 Task: Slide 10 - Estimated Delivey.
Action: Mouse moved to (44, 108)
Screenshot: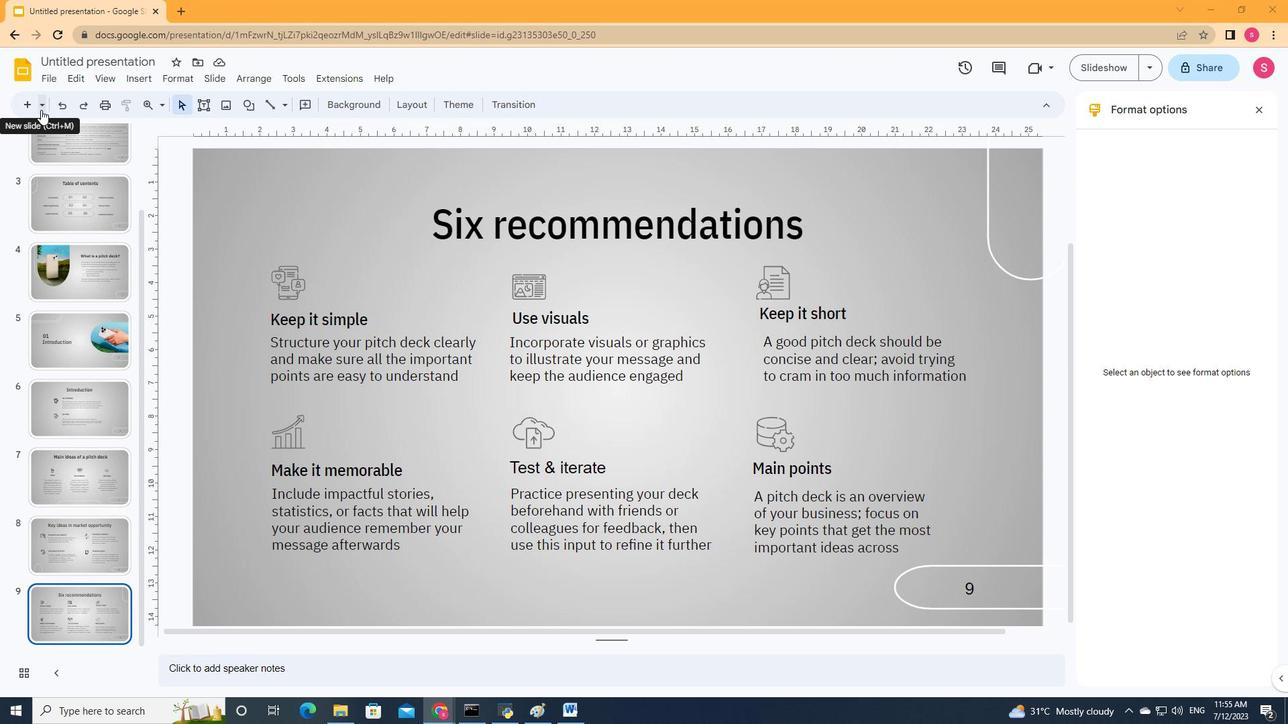 
Action: Mouse pressed left at (44, 108)
Screenshot: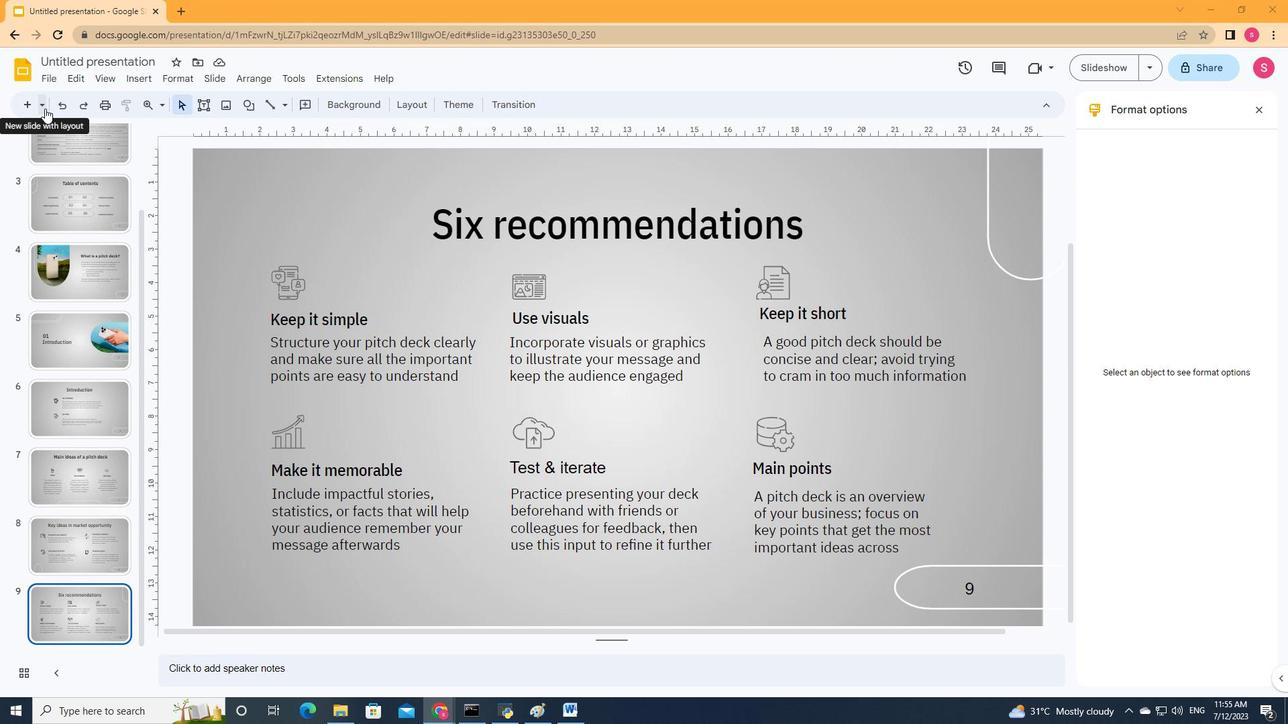 
Action: Mouse moved to (153, 370)
Screenshot: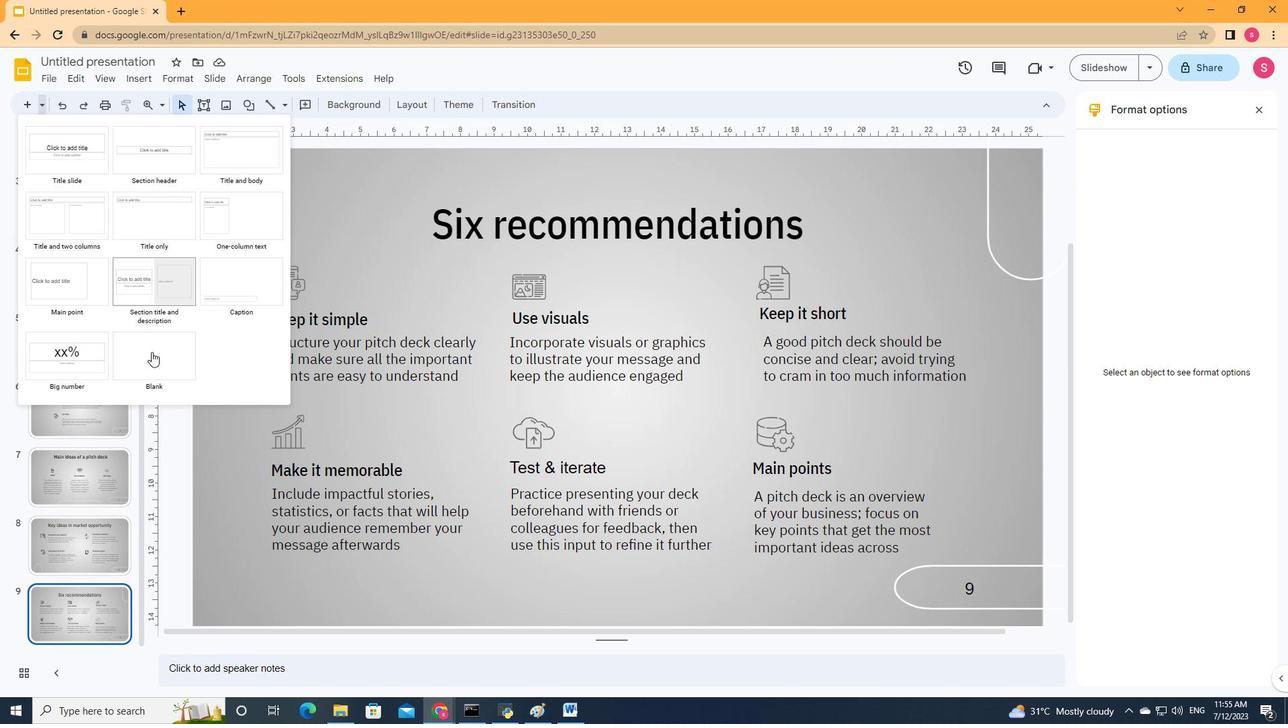 
Action: Mouse pressed left at (153, 370)
Screenshot: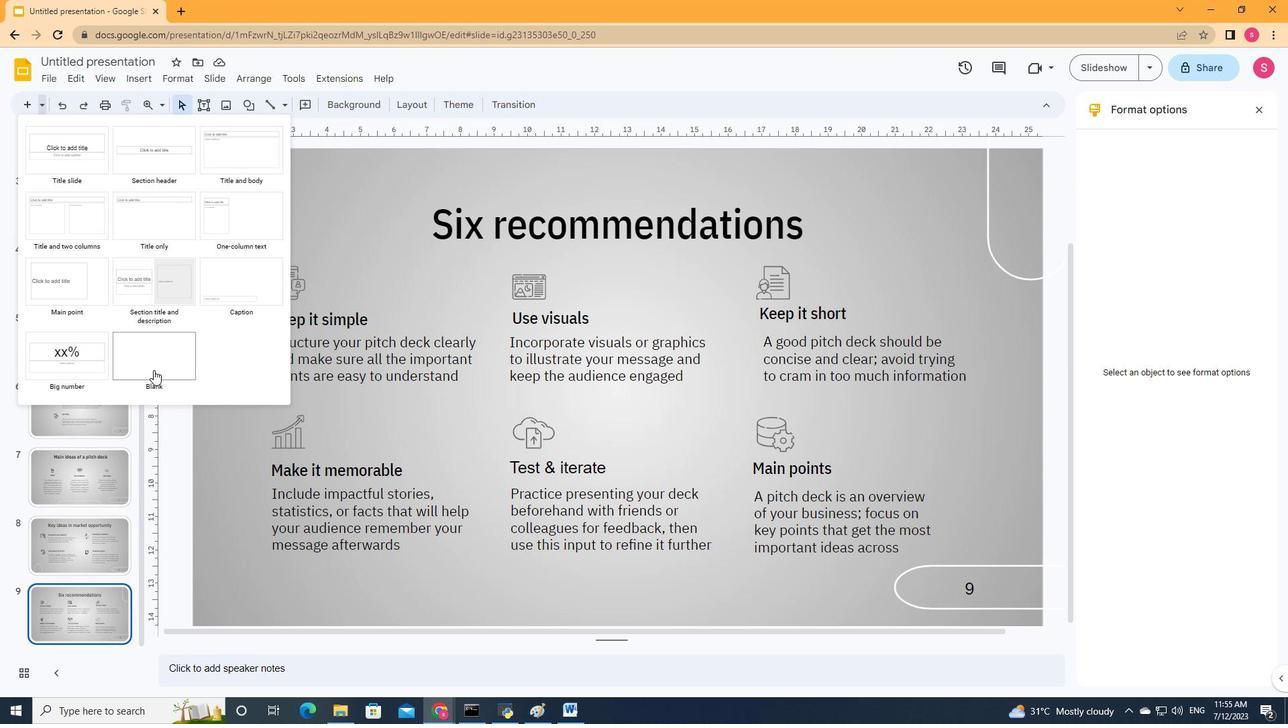 
Action: Mouse moved to (204, 107)
Screenshot: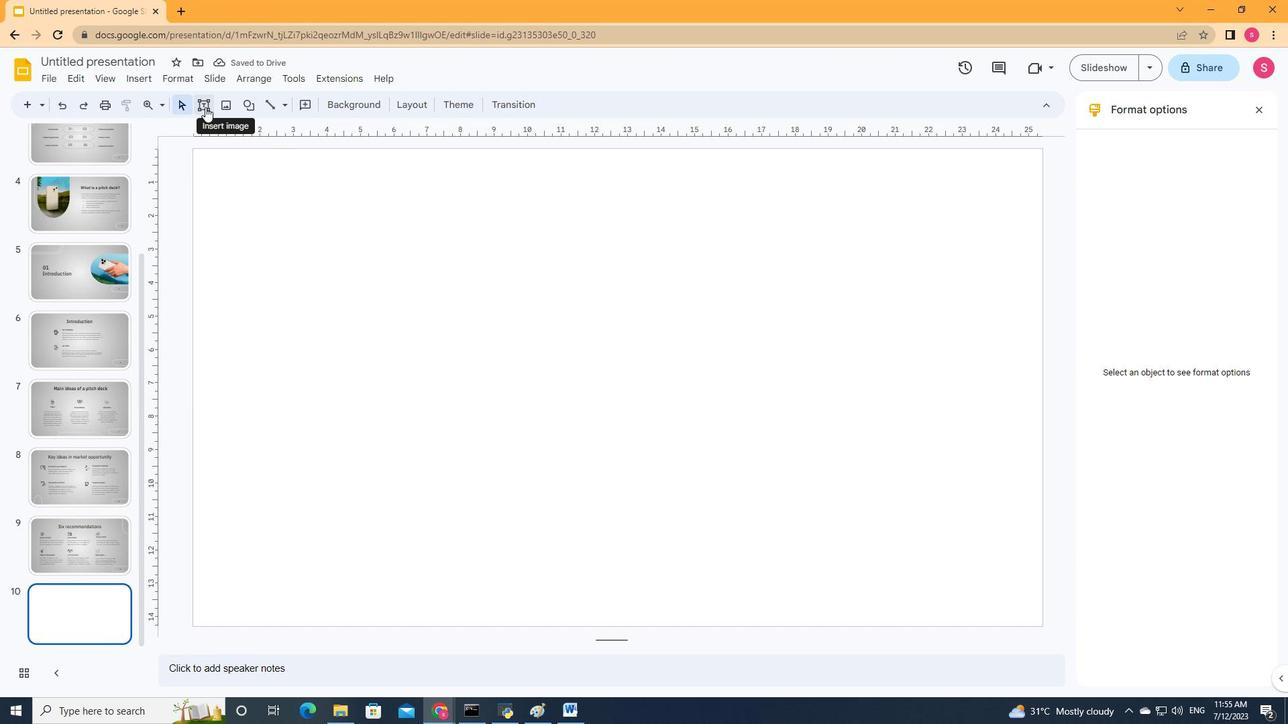 
Action: Mouse pressed left at (204, 107)
Screenshot: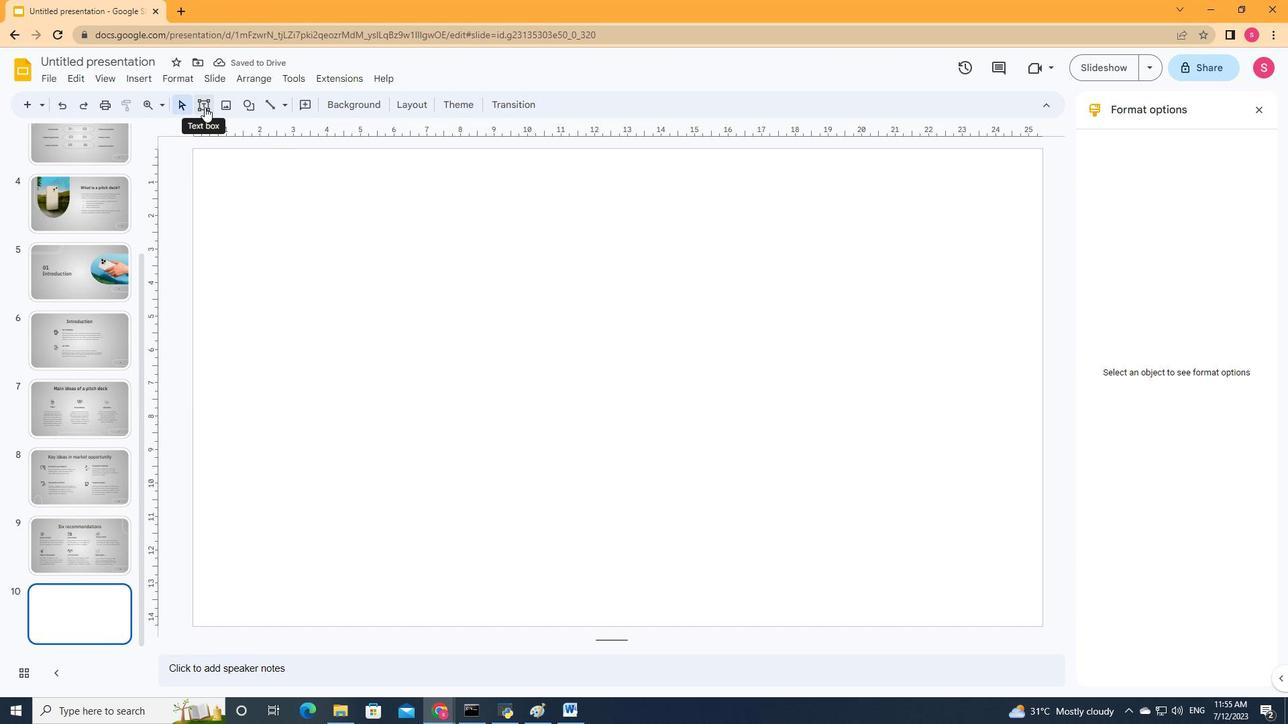 
Action: Mouse moved to (302, 259)
Screenshot: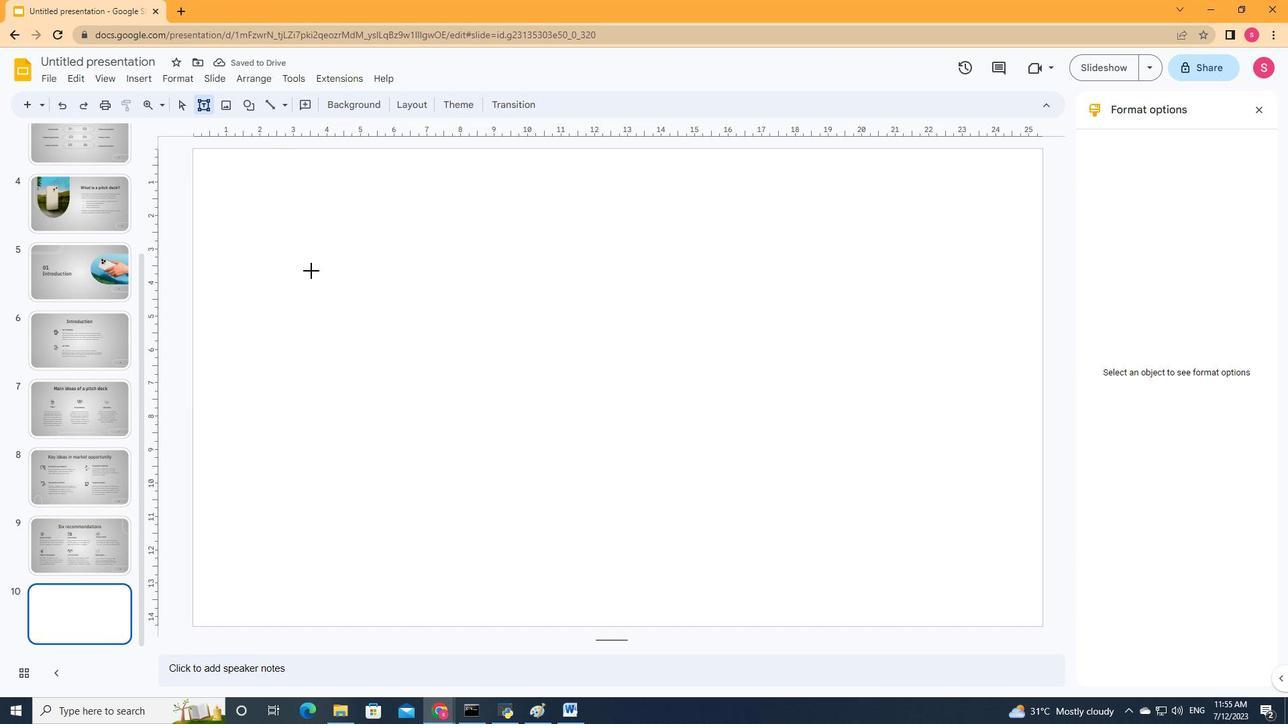 
Action: Mouse pressed left at (302, 259)
Screenshot: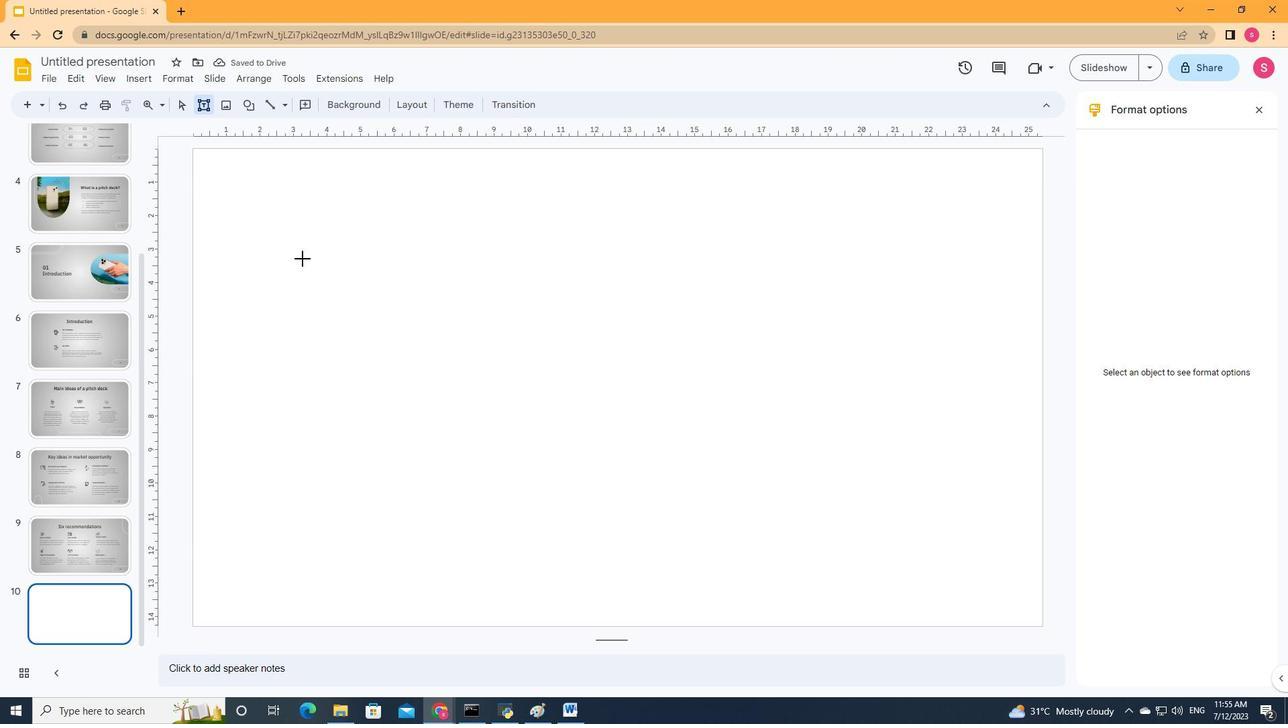 
Action: Mouse moved to (521, 323)
Screenshot: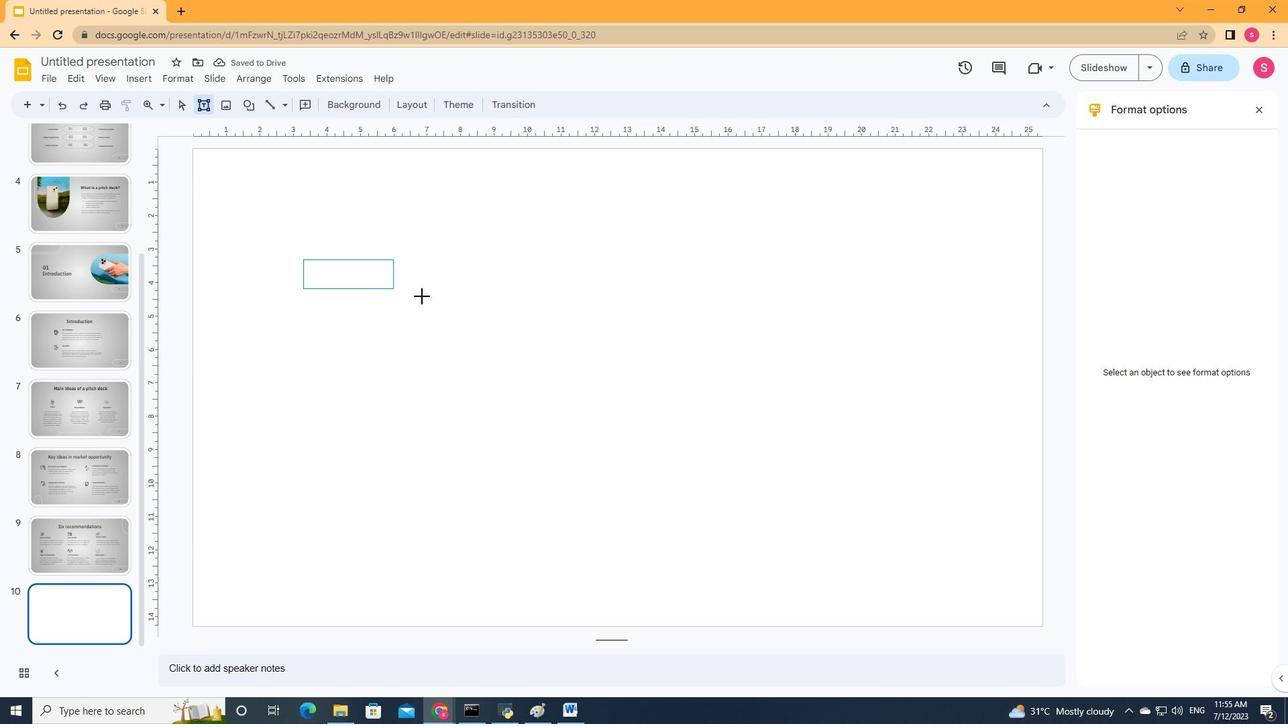 
Action: Key pressed 9h<Key.space>55m<Key.space>23sctrl+A
Screenshot: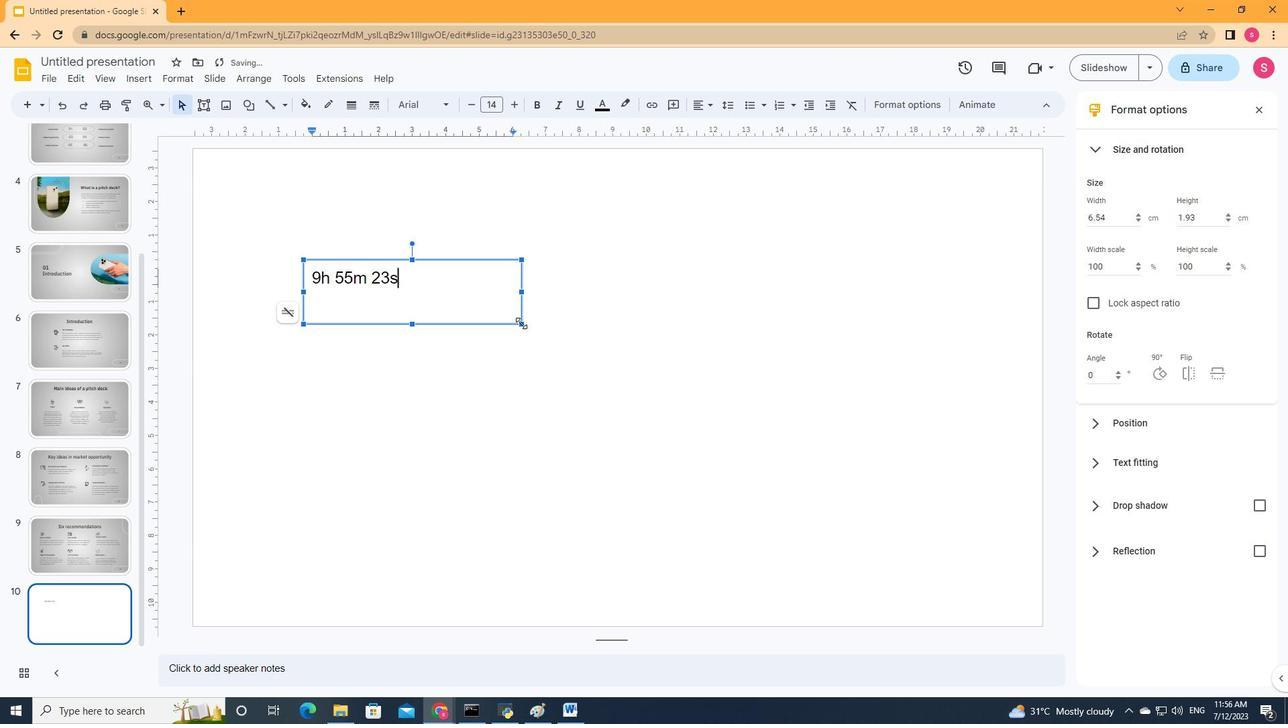 
Action: Mouse moved to (514, 102)
Screenshot: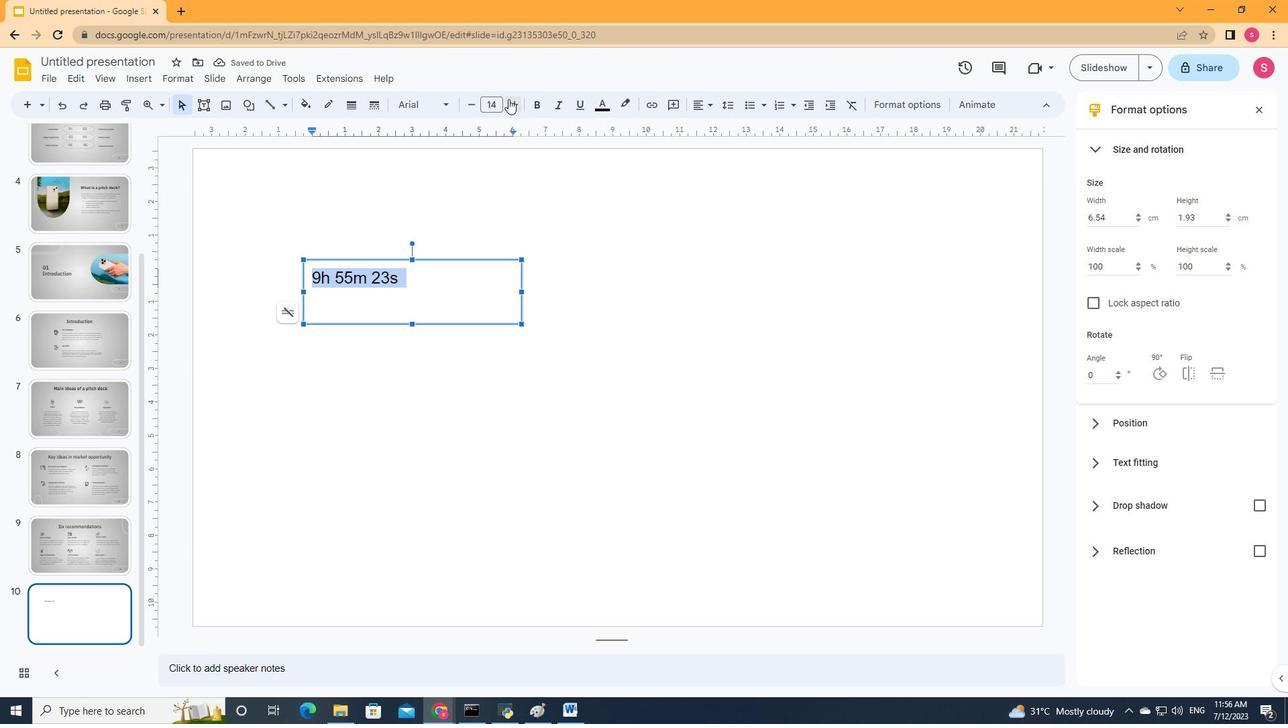 
Action: Mouse pressed left at (514, 102)
Screenshot: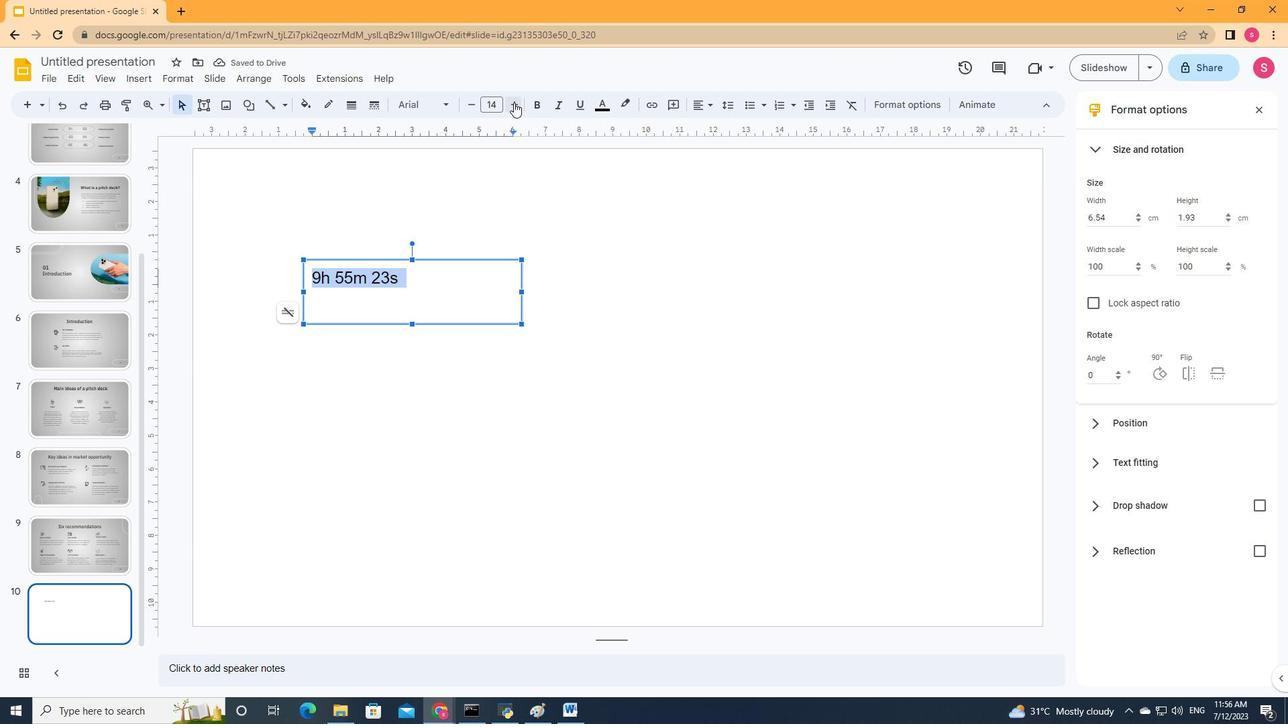 
Action: Mouse pressed left at (514, 102)
Screenshot: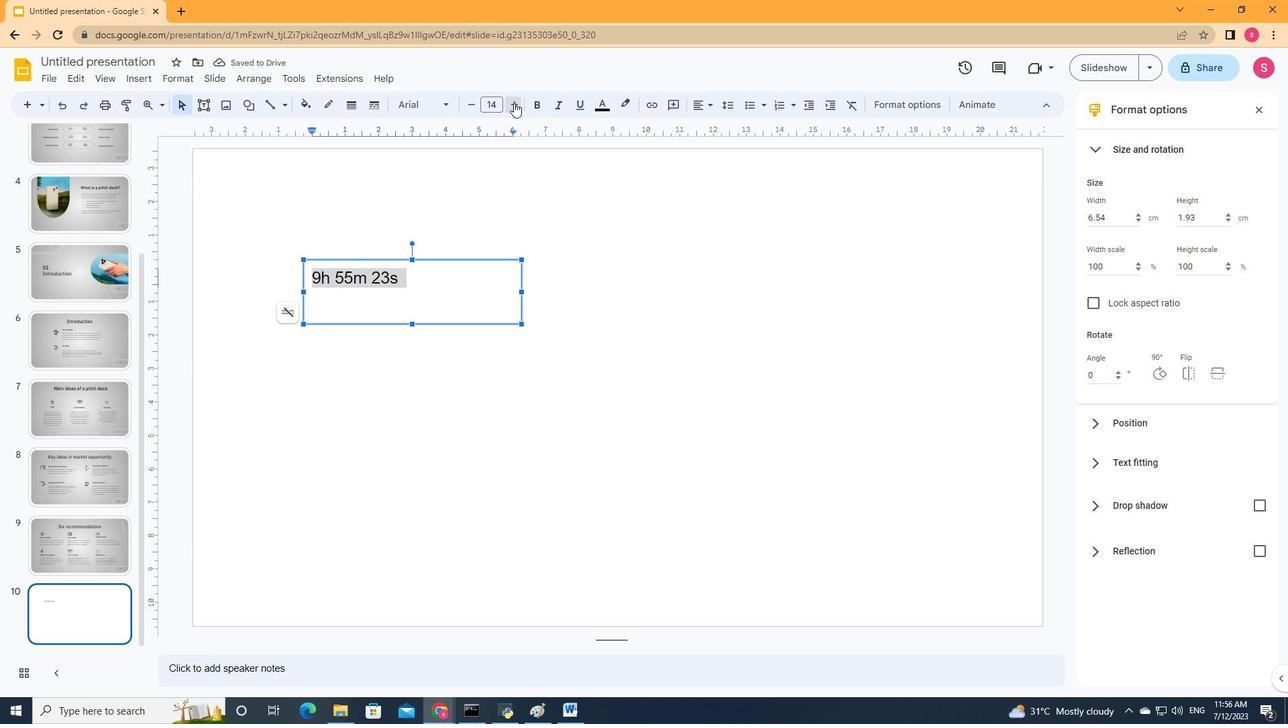 
Action: Mouse pressed left at (514, 102)
Screenshot: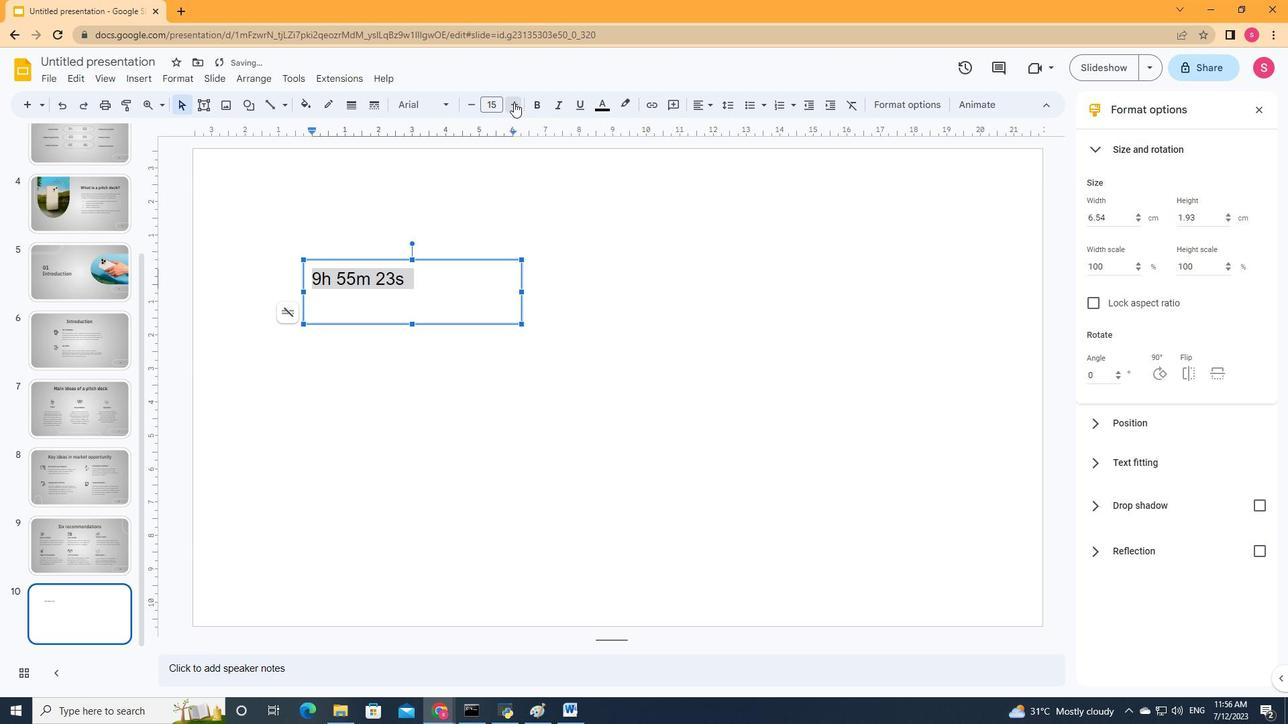 
Action: Mouse pressed left at (514, 102)
Screenshot: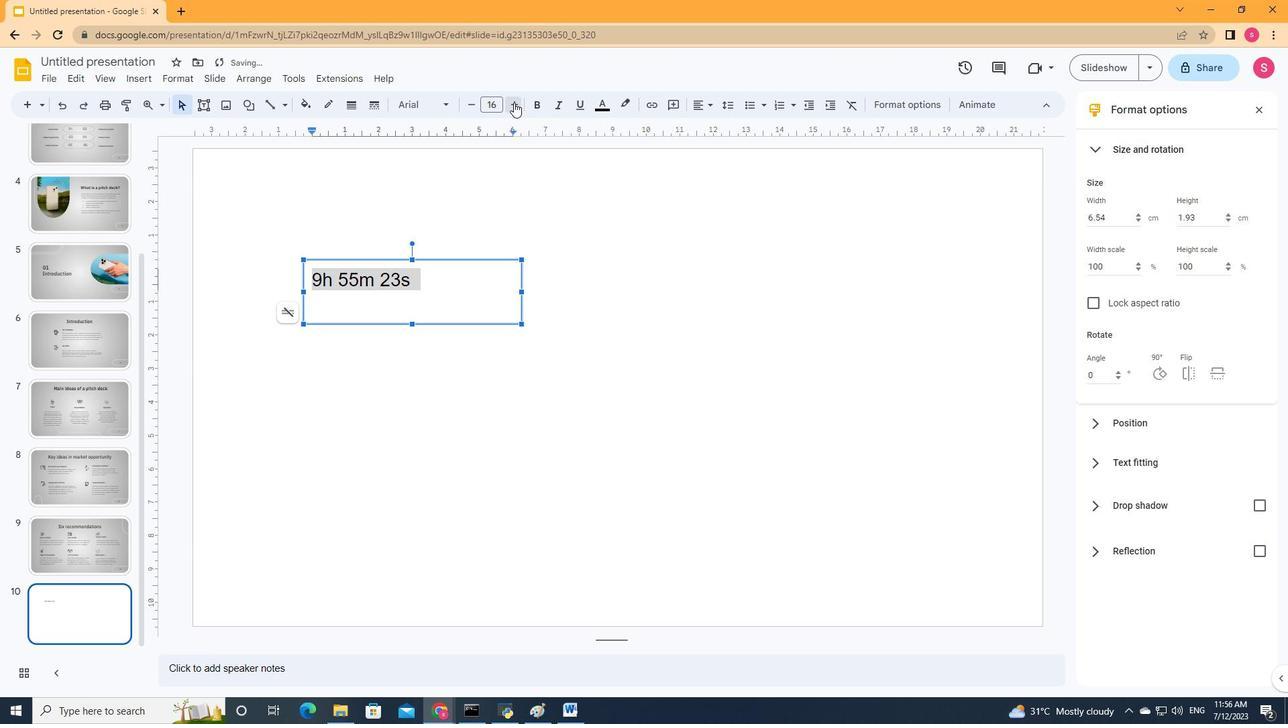 
Action: Mouse pressed left at (514, 102)
Screenshot: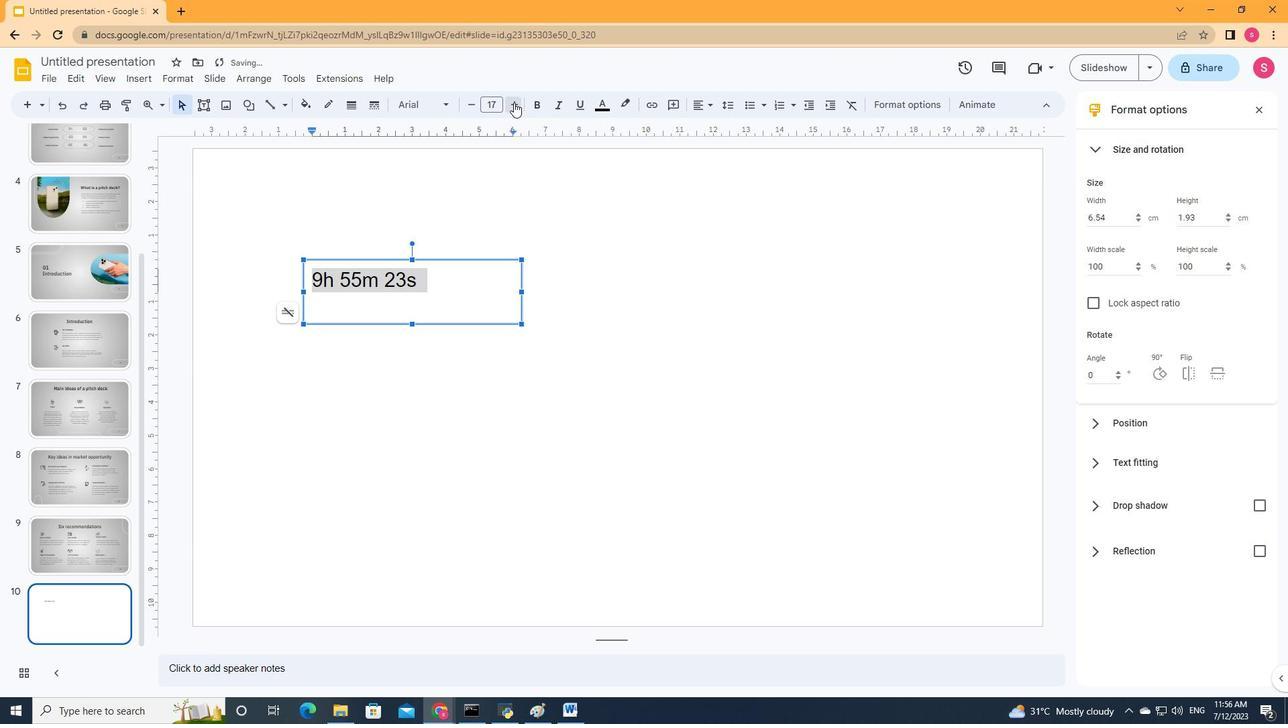 
Action: Mouse pressed left at (514, 102)
Screenshot: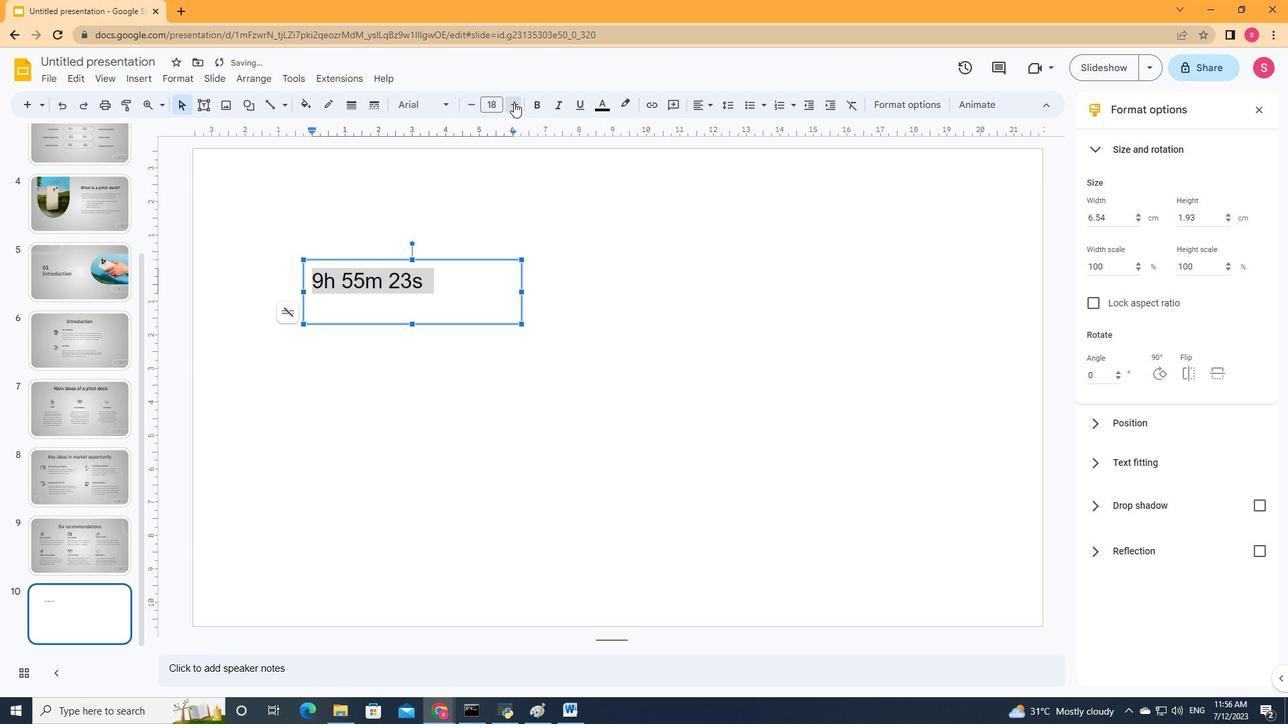 
Action: Mouse pressed left at (514, 102)
Screenshot: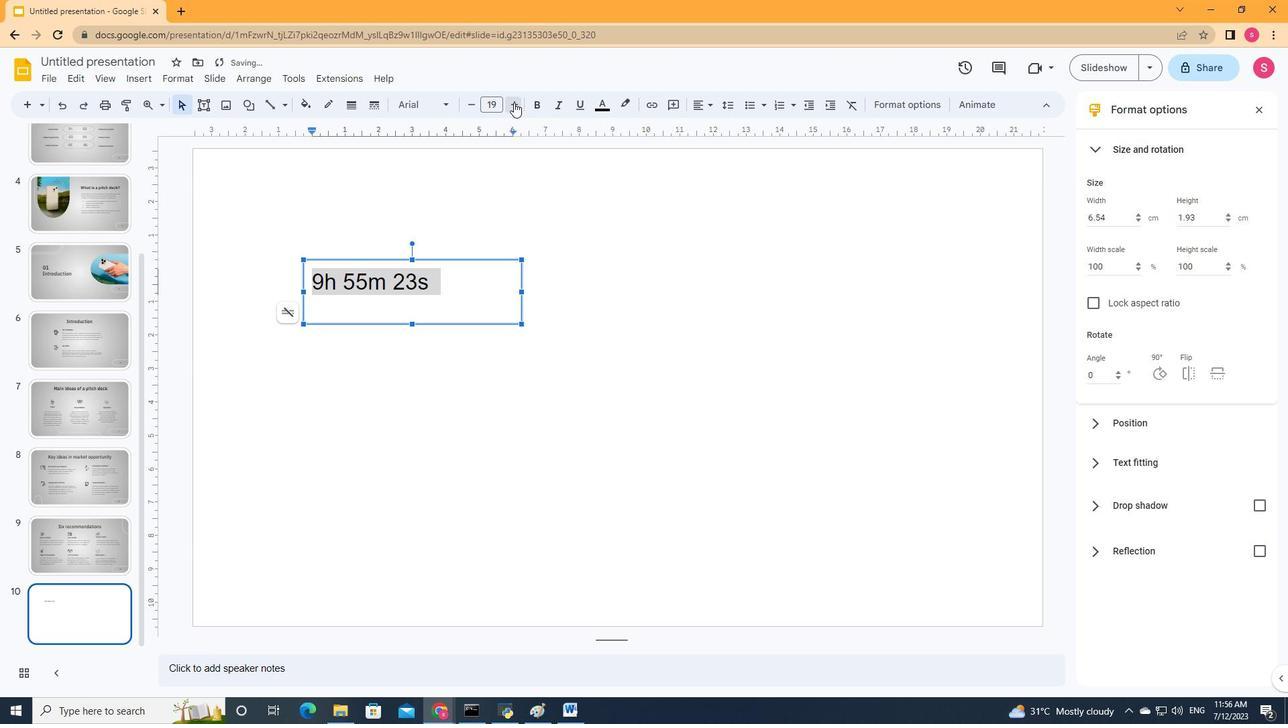 
Action: Mouse moved to (514, 103)
Screenshot: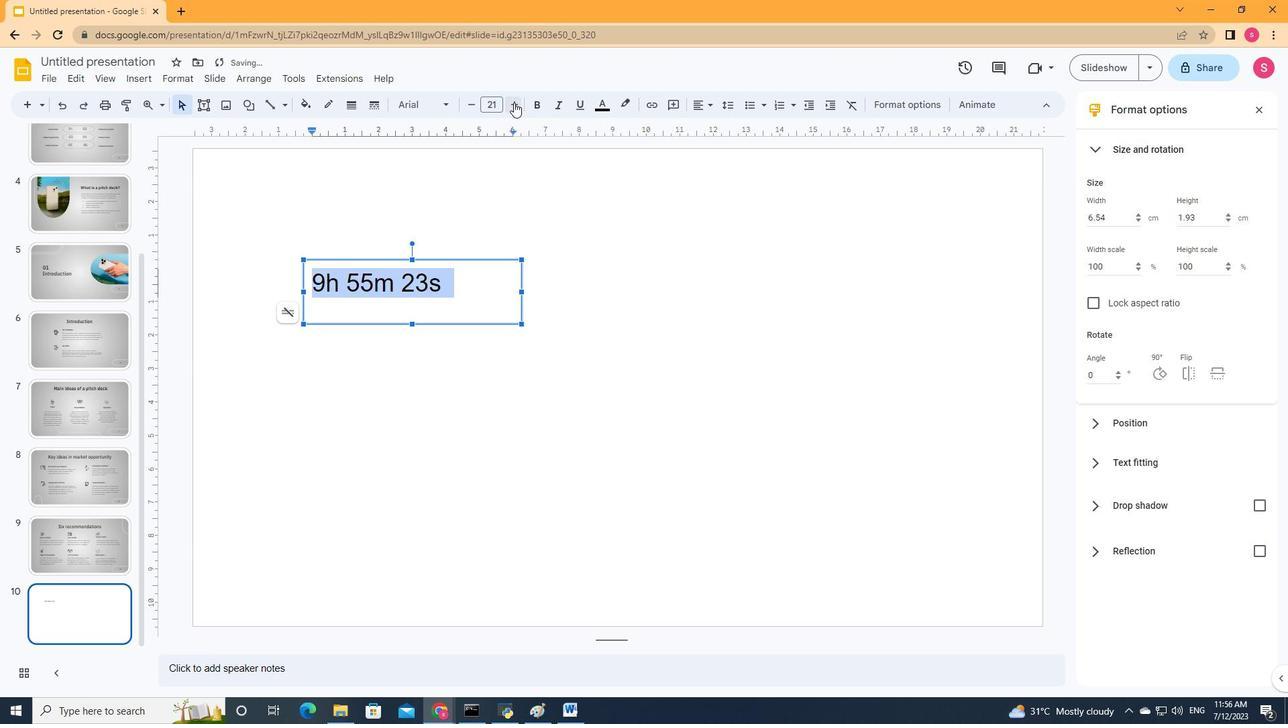 
Action: Mouse pressed left at (514, 103)
Screenshot: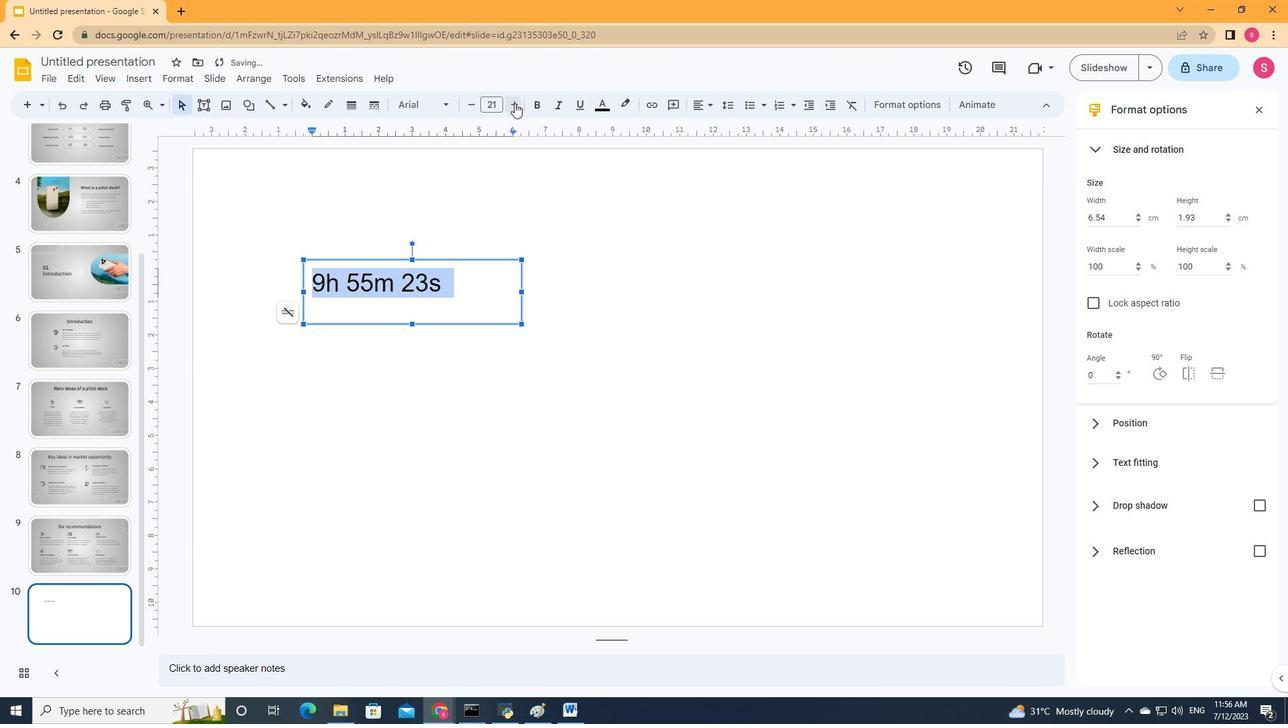 
Action: Mouse pressed left at (514, 103)
Screenshot: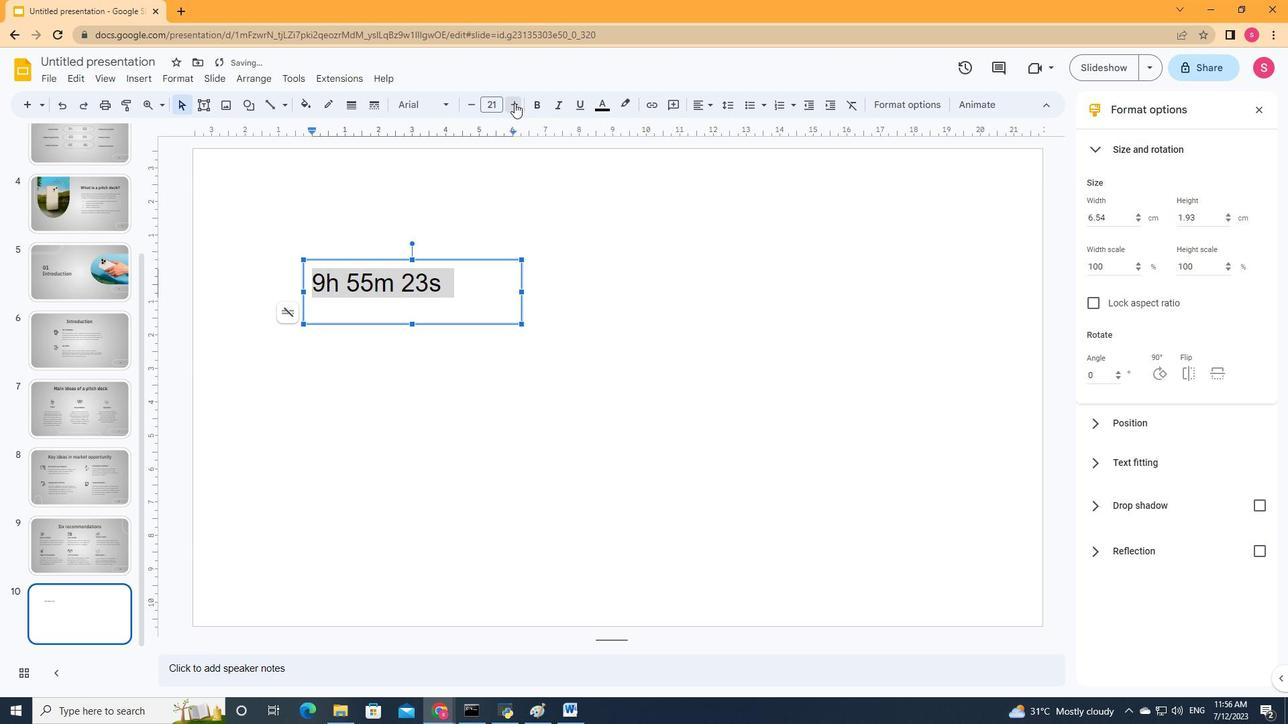 
Action: Mouse pressed left at (514, 103)
Screenshot: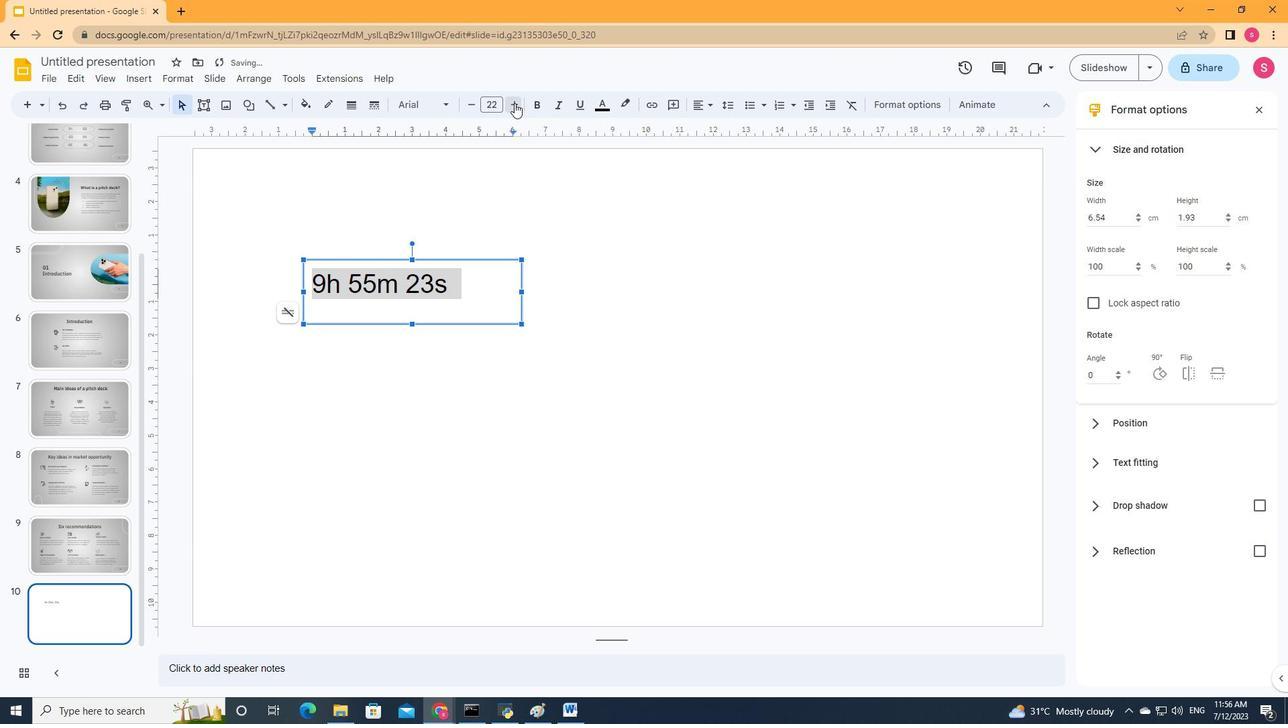 
Action: Mouse moved to (449, 107)
Screenshot: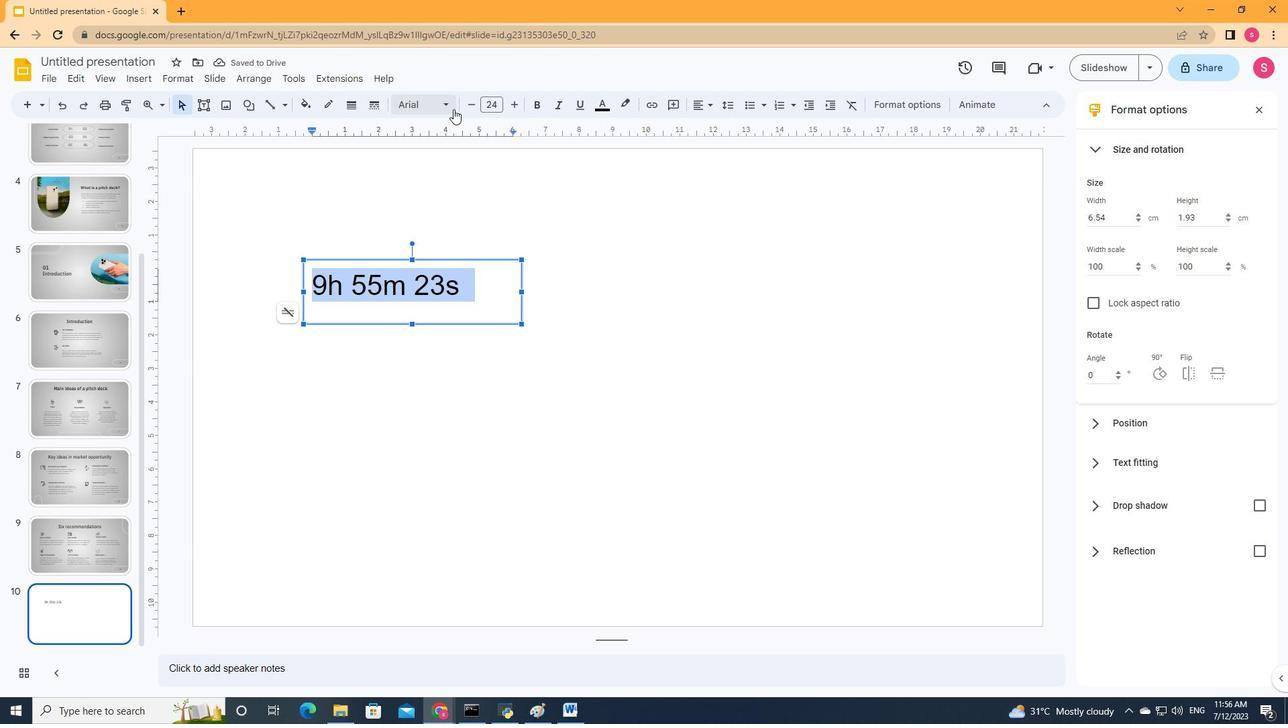 
Action: Mouse pressed left at (449, 107)
Screenshot: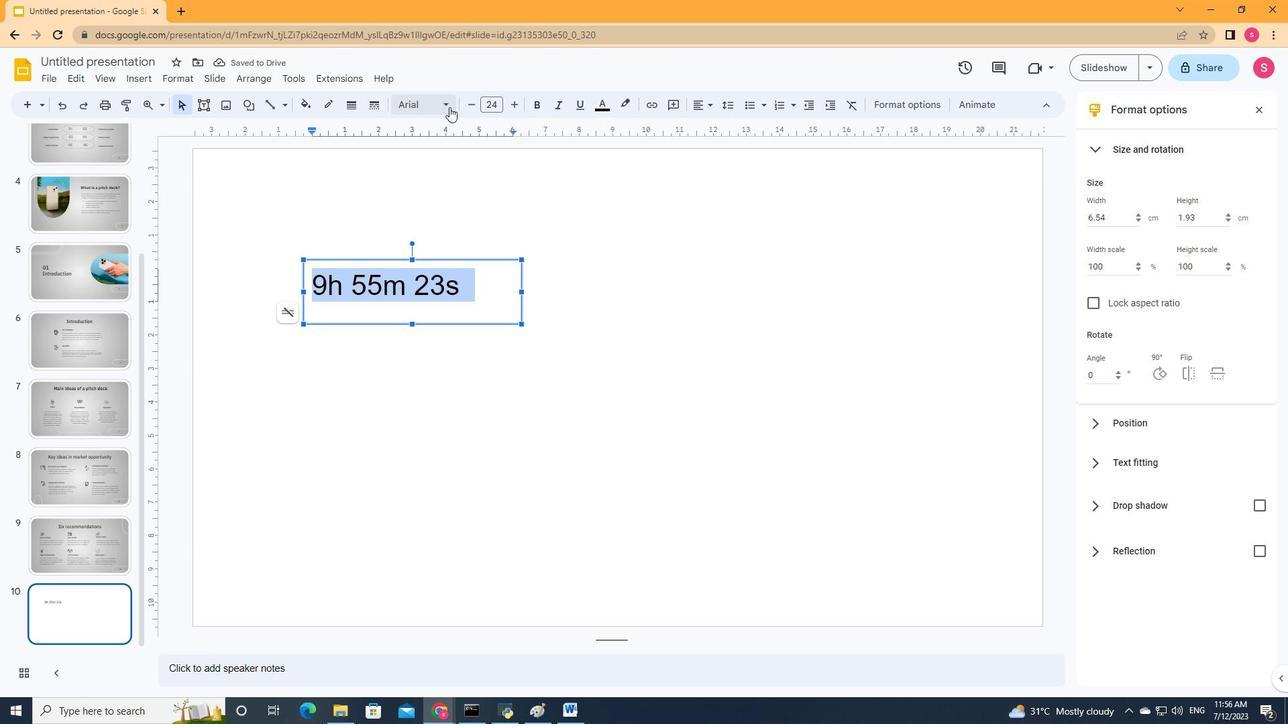 
Action: Mouse moved to (620, 352)
Screenshot: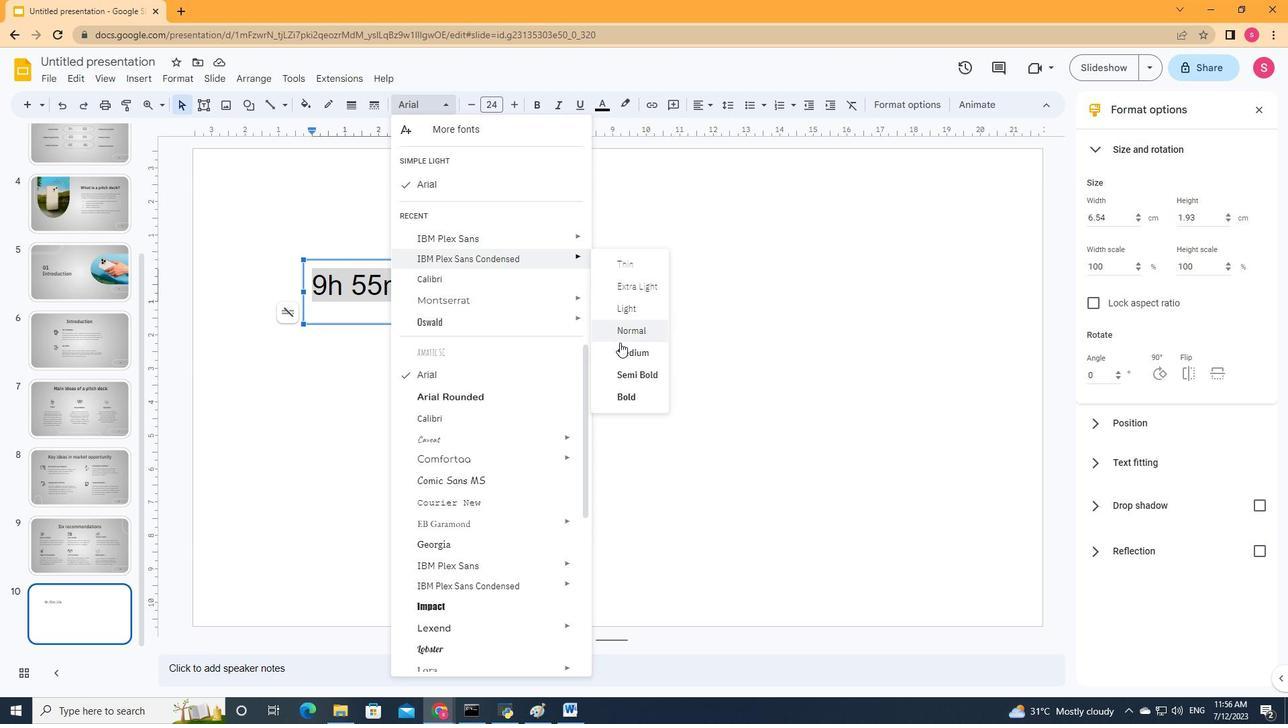 
Action: Mouse pressed left at (620, 352)
Screenshot: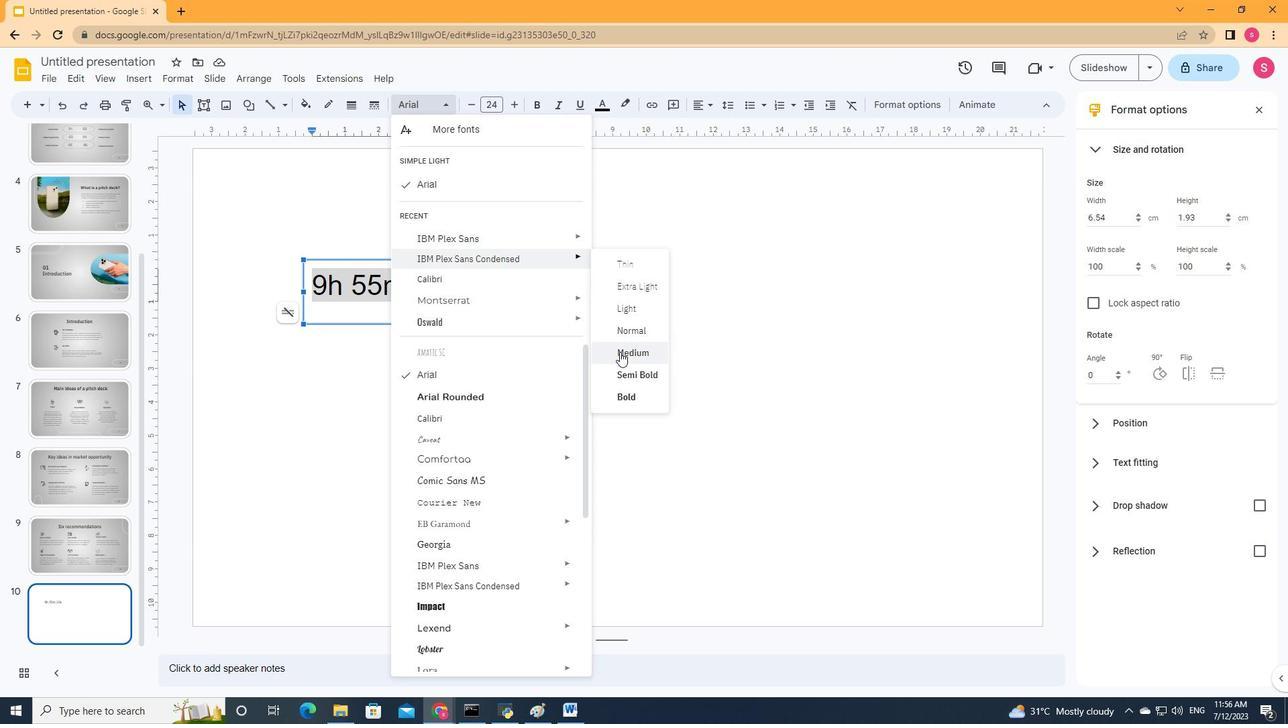 
Action: Mouse moved to (575, 324)
Screenshot: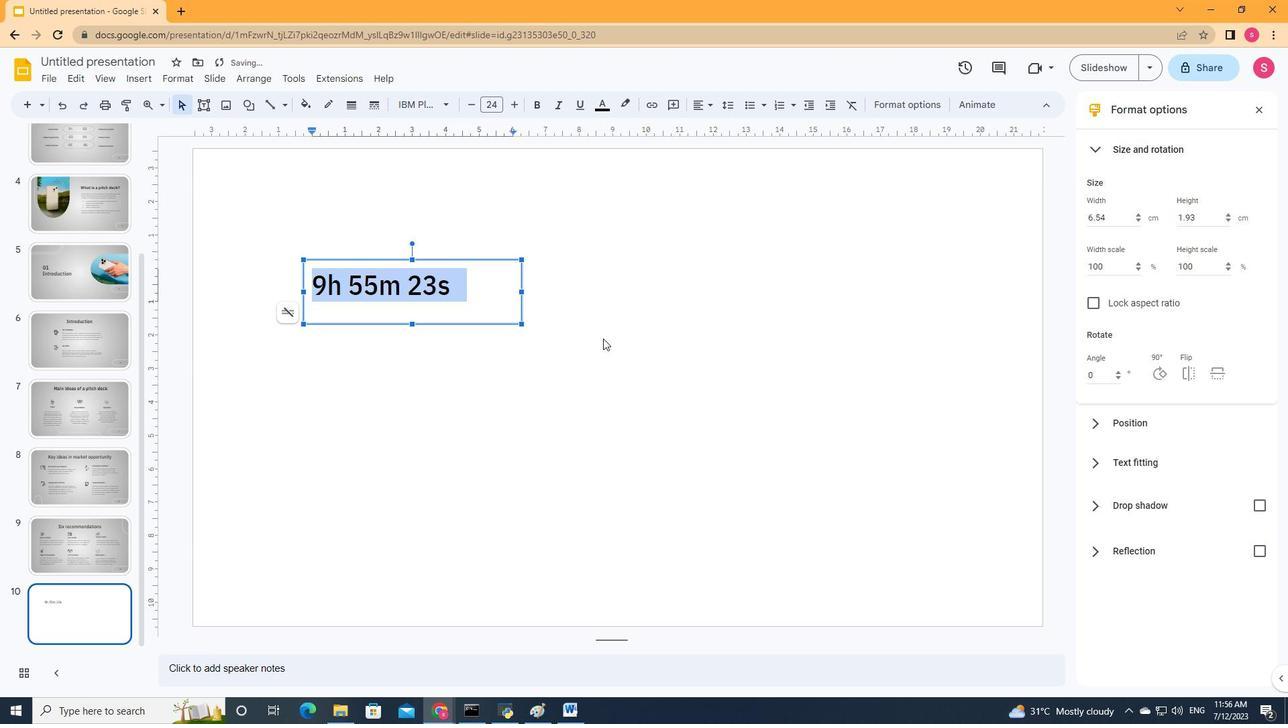 
Action: Mouse pressed left at (575, 324)
Screenshot: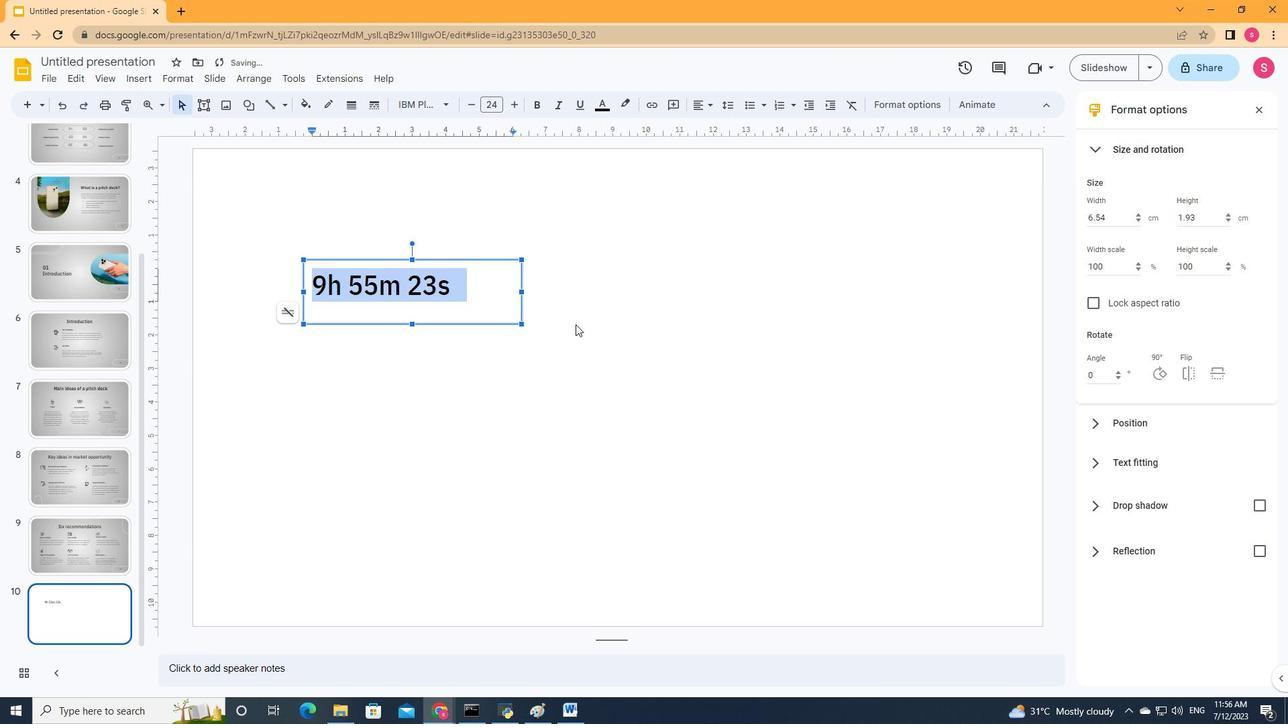 
Action: Mouse moved to (207, 104)
Screenshot: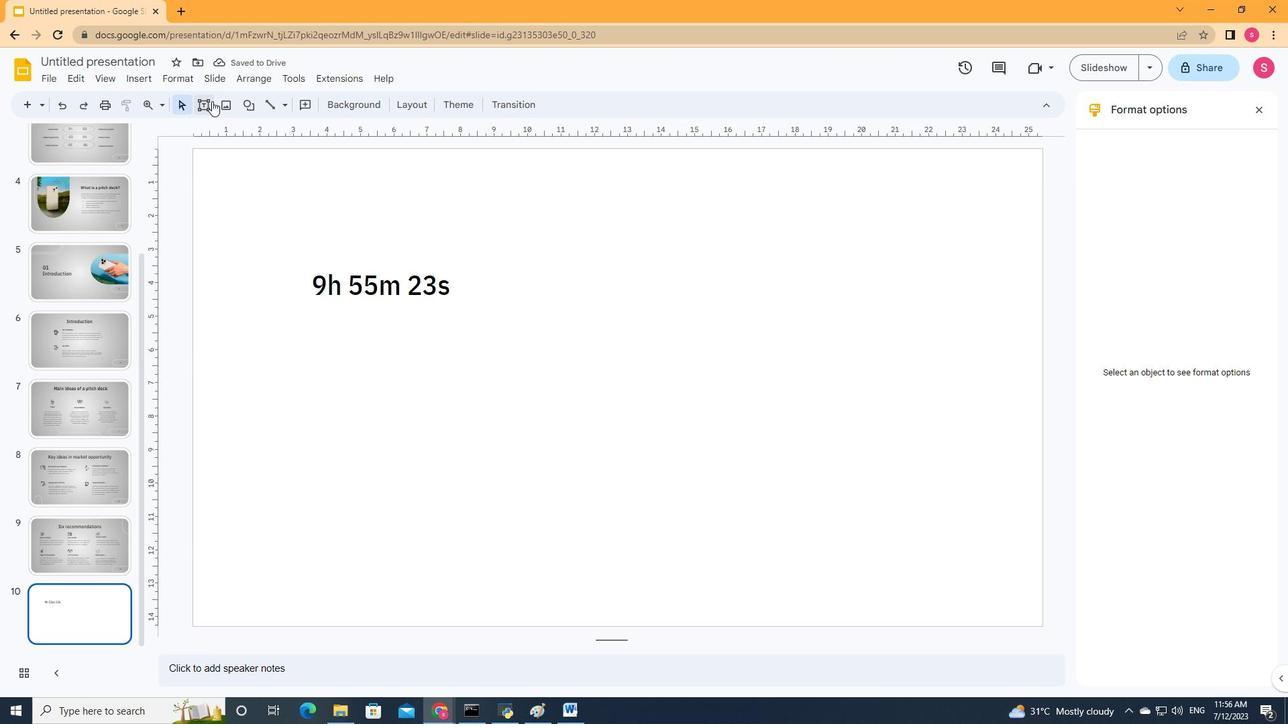 
Action: Mouse pressed left at (207, 104)
Screenshot: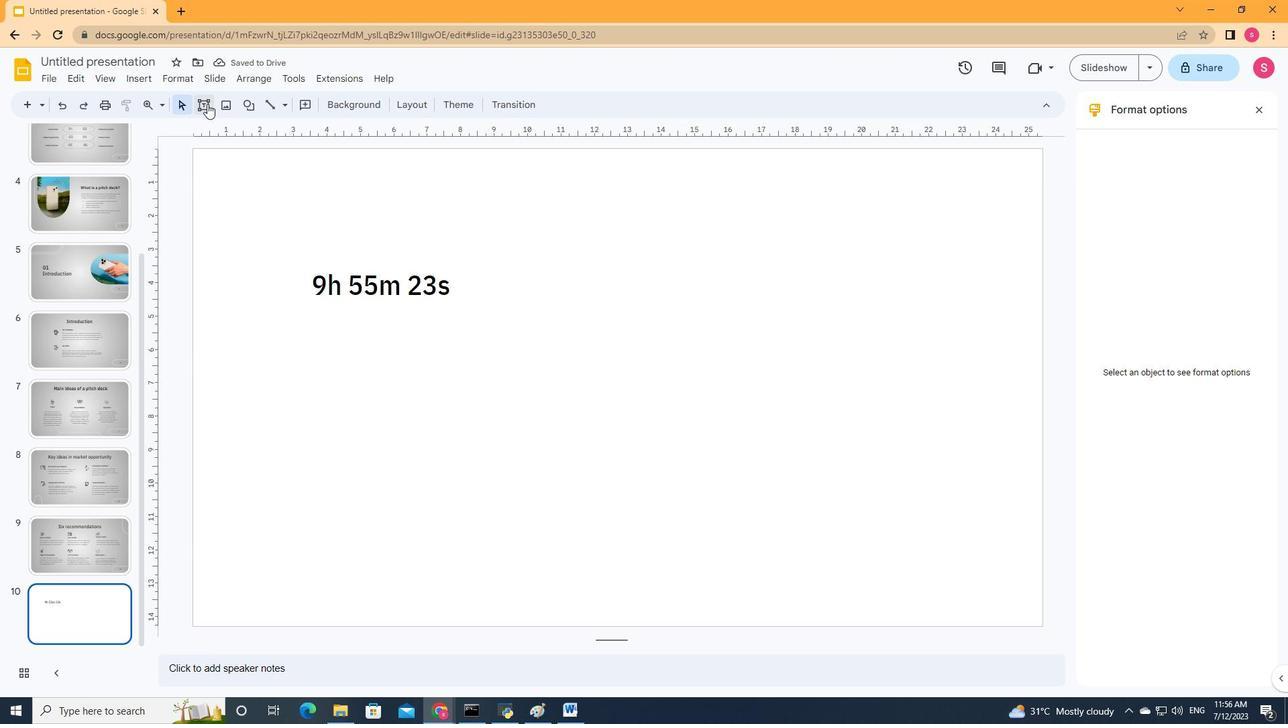 
Action: Mouse moved to (290, 312)
Screenshot: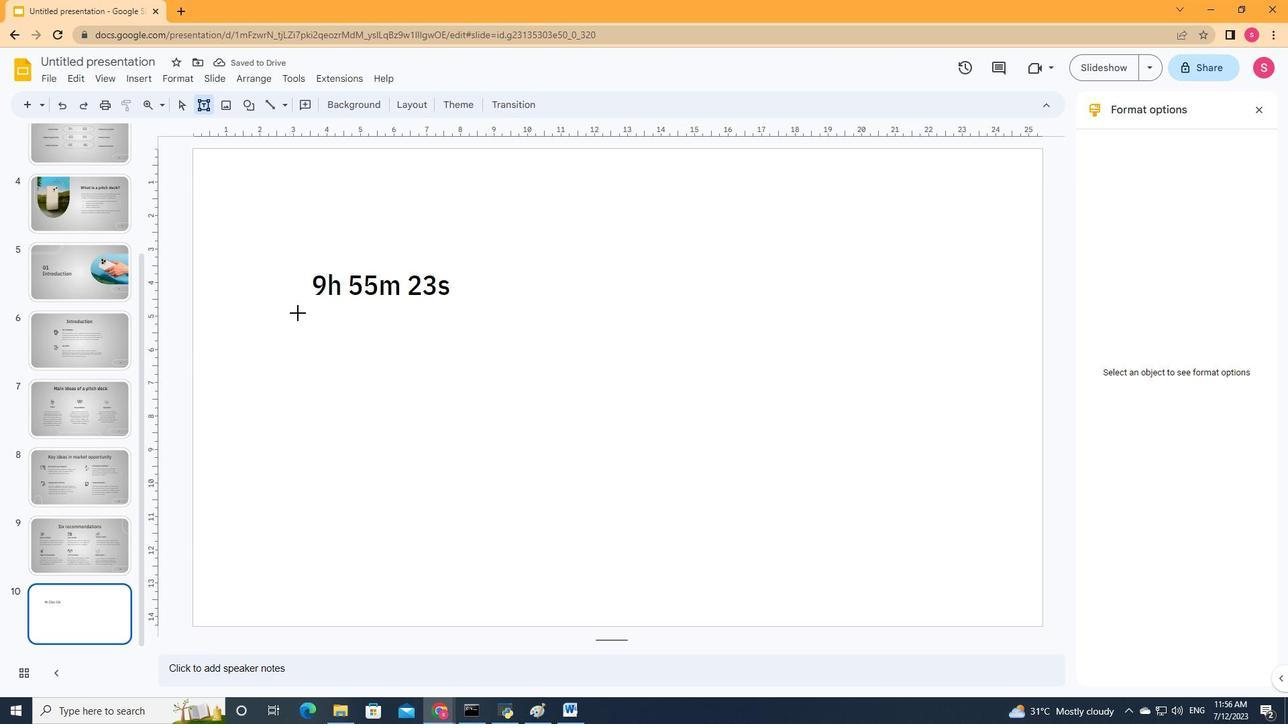 
Action: Mouse pressed left at (290, 312)
Screenshot: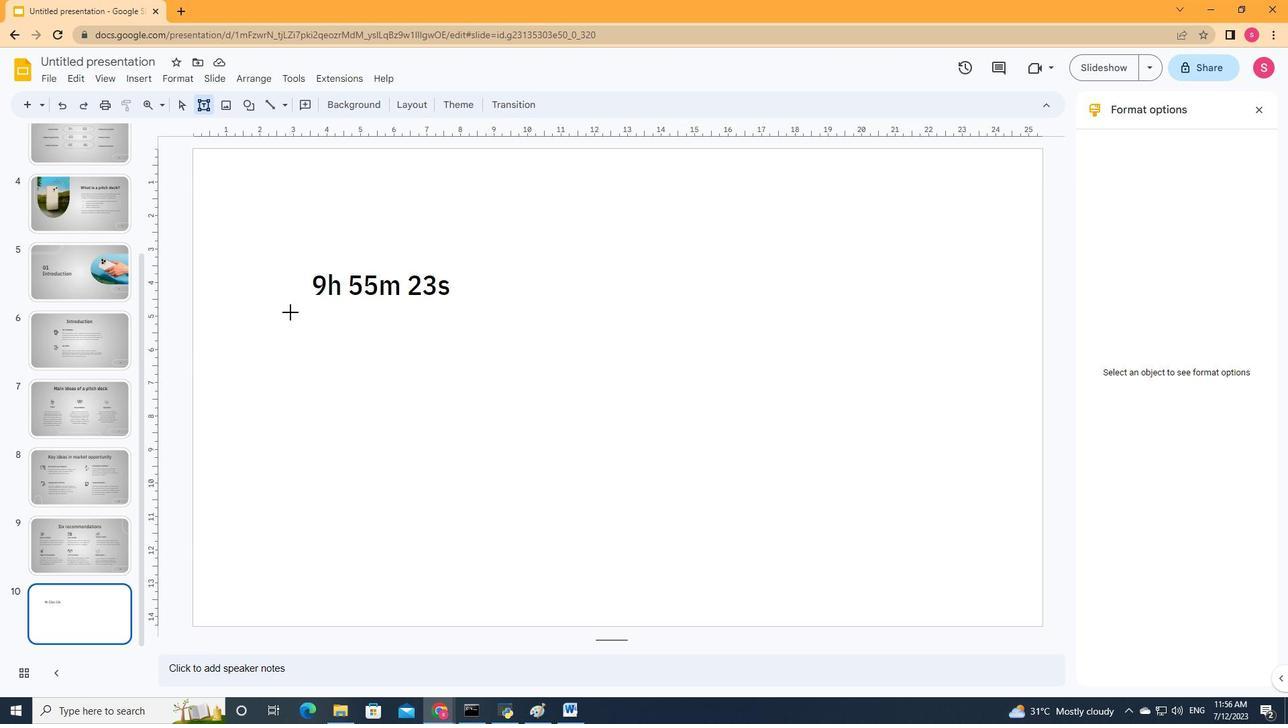 
Action: Mouse moved to (545, 348)
Screenshot: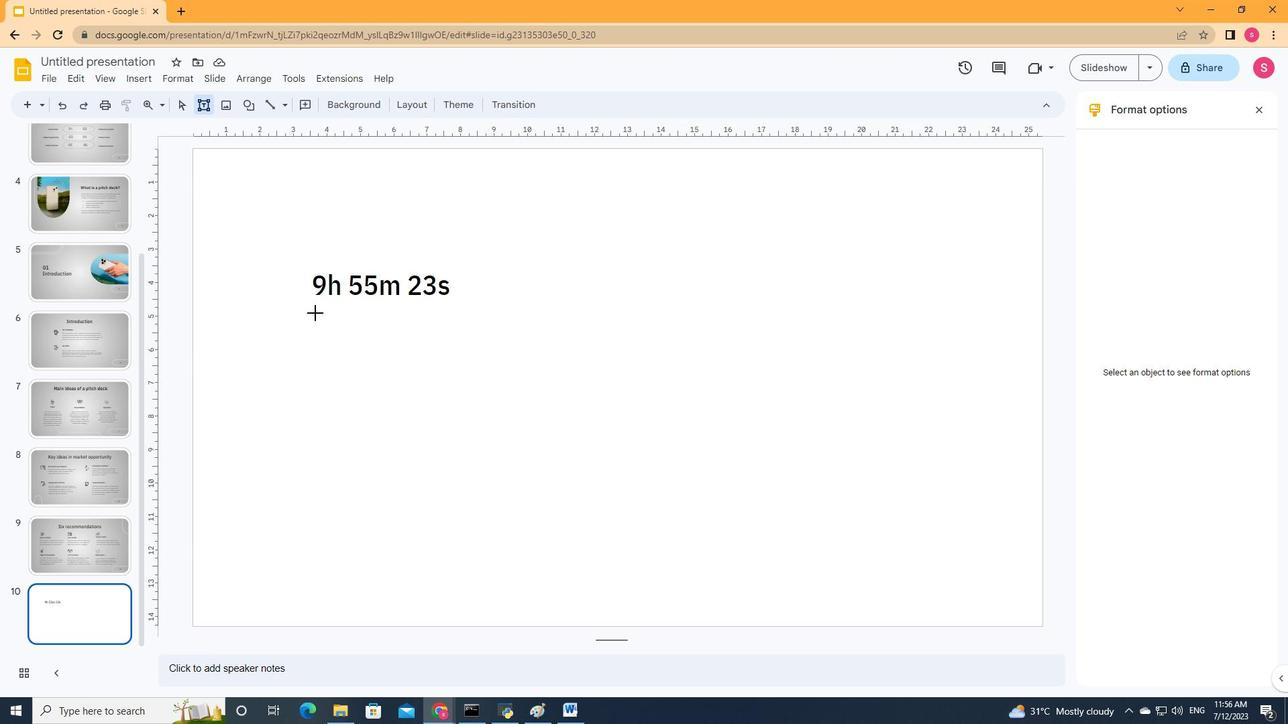 
Action: Key pressed <Key.shift>estimated<Key.space>delivery<Key.space>time<Key.space>per<Key.space>unitctrl+A
Screenshot: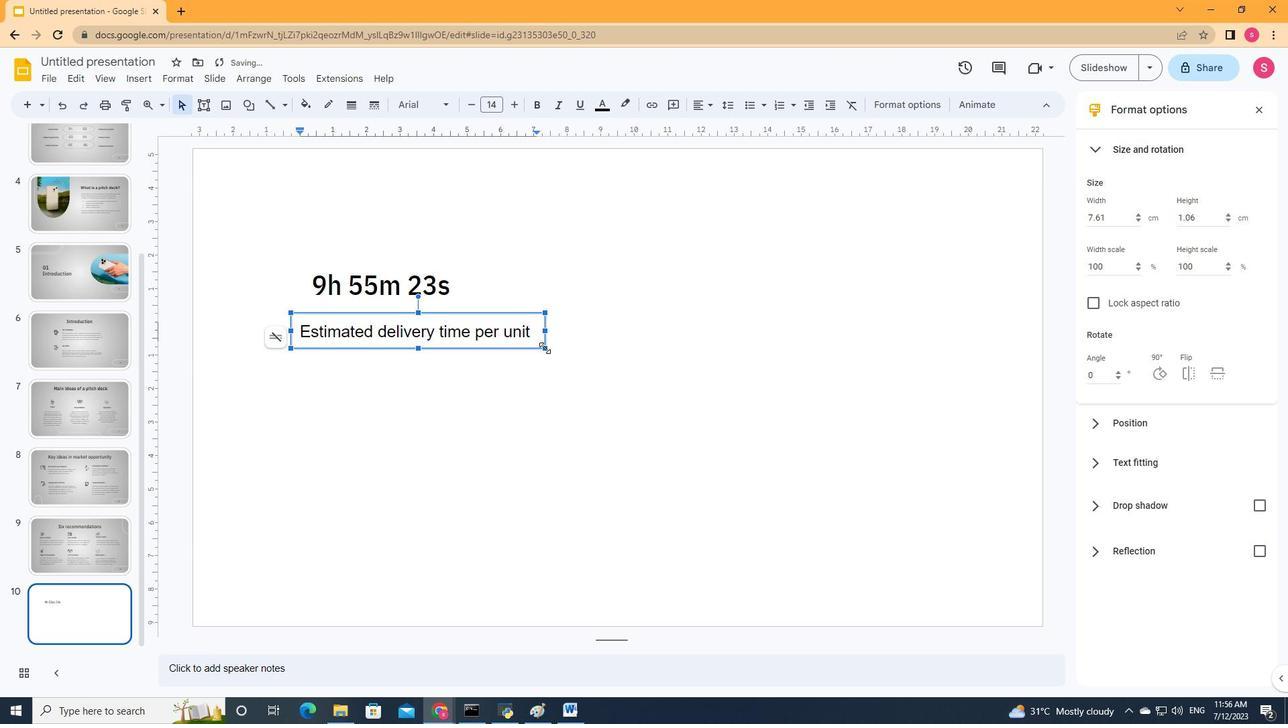 
Action: Mouse moved to (464, 107)
Screenshot: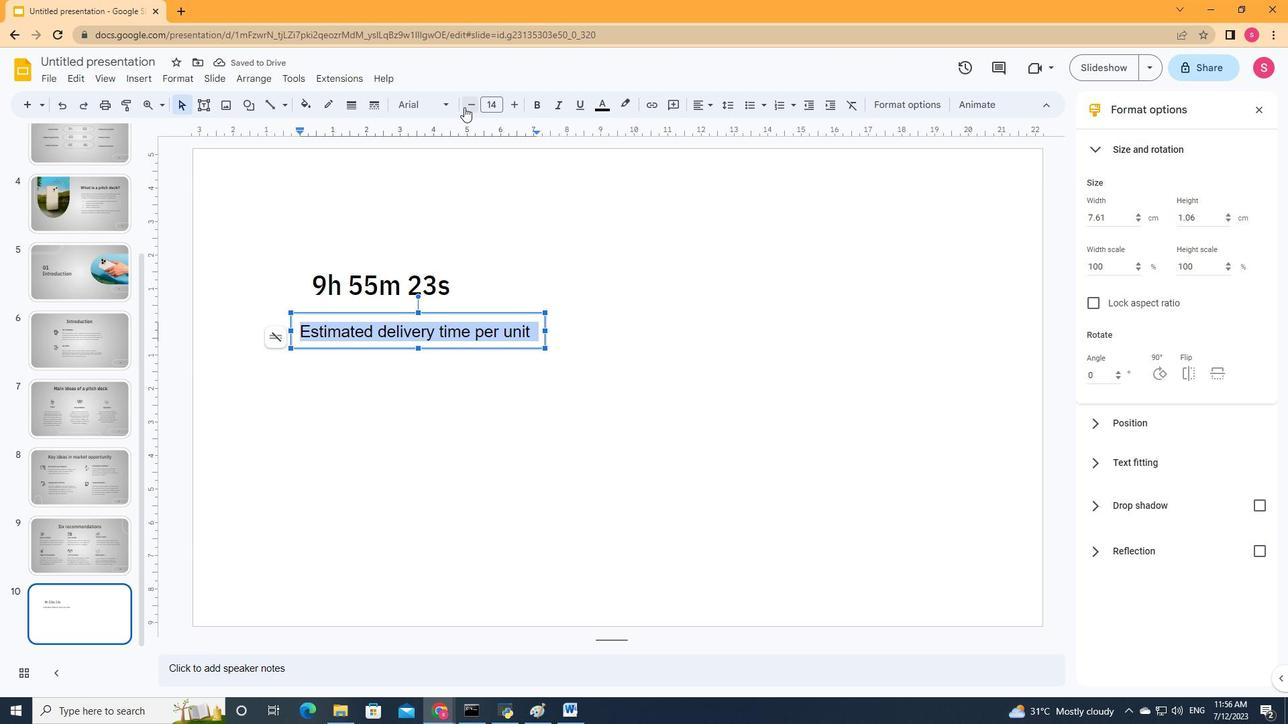 
Action: Mouse pressed left at (464, 107)
Screenshot: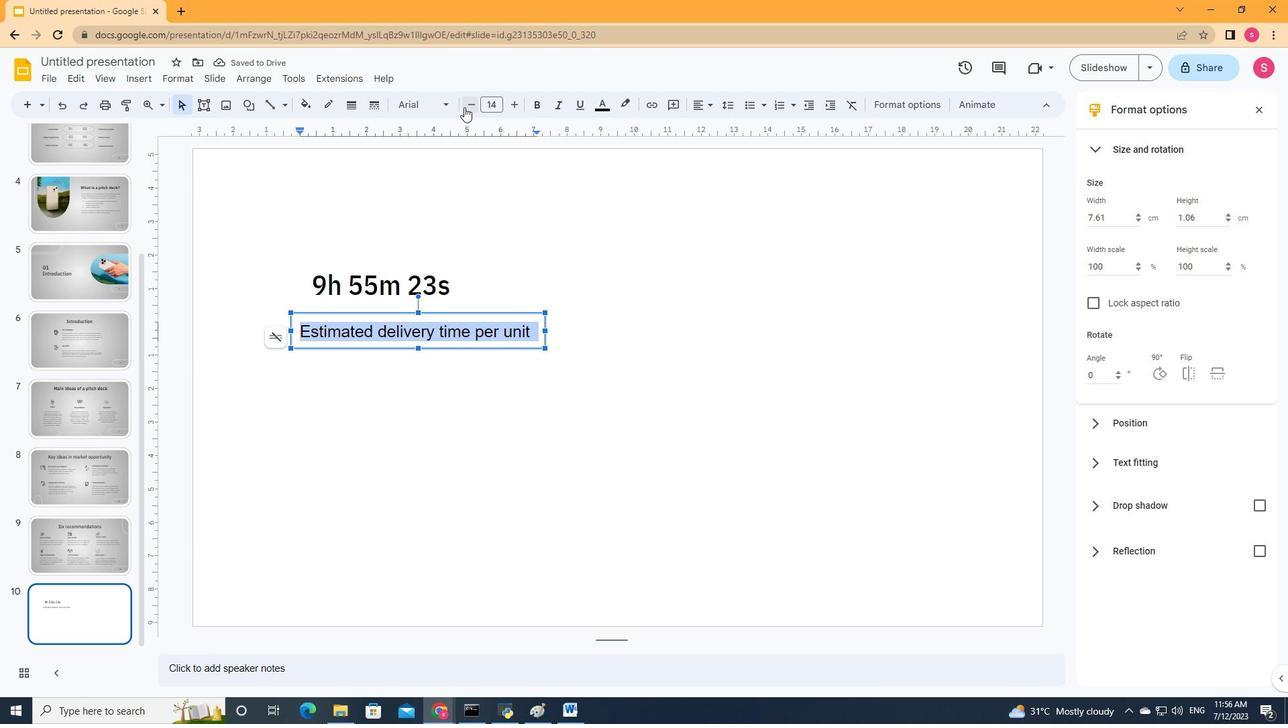 
Action: Mouse pressed left at (464, 107)
Screenshot: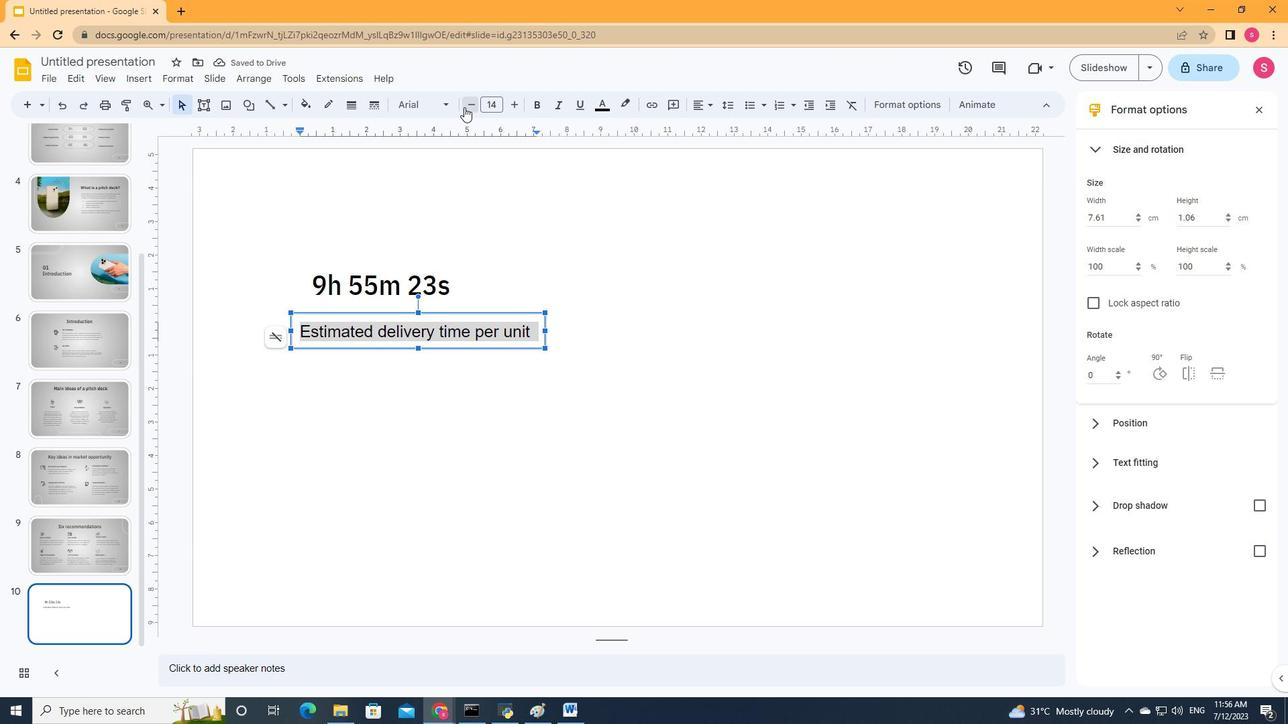 
Action: Mouse moved to (440, 107)
Screenshot: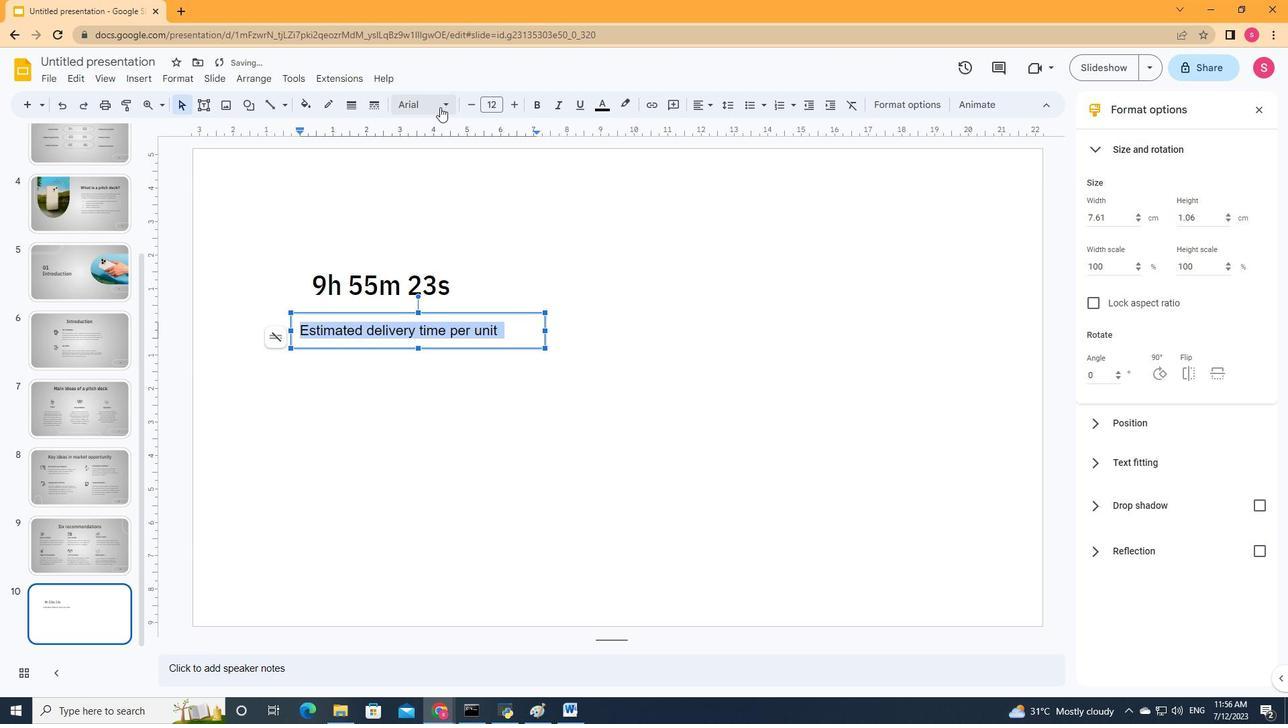 
Action: Mouse pressed left at (440, 107)
Screenshot: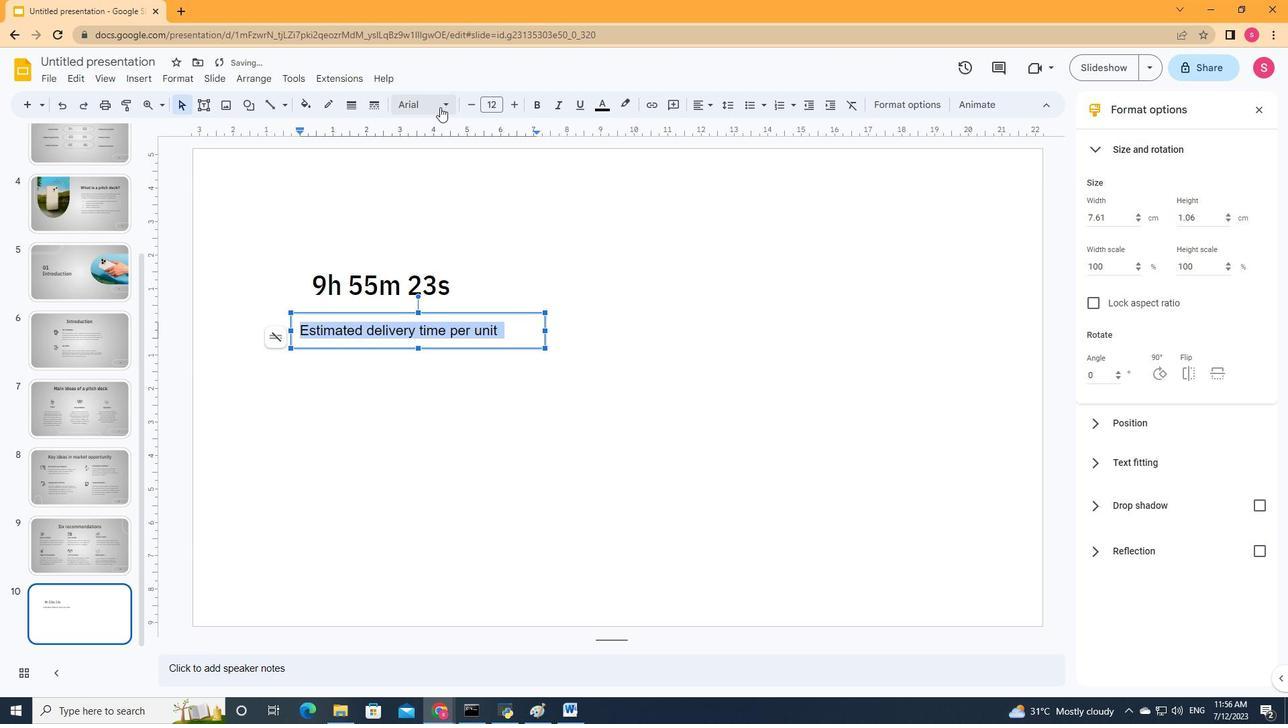 
Action: Mouse moved to (438, 255)
Screenshot: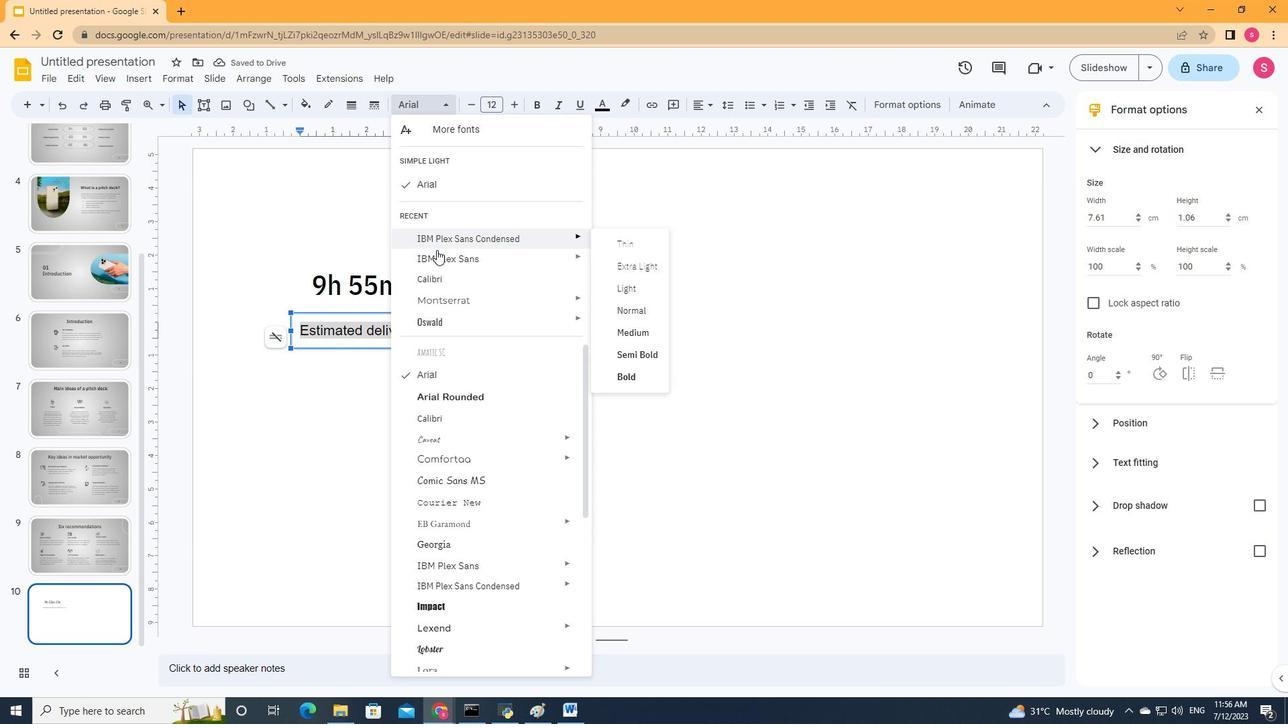 
Action: Mouse pressed left at (438, 255)
Screenshot: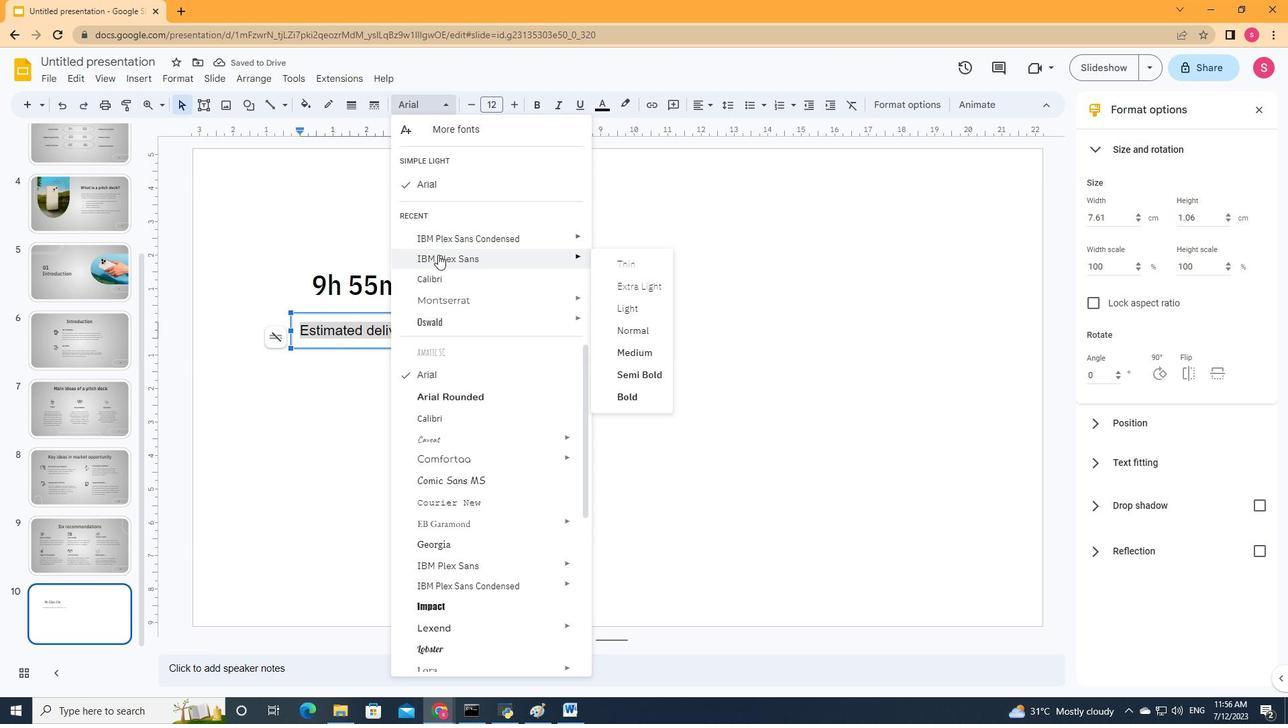 
Action: Mouse moved to (447, 313)
Screenshot: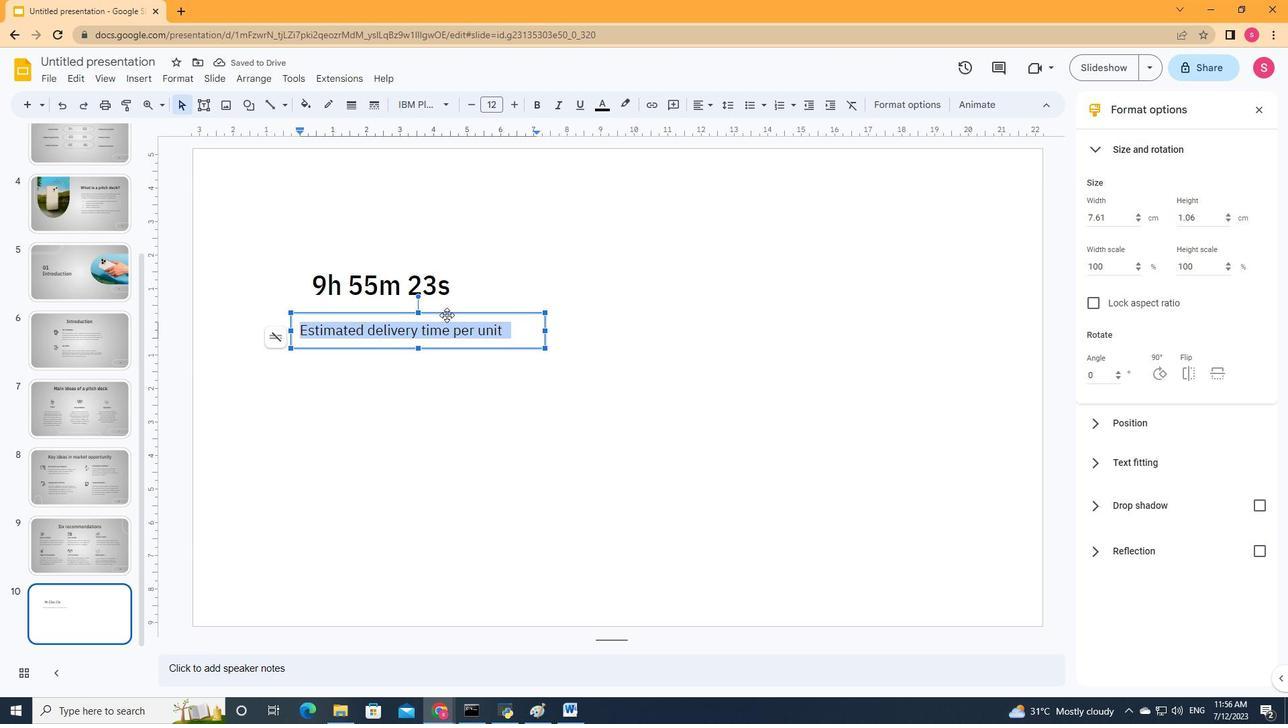 
Action: Mouse pressed left at (447, 313)
Screenshot: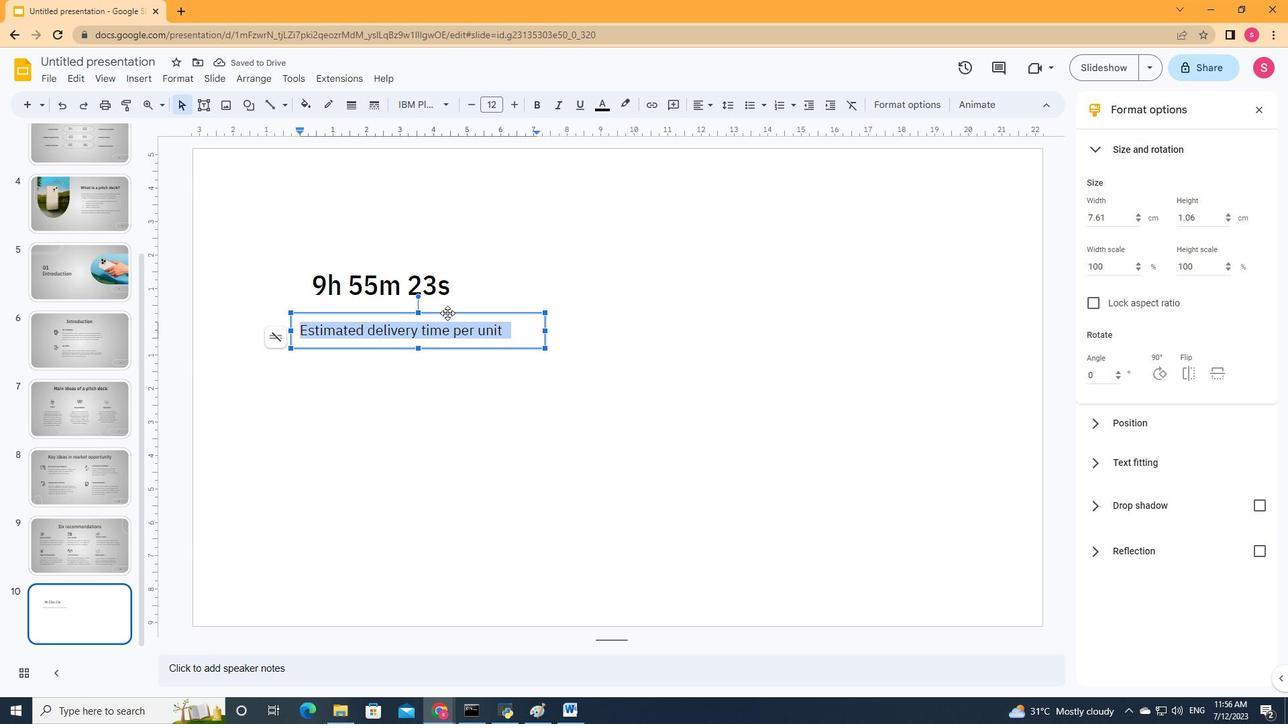 
Action: Key pressed <Key.up><Key.up><Key.left><Key.left>
Screenshot: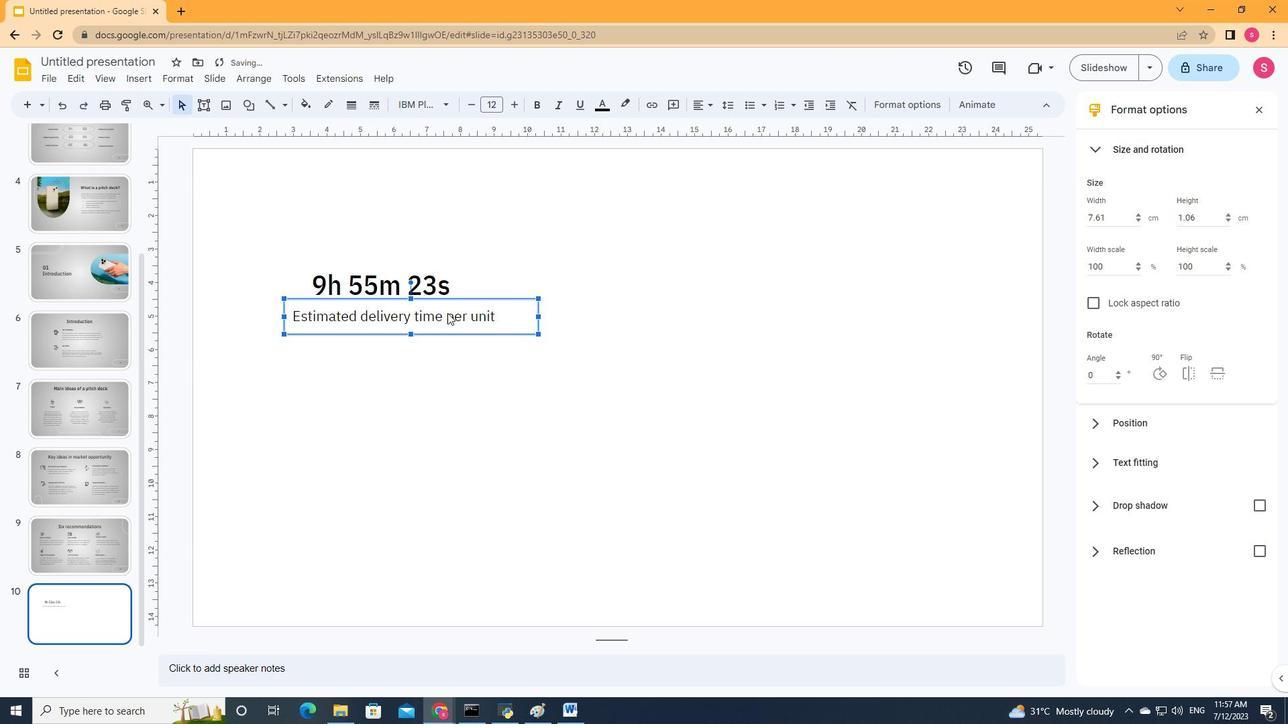 
Action: Mouse moved to (151, 78)
Screenshot: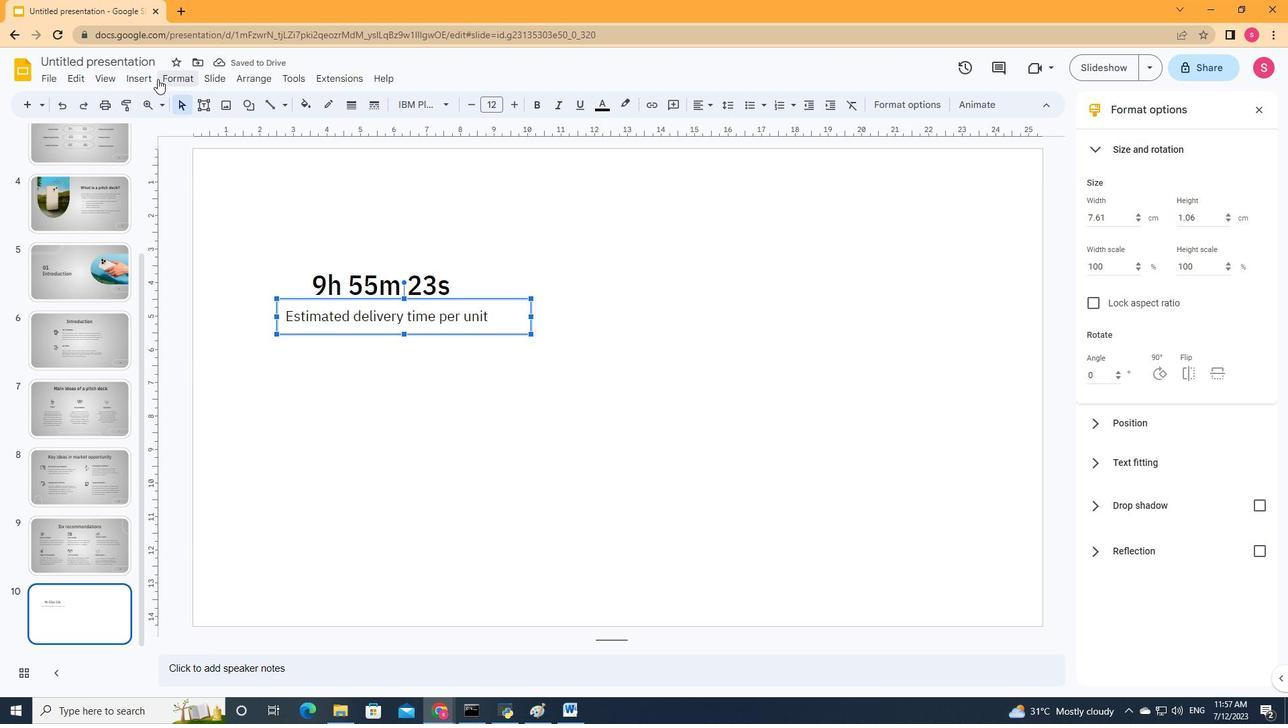 
Action: Mouse pressed left at (151, 78)
Screenshot: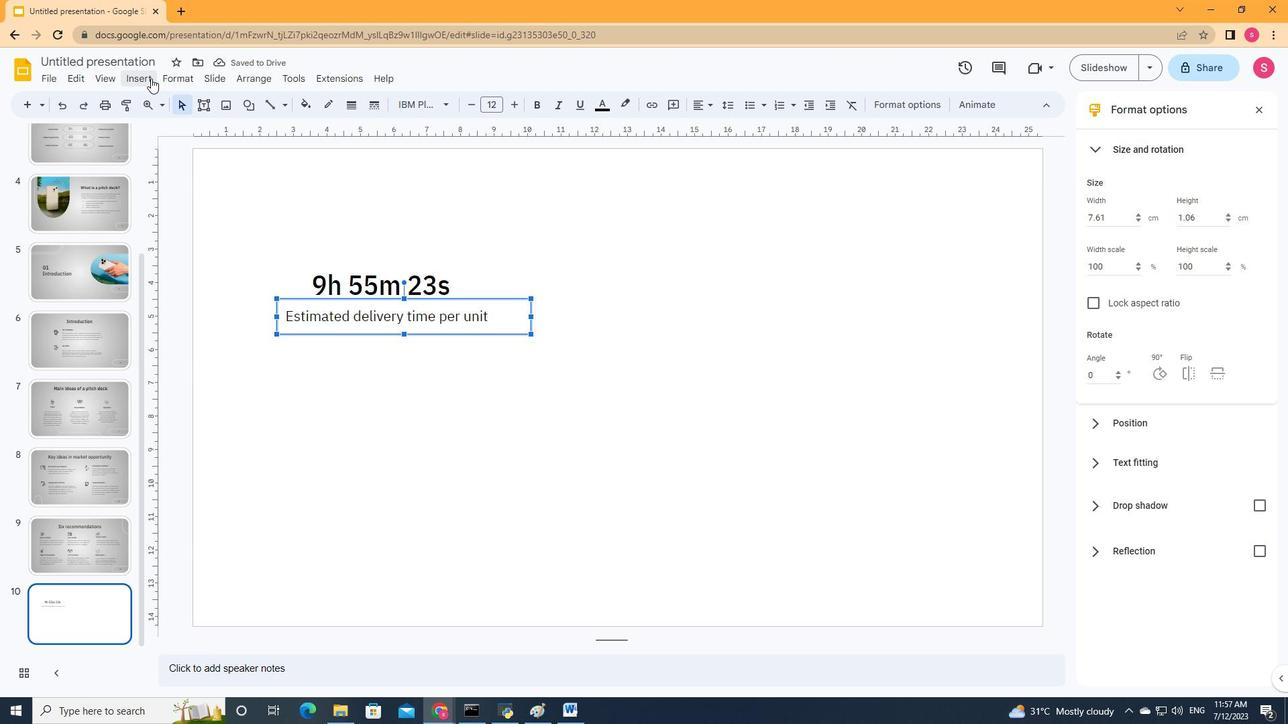 
Action: Mouse moved to (147, 100)
Screenshot: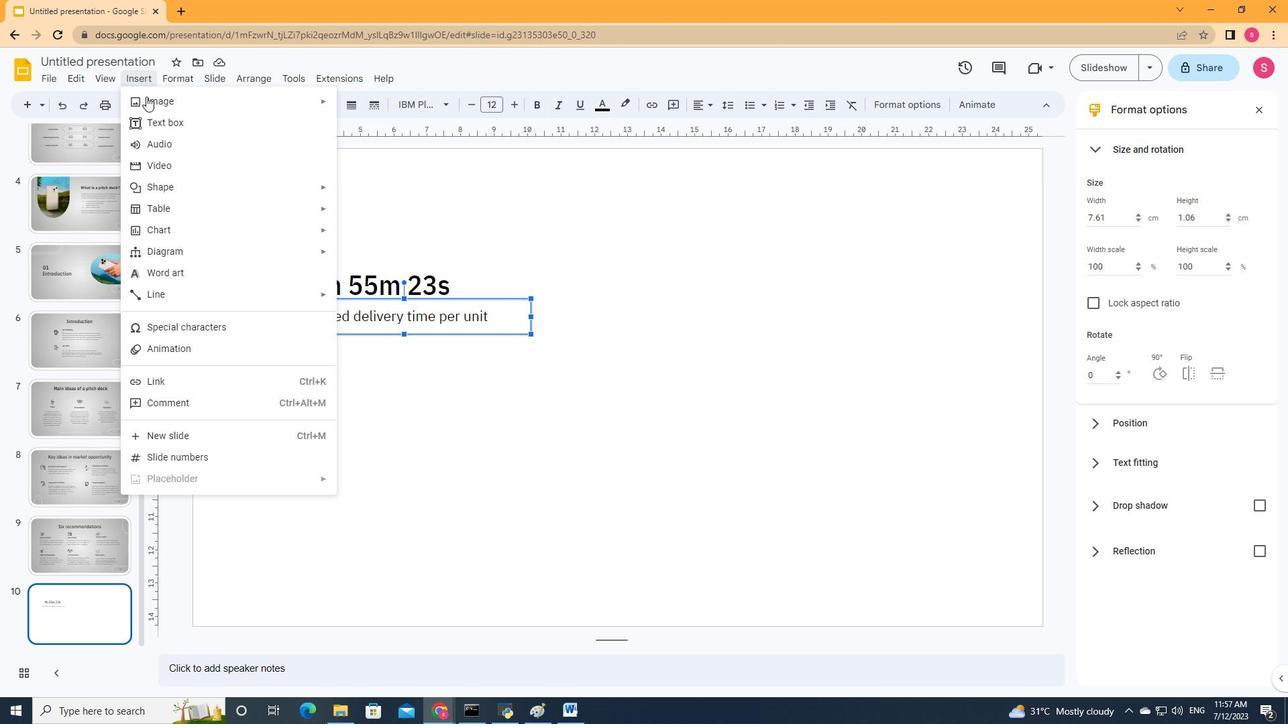 
Action: Mouse pressed left at (147, 100)
Screenshot: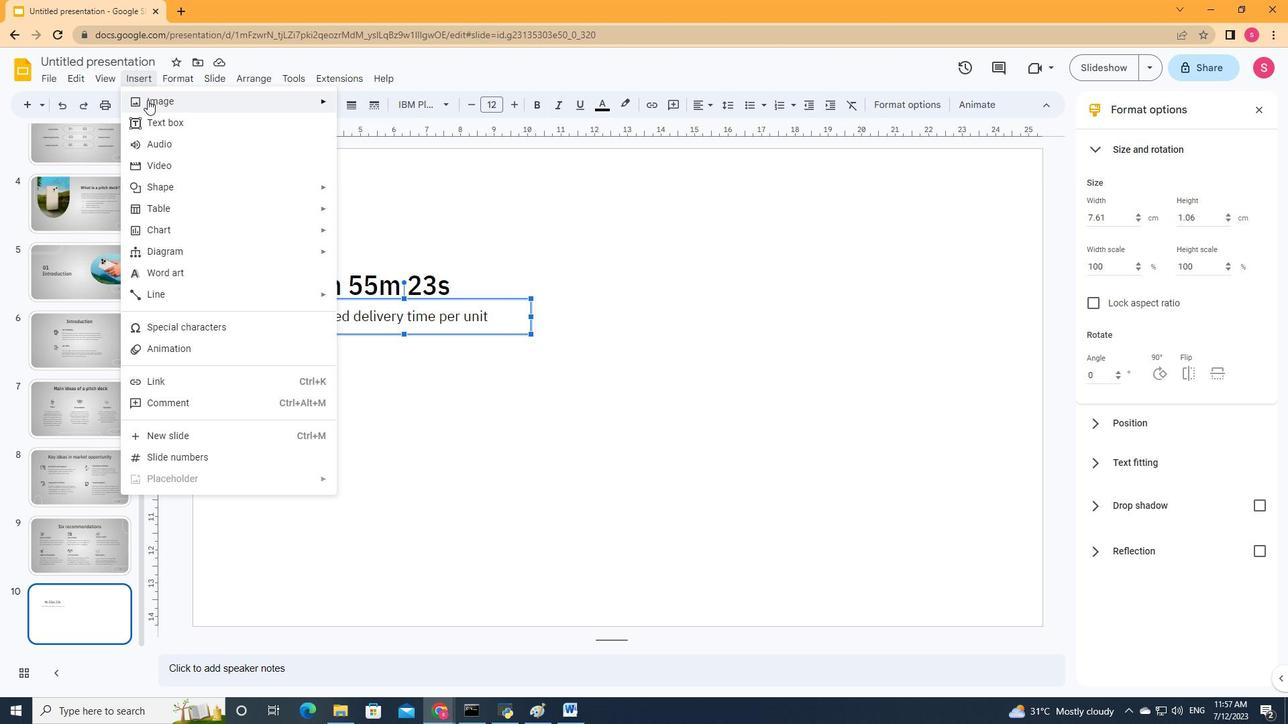 
Action: Mouse moved to (418, 110)
Screenshot: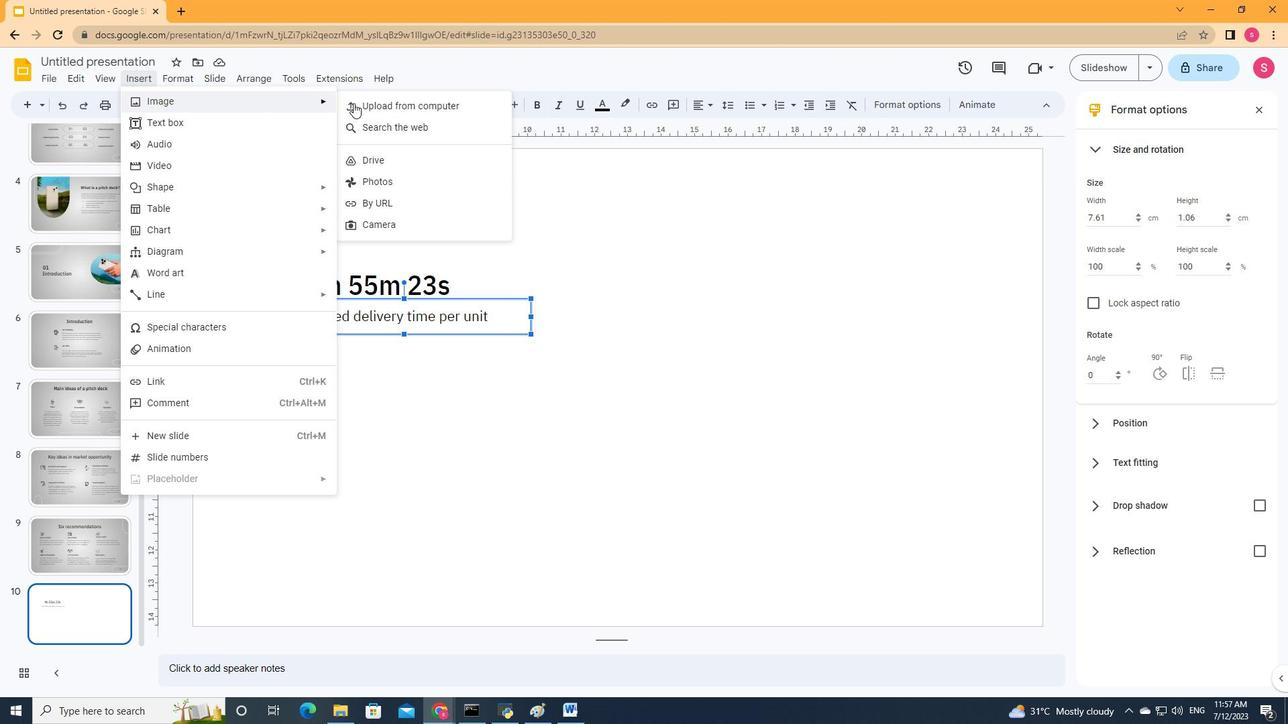 
Action: Mouse pressed left at (418, 110)
Screenshot: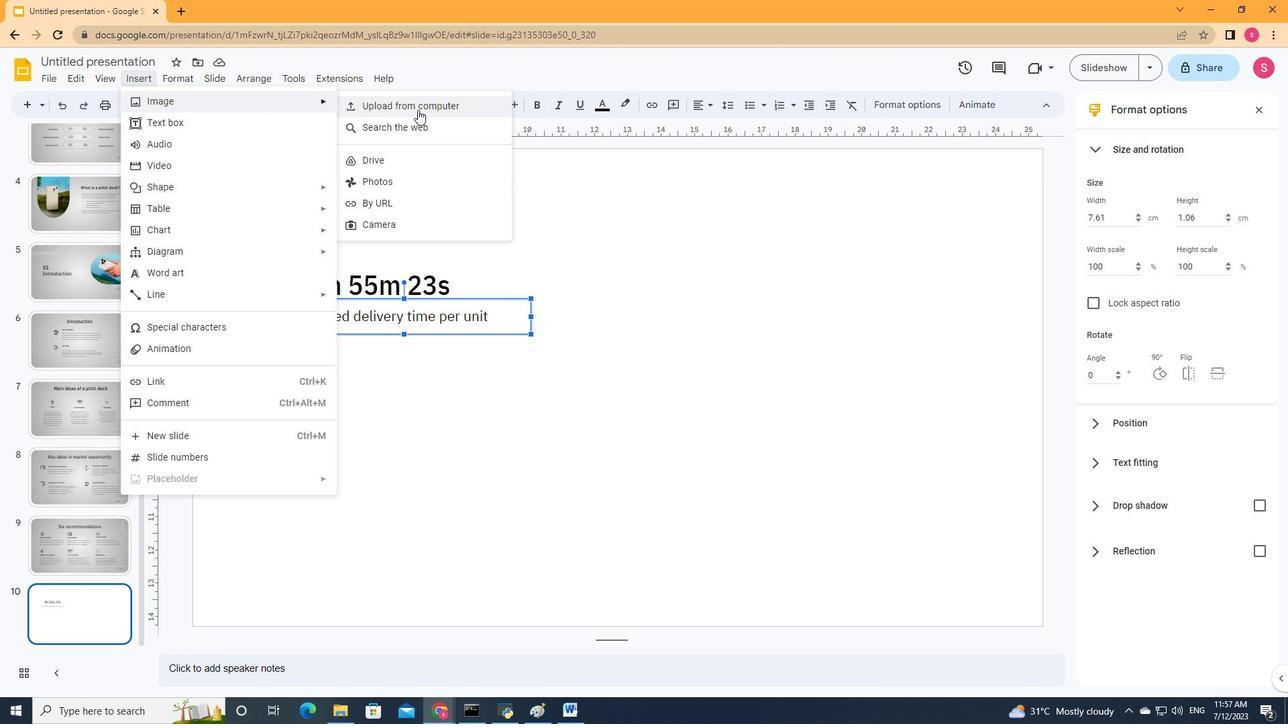 
Action: Mouse moved to (524, 255)
Screenshot: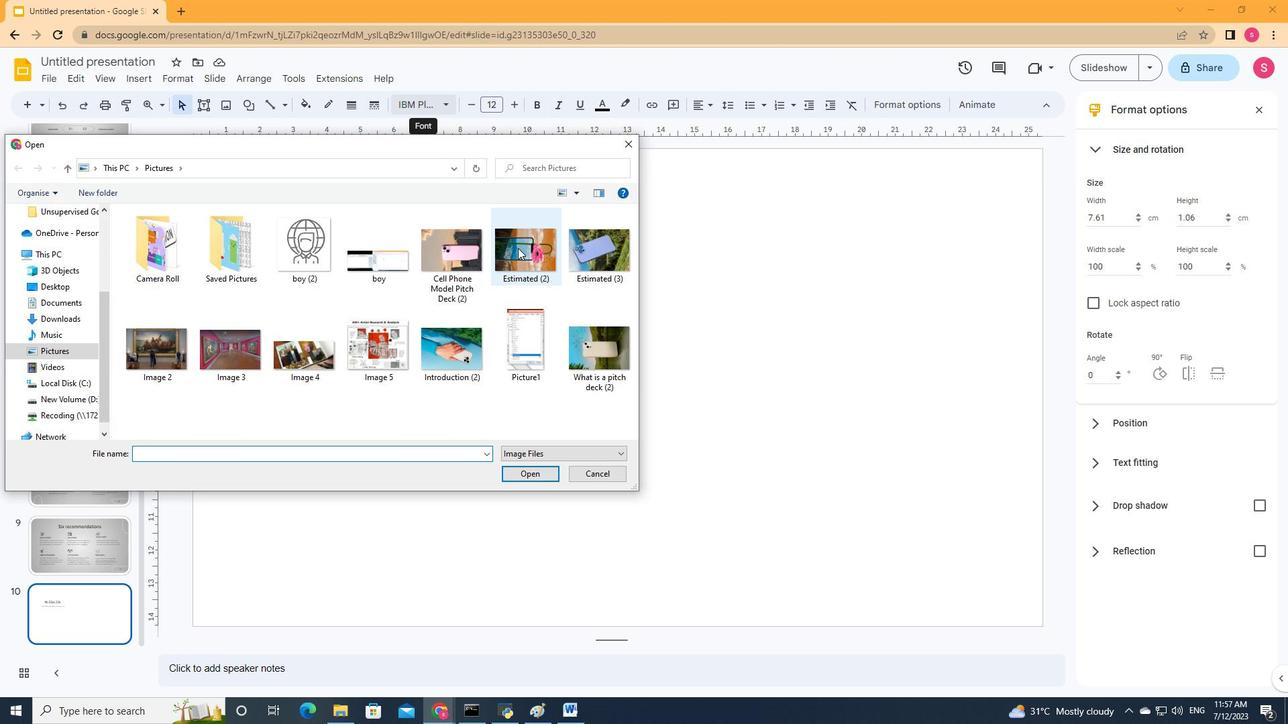 
Action: Mouse pressed left at (524, 255)
Screenshot: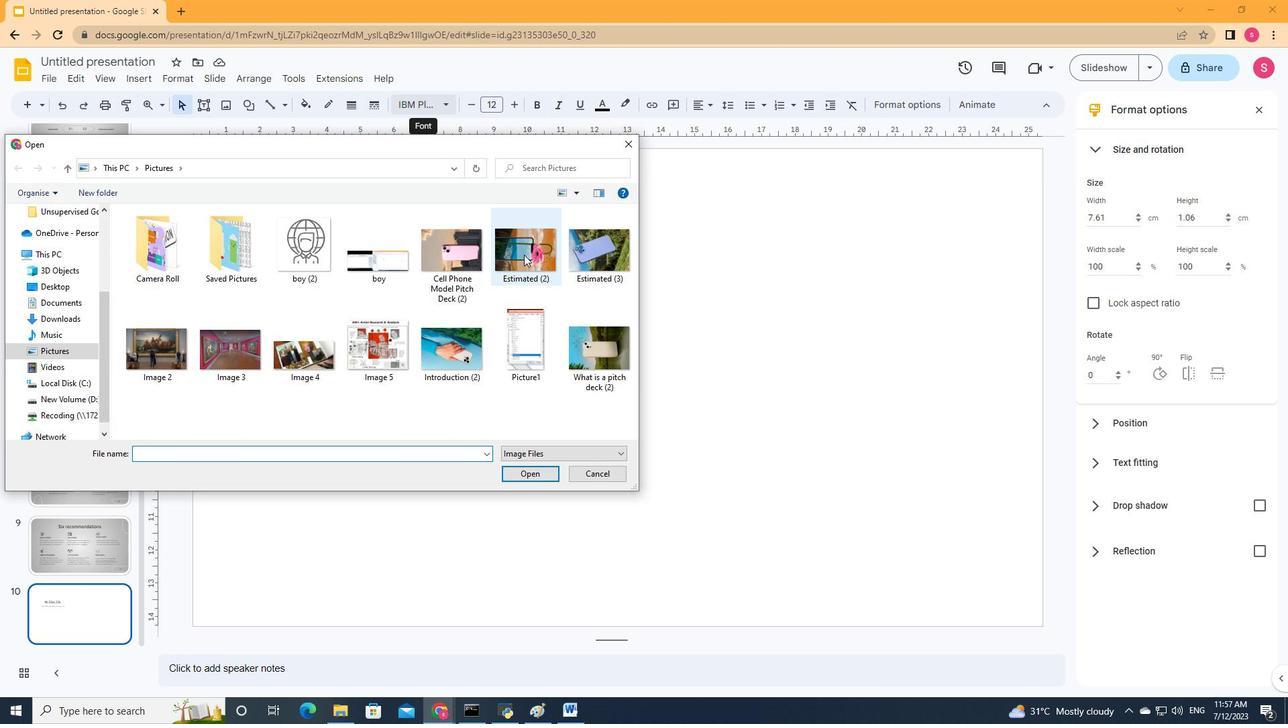 
Action: Mouse moved to (532, 480)
Screenshot: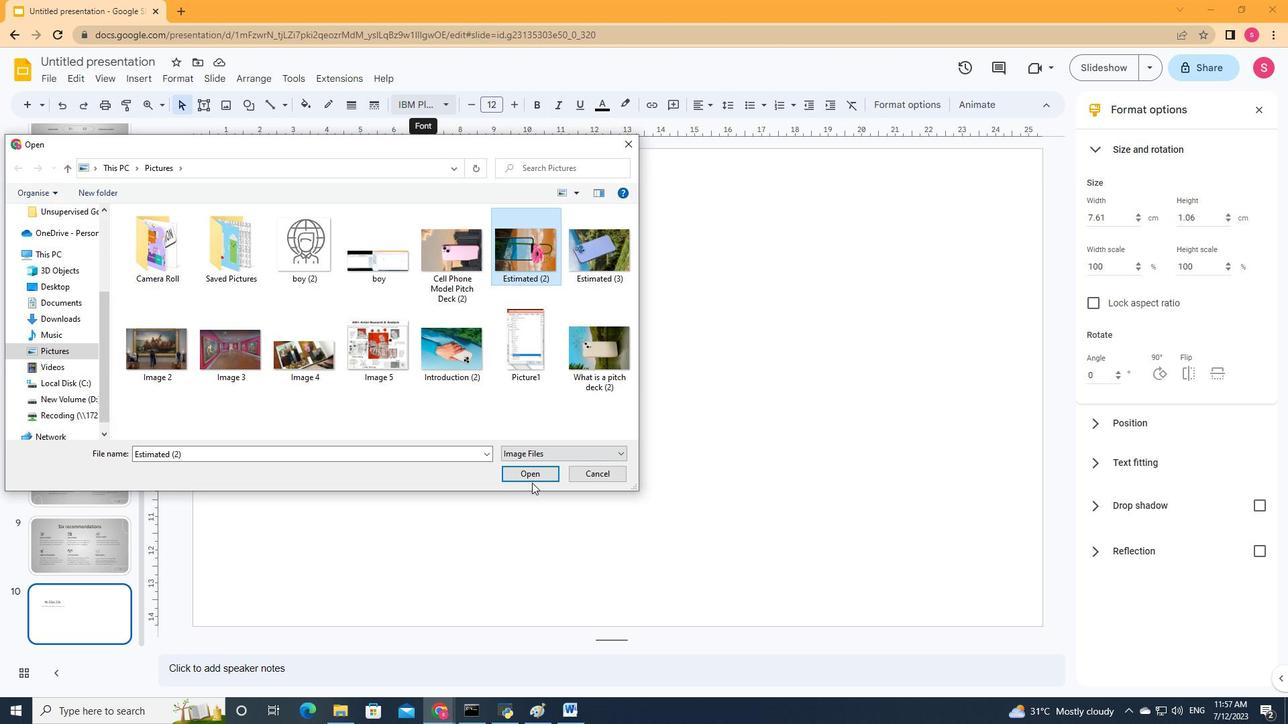 
Action: Mouse pressed left at (532, 480)
Screenshot: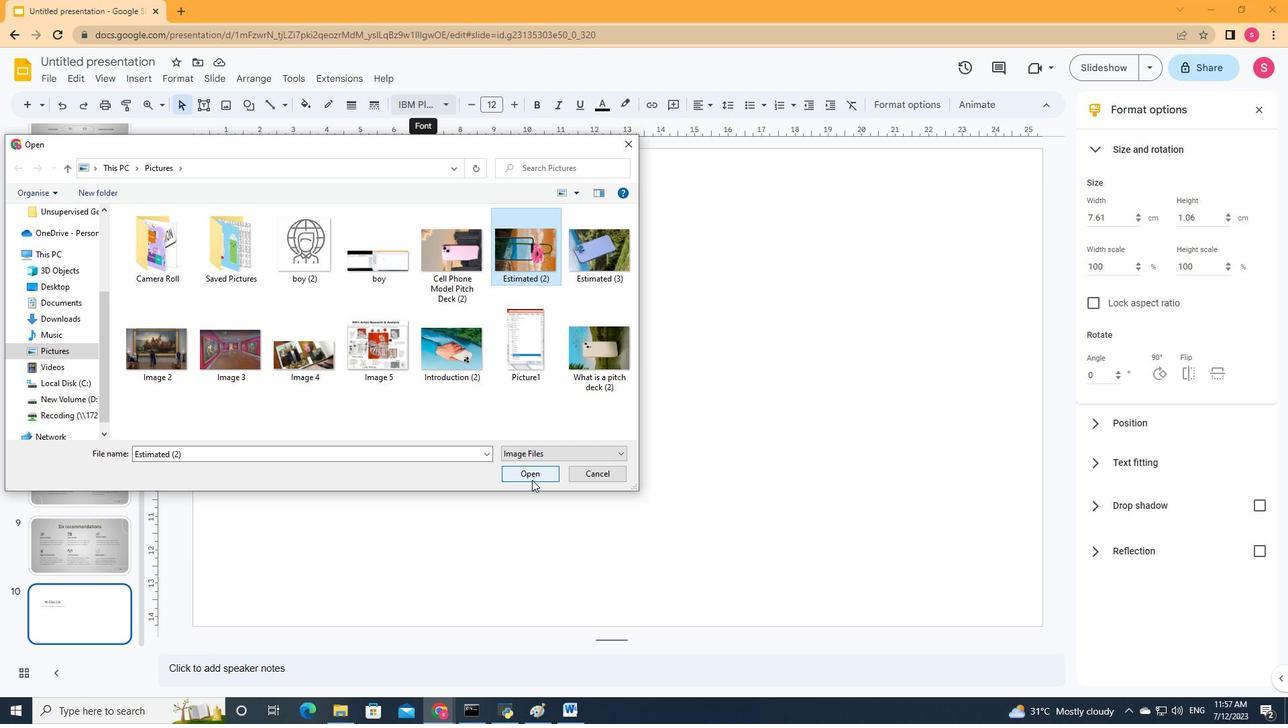 
Action: Mouse moved to (435, 106)
Screenshot: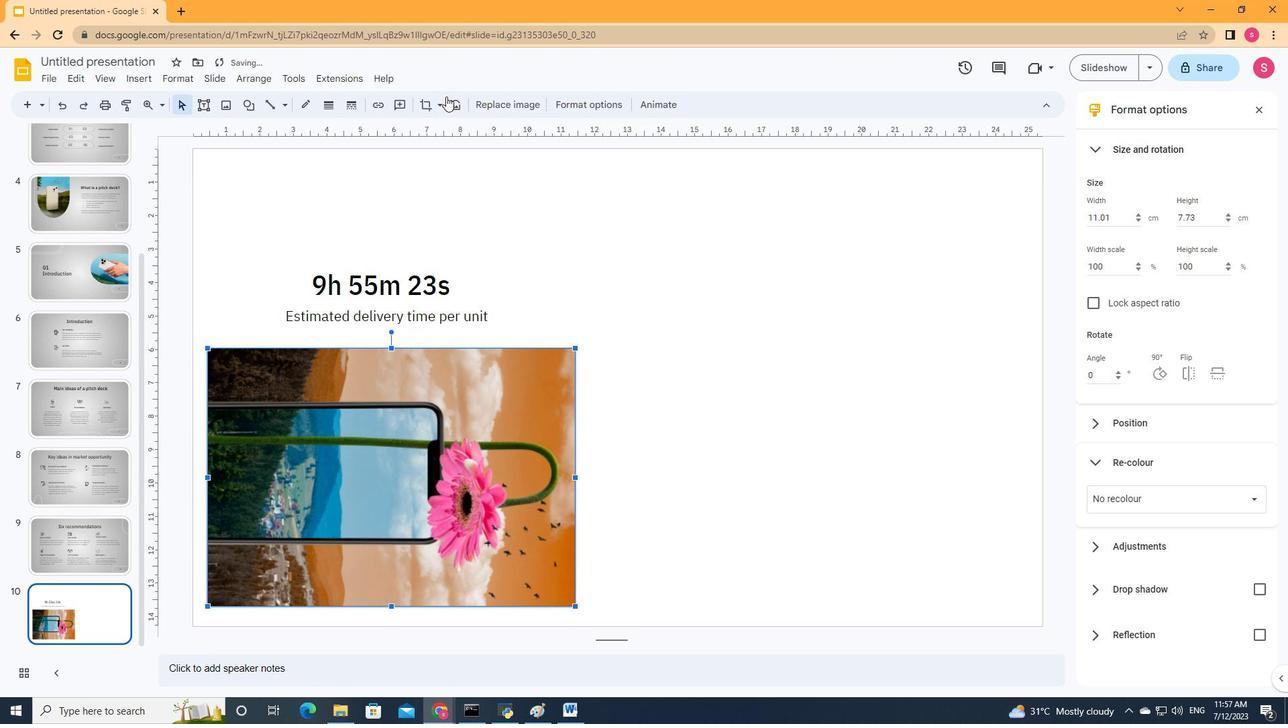 
Action: Mouse pressed left at (435, 106)
Screenshot: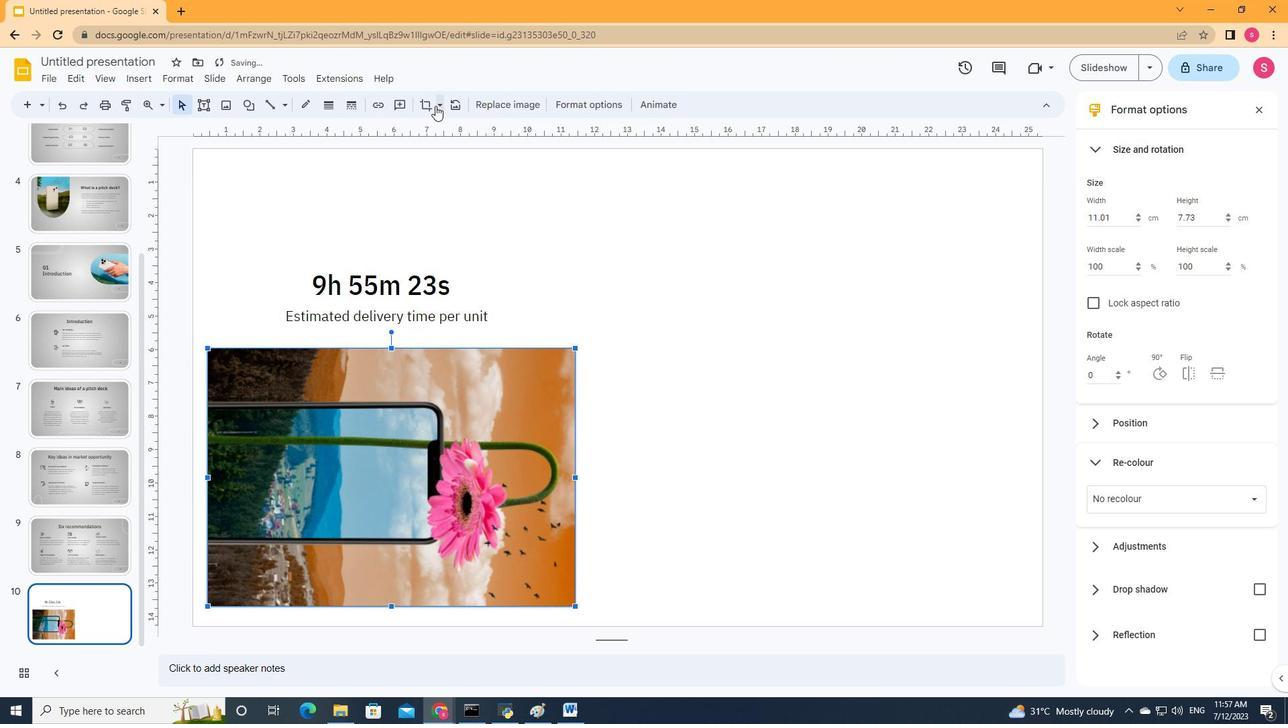 
Action: Mouse moved to (696, 236)
Screenshot: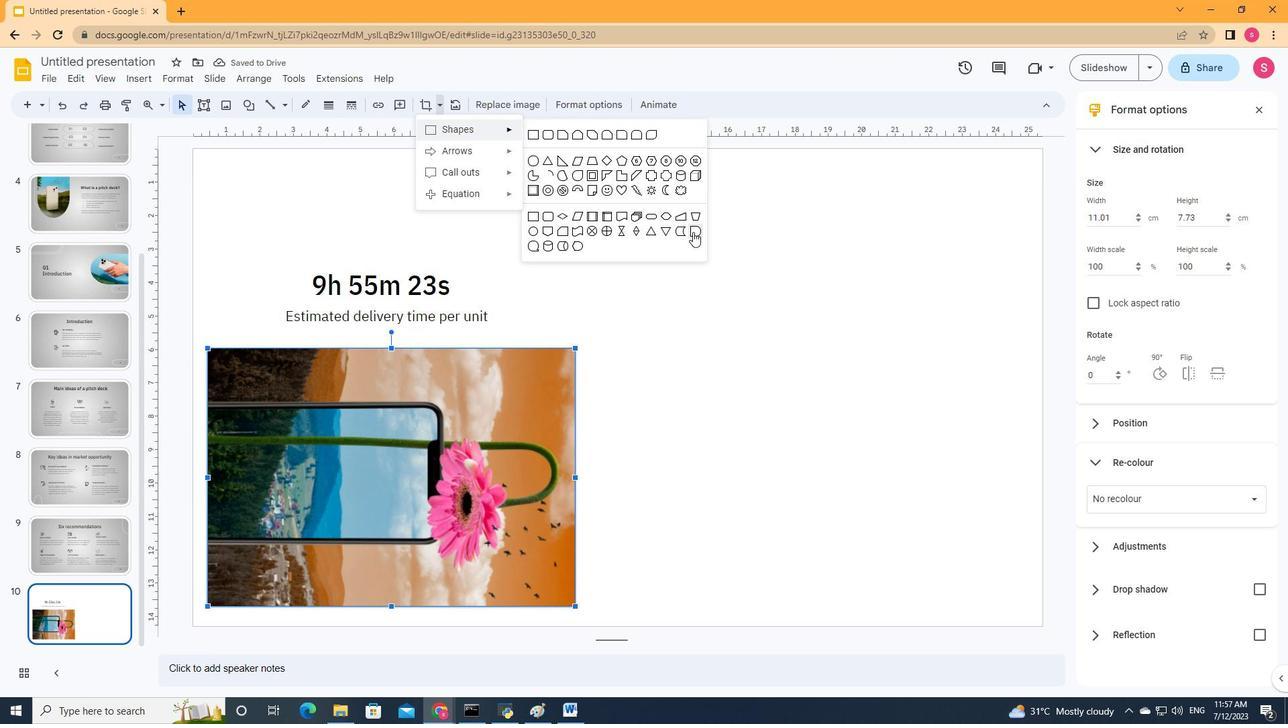 
Action: Mouse pressed left at (696, 236)
Screenshot: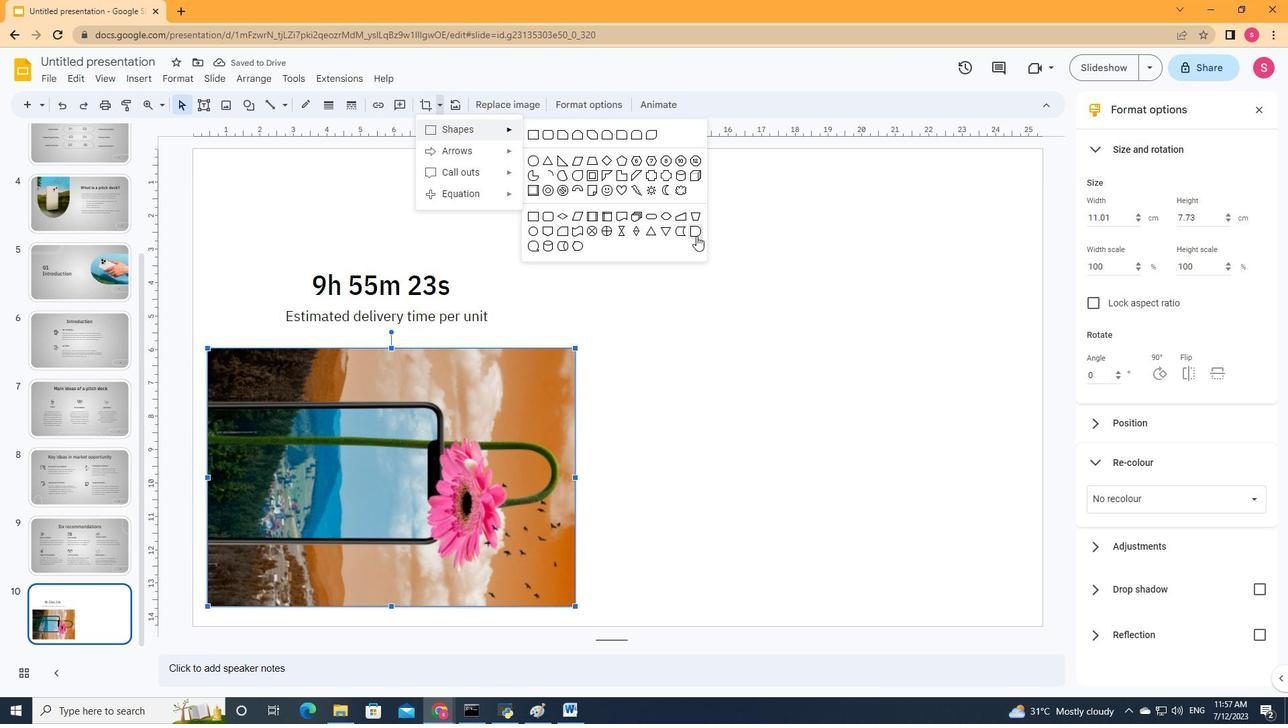 
Action: Mouse moved to (1168, 373)
Screenshot: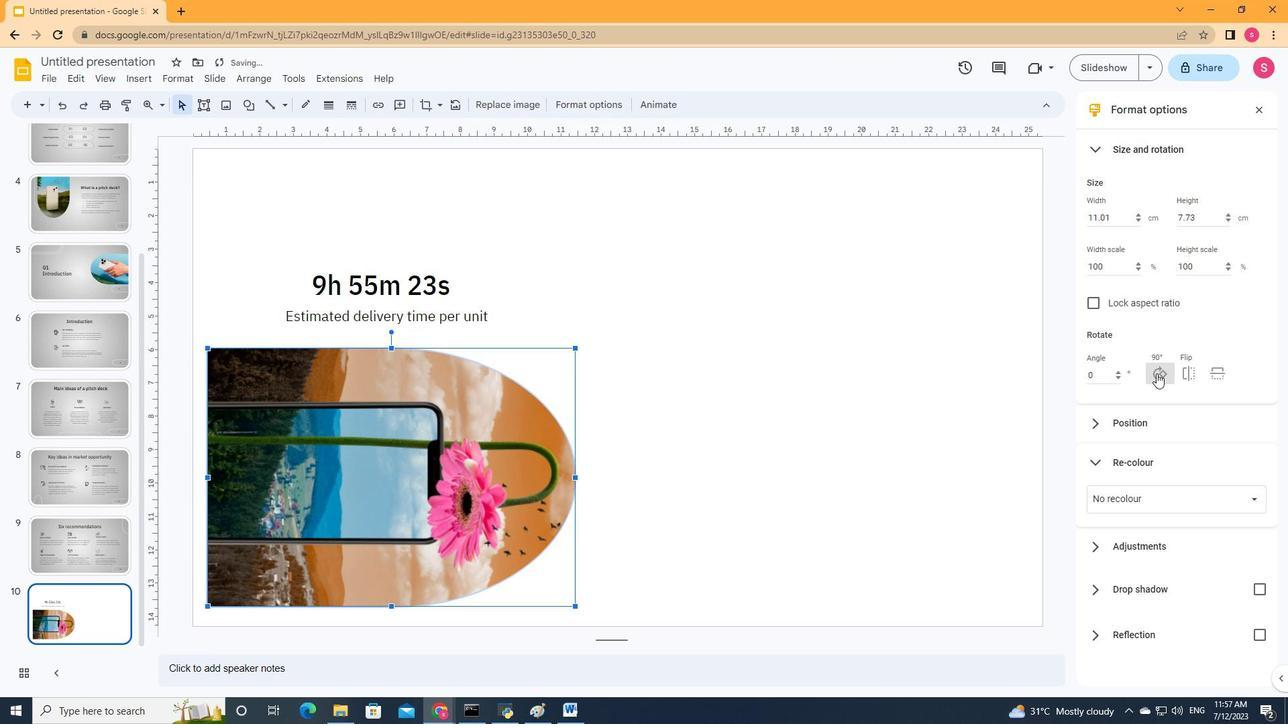 
Action: Mouse pressed left at (1168, 373)
Screenshot: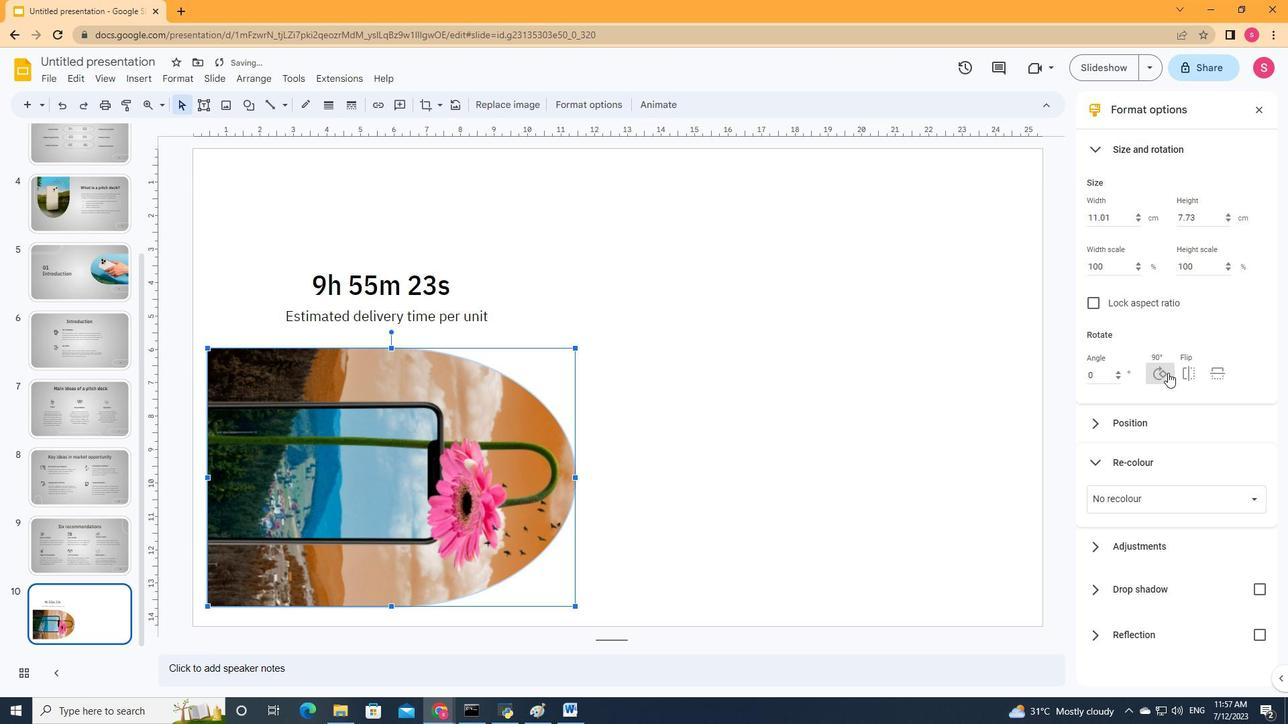 
Action: Mouse pressed left at (1168, 373)
Screenshot: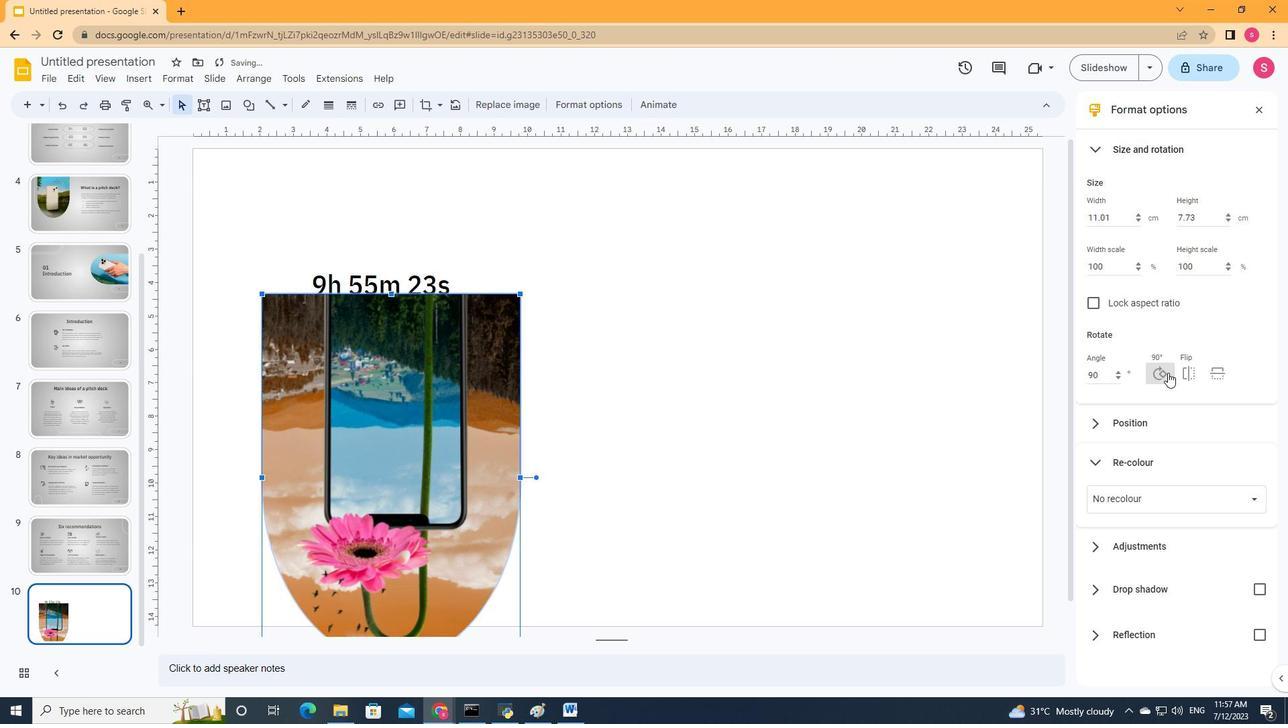 
Action: Mouse pressed left at (1168, 373)
Screenshot: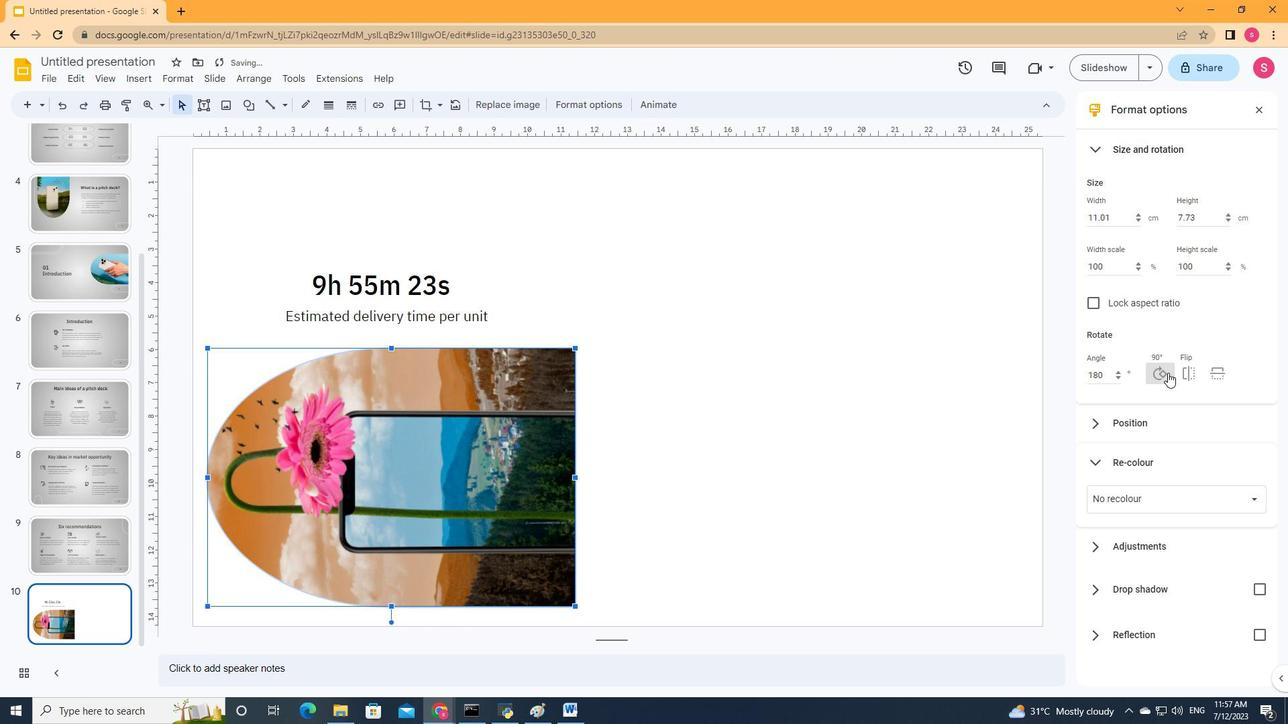 
Action: Mouse moved to (261, 477)
Screenshot: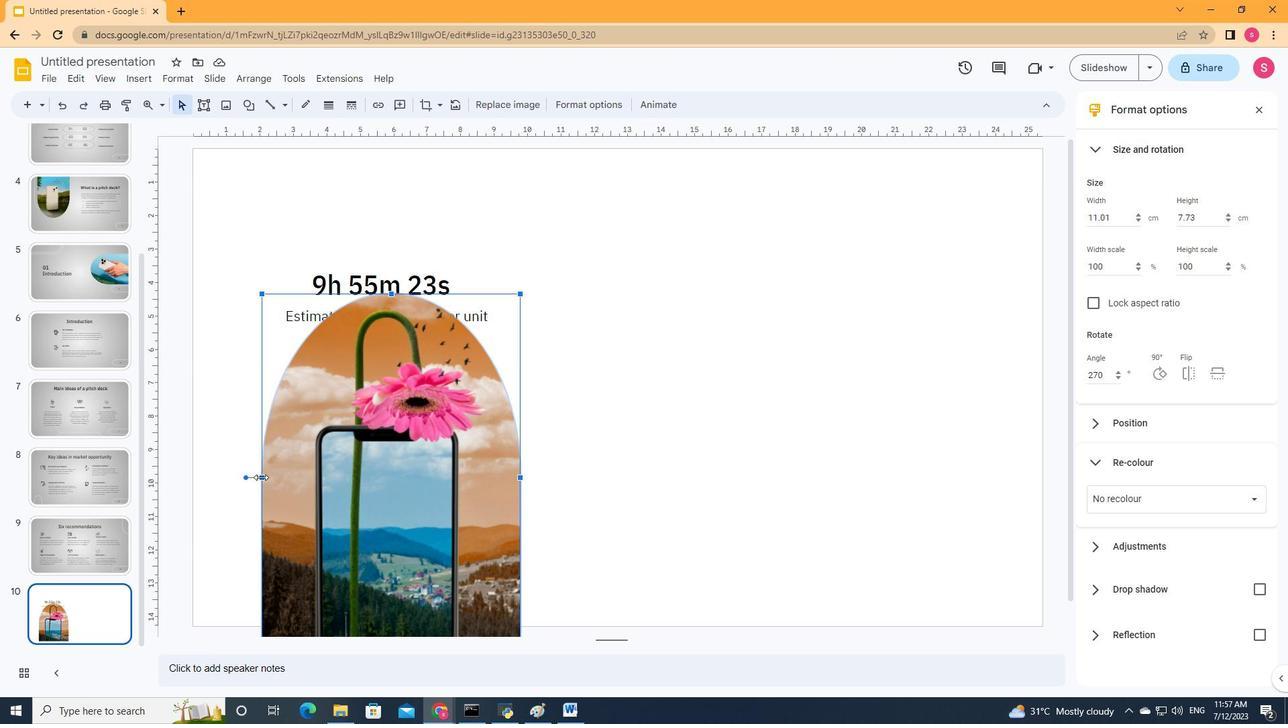 
Action: Mouse pressed left at (261, 477)
Screenshot: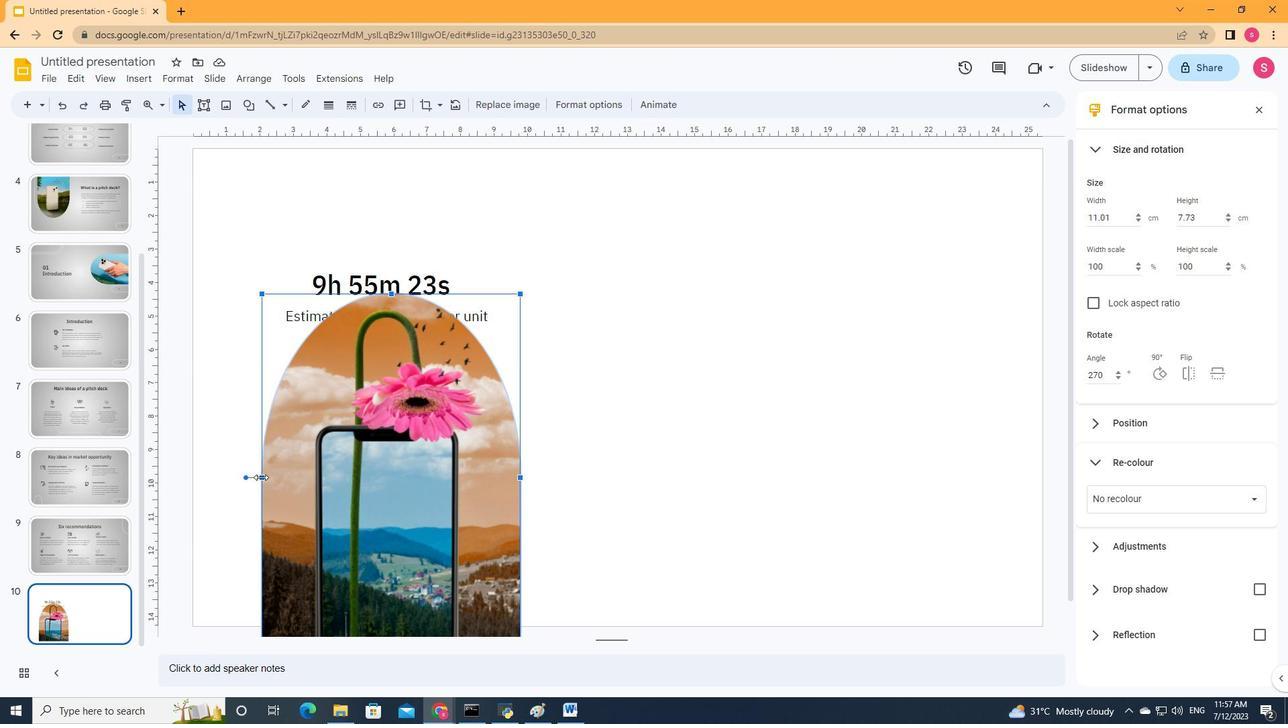 
Action: Mouse moved to (303, 479)
Screenshot: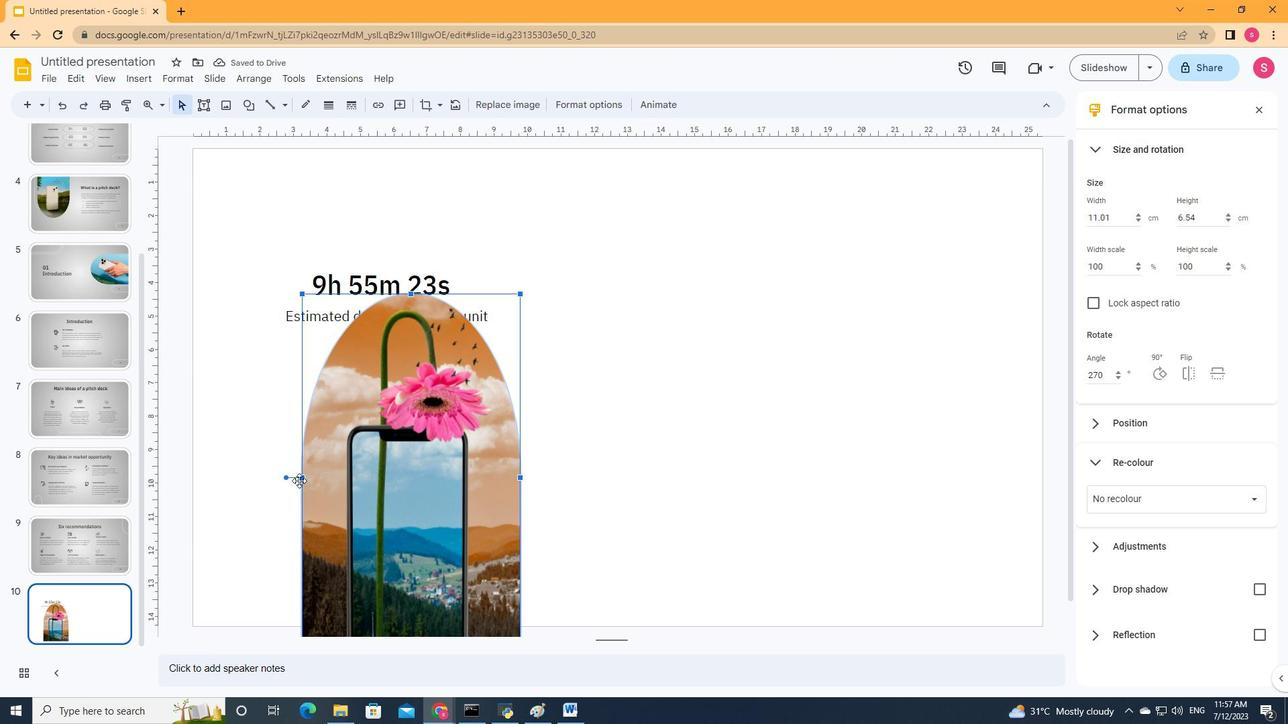 
Action: Mouse pressed left at (303, 479)
Screenshot: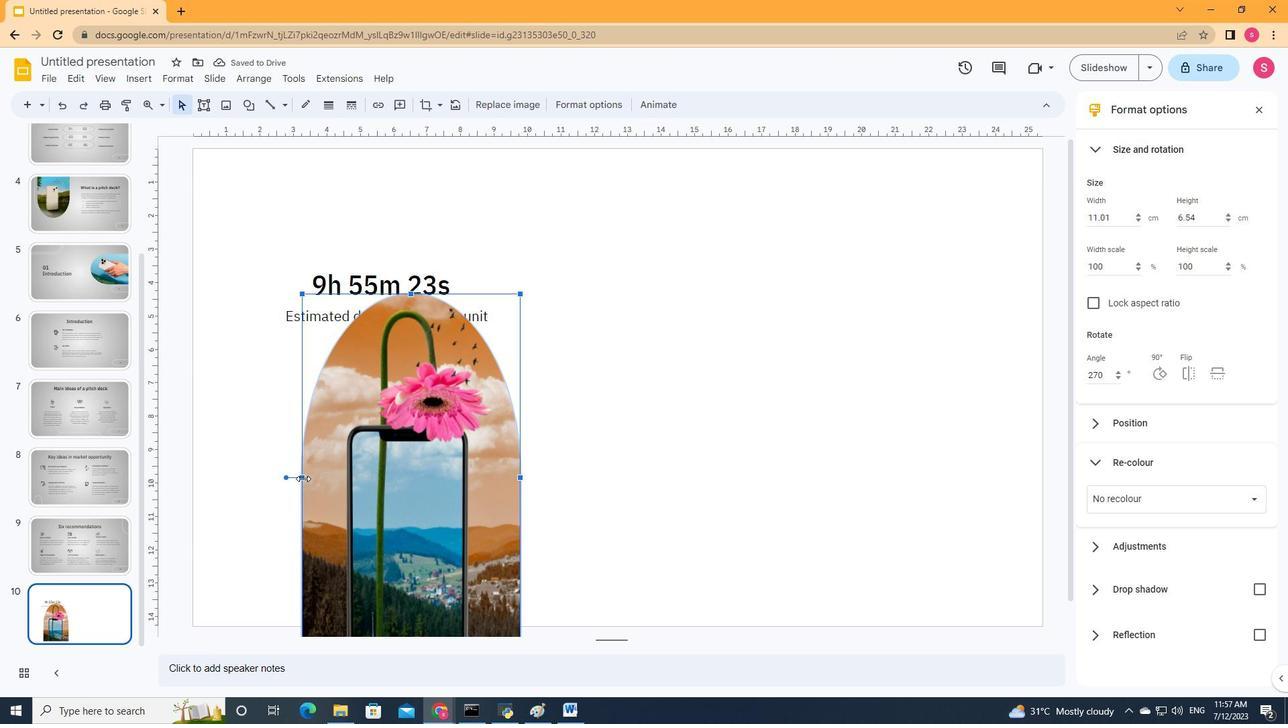 
Action: Mouse moved to (521, 475)
Screenshot: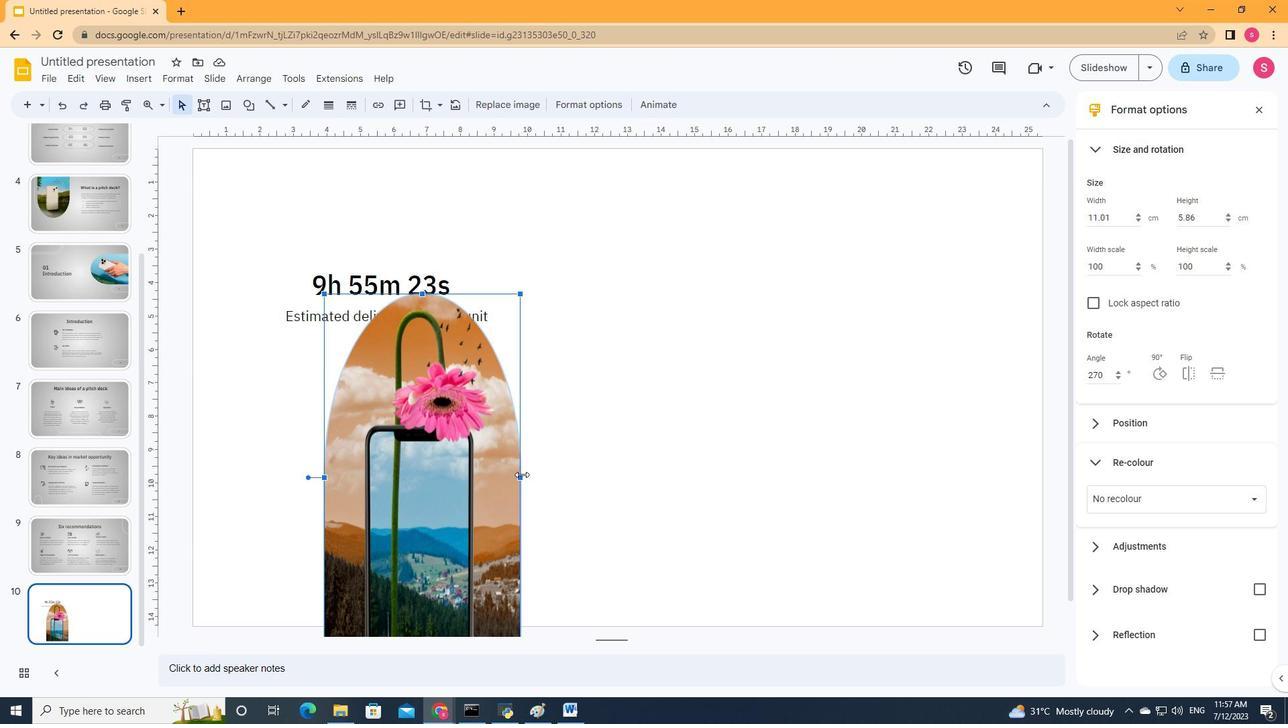 
Action: Mouse pressed left at (521, 475)
Screenshot: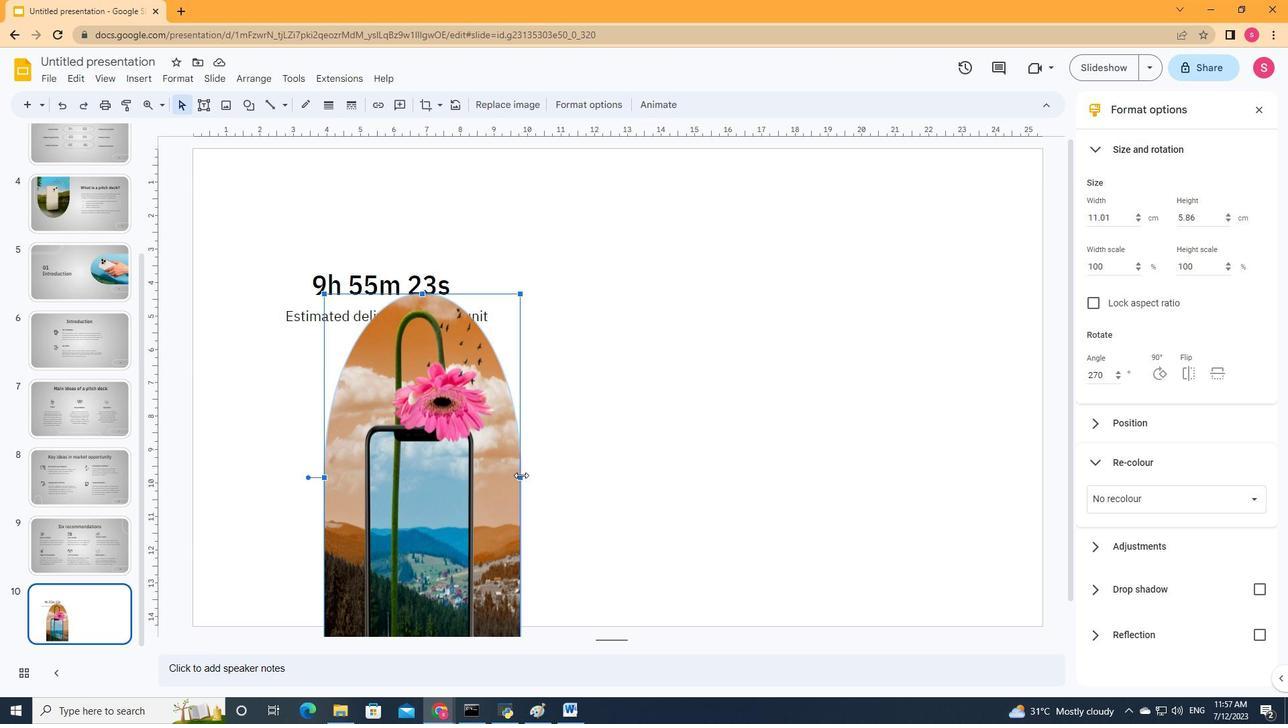 
Action: Mouse moved to (572, 479)
Screenshot: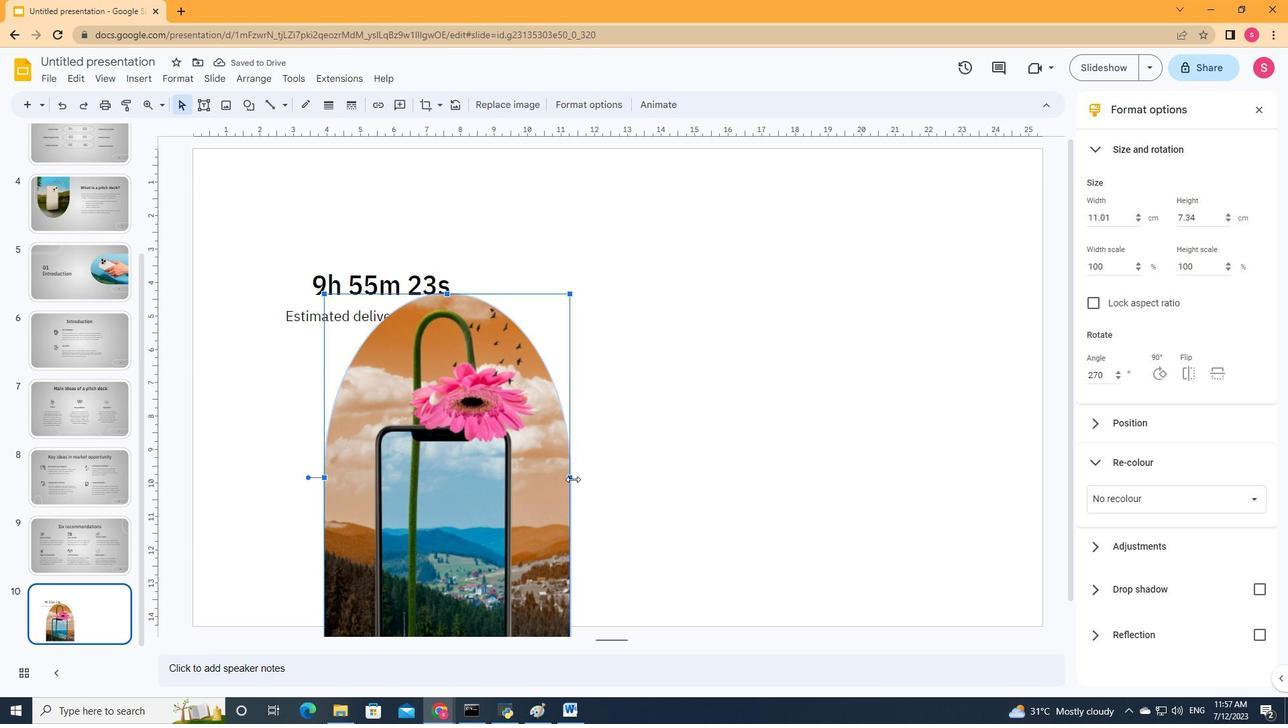 
Action: Mouse pressed left at (572, 479)
Screenshot: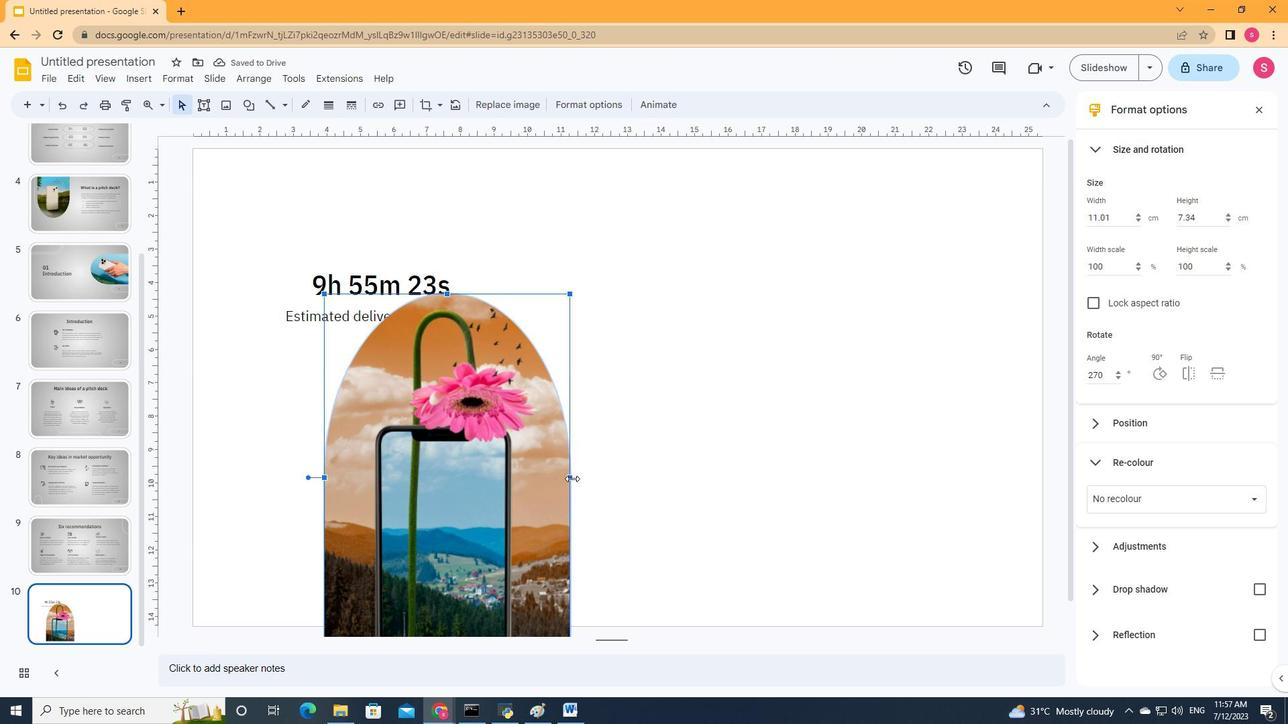 
Action: Mouse moved to (318, 279)
Screenshot: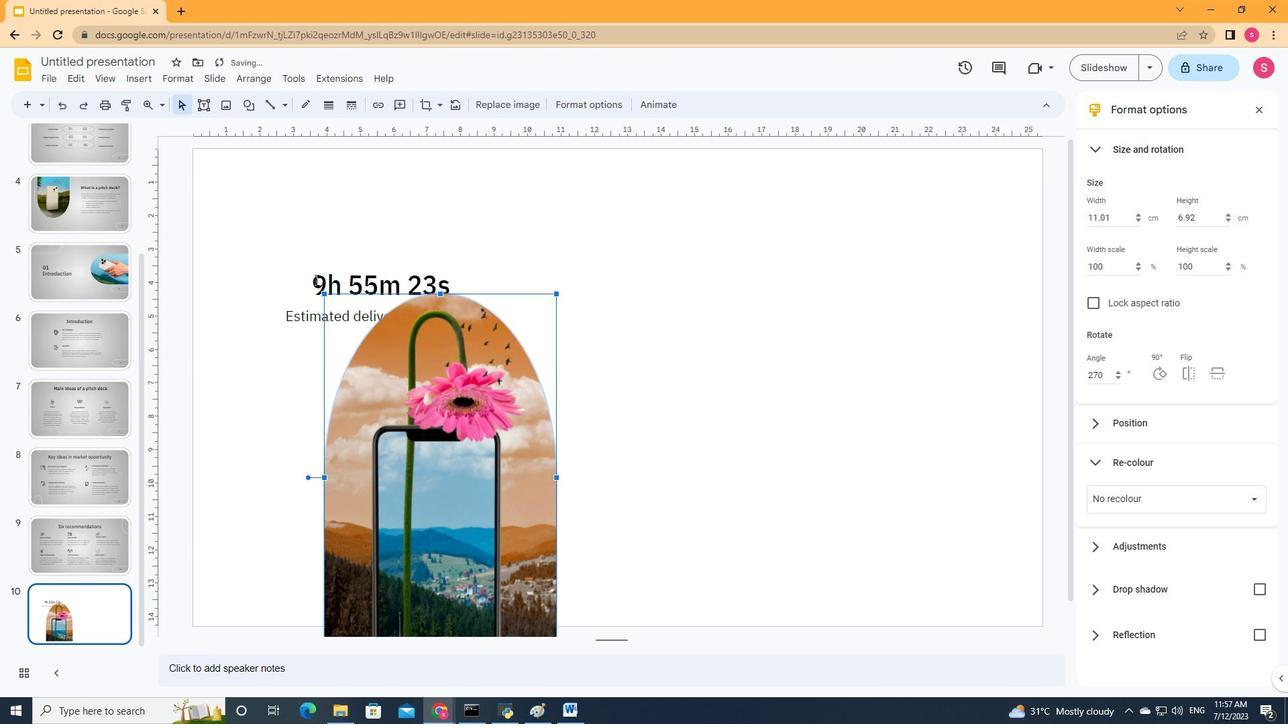 
Action: Mouse pressed left at (318, 279)
Screenshot: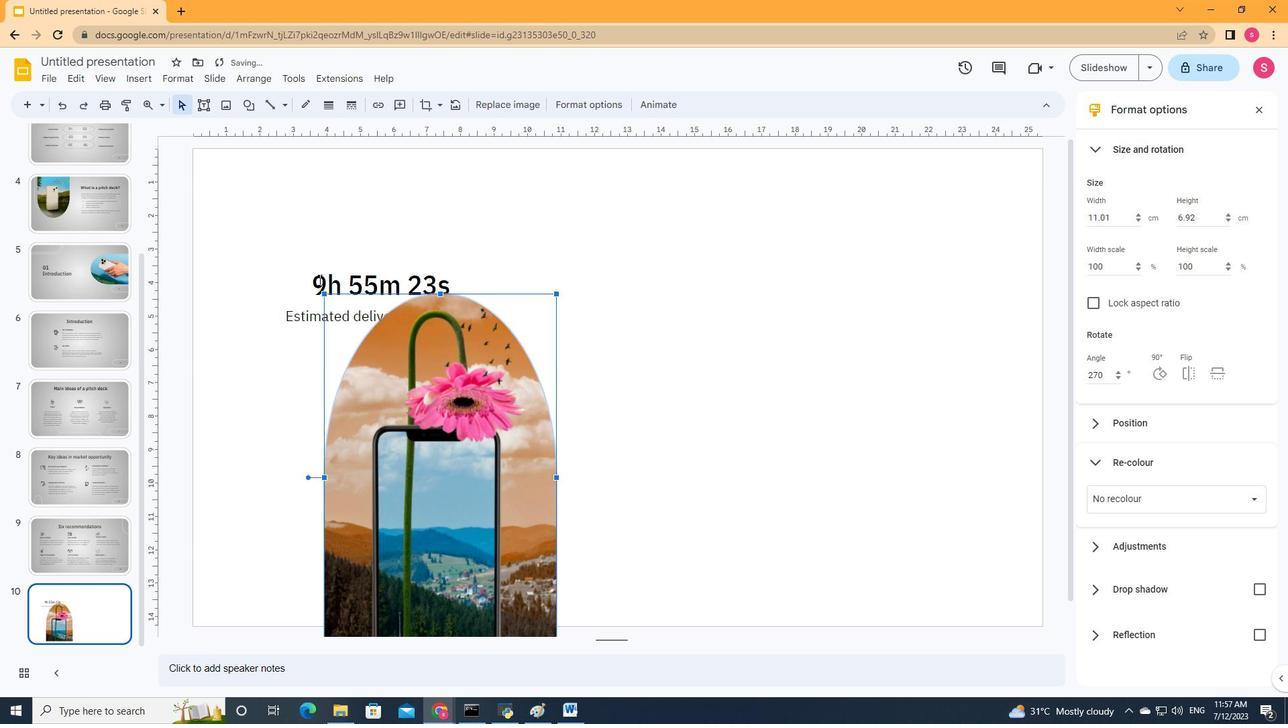 
Action: Mouse moved to (329, 289)
Screenshot: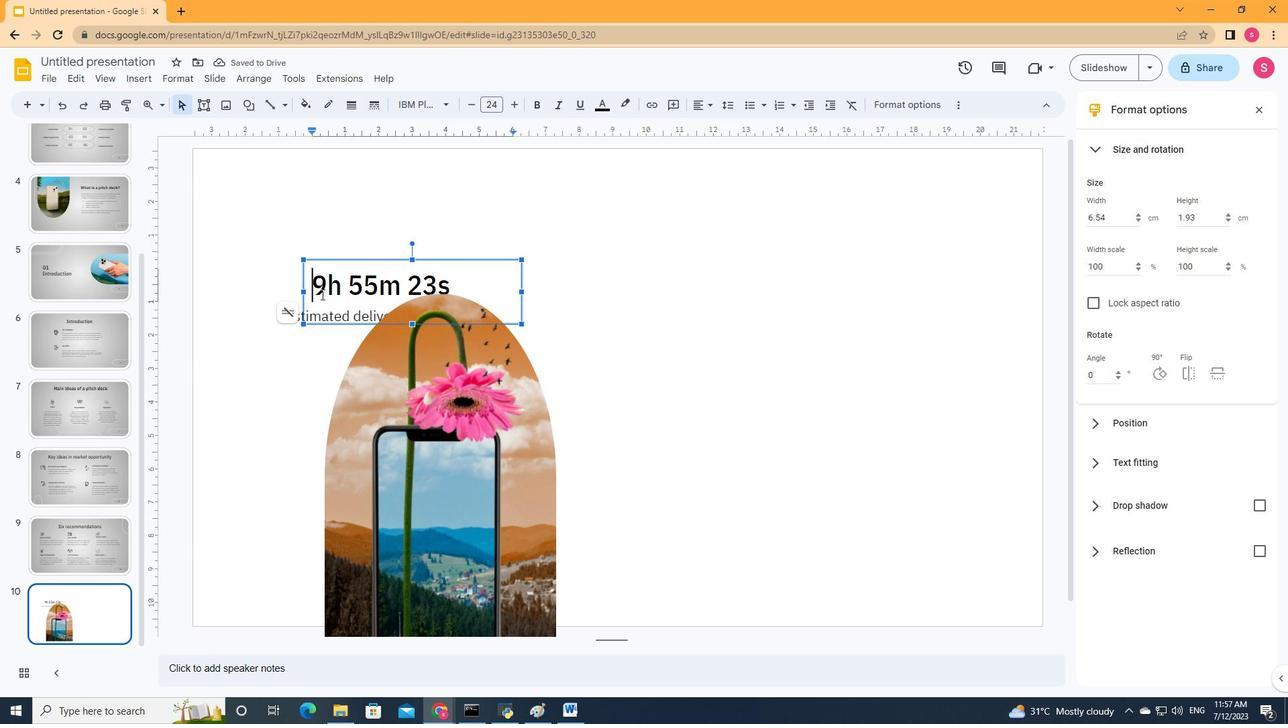 
Action: Mouse pressed left at (329, 289)
Screenshot: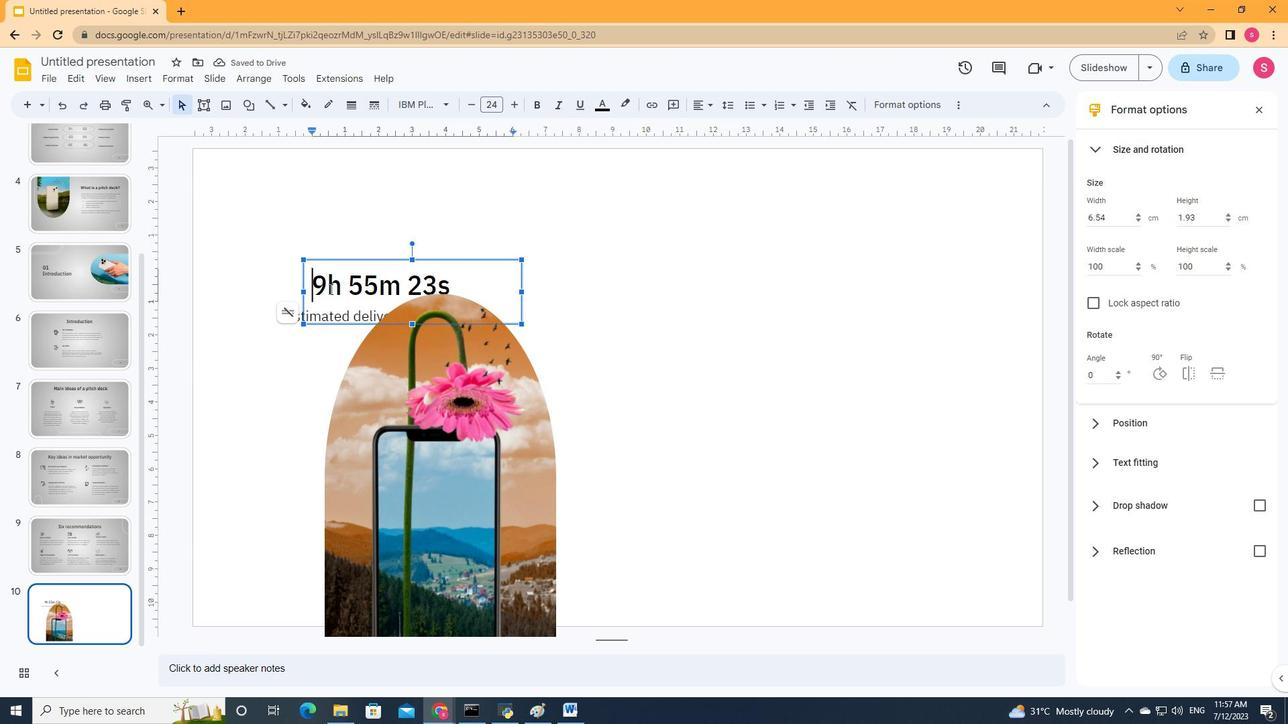
Action: Mouse moved to (330, 316)
Screenshot: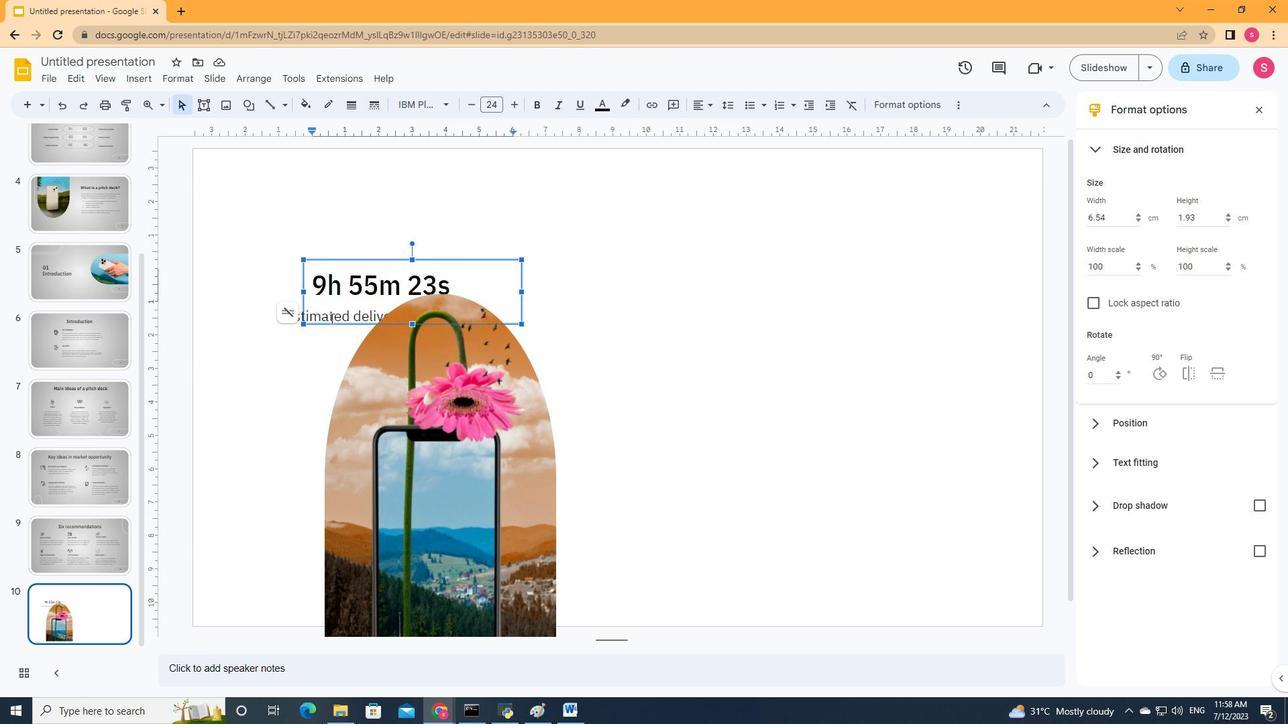 
Action: Mouse pressed left at (330, 316)
Screenshot: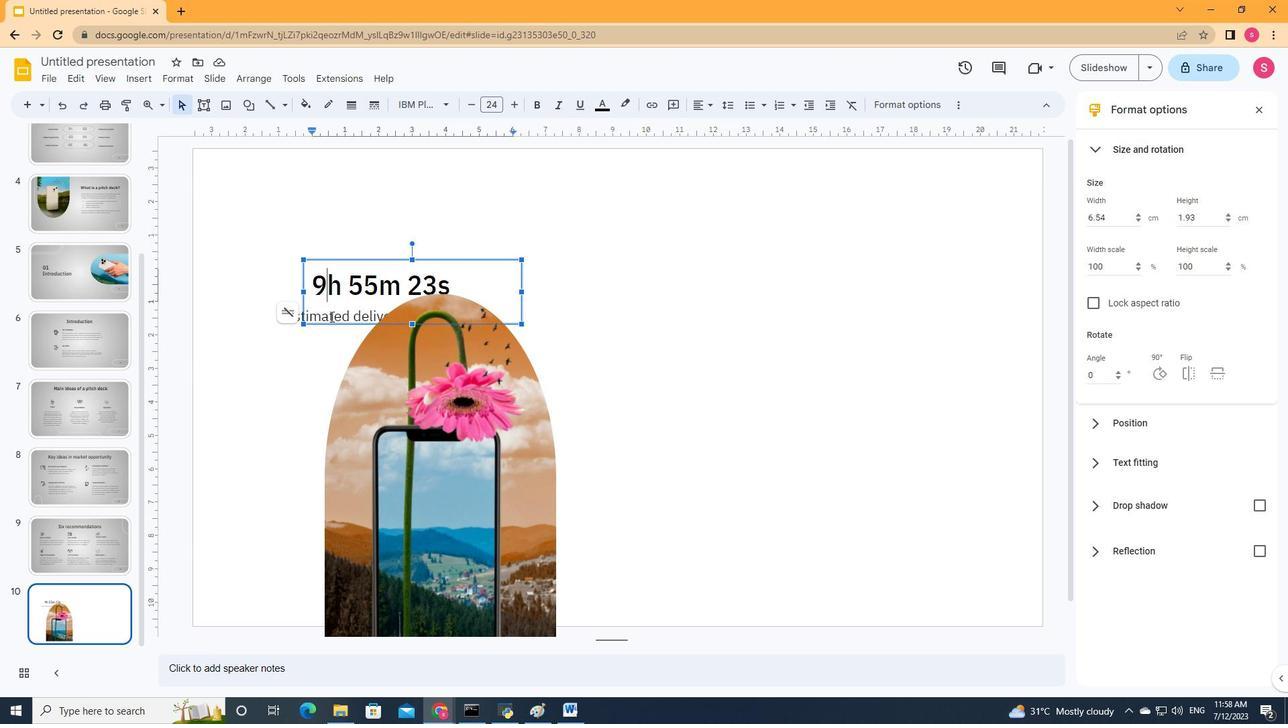 
Action: Mouse moved to (328, 279)
Screenshot: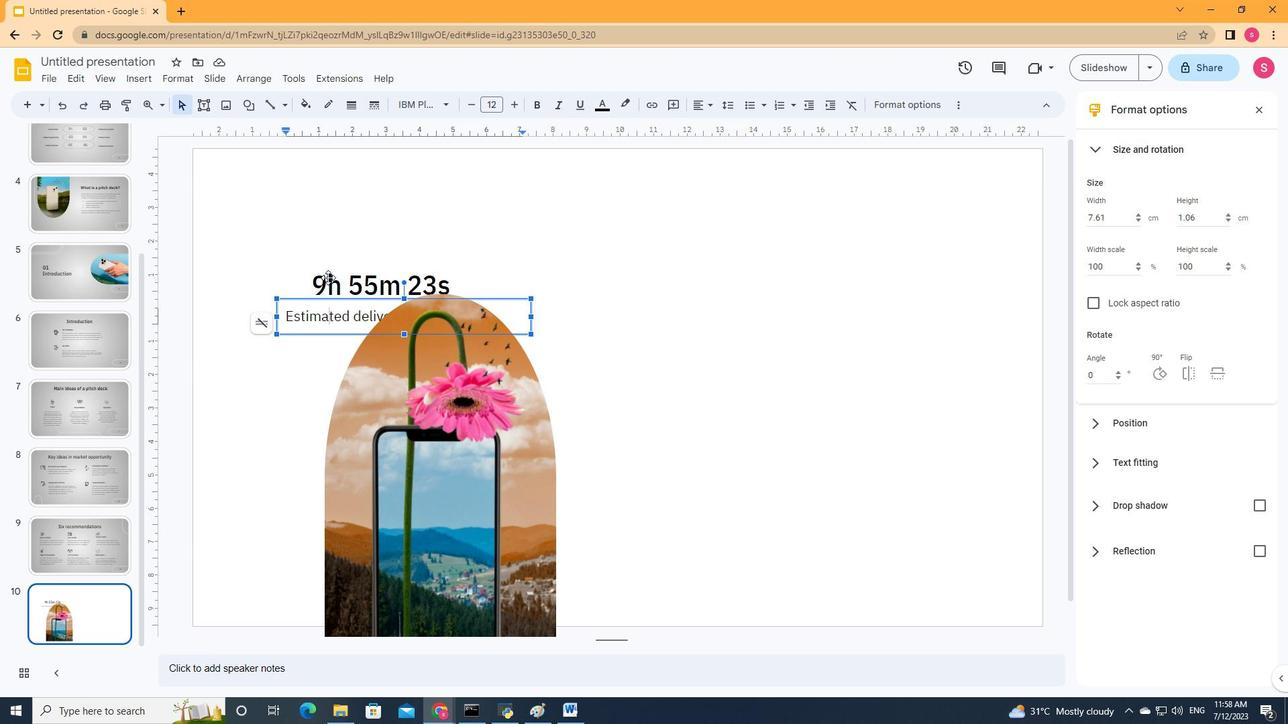 
Action: Mouse pressed left at (328, 279)
Screenshot: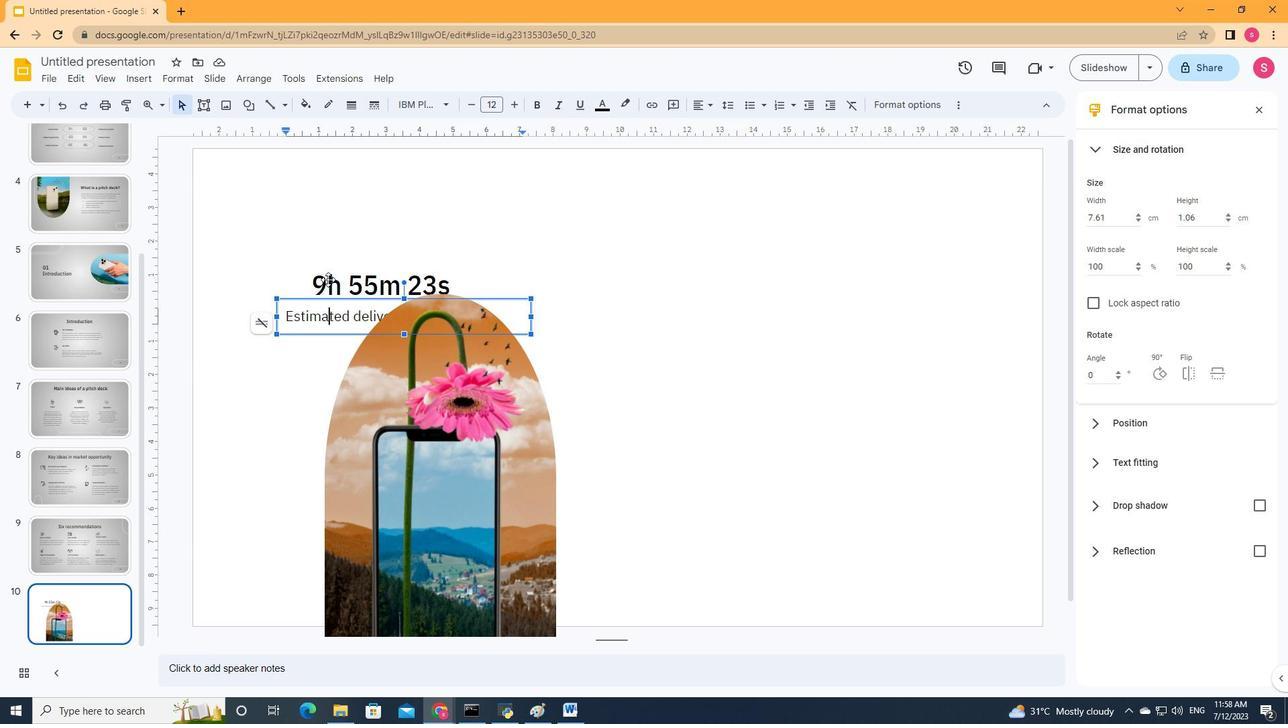 
Action: Mouse moved to (325, 279)
Screenshot: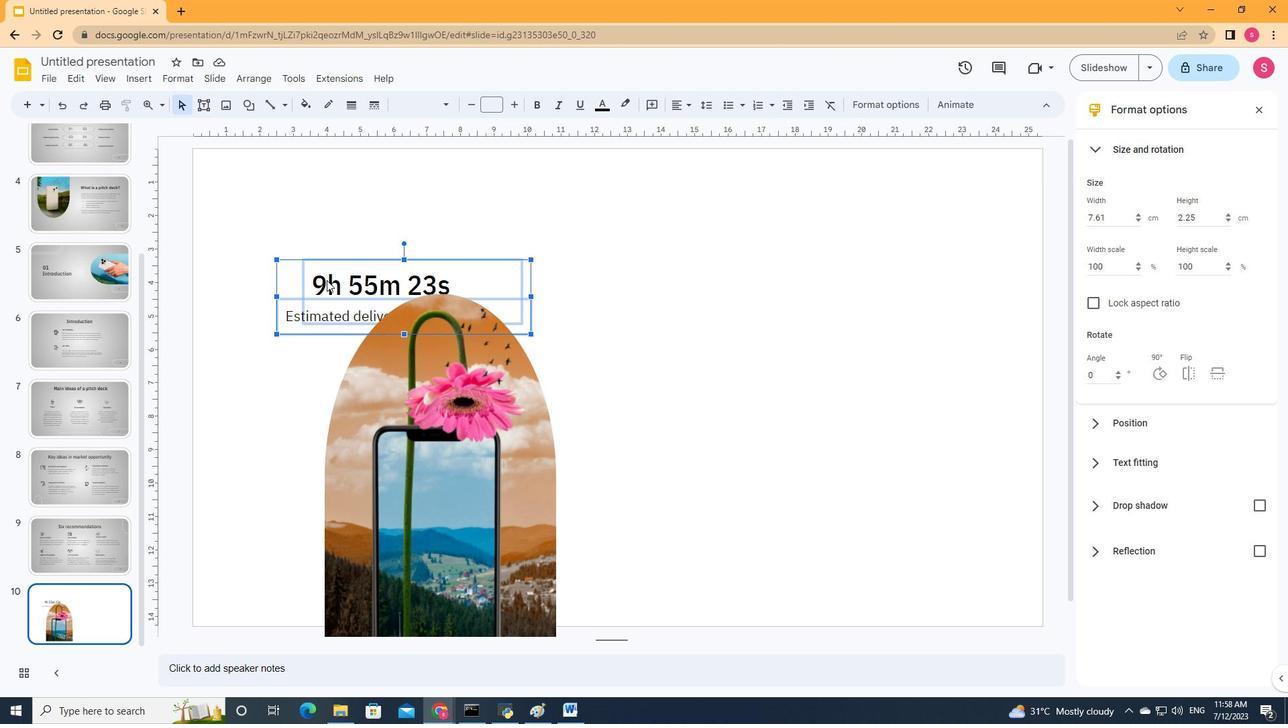 
Action: Key pressed <Key.up><Key.up><Key.up><Key.up><Key.up><Key.up><Key.up><Key.up><Key.up><Key.right><Key.right><Key.right><Key.right><Key.right><Key.right><Key.down><Key.left>
Screenshot: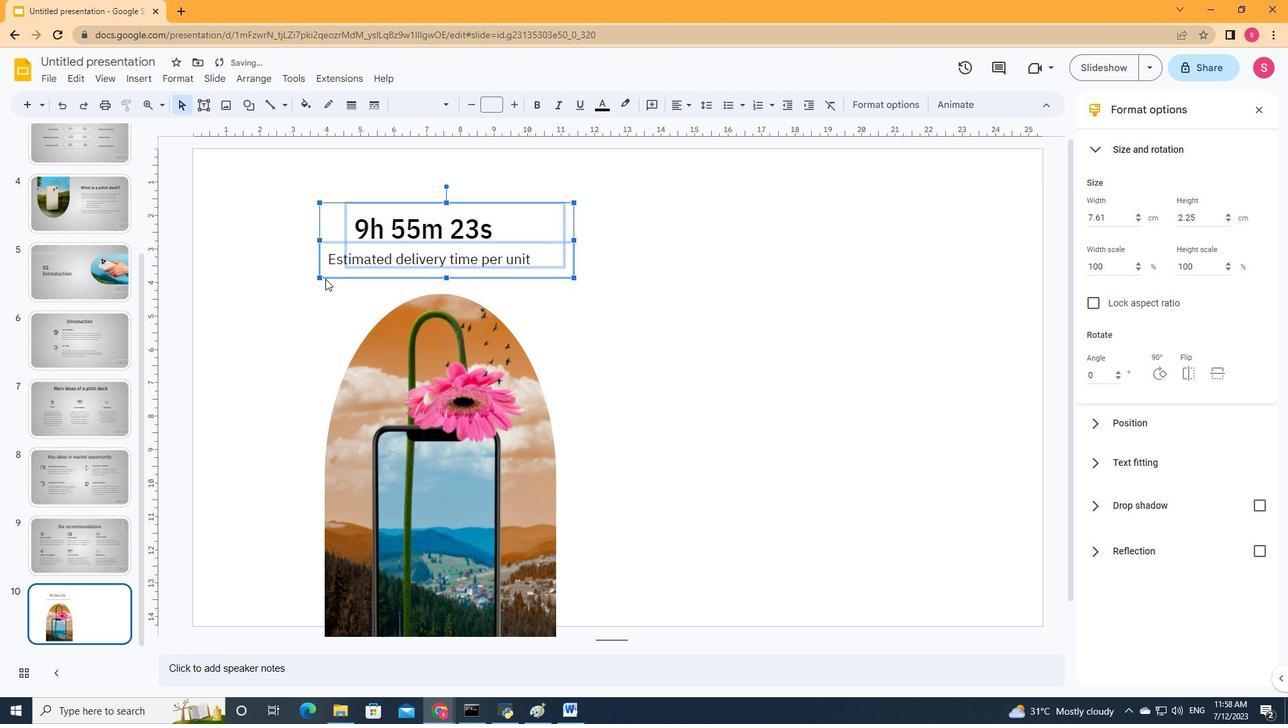 
Action: Mouse moved to (642, 367)
Screenshot: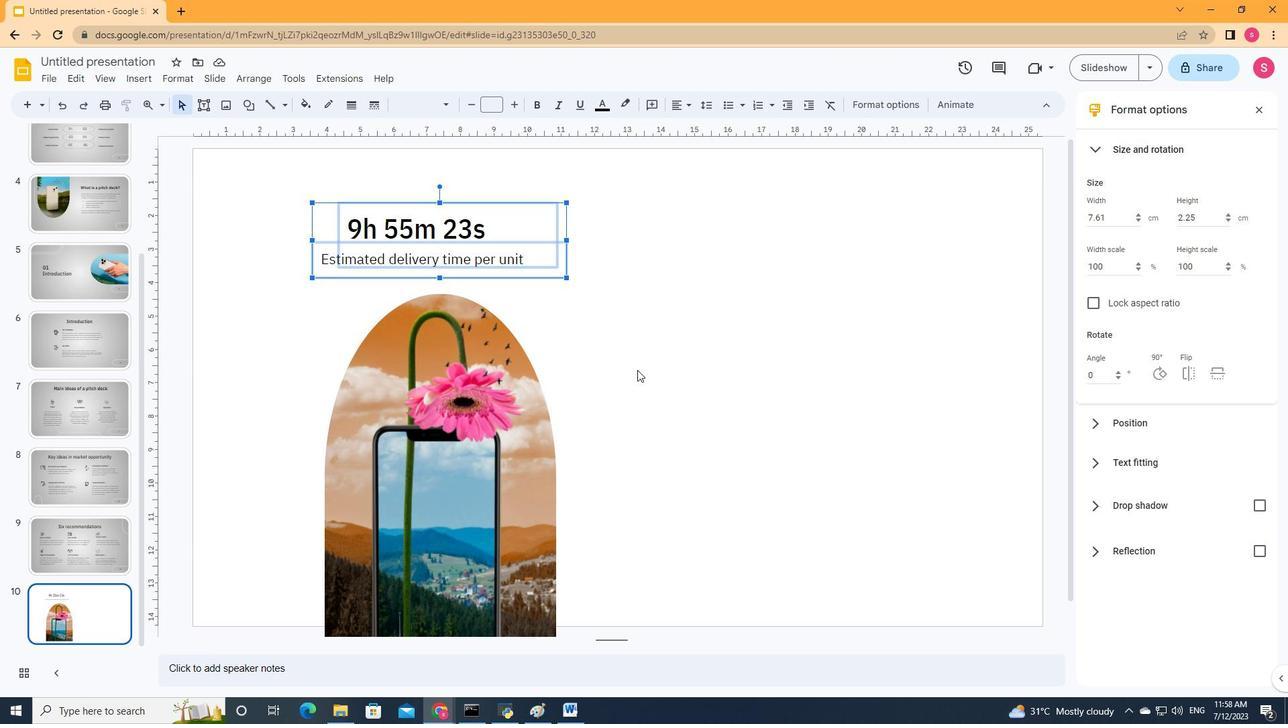 
Action: Mouse pressed left at (642, 367)
Screenshot: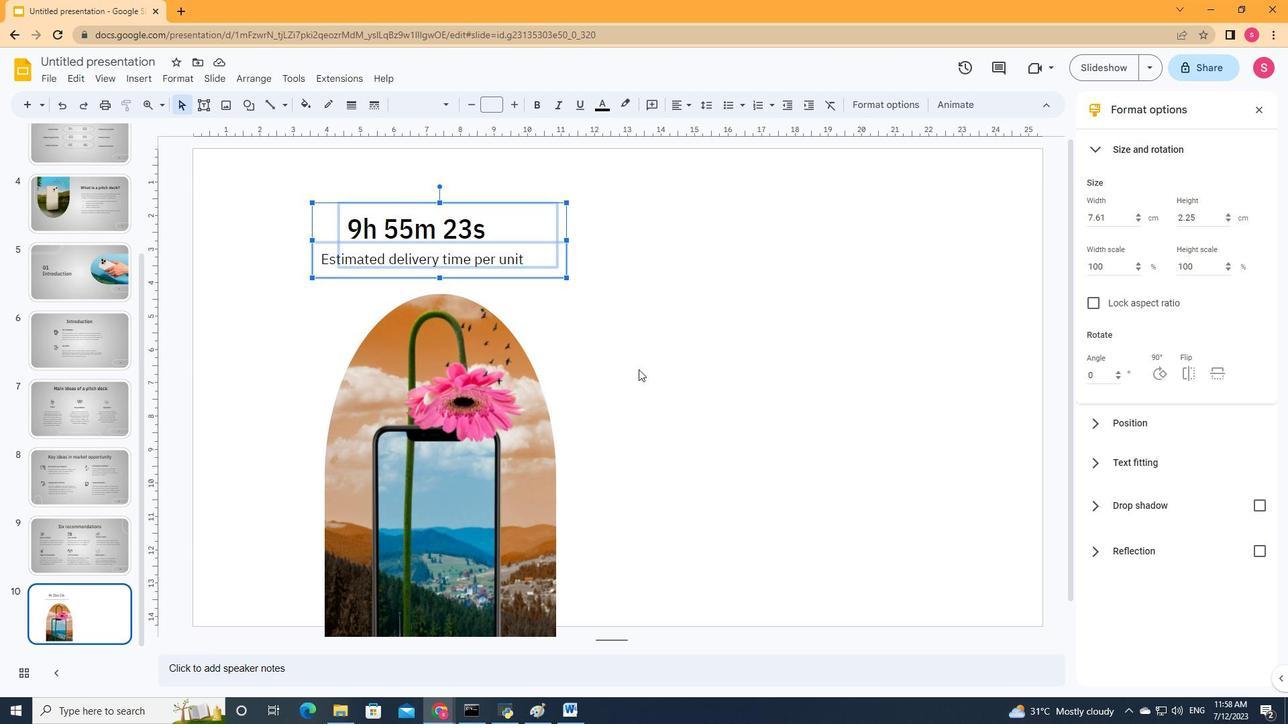 
Action: Mouse moved to (205, 104)
Screenshot: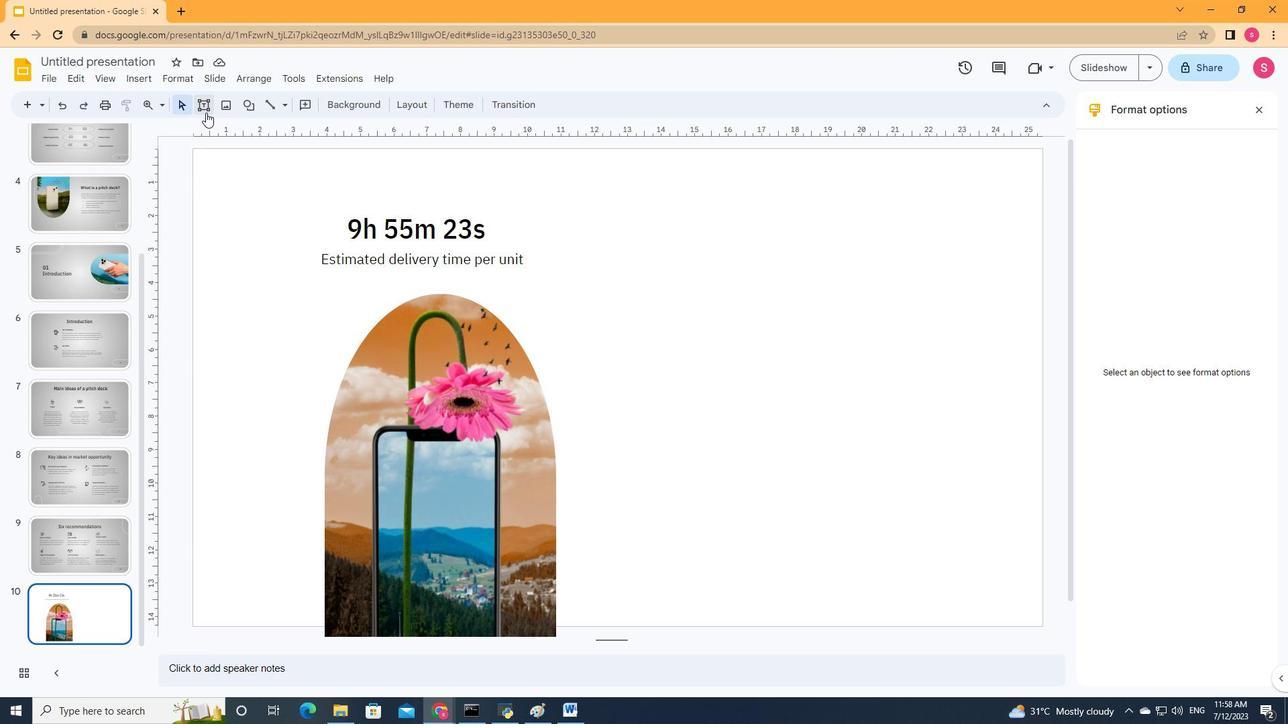 
Action: Mouse pressed left at (205, 104)
Screenshot: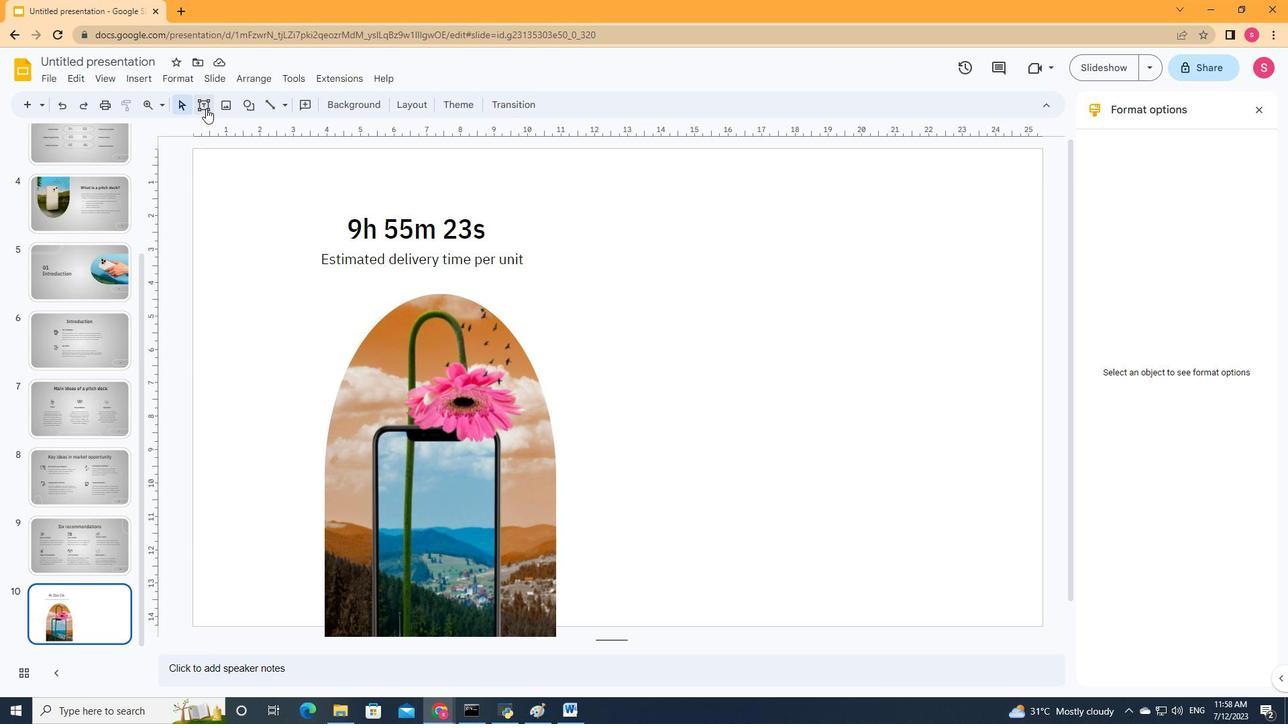 
Action: Mouse moved to (754, 512)
Screenshot: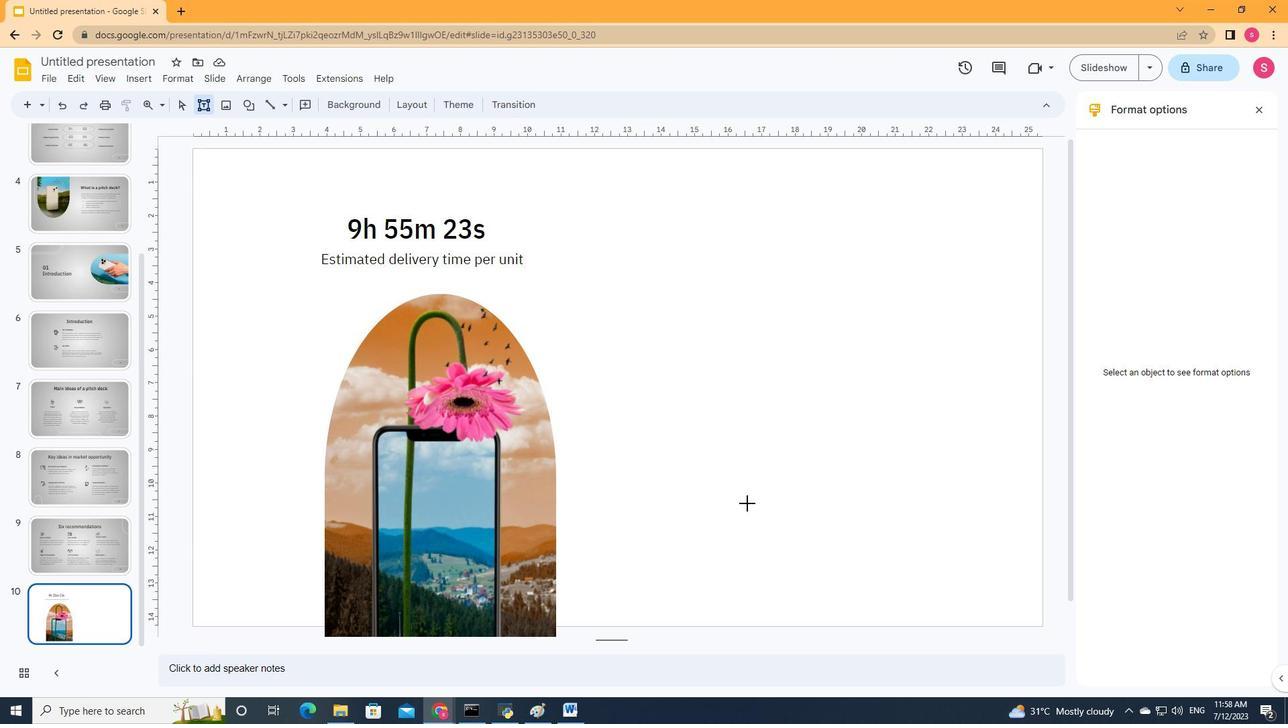 
Action: Mouse pressed left at (754, 512)
Screenshot: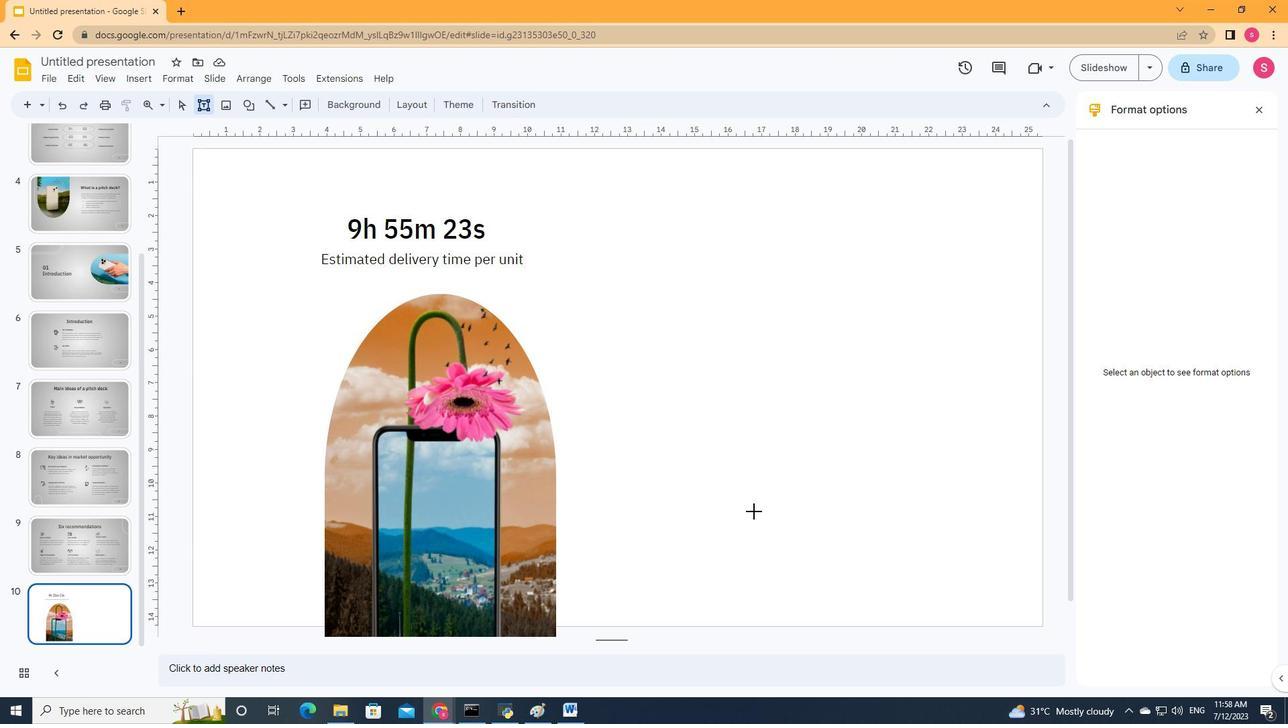 
Action: Mouse moved to (1024, 547)
Screenshot: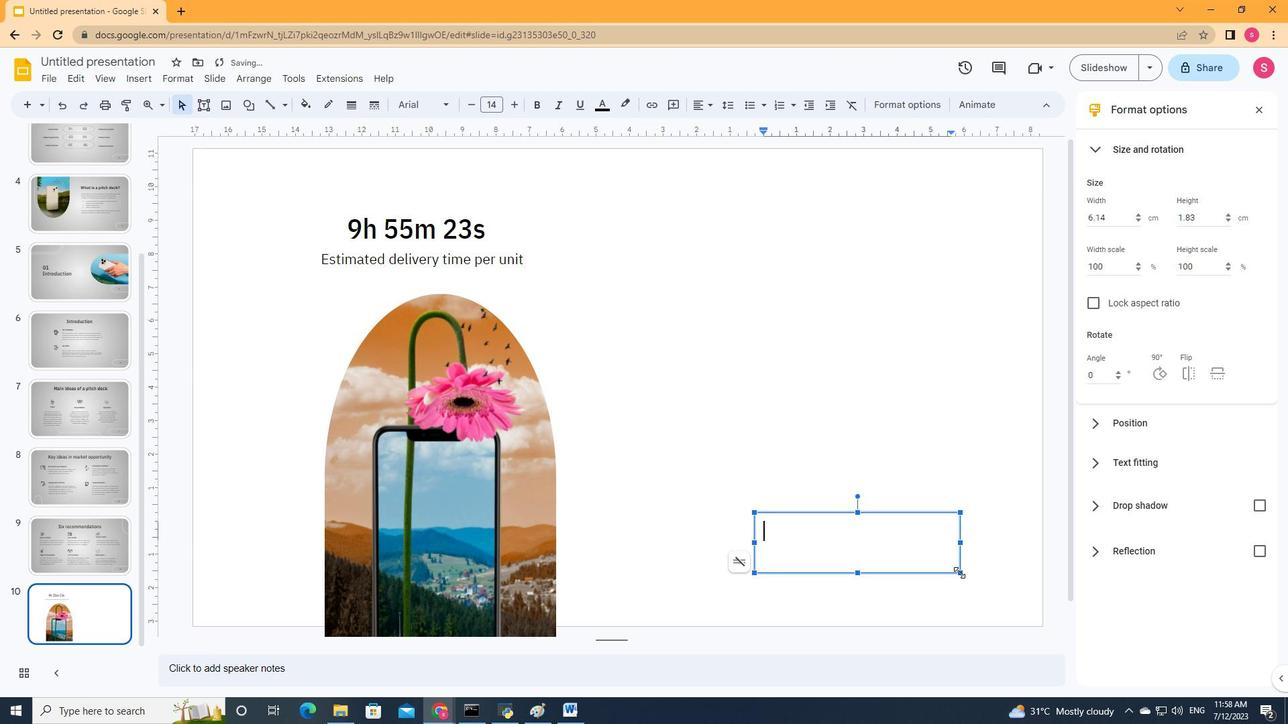 
Action: Key pressed 386,000<Key.space>kmctrl+A
Screenshot: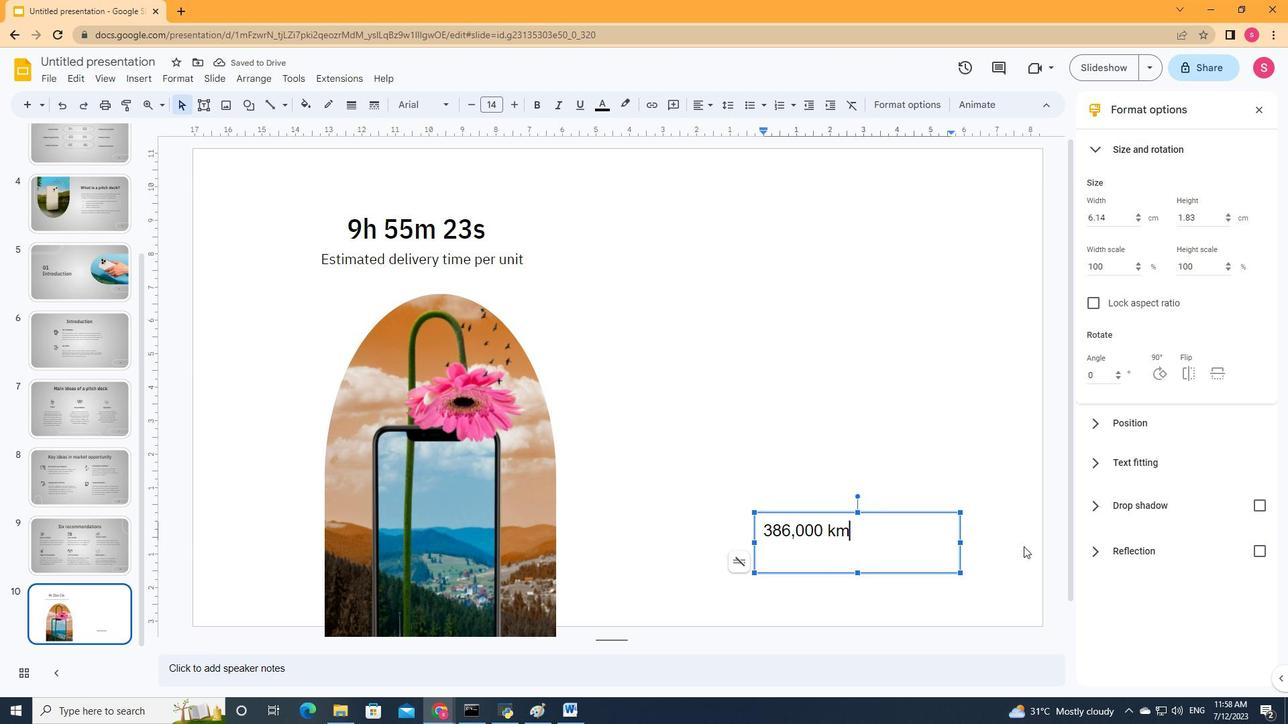 
Action: Mouse moved to (510, 107)
Screenshot: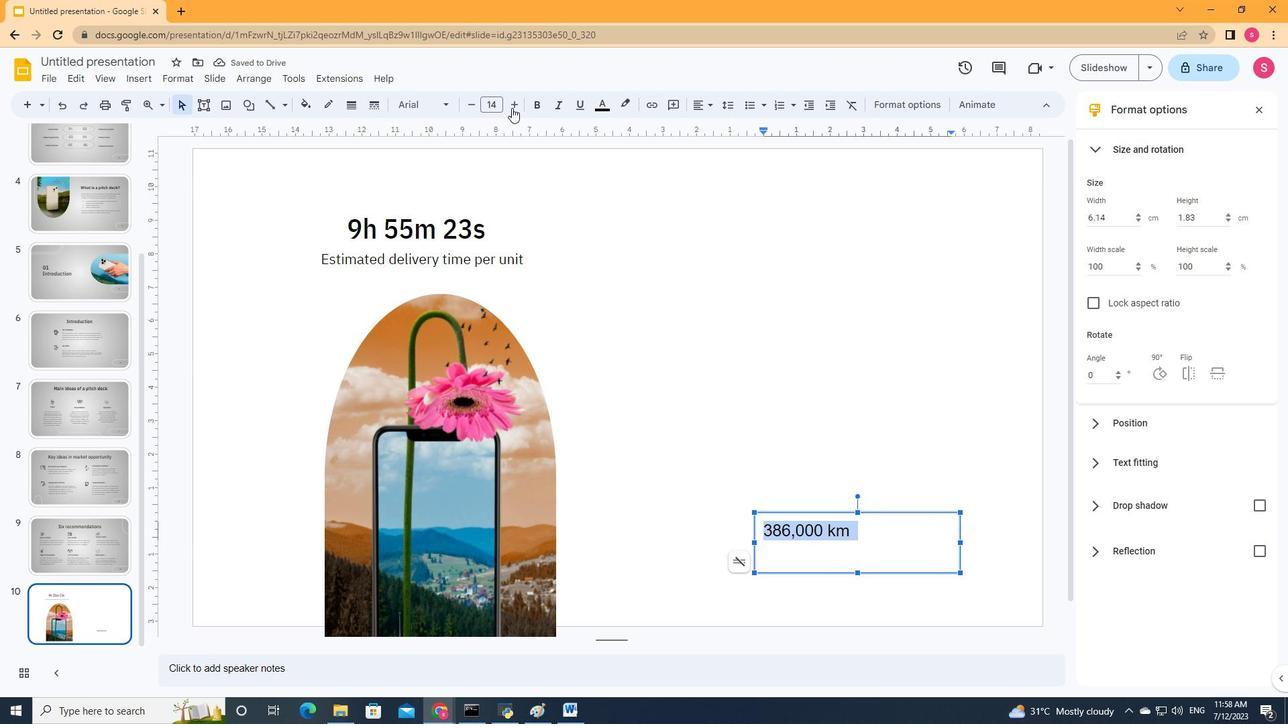 
Action: Mouse pressed left at (510, 107)
Screenshot: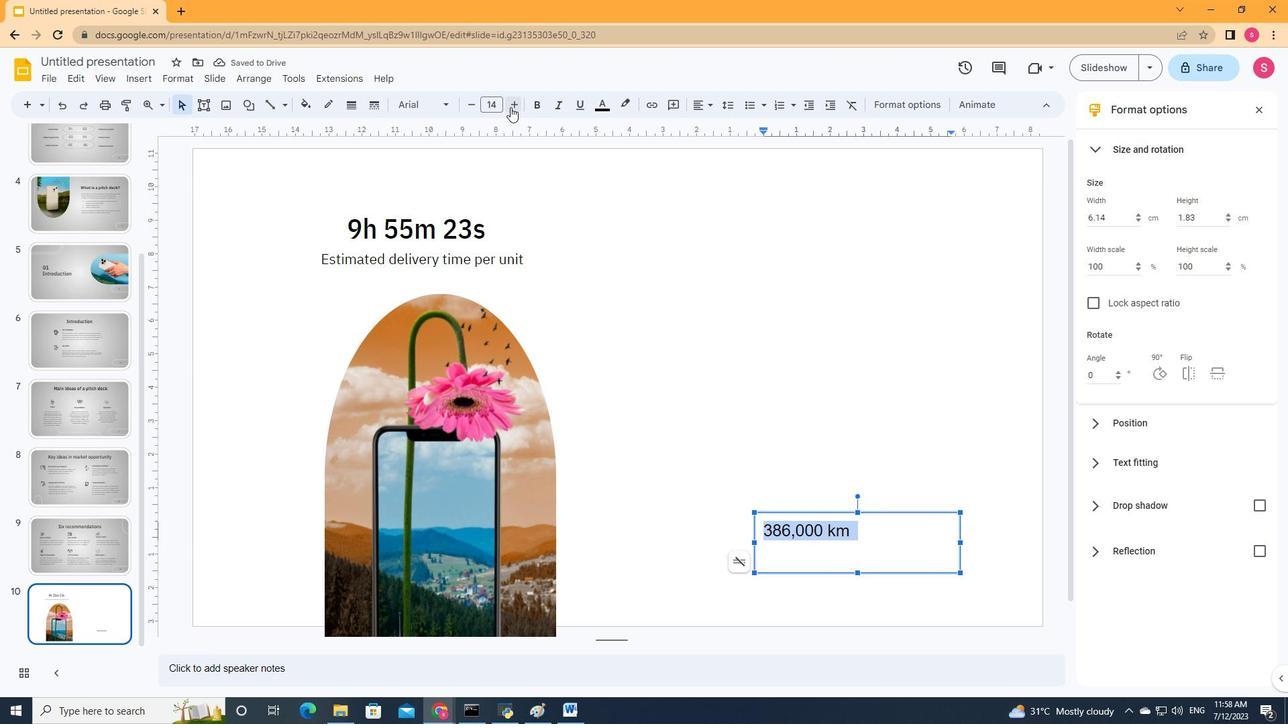 
Action: Mouse pressed left at (510, 107)
Screenshot: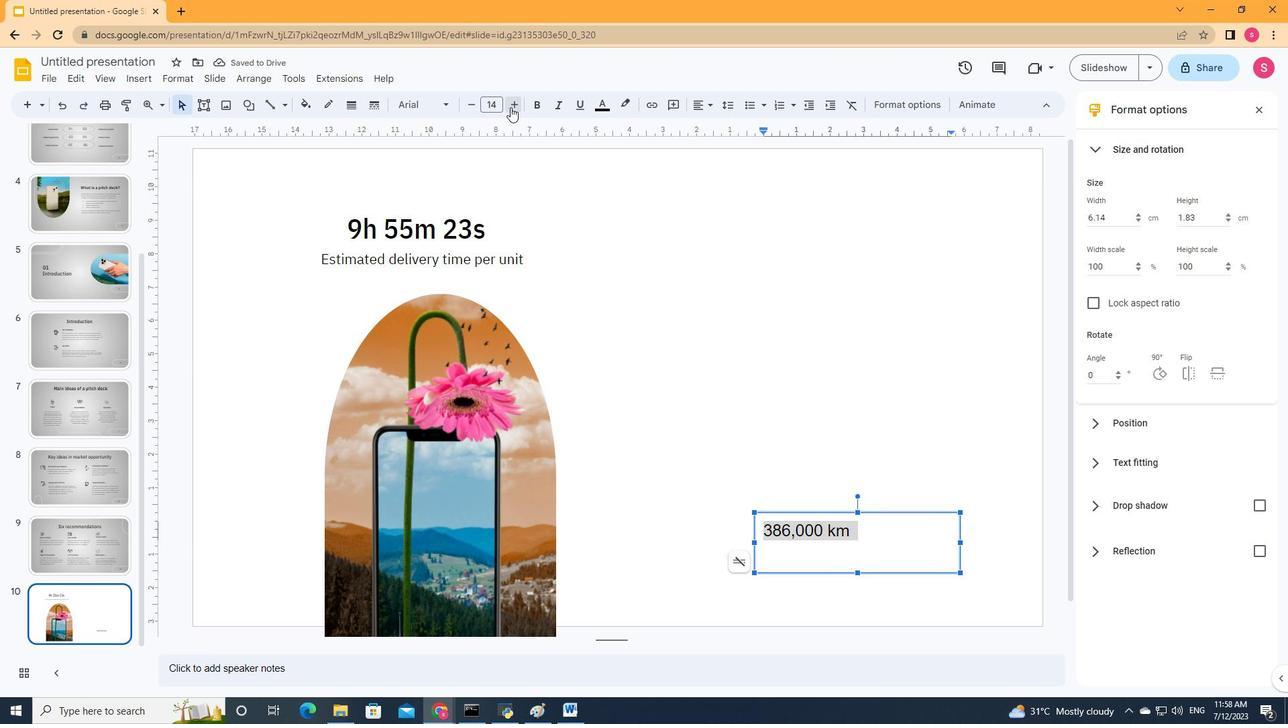 
Action: Mouse pressed left at (510, 107)
Screenshot: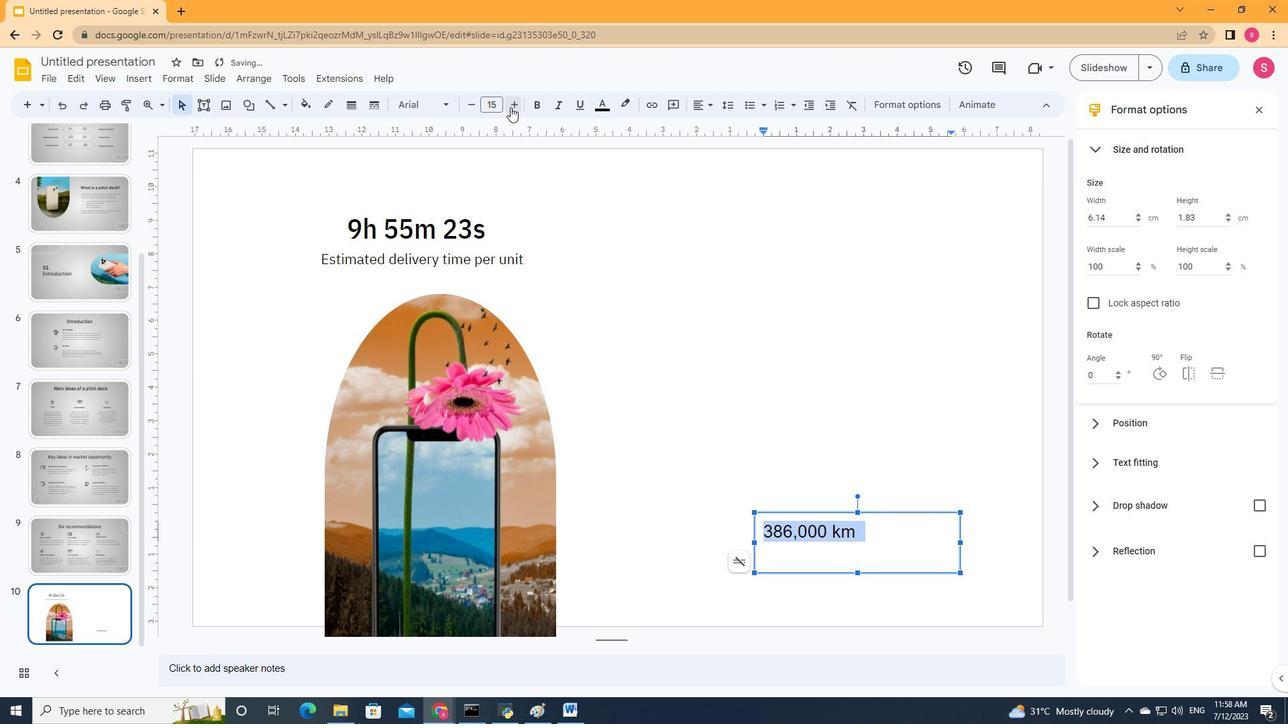 
Action: Mouse pressed left at (510, 107)
Screenshot: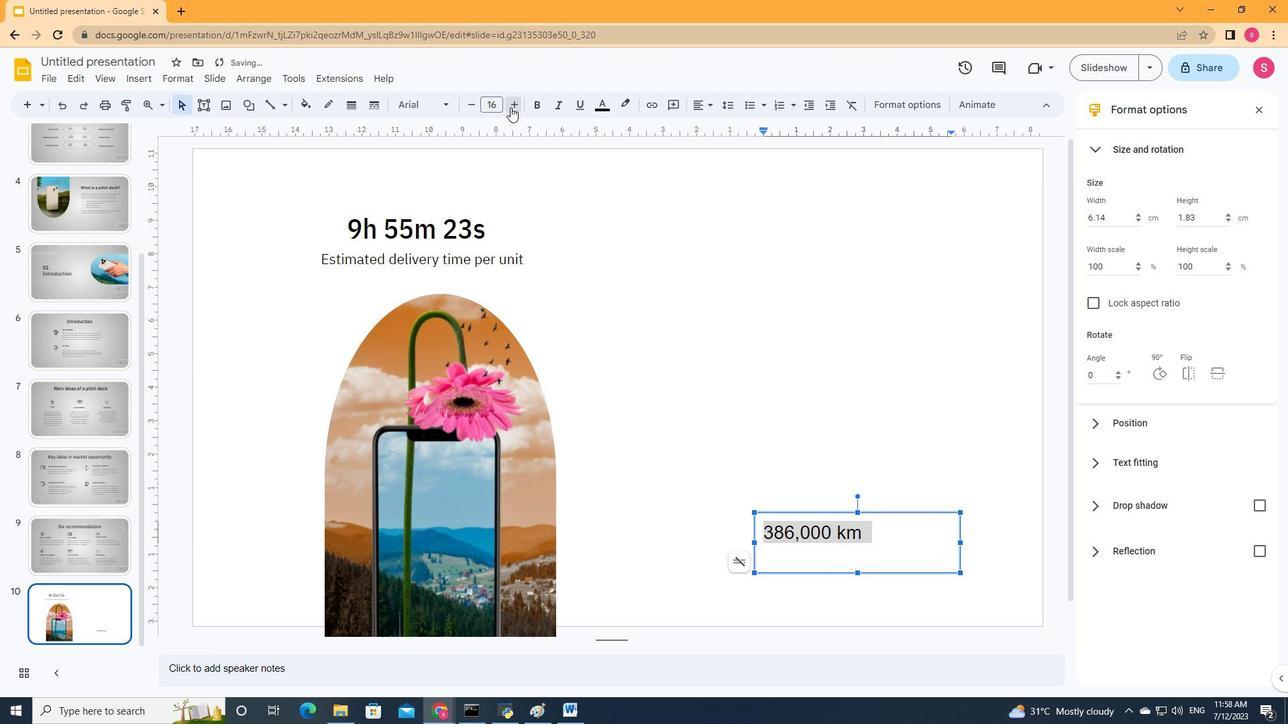 
Action: Mouse pressed left at (510, 107)
Screenshot: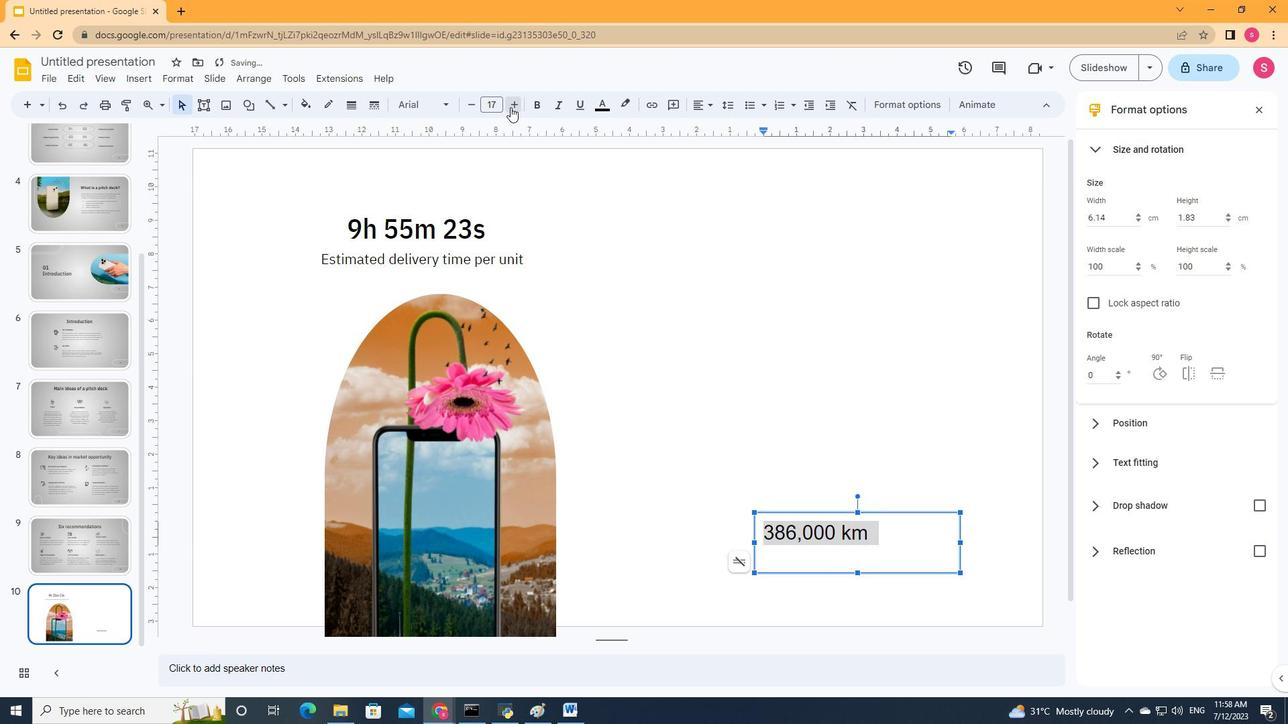 
Action: Mouse pressed left at (510, 107)
Screenshot: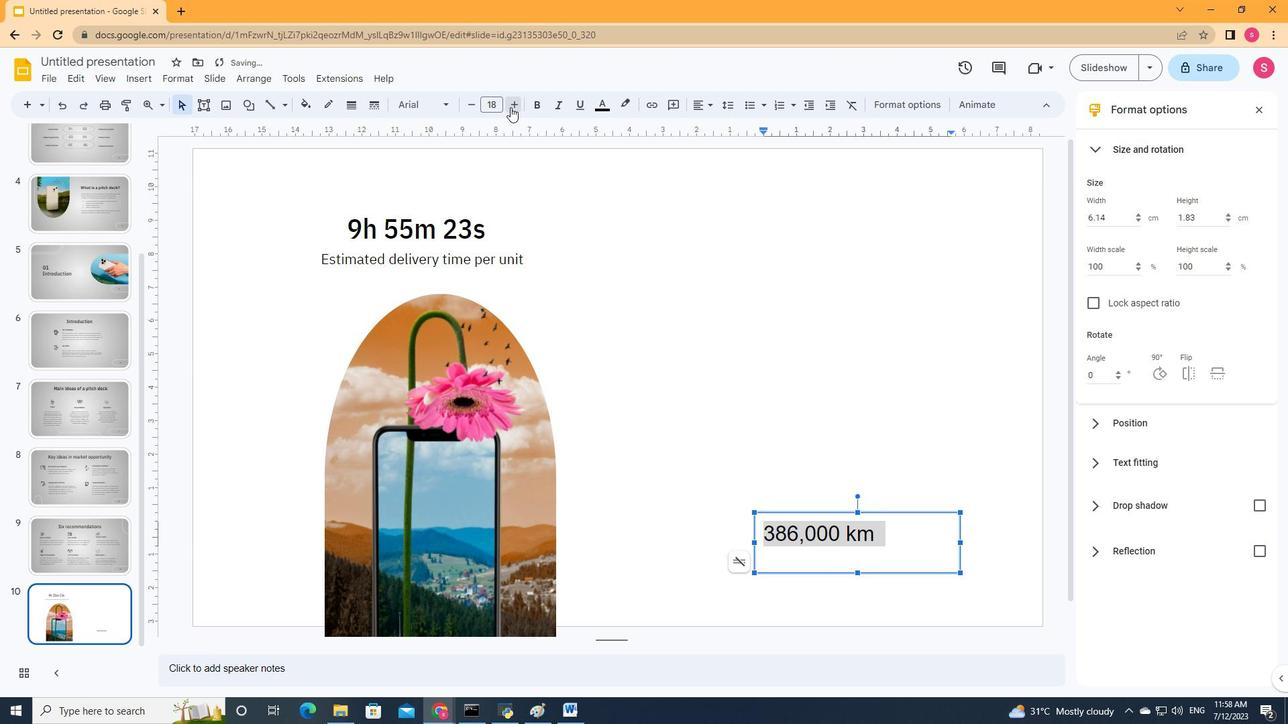 
Action: Mouse pressed left at (510, 107)
Screenshot: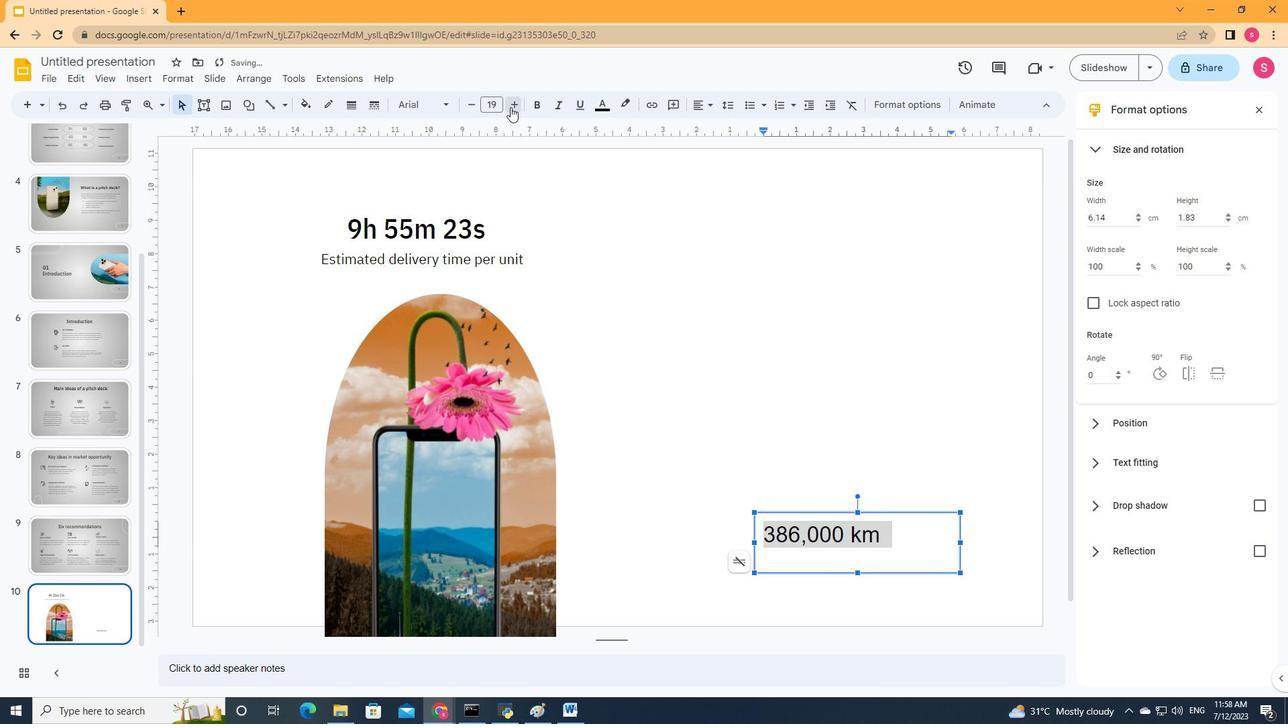 
Action: Mouse pressed left at (510, 107)
Screenshot: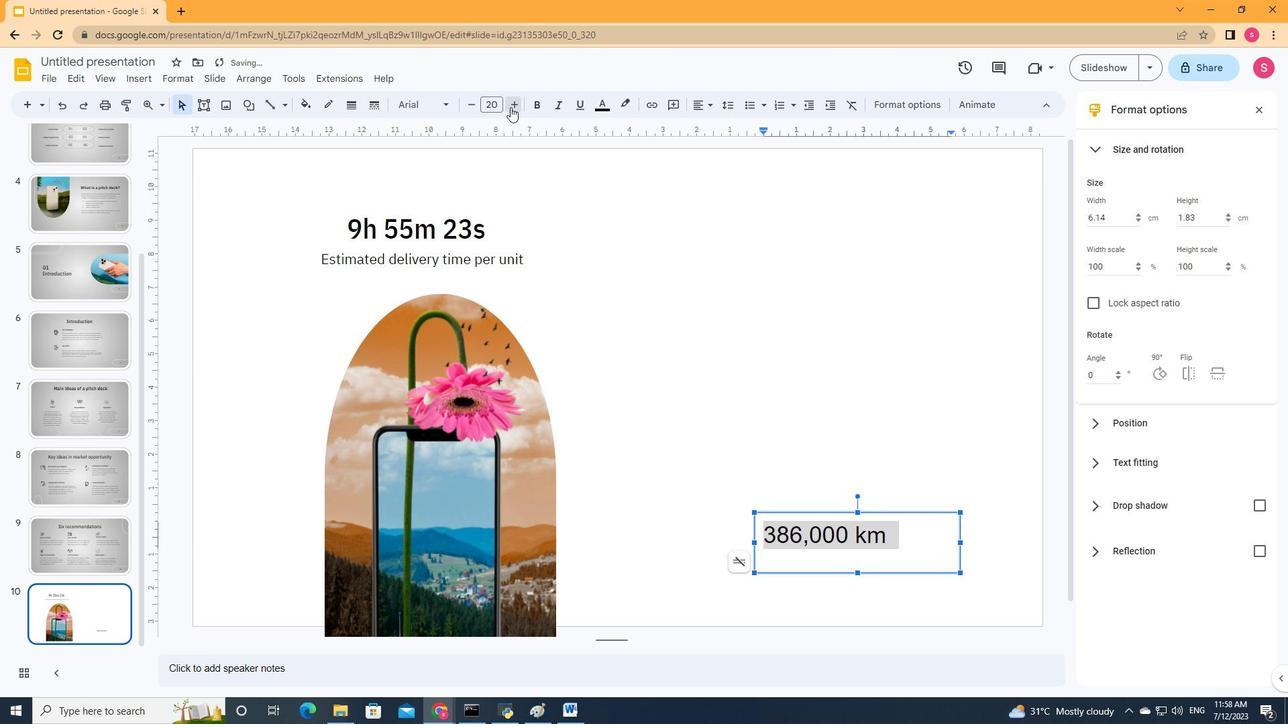 
Action: Mouse pressed left at (510, 107)
Screenshot: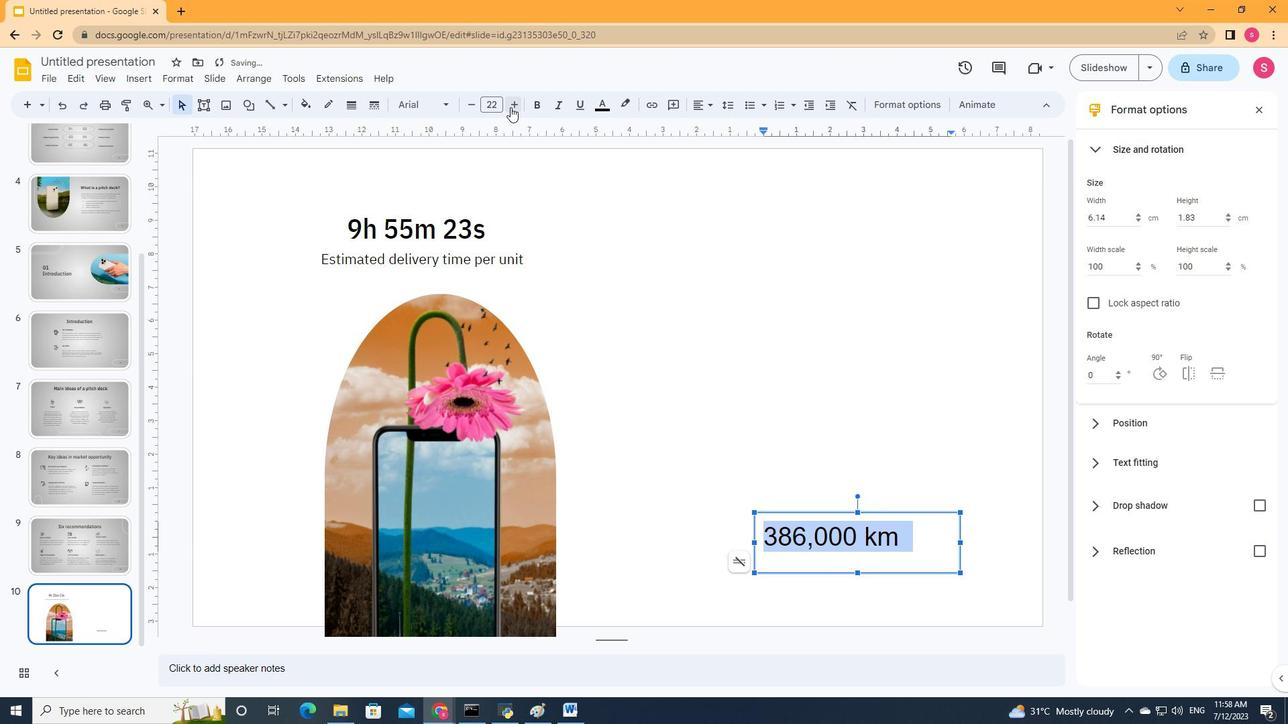 
Action: Mouse pressed left at (510, 107)
Screenshot: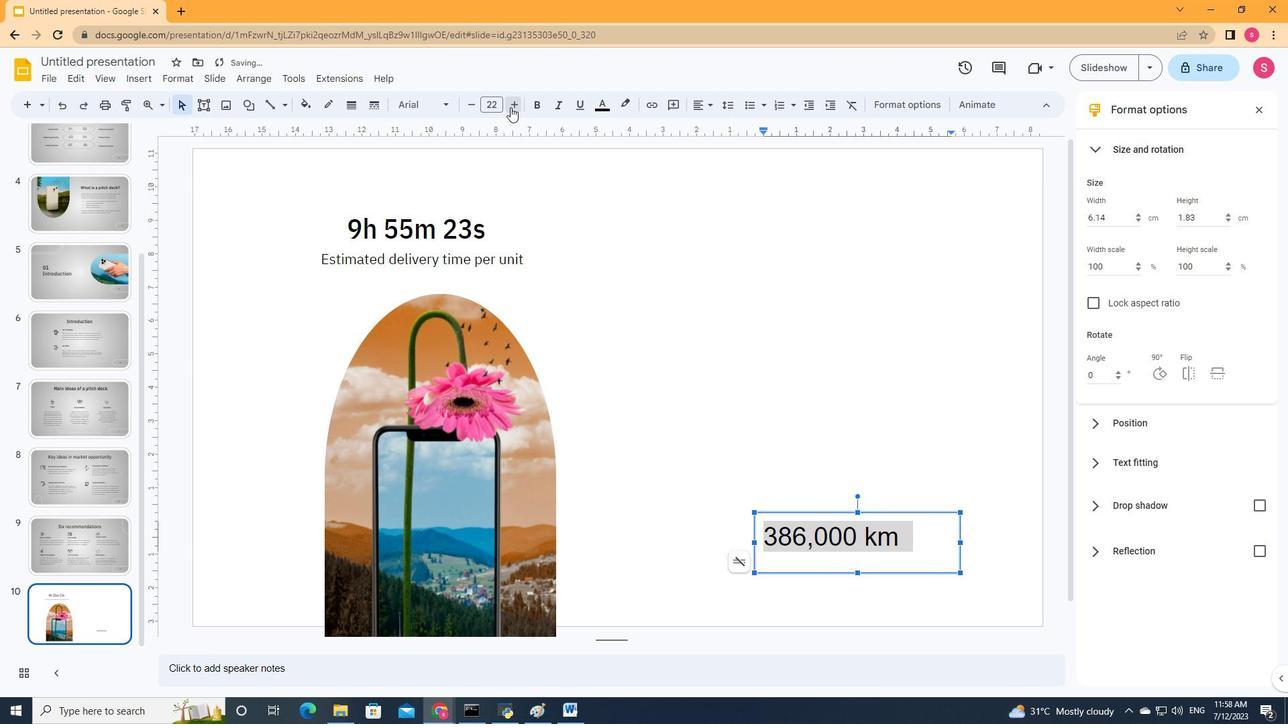
Action: Mouse pressed left at (510, 107)
Screenshot: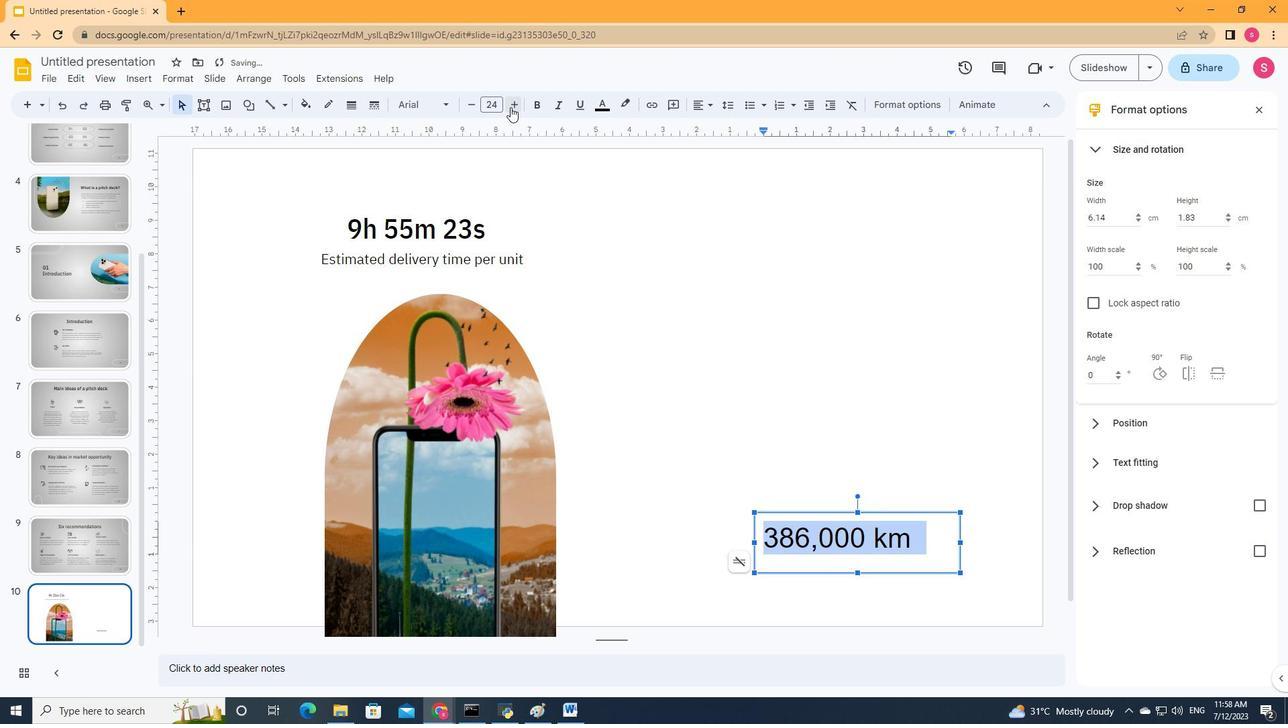 
Action: Mouse moved to (410, 218)
Screenshot: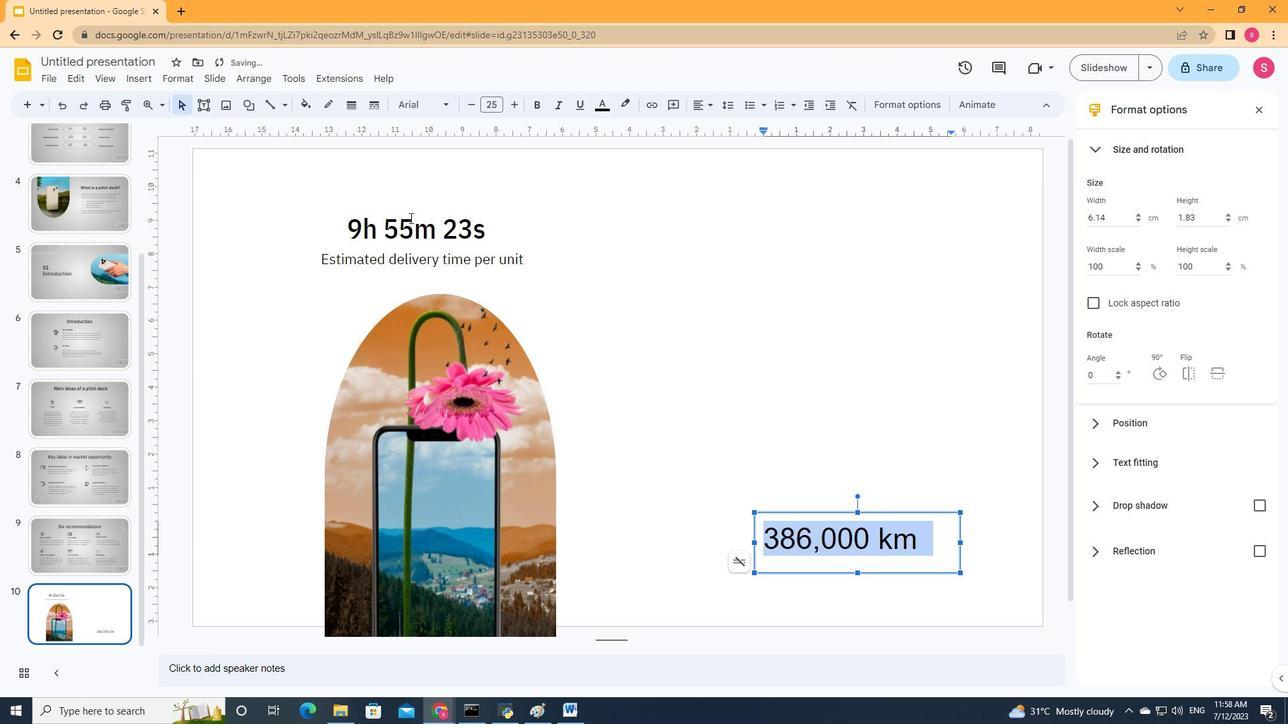 
Action: Mouse pressed left at (410, 218)
Screenshot: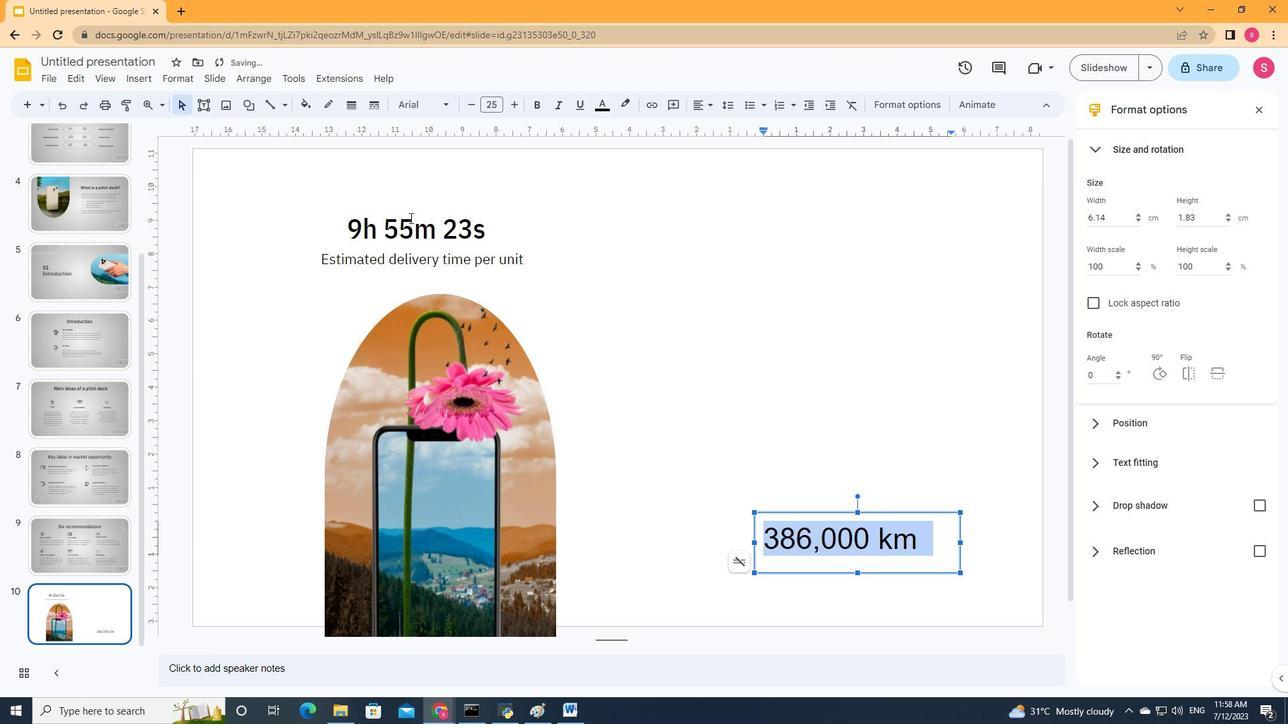 
Action: Mouse moved to (817, 538)
Screenshot: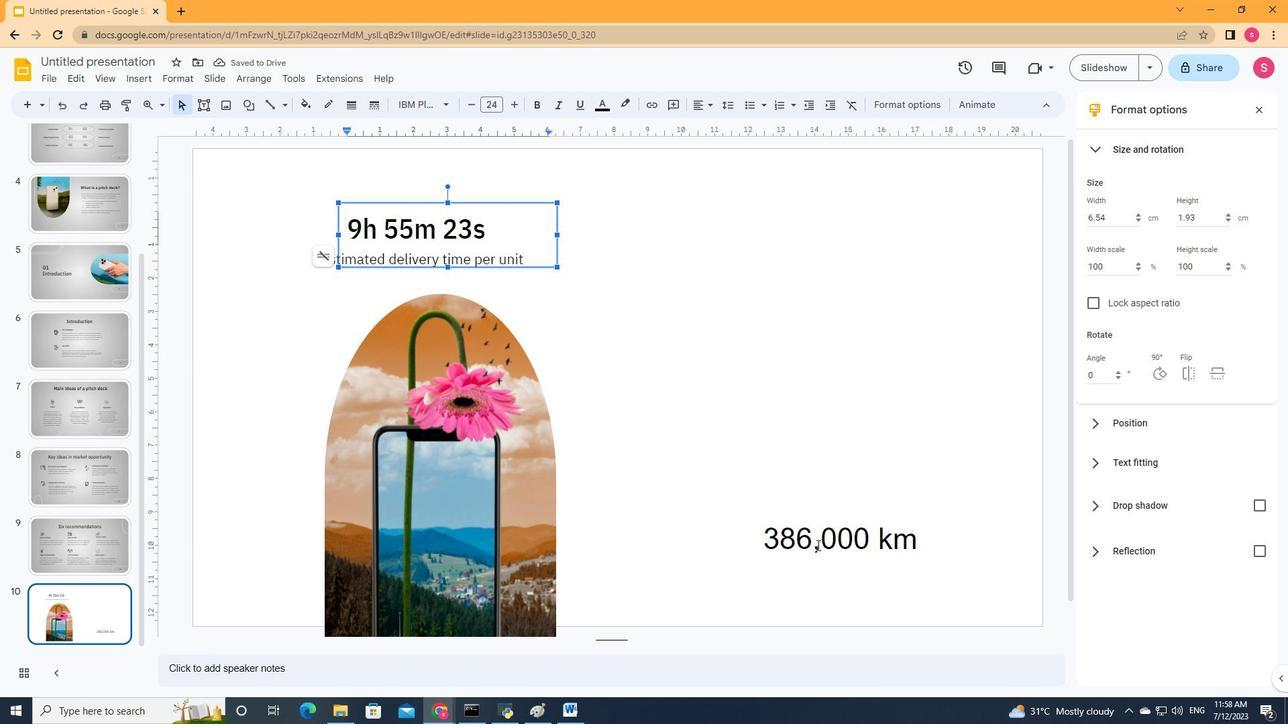 
Action: Mouse pressed left at (817, 538)
Screenshot: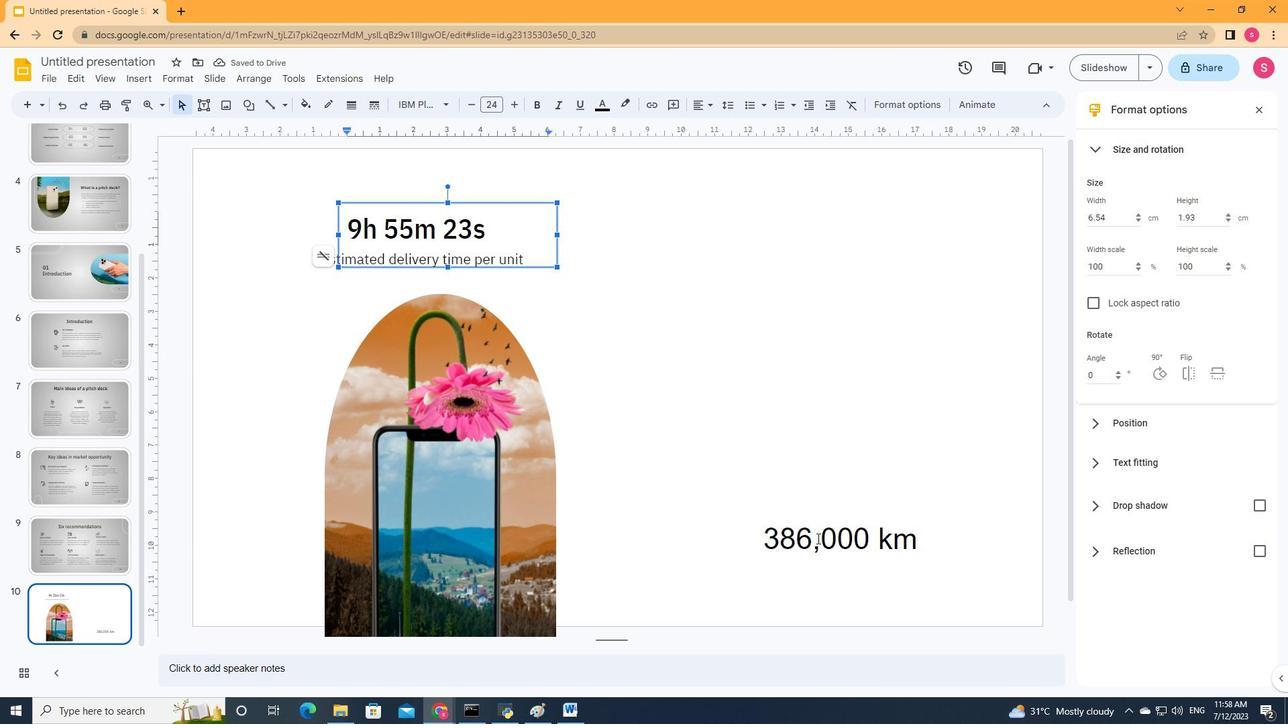 
Action: Mouse moved to (473, 102)
Screenshot: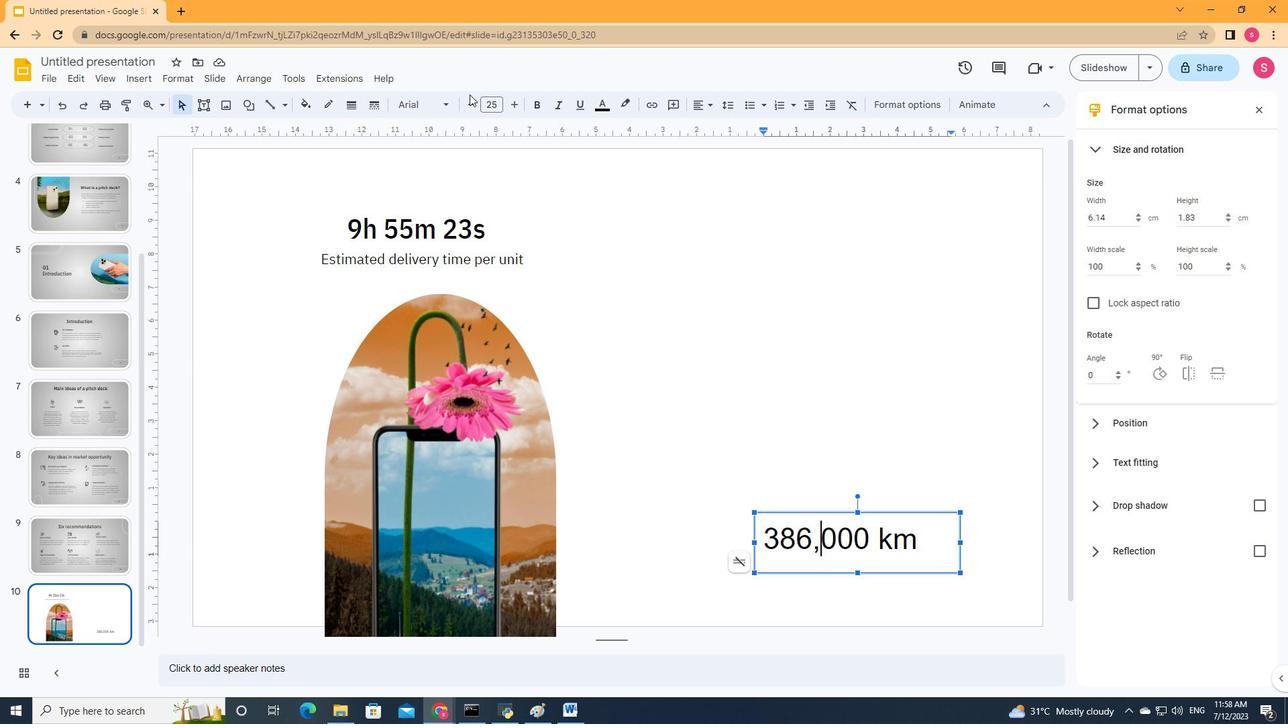 
Action: Mouse pressed left at (473, 102)
Screenshot: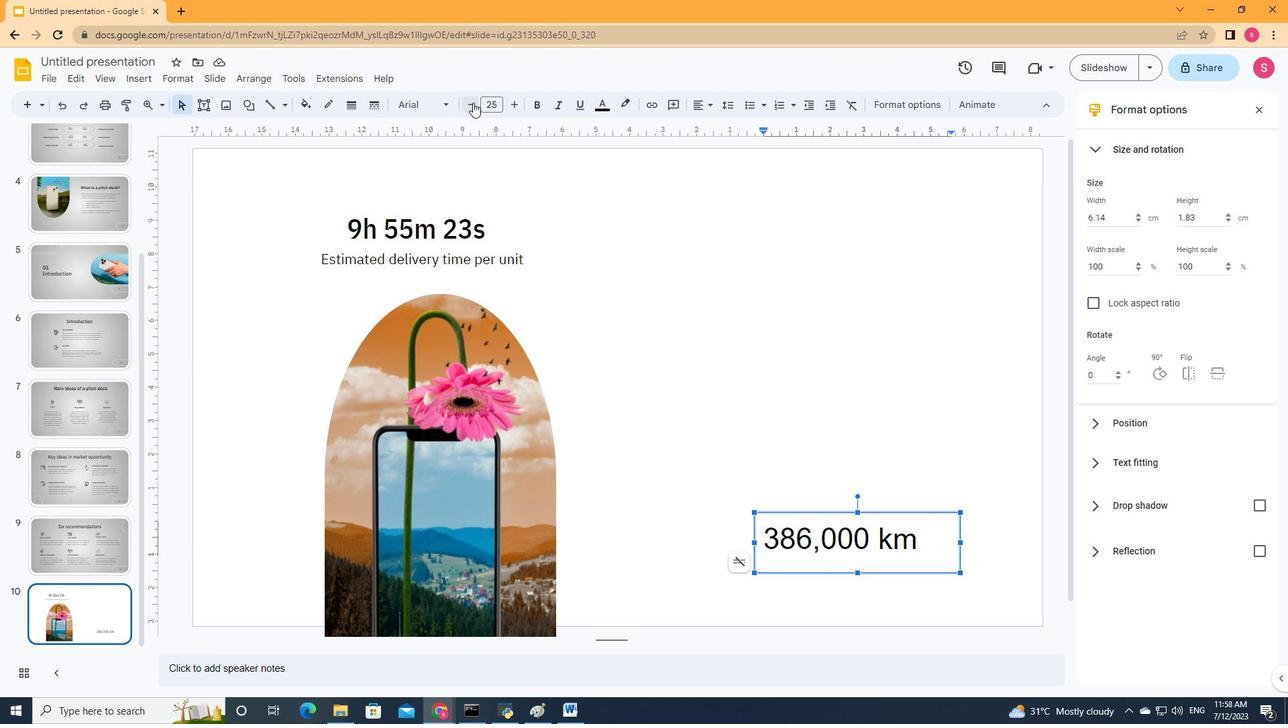 
Action: Mouse moved to (446, 102)
Screenshot: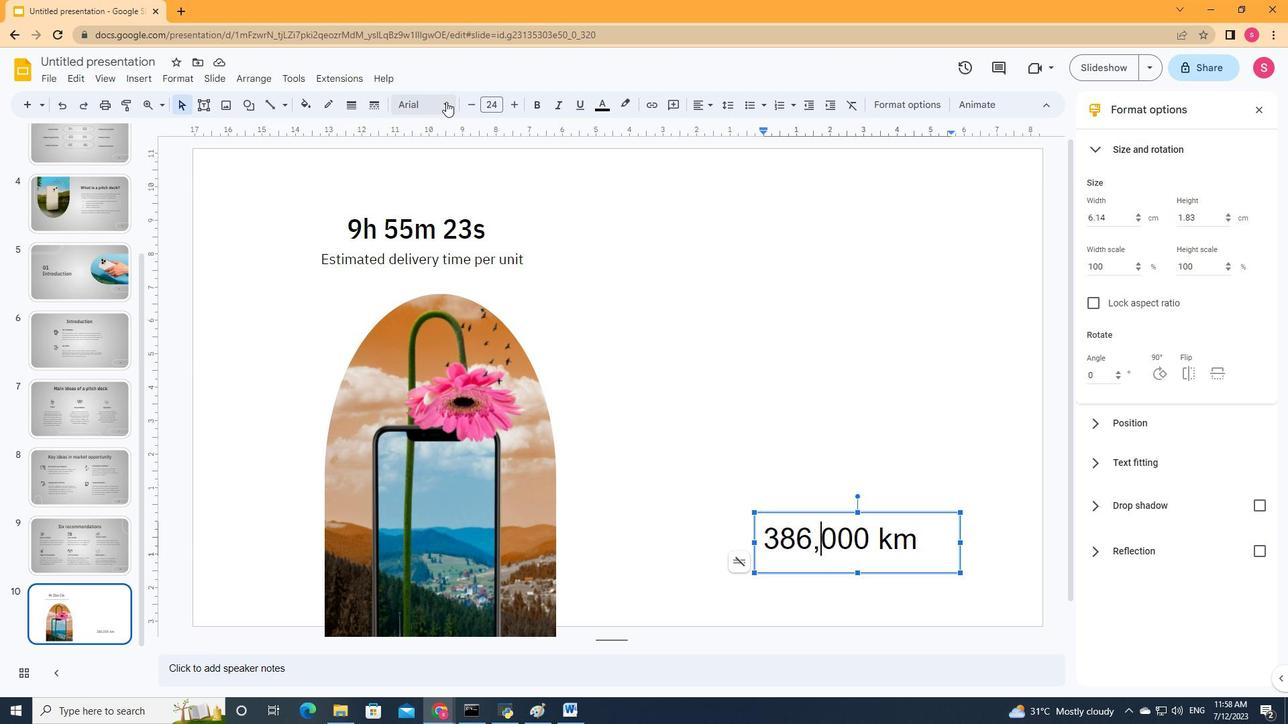 
Action: Mouse pressed left at (446, 102)
Screenshot: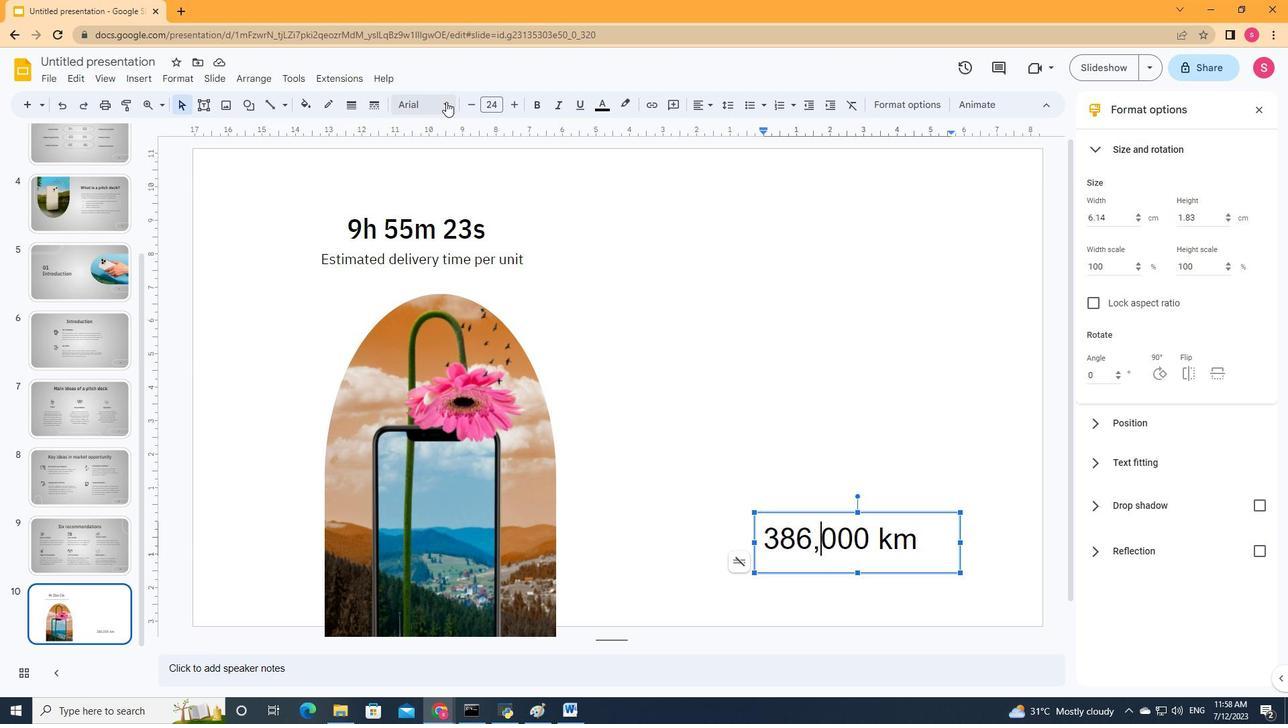 
Action: Mouse moved to (624, 350)
Screenshot: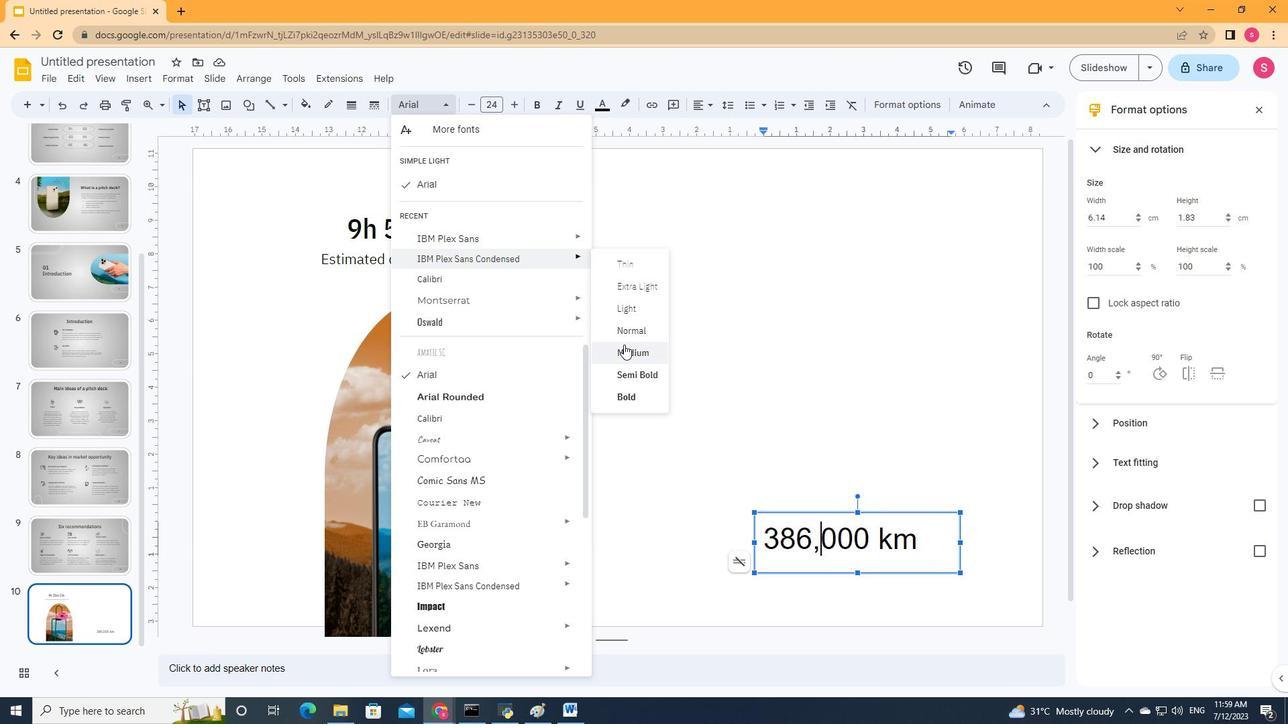 
Action: Mouse pressed left at (624, 350)
Screenshot: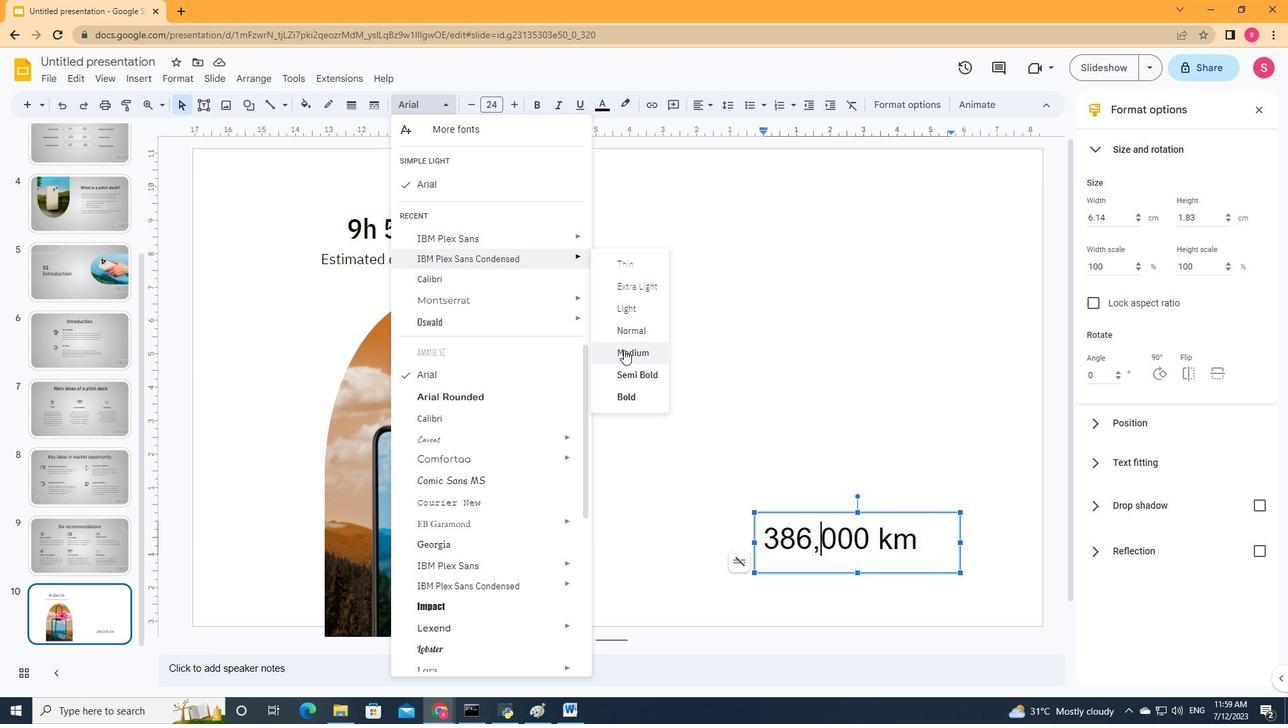 
Action: Mouse moved to (771, 516)
Screenshot: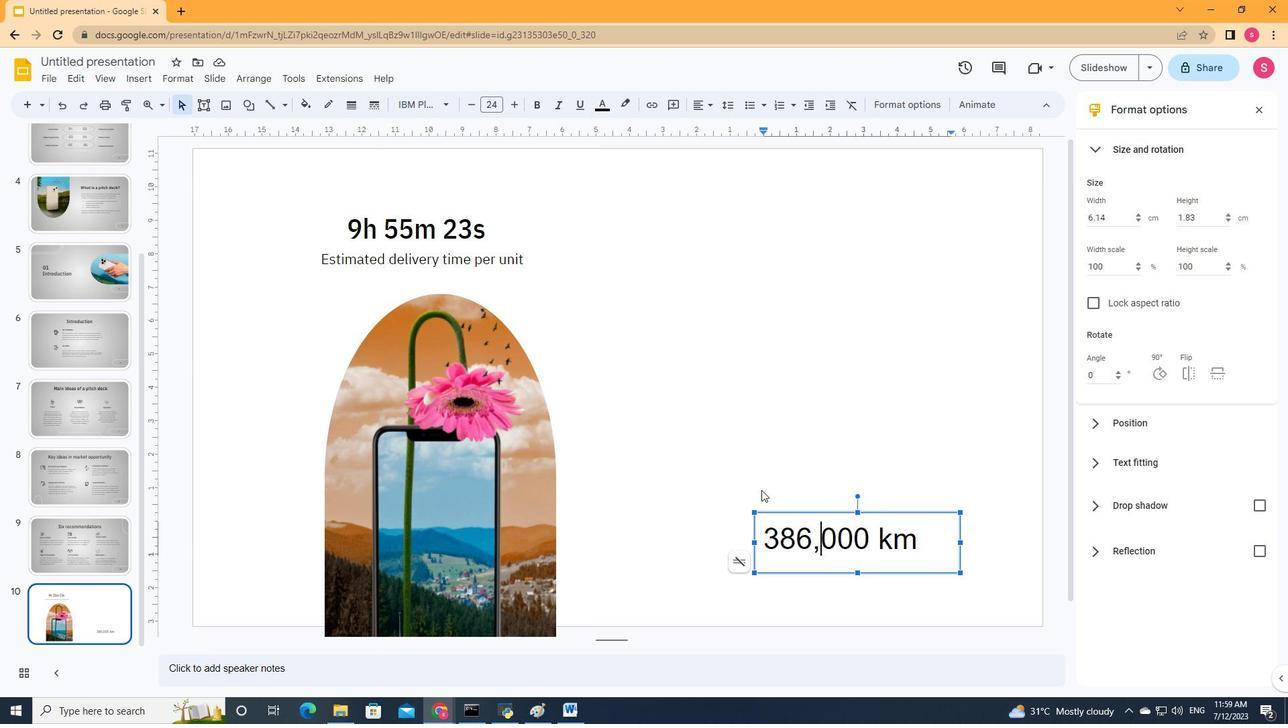 
Action: Mouse pressed left at (771, 516)
Screenshot: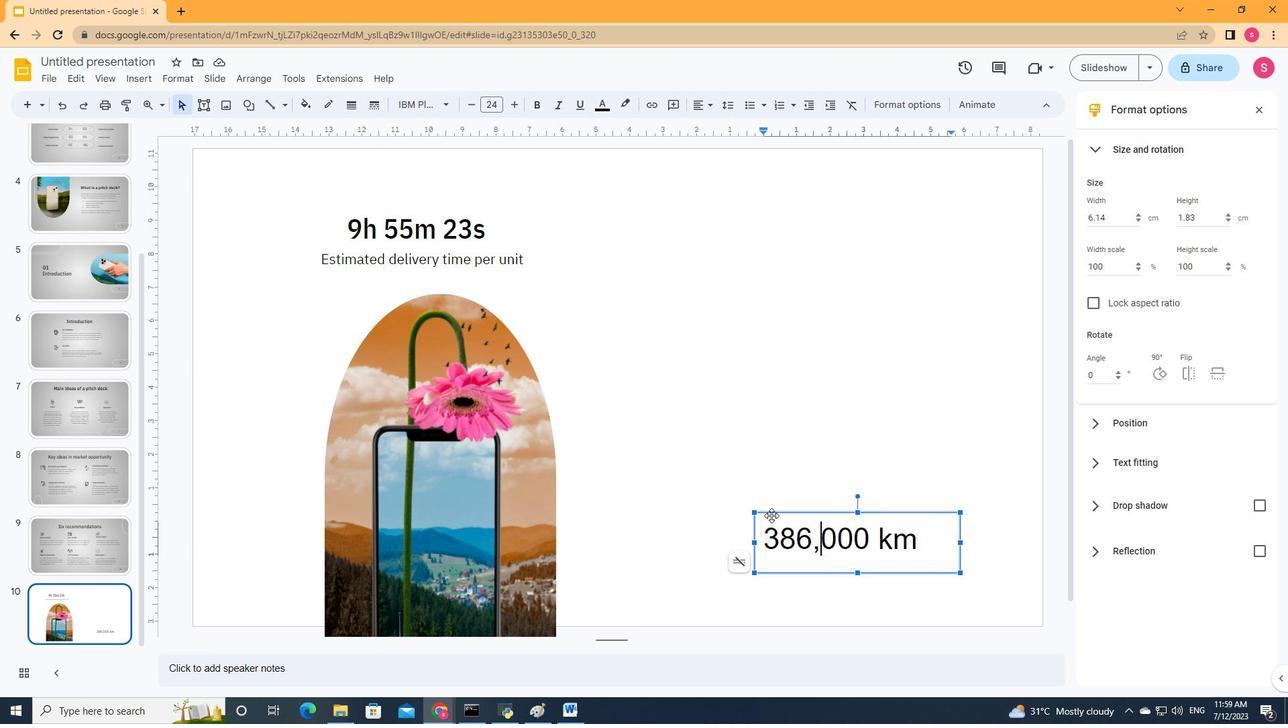 
Action: Mouse moved to (775, 512)
Screenshot: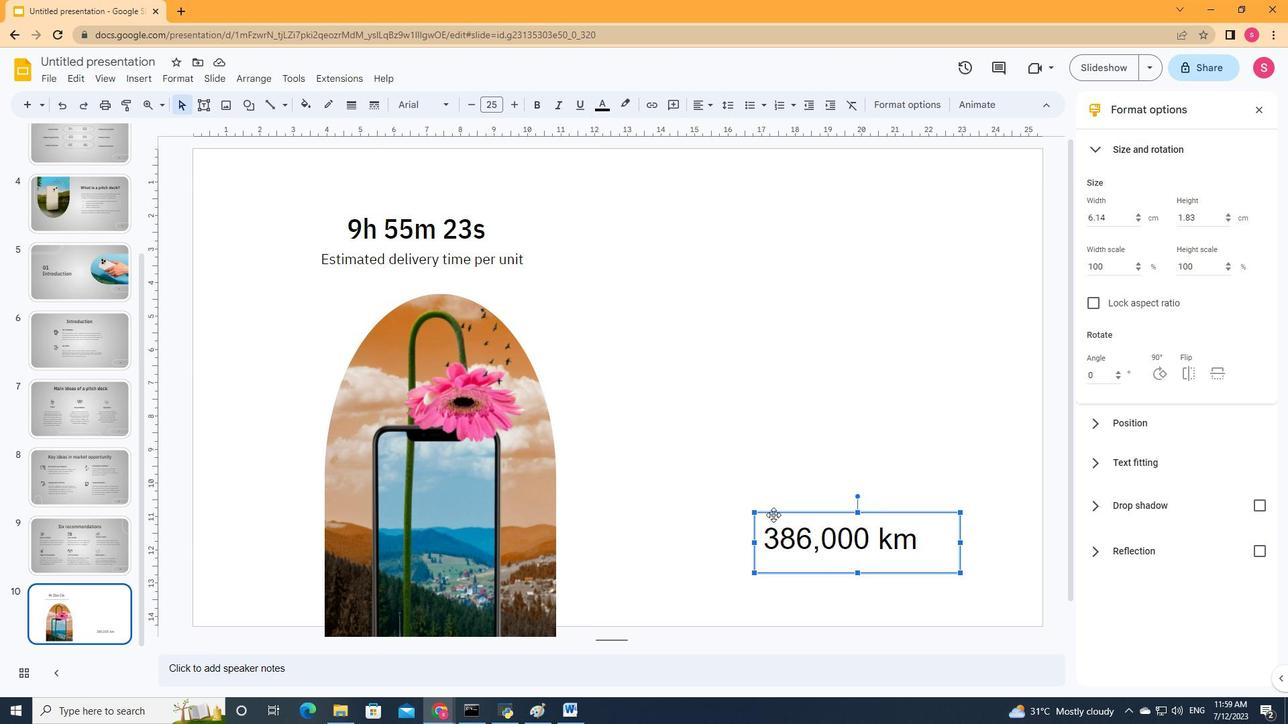 
Action: Mouse pressed left at (775, 512)
Screenshot: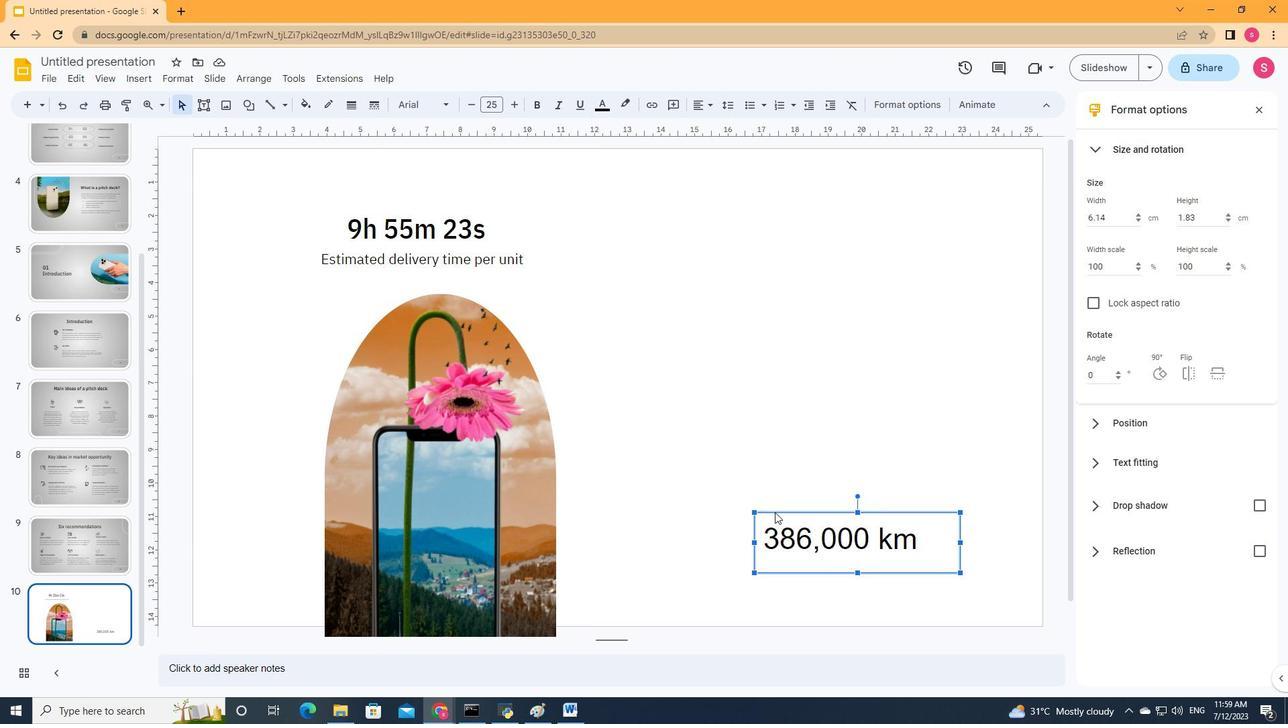 
Action: Mouse moved to (470, 106)
Screenshot: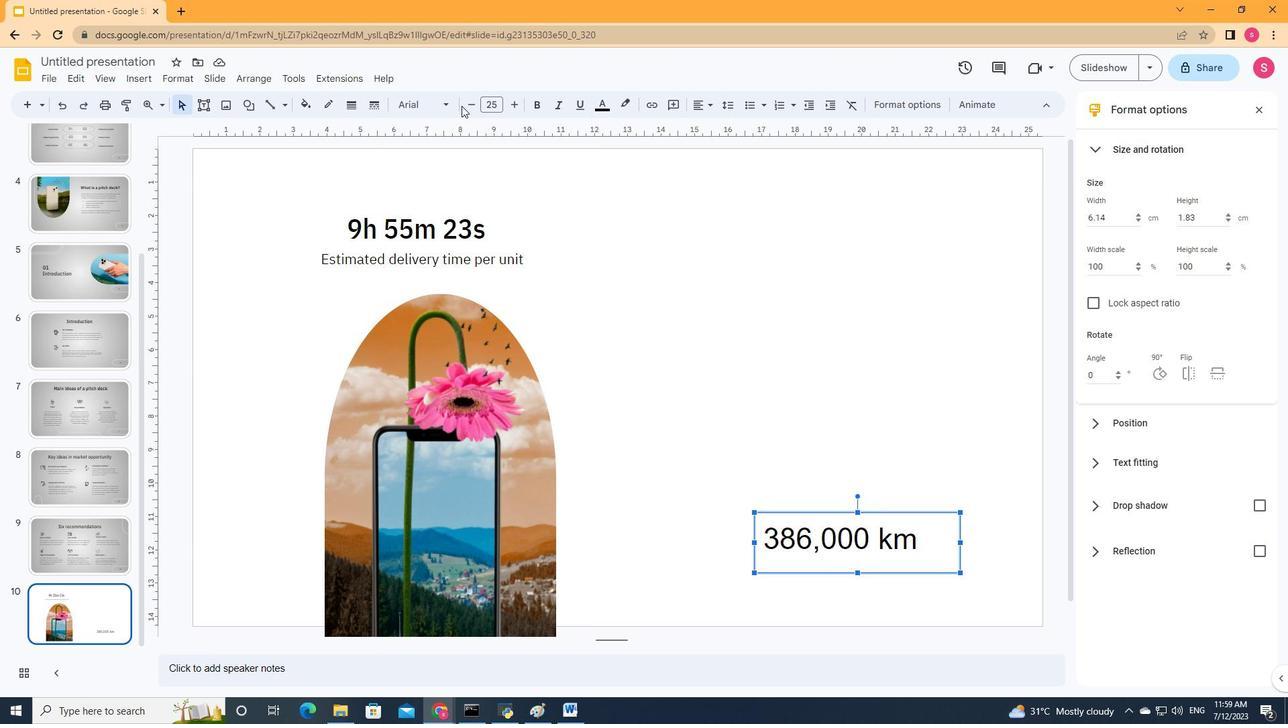 
Action: Mouse pressed left at (470, 106)
Screenshot: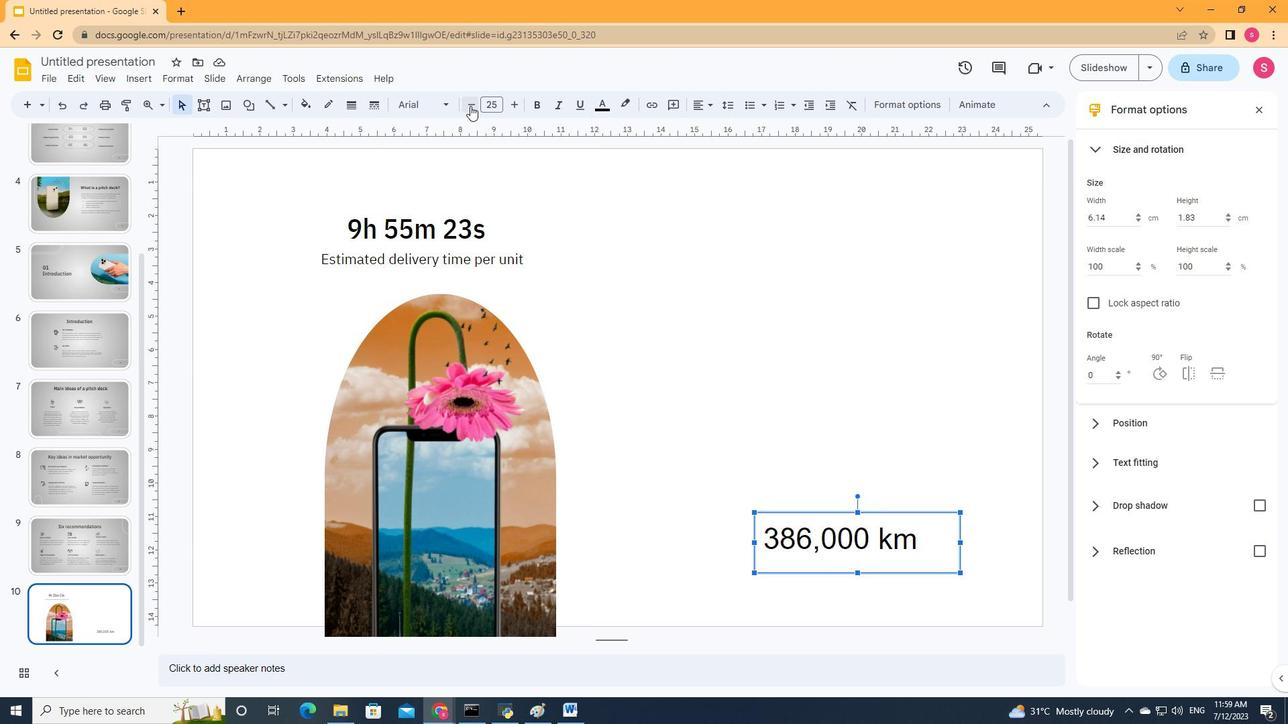 
Action: Mouse moved to (445, 104)
Screenshot: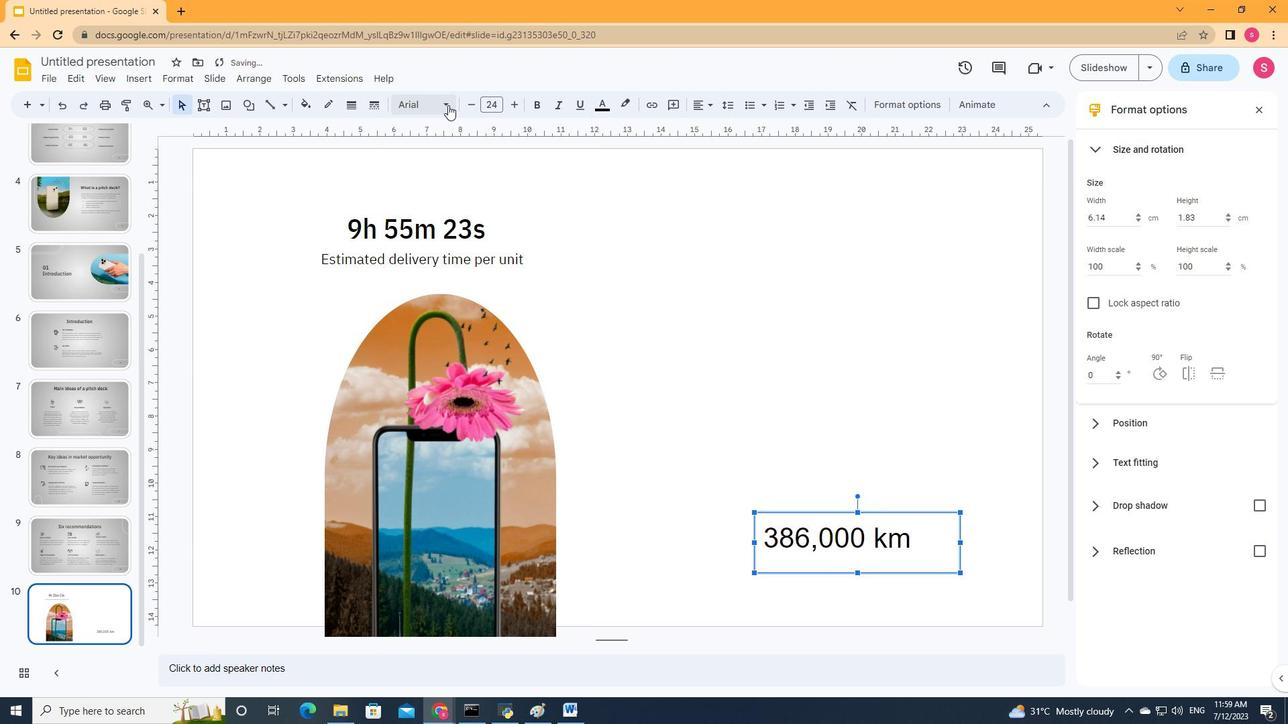 
Action: Mouse pressed left at (445, 104)
Screenshot: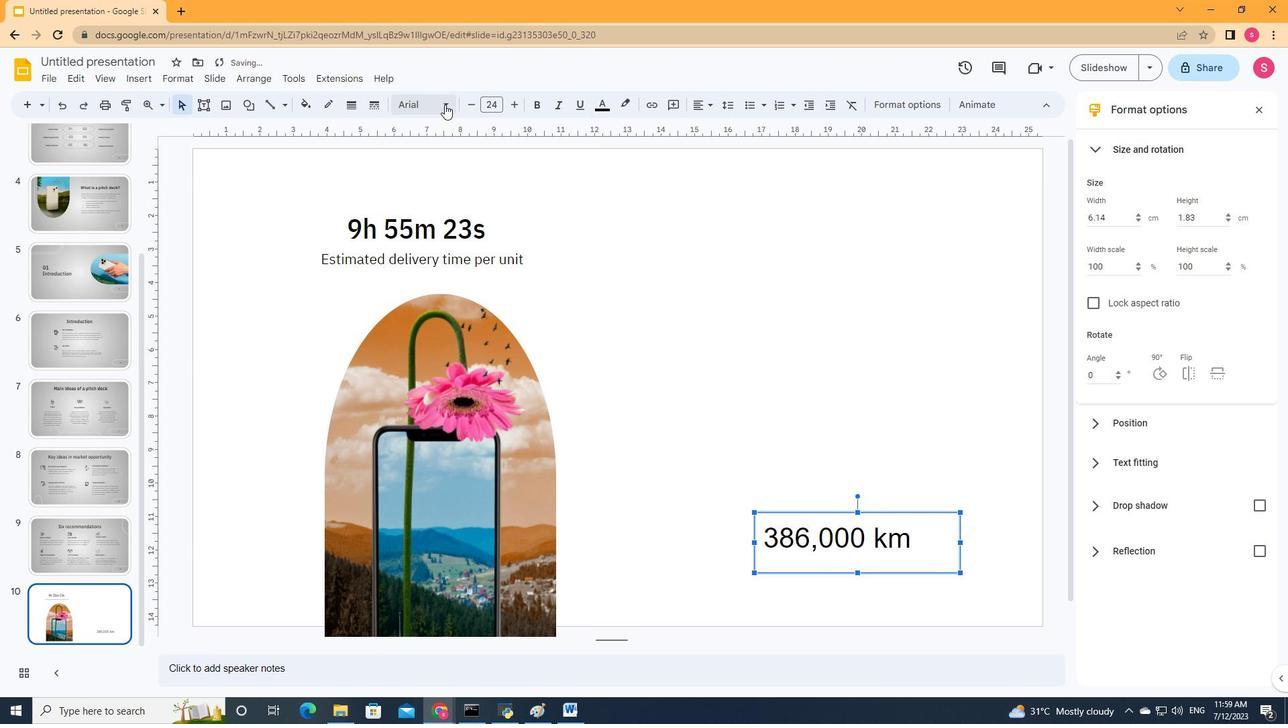 
Action: Mouse moved to (635, 328)
Screenshot: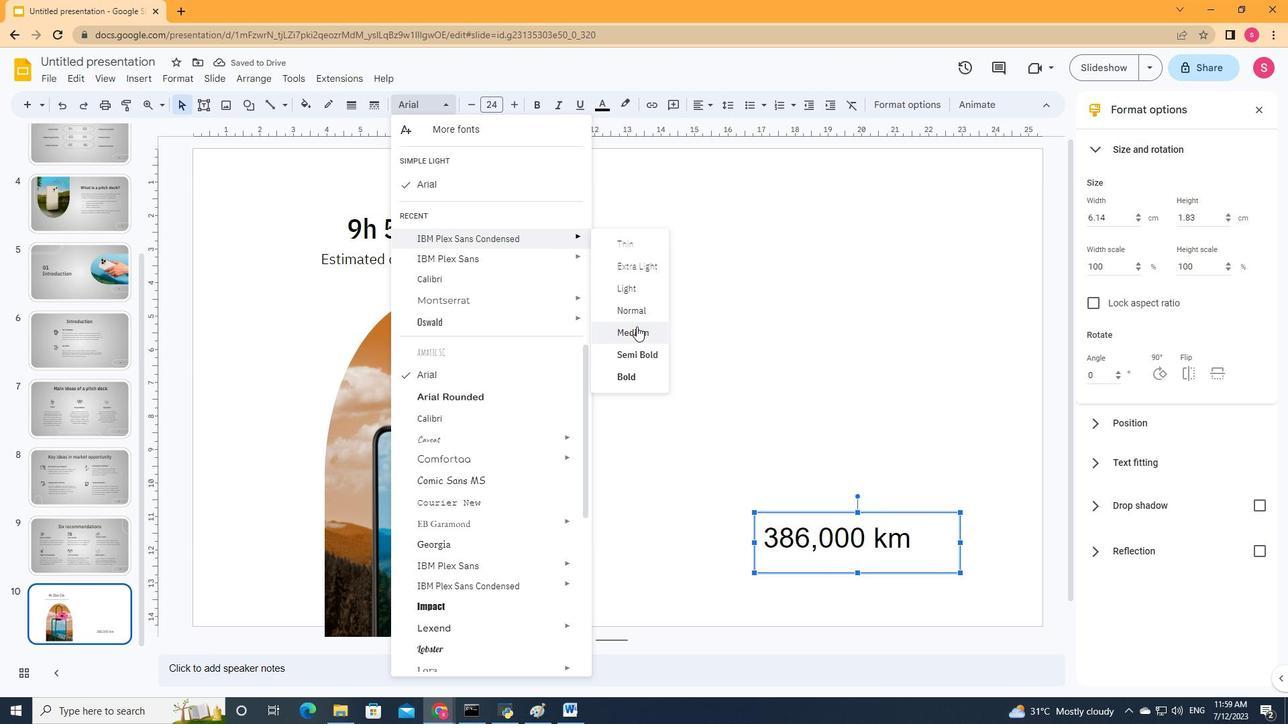 
Action: Mouse pressed left at (635, 328)
Screenshot: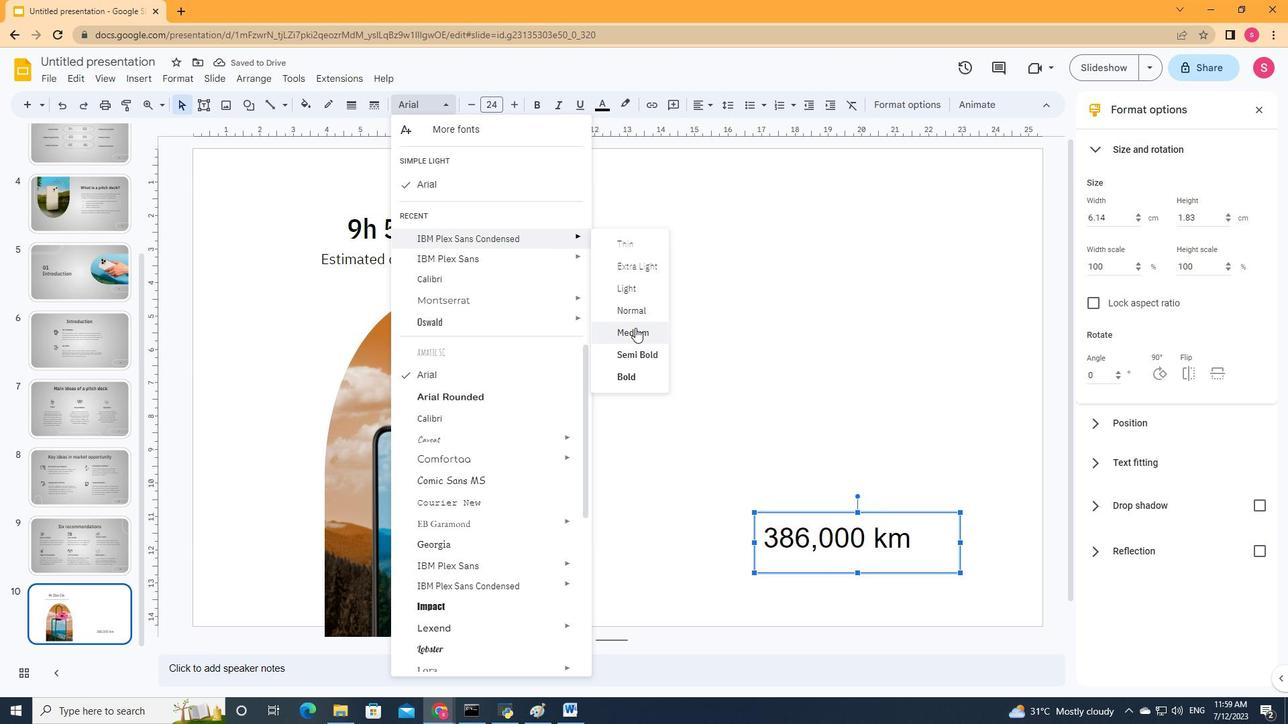 
Action: Mouse moved to (208, 110)
Screenshot: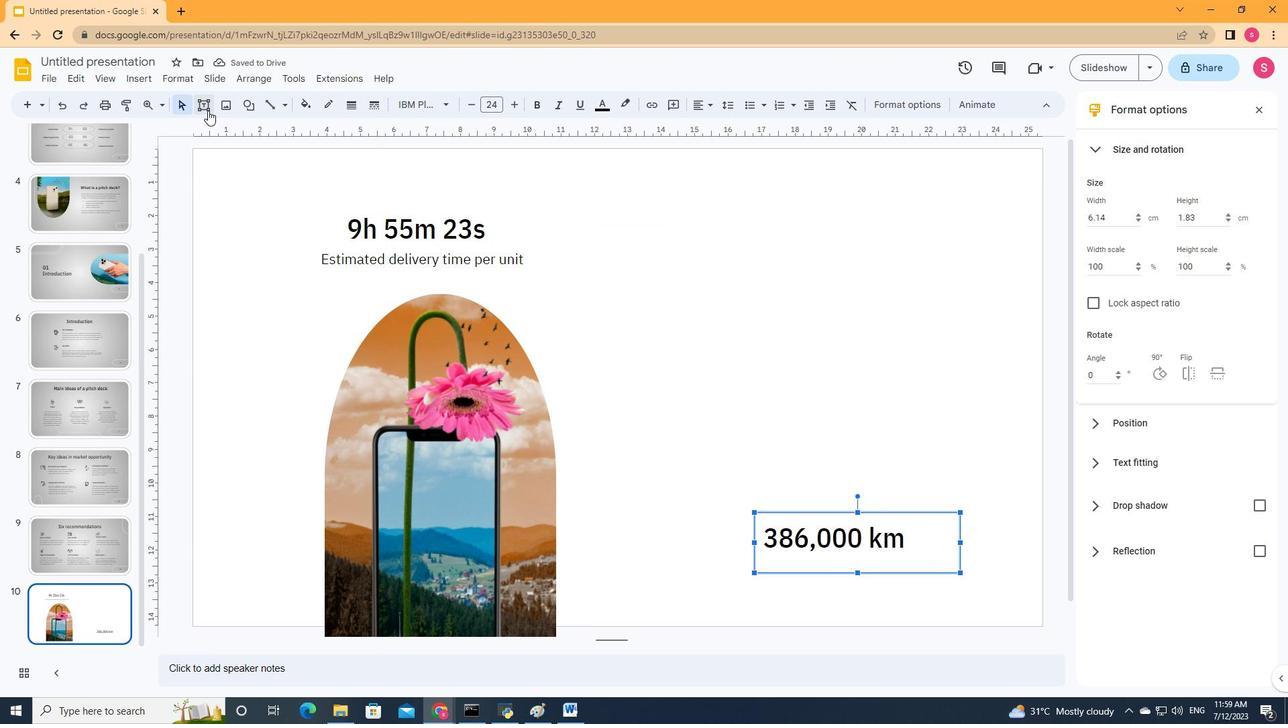 
Action: Mouse pressed left at (208, 110)
Screenshot: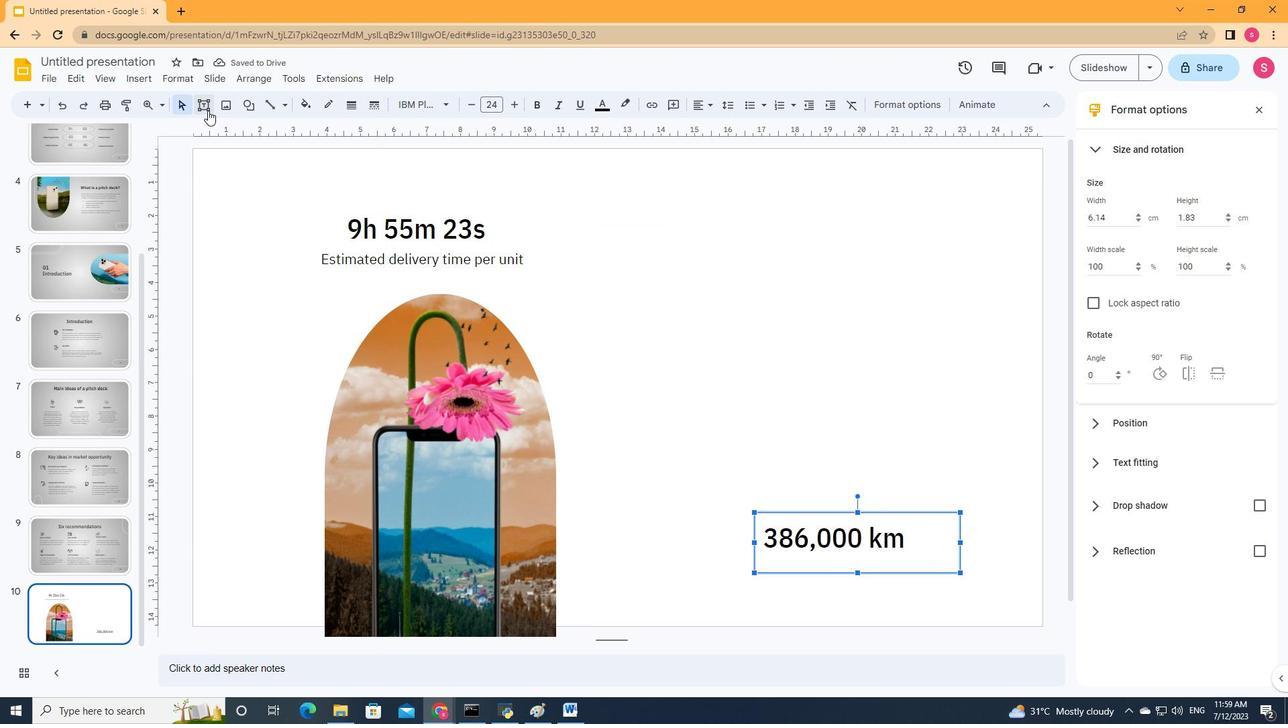 
Action: Mouse moved to (753, 580)
Screenshot: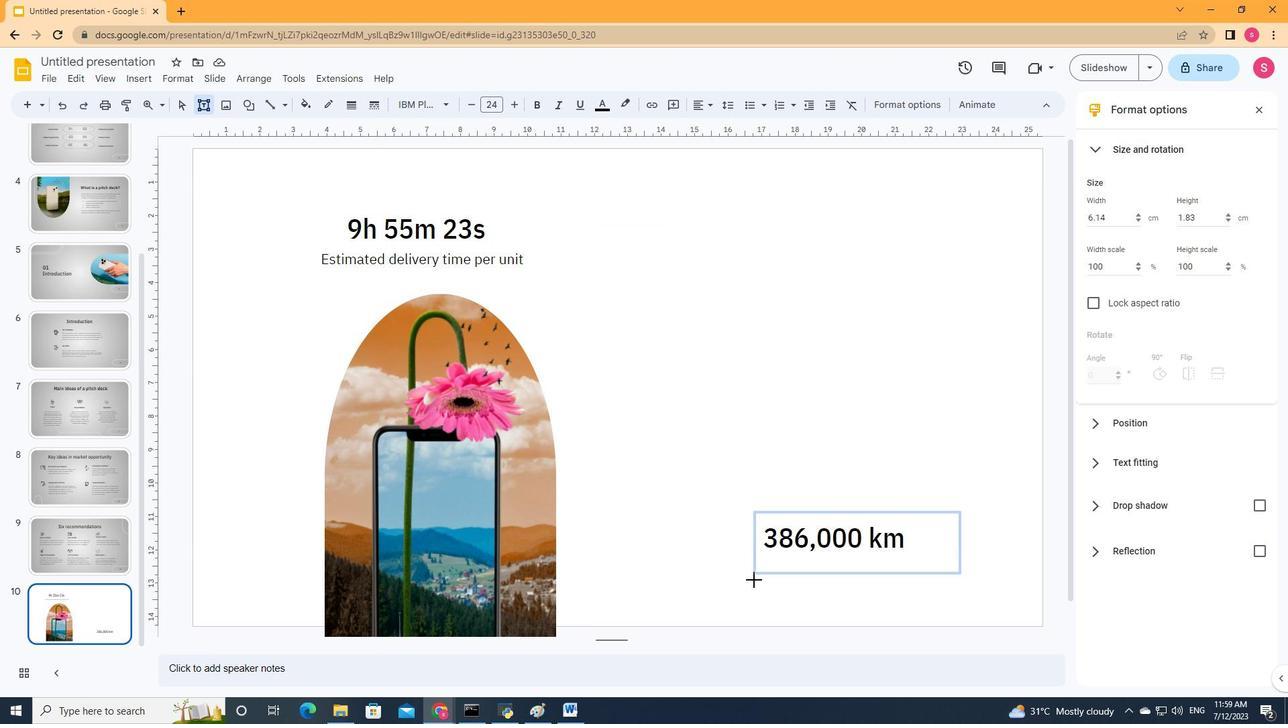 
Action: Mouse pressed left at (753, 580)
Screenshot: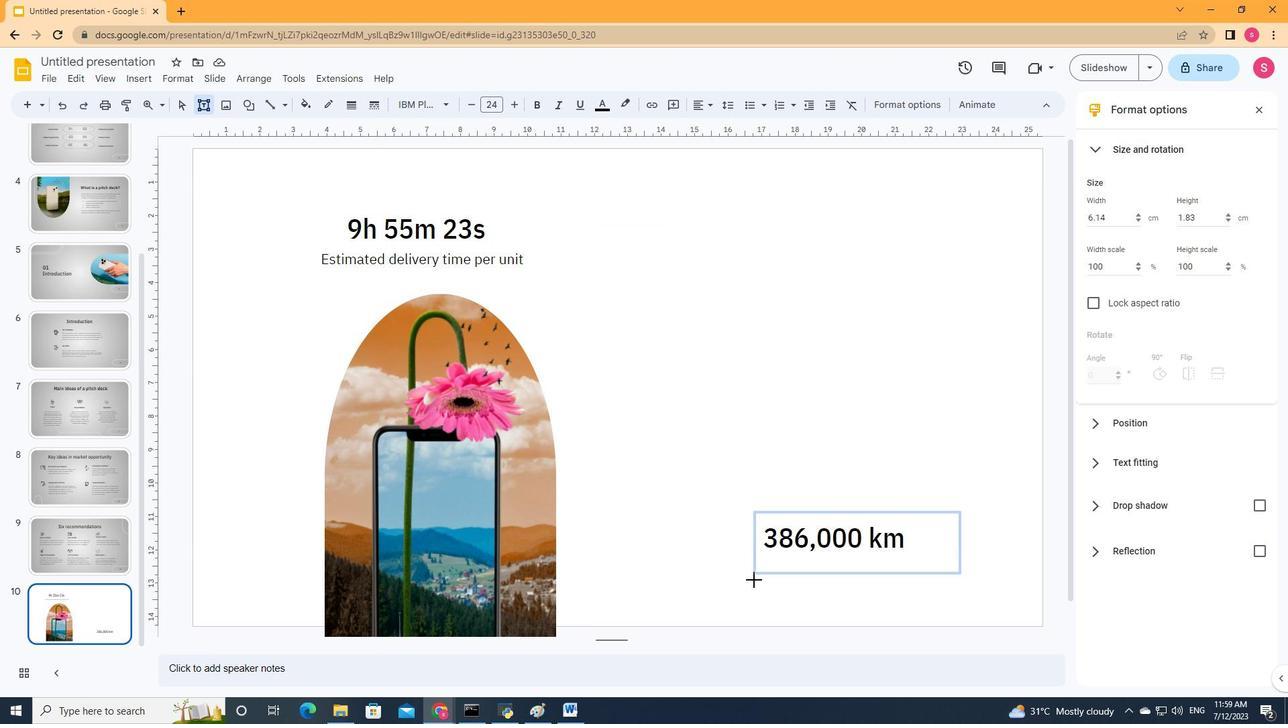 
Action: Mouse moved to (996, 600)
Screenshot: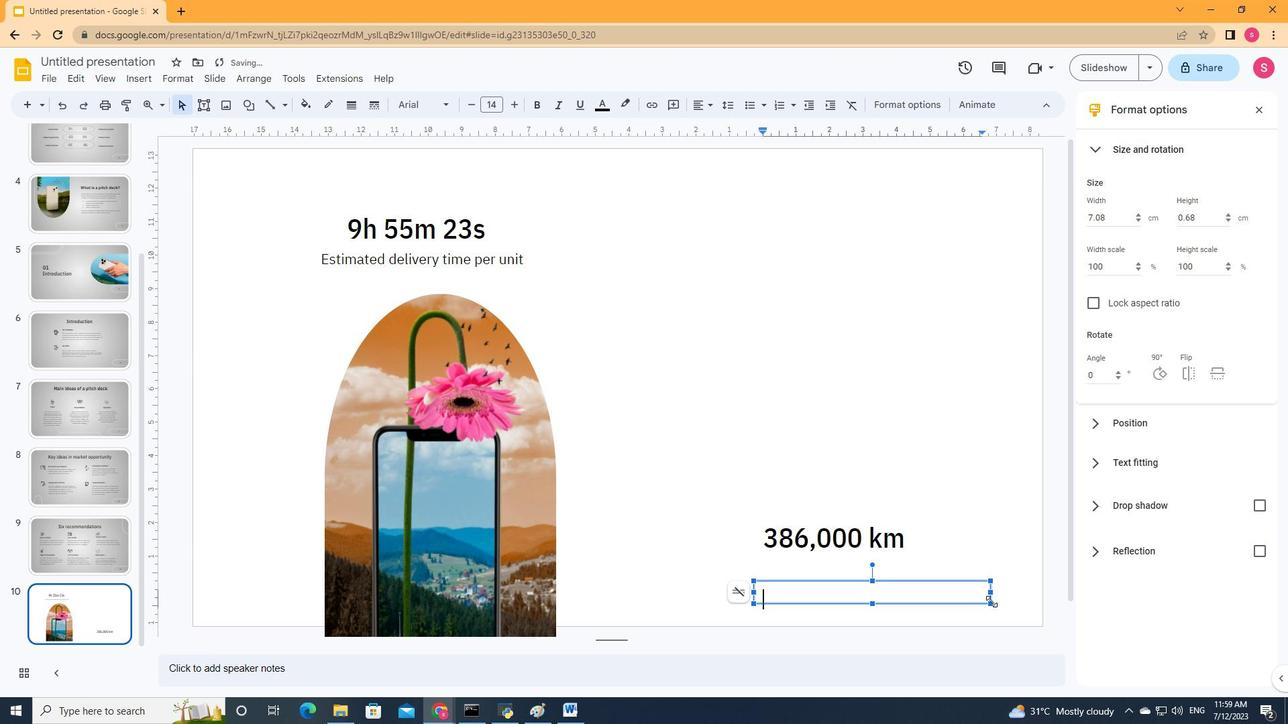 
Action: Key pressed <Key.shift>Avg.<Key.space>distance<Key.space>travelled<Key.space>by<Key.space>logistics<Key.space>team
Screenshot: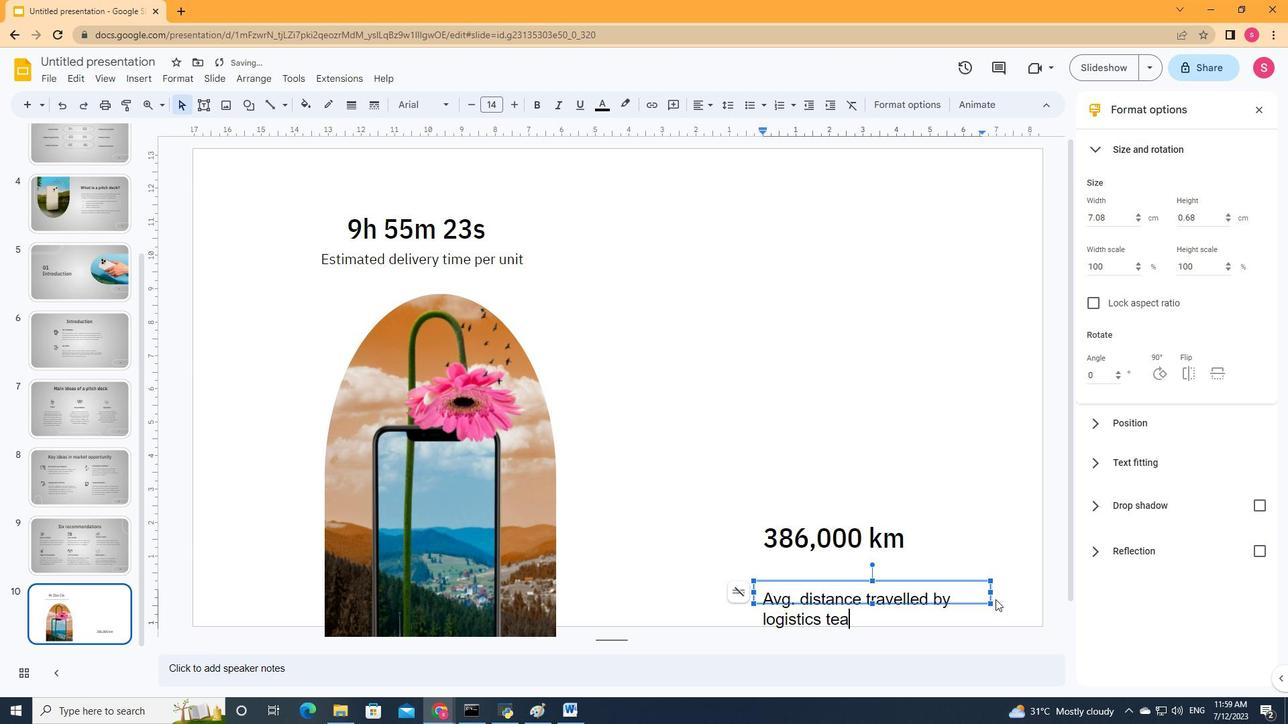 
Action: Mouse moved to (989, 595)
Screenshot: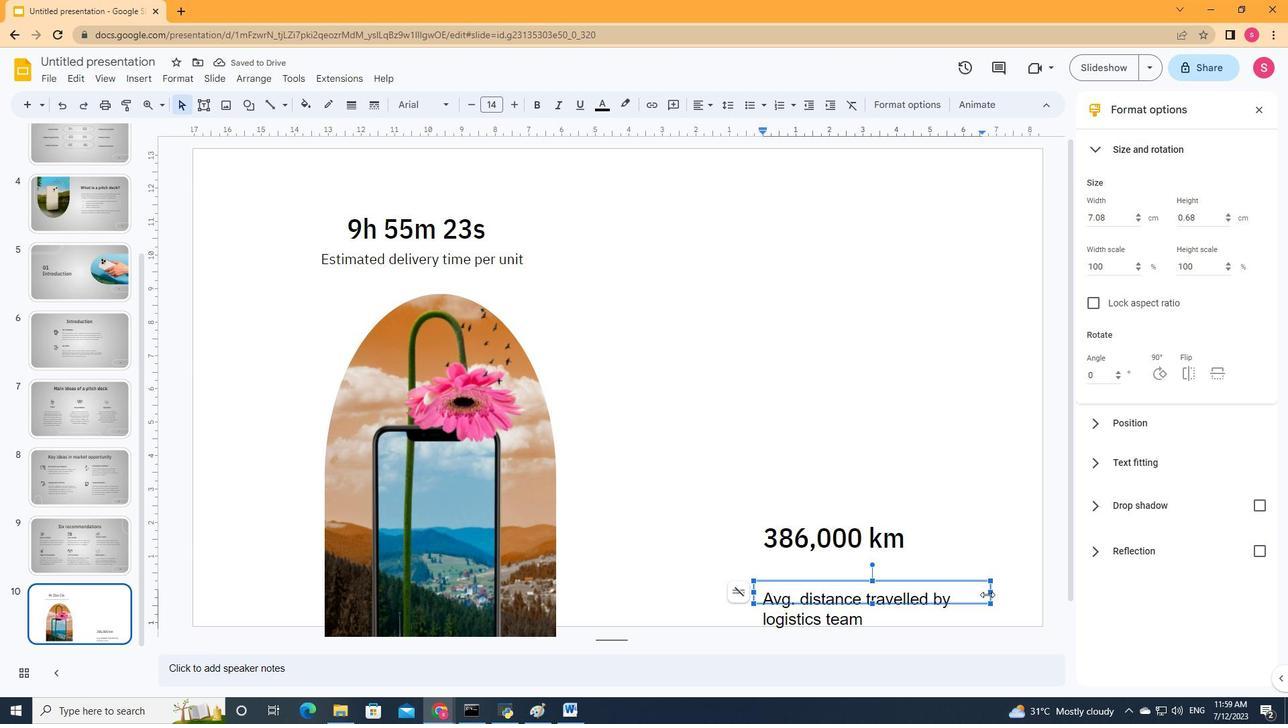 
Action: Key pressed ctrl+A
Screenshot: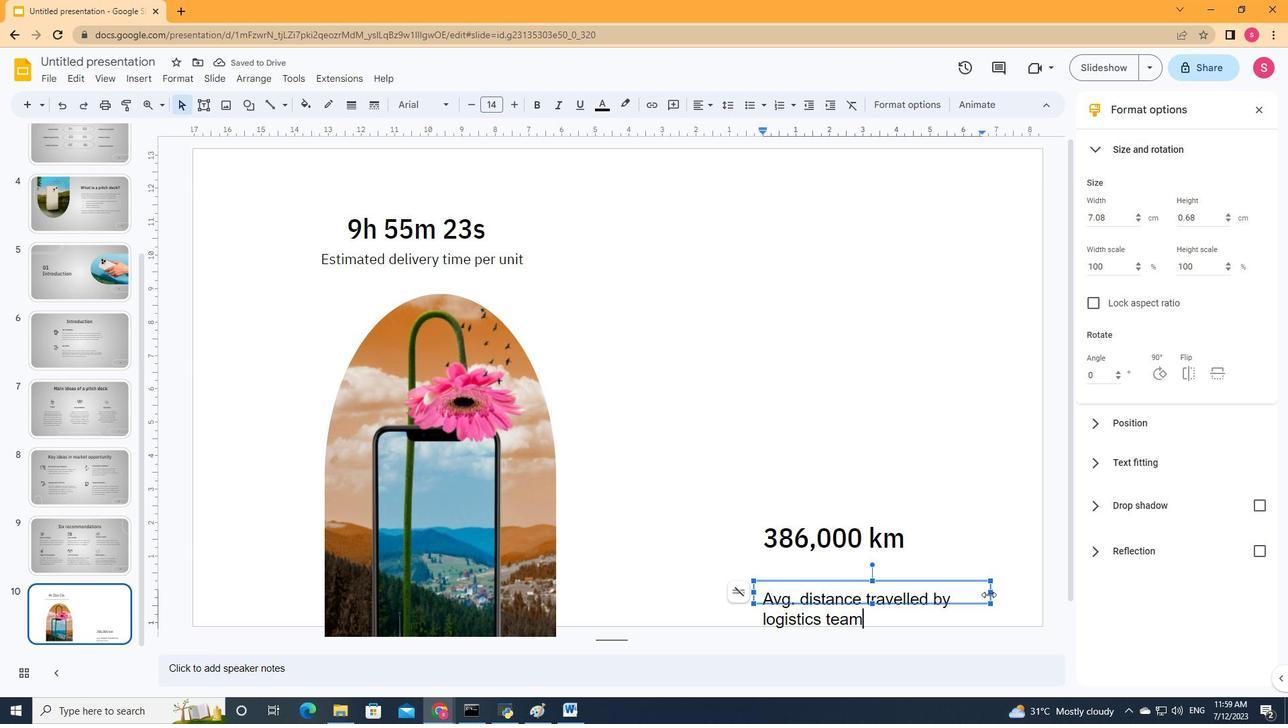 
Action: Mouse moved to (475, 103)
Screenshot: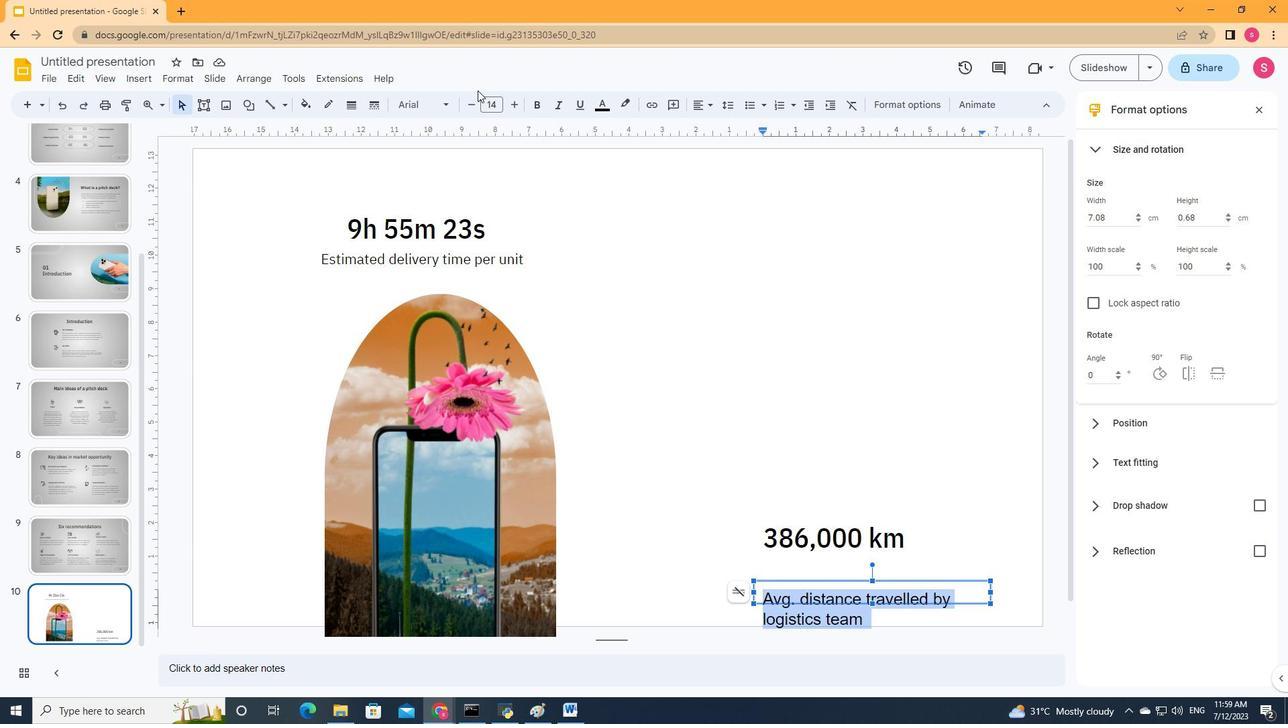 
Action: Mouse pressed left at (475, 103)
Screenshot: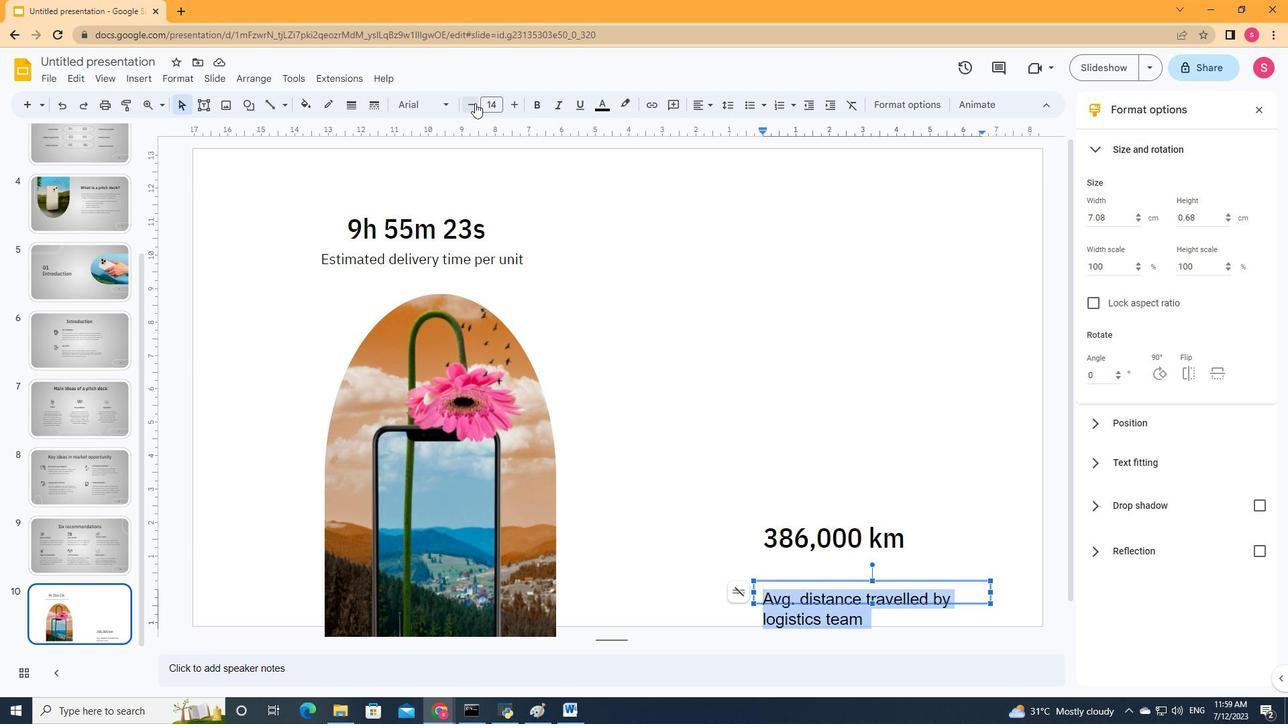 
Action: Mouse pressed left at (475, 103)
Screenshot: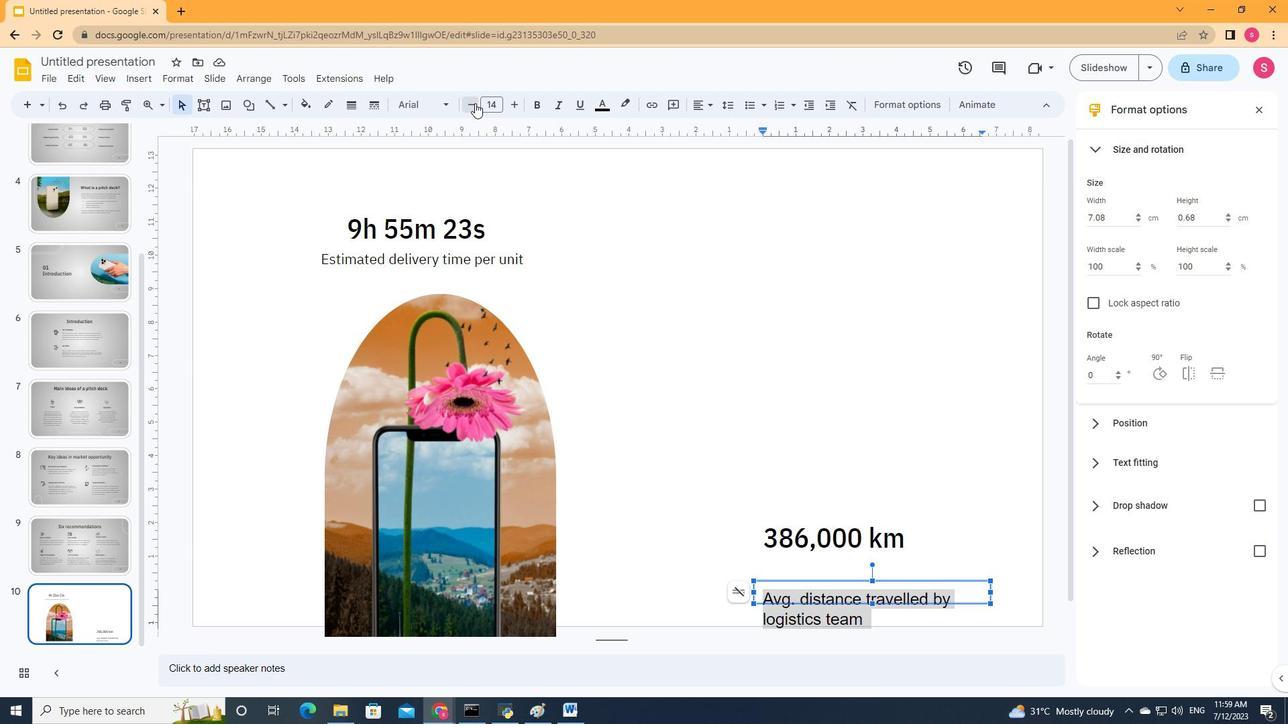 
Action: Mouse moved to (443, 103)
Screenshot: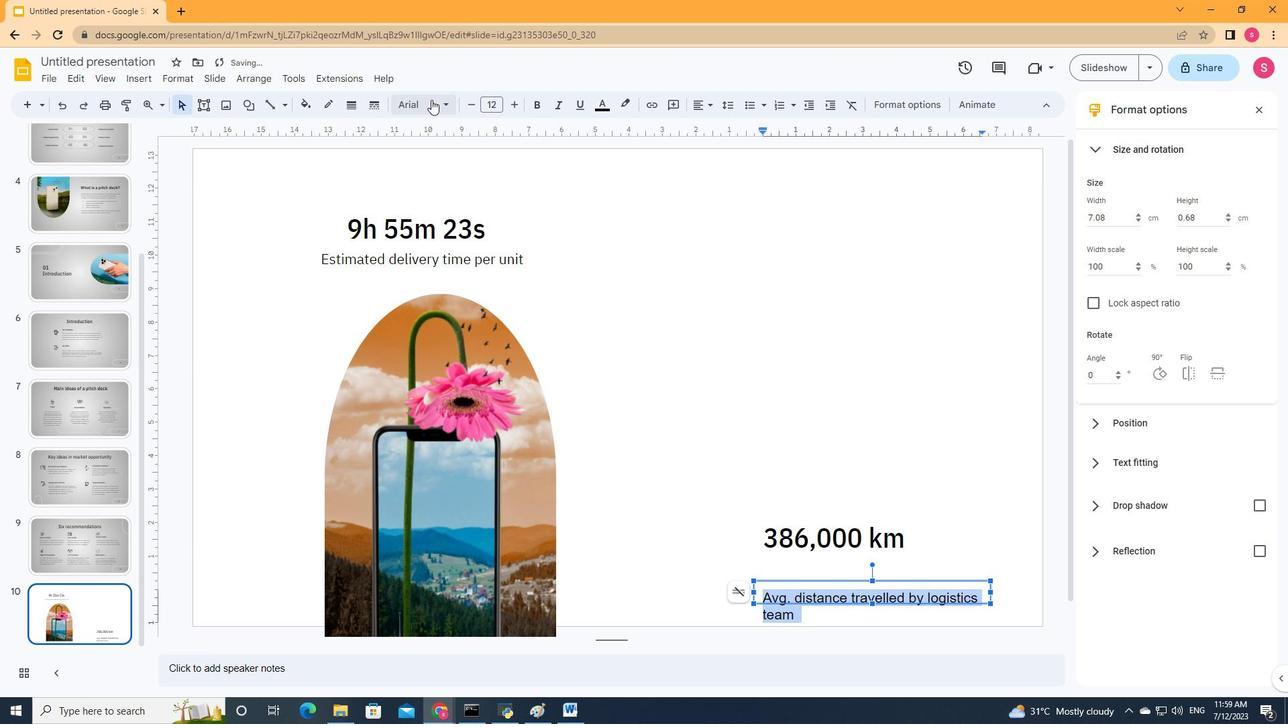 
Action: Mouse pressed left at (443, 103)
Screenshot: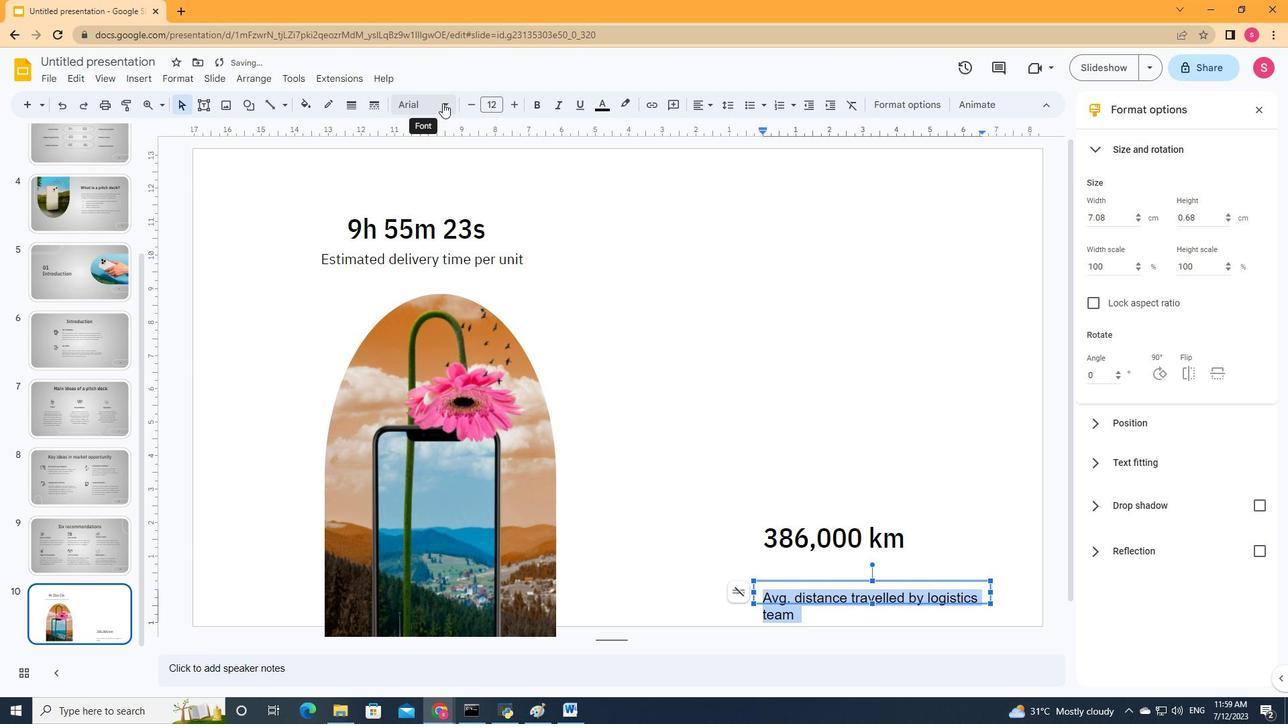 
Action: Mouse moved to (473, 258)
Screenshot: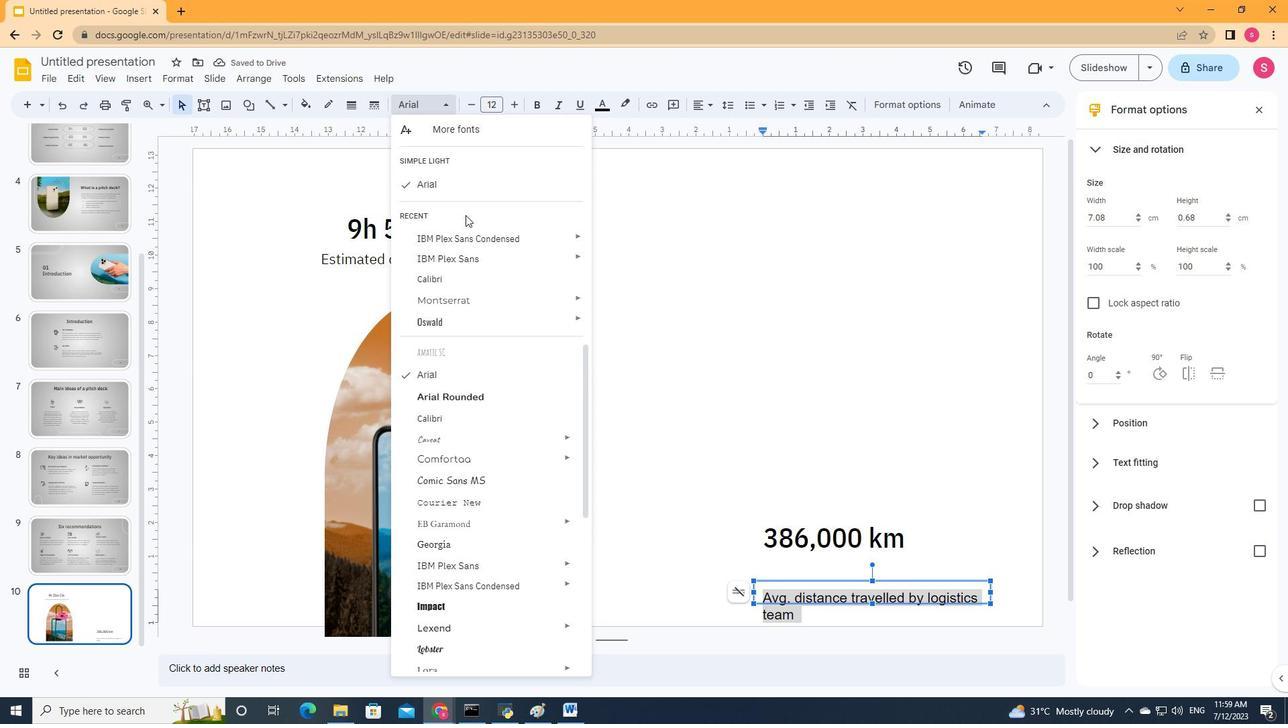 
Action: Mouse pressed left at (473, 258)
Screenshot: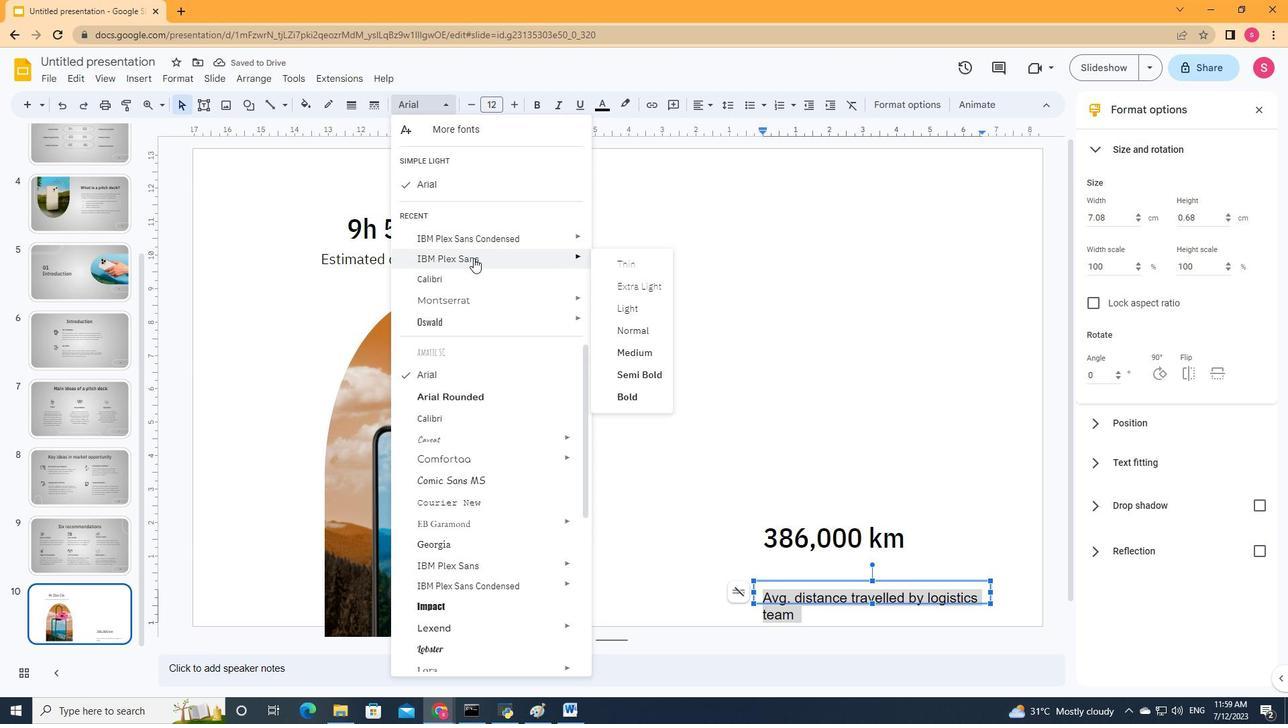 
Action: Mouse moved to (992, 594)
Screenshot: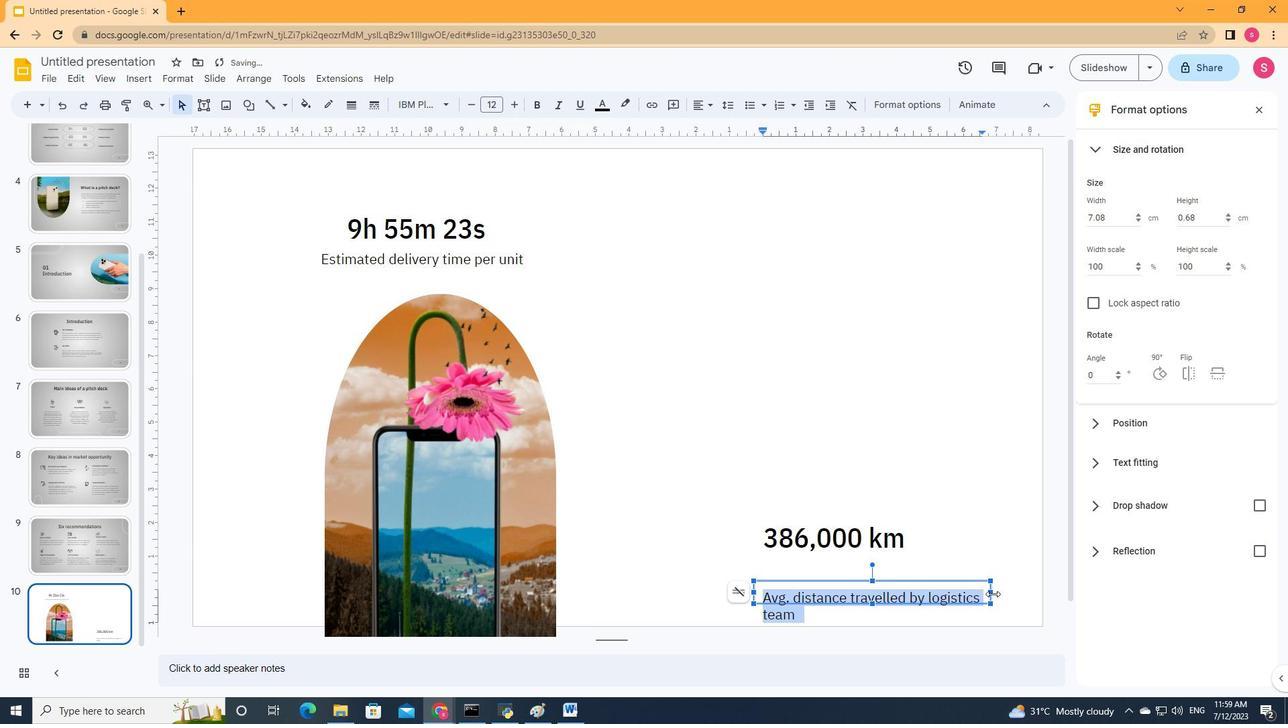 
Action: Mouse pressed left at (992, 594)
Screenshot: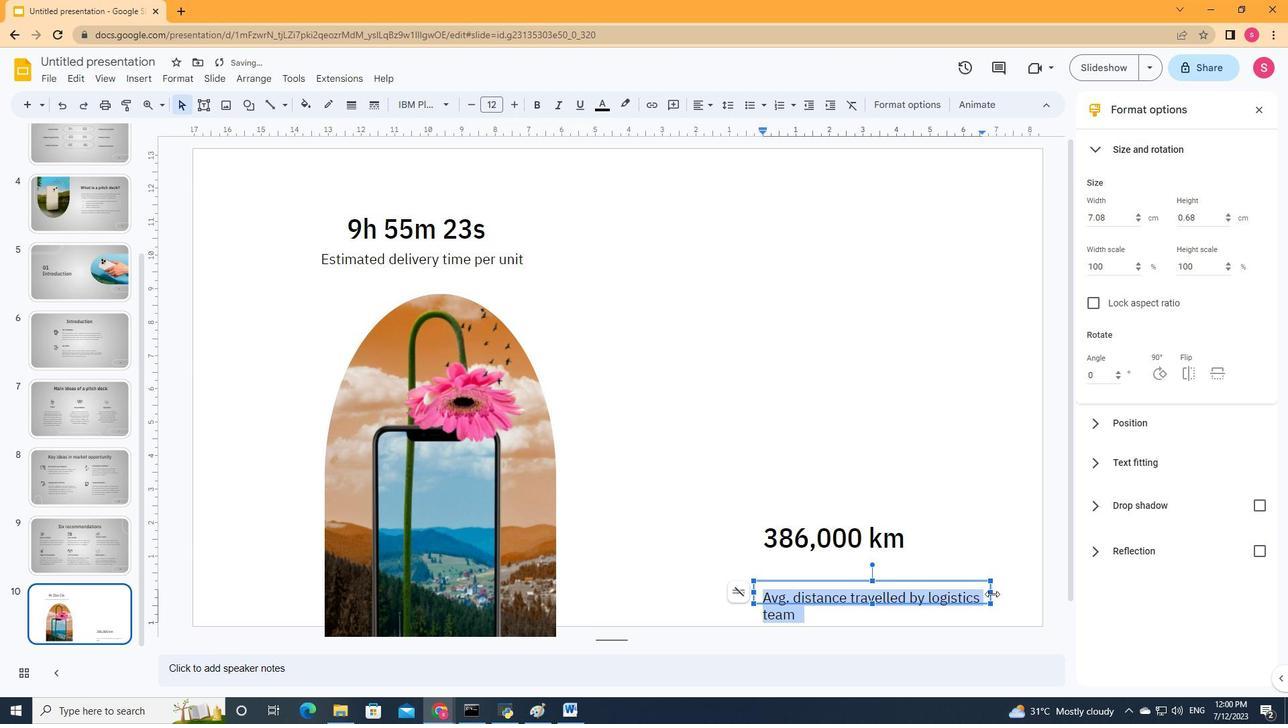 
Action: Mouse moved to (1014, 594)
Screenshot: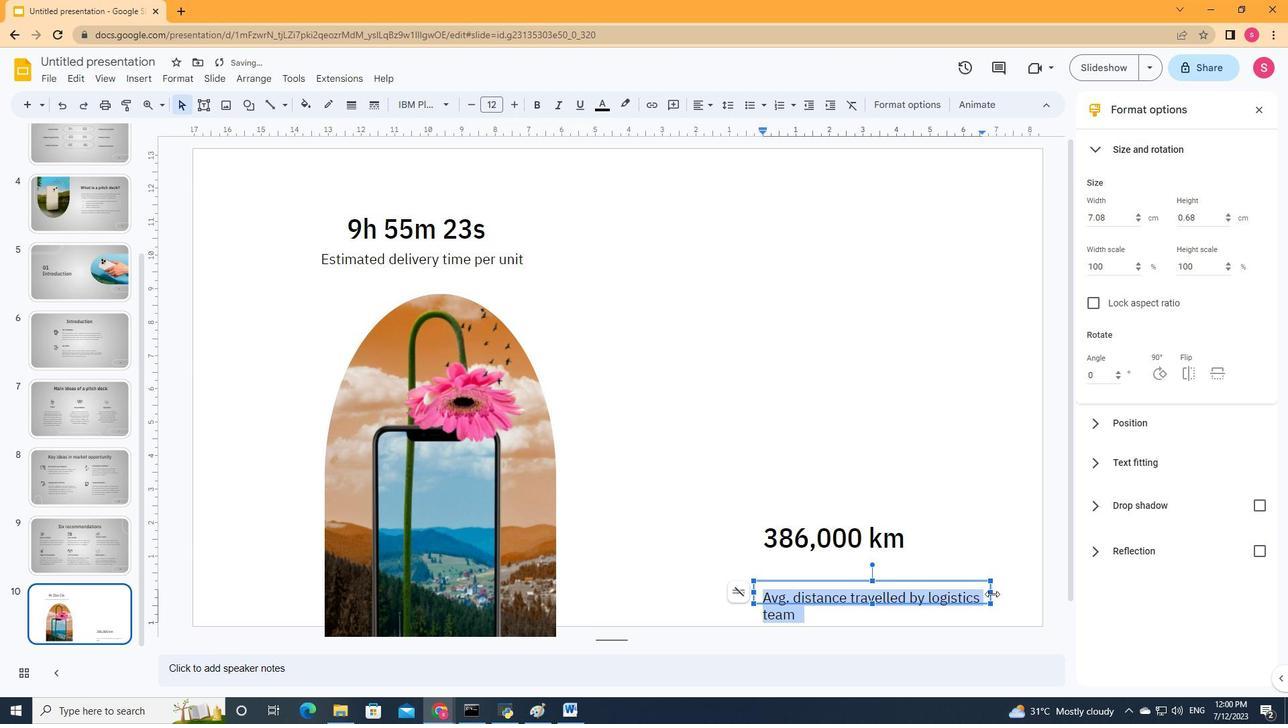 
Action: Mouse pressed left at (1014, 594)
Screenshot: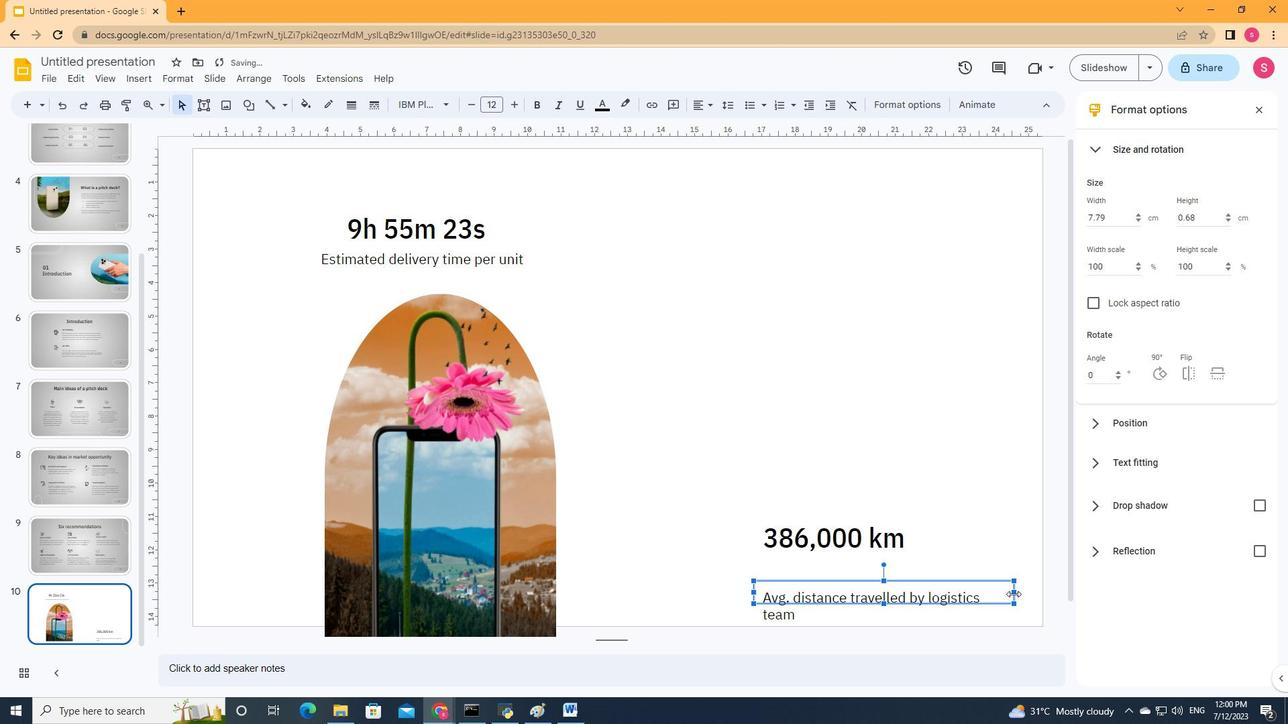 
Action: Mouse moved to (888, 585)
Screenshot: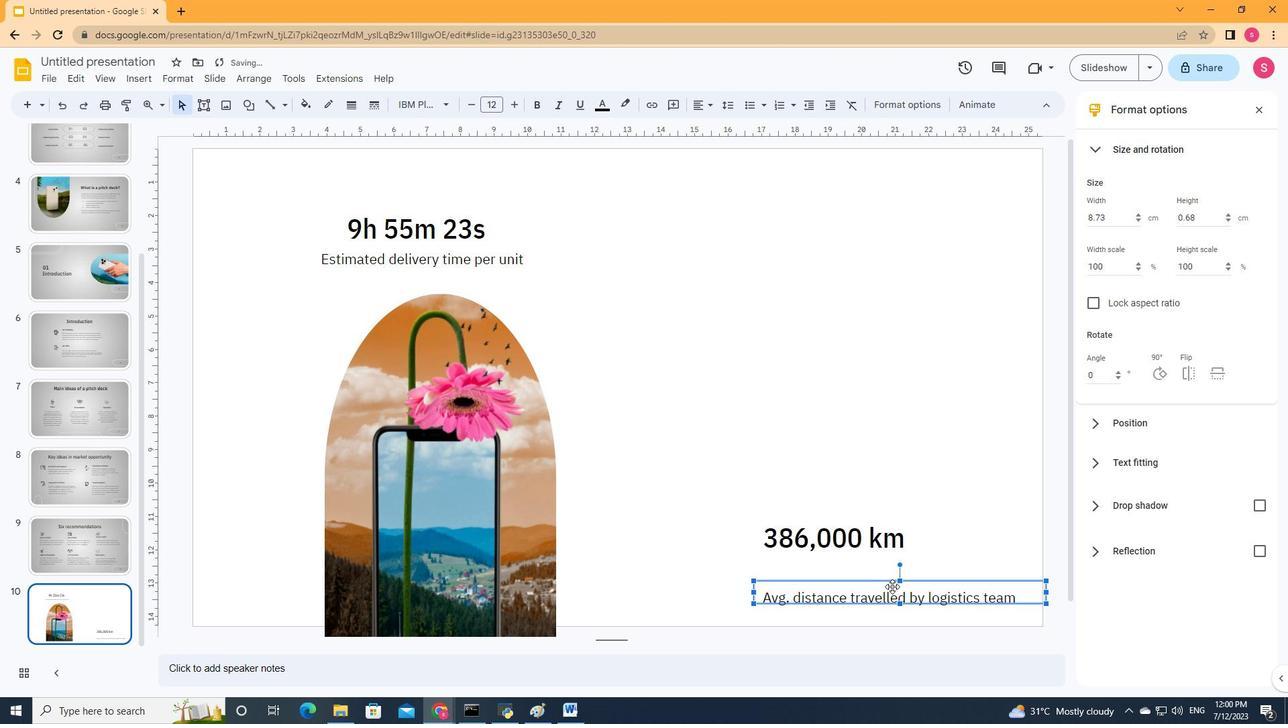 
Action: Key pressed <Key.up><Key.up><Key.up><Key.up><Key.up><Key.left><Key.left><Key.left><Key.left><Key.left><Key.left><Key.left><Key.left><Key.down>
Screenshot: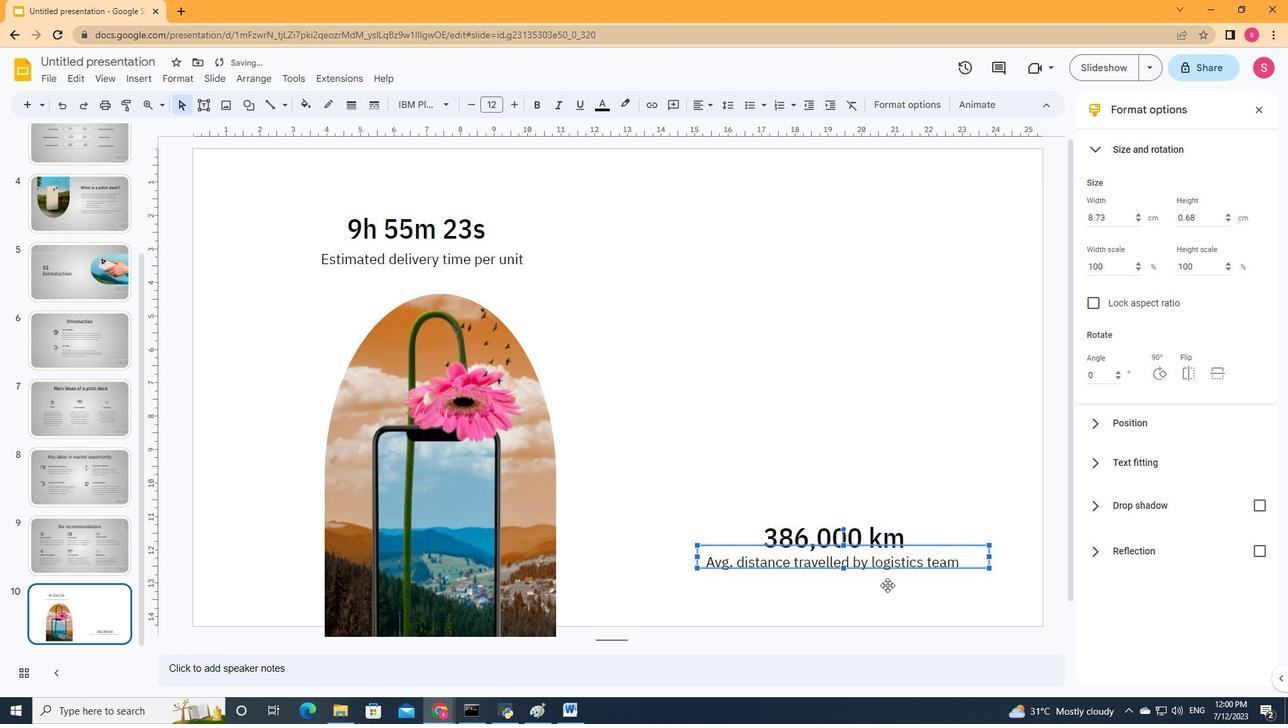 
Action: Mouse moved to (844, 381)
Screenshot: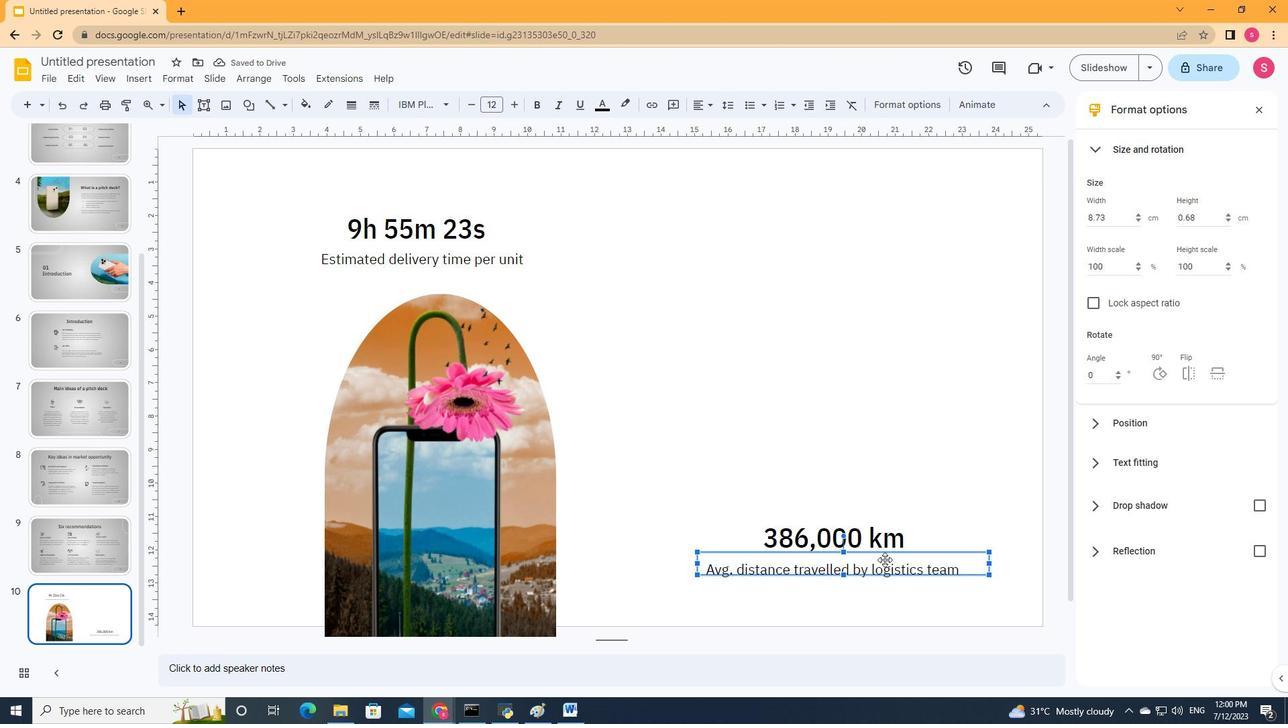
Action: Mouse pressed left at (844, 381)
Screenshot: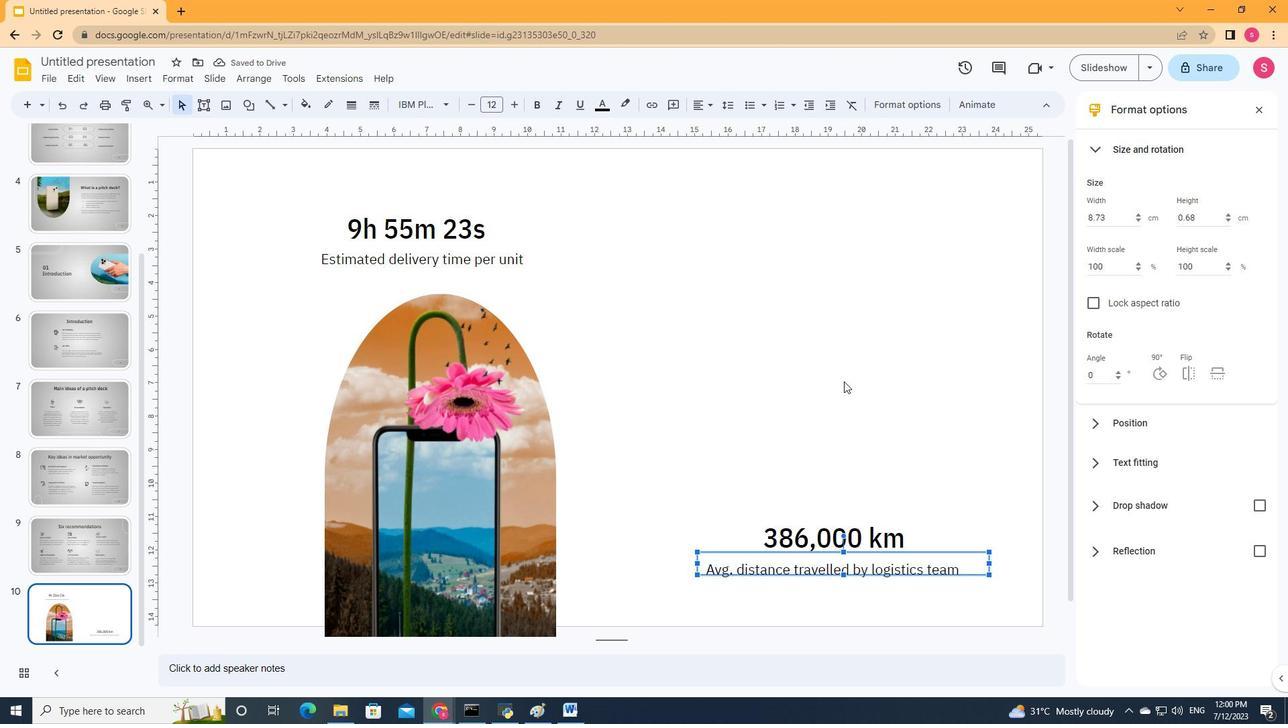 
Action: Mouse moved to (127, 77)
Screenshot: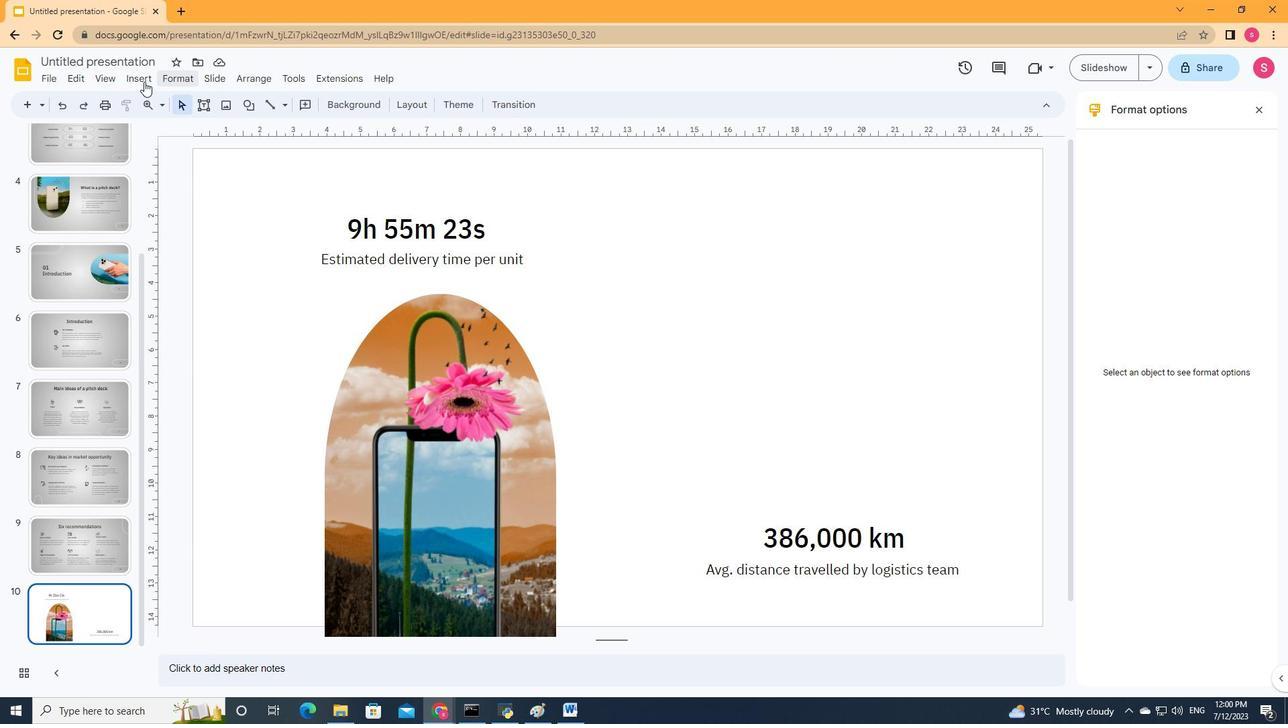 
Action: Mouse pressed left at (127, 77)
Screenshot: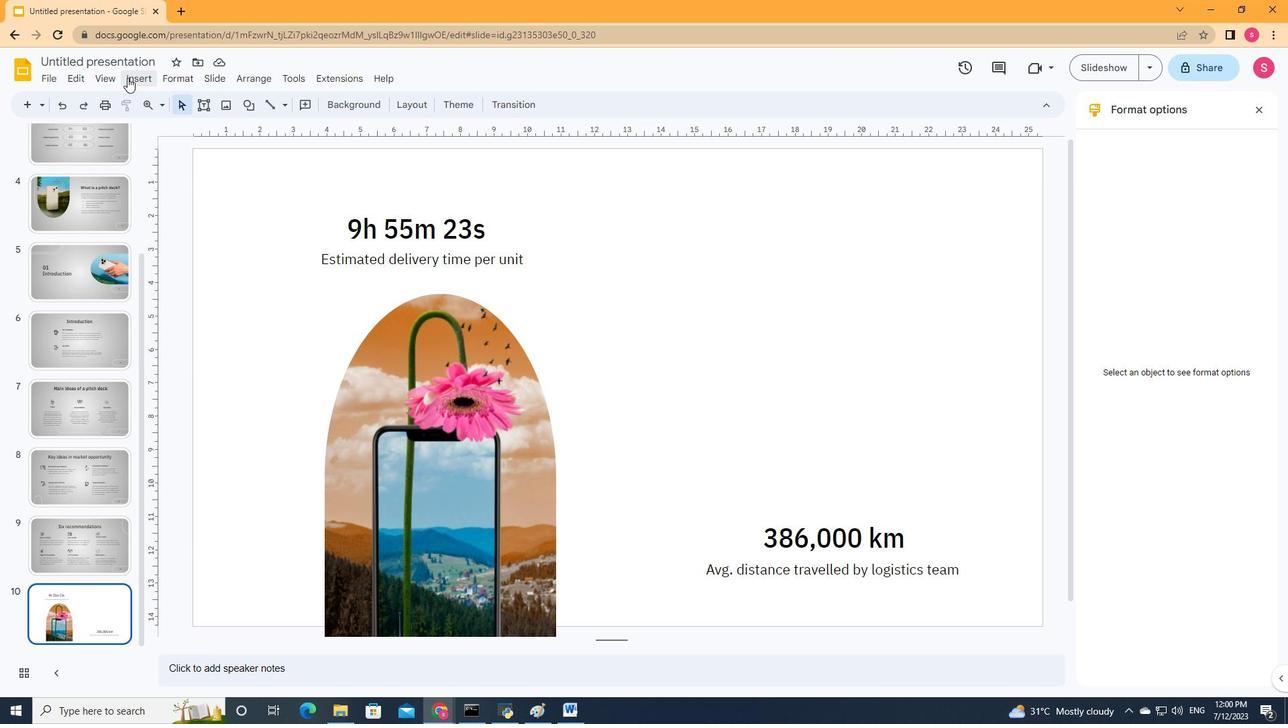 
Action: Mouse moved to (159, 98)
Screenshot: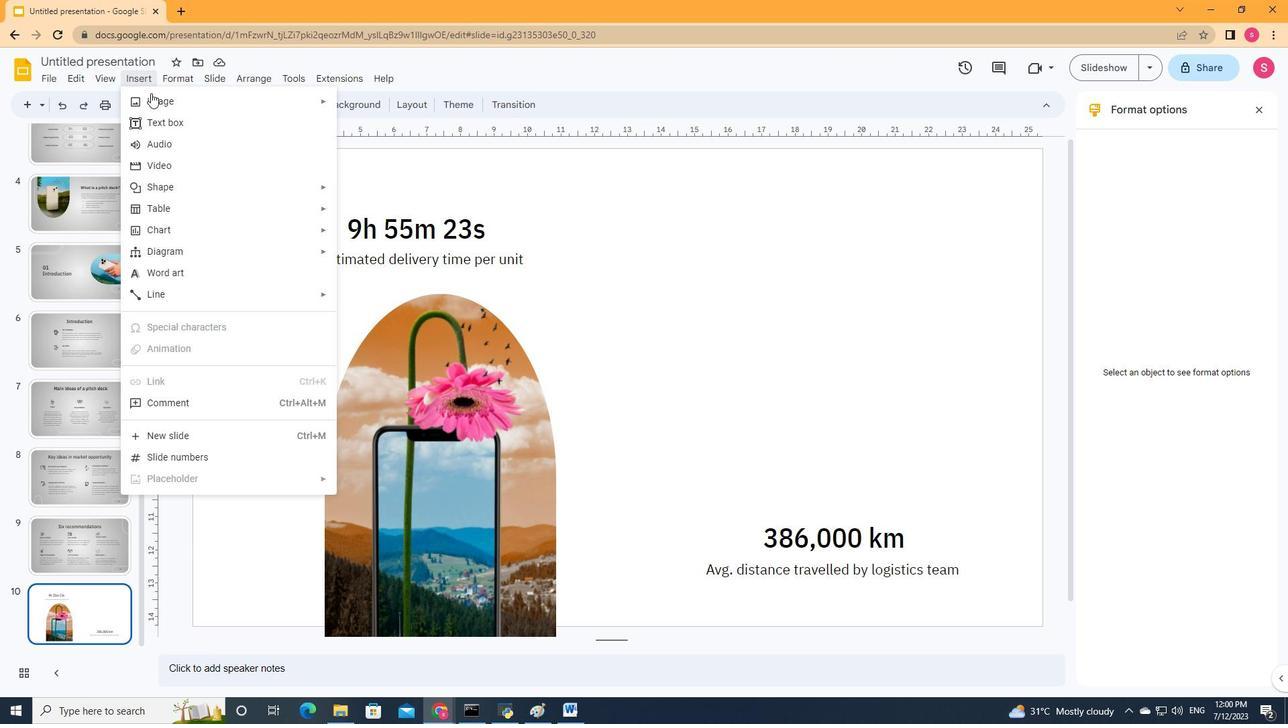 
Action: Mouse pressed left at (159, 98)
Screenshot: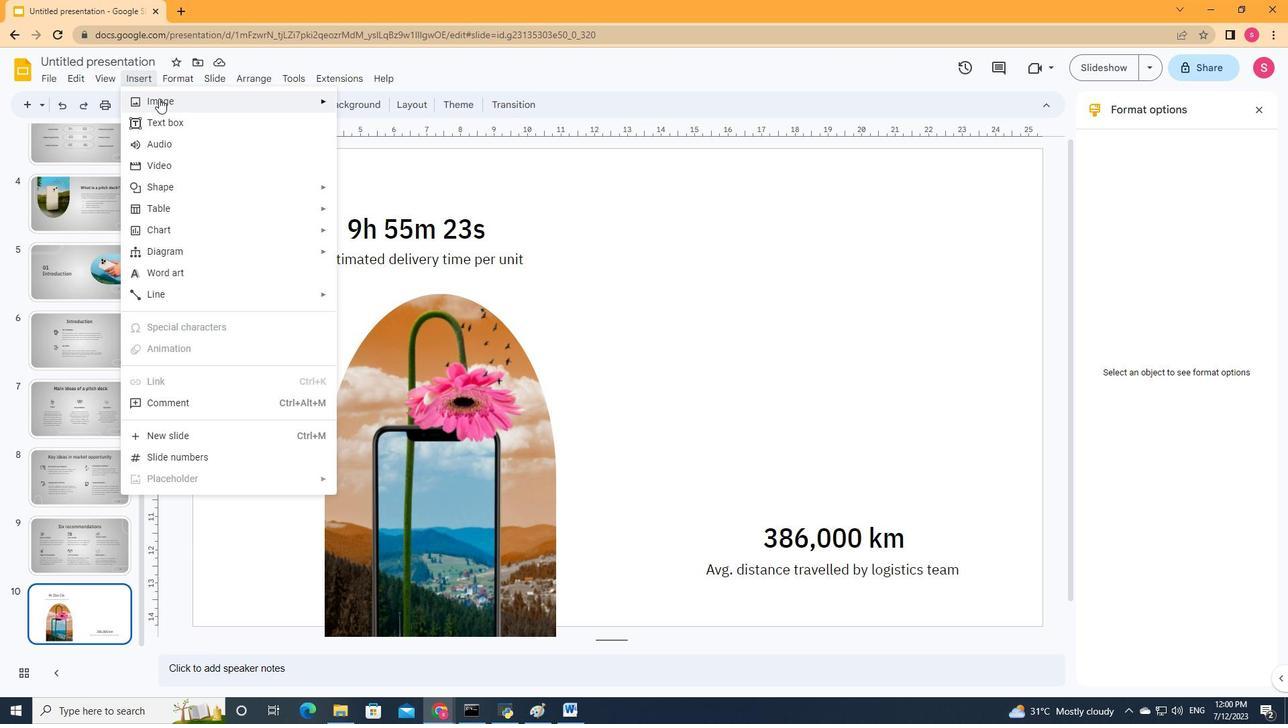
Action: Mouse moved to (413, 100)
Screenshot: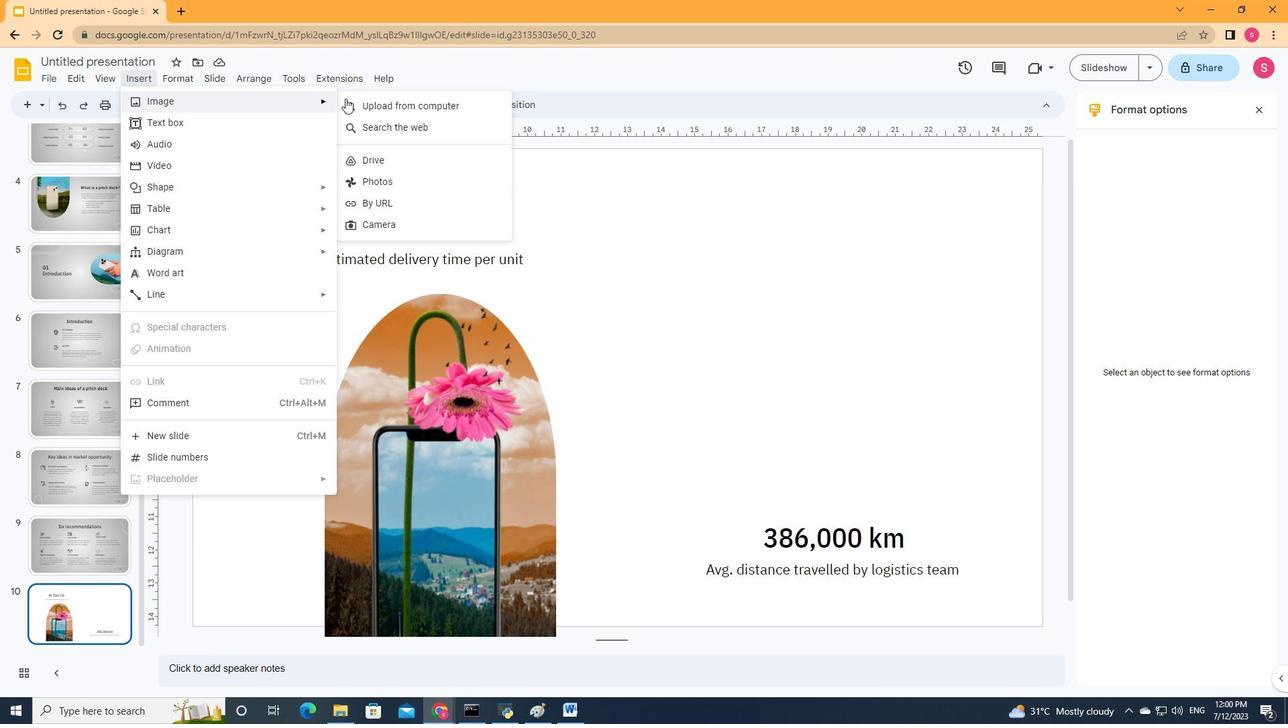 
Action: Mouse pressed left at (413, 100)
Screenshot: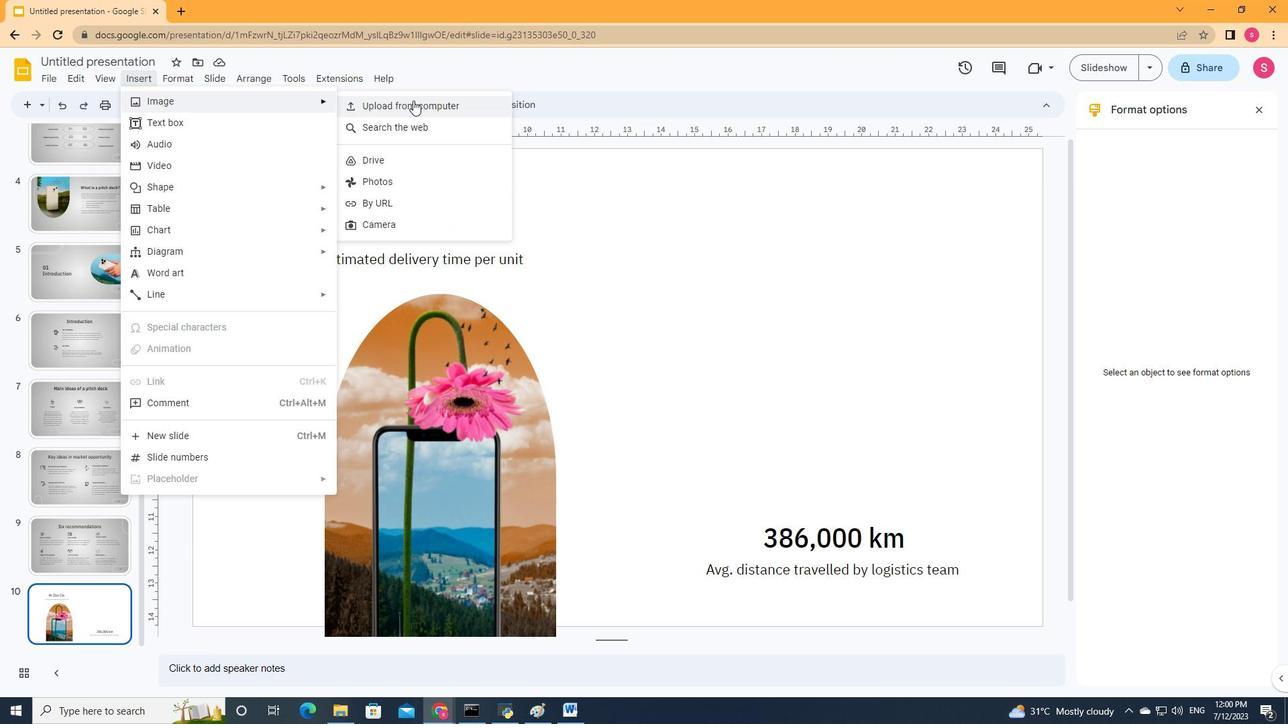 
Action: Mouse moved to (598, 251)
Screenshot: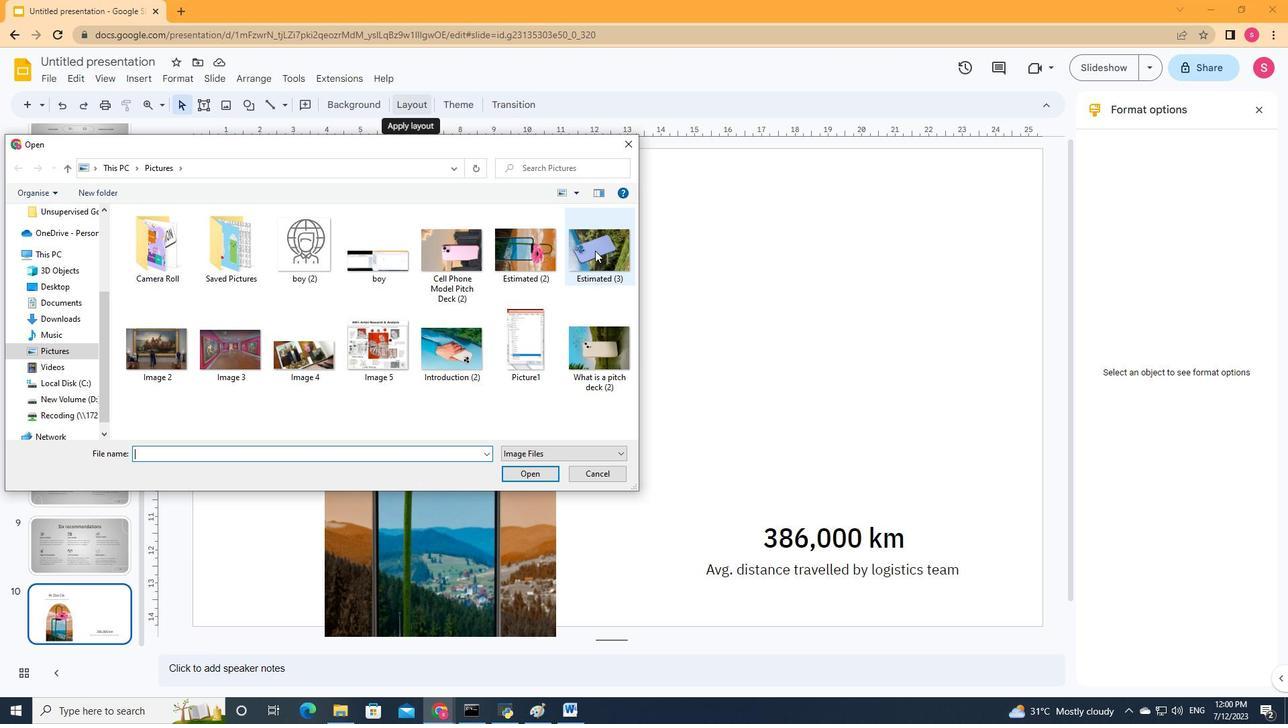
Action: Mouse pressed left at (598, 251)
Screenshot: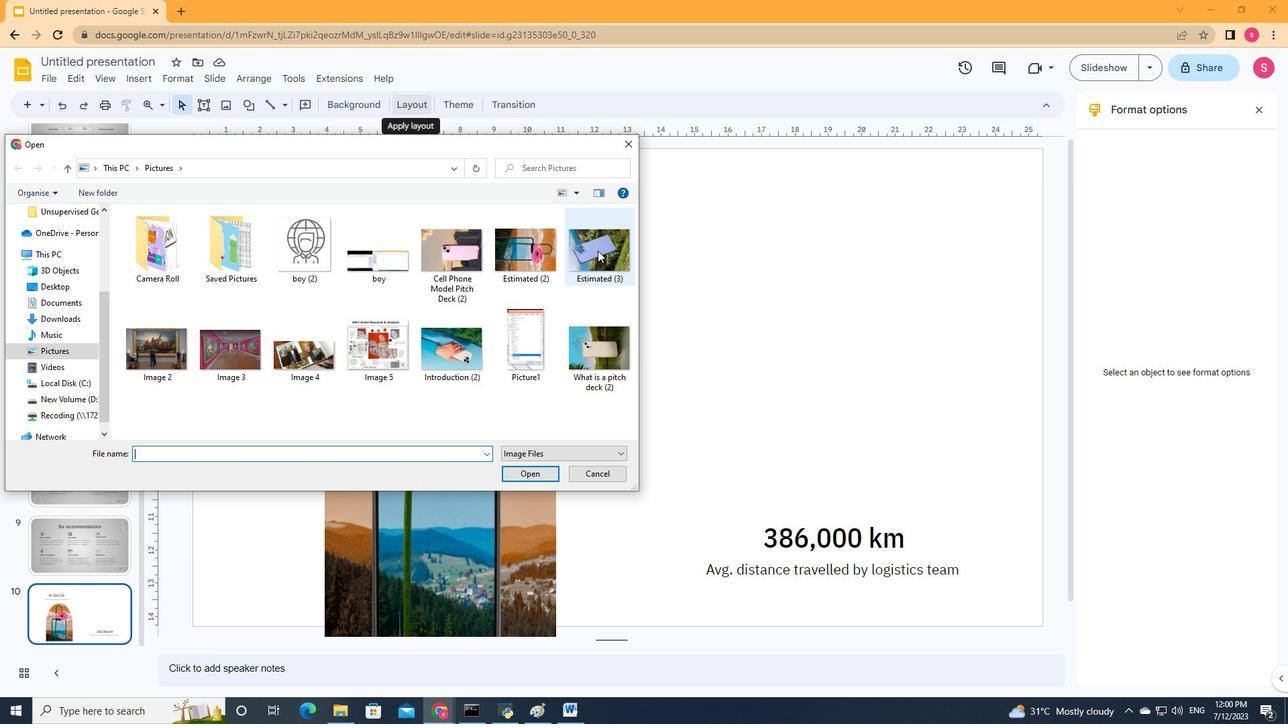 
Action: Mouse moved to (514, 472)
Screenshot: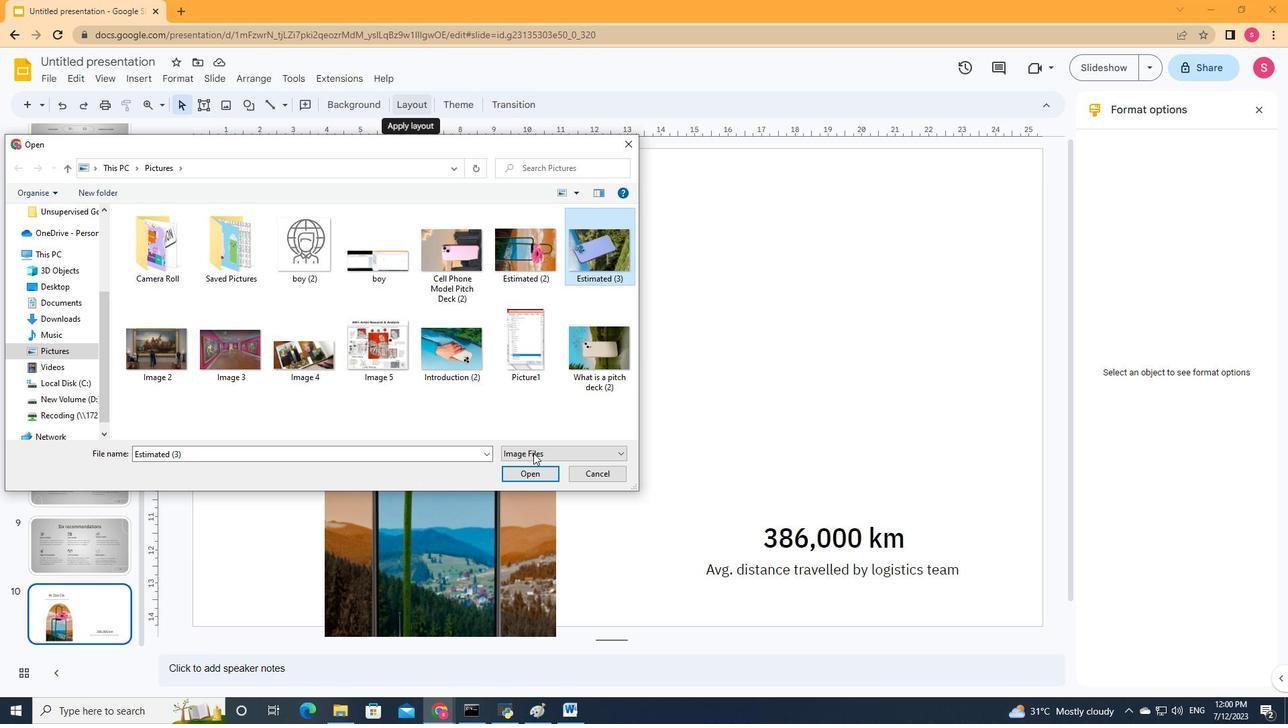 
Action: Mouse pressed left at (514, 472)
Screenshot: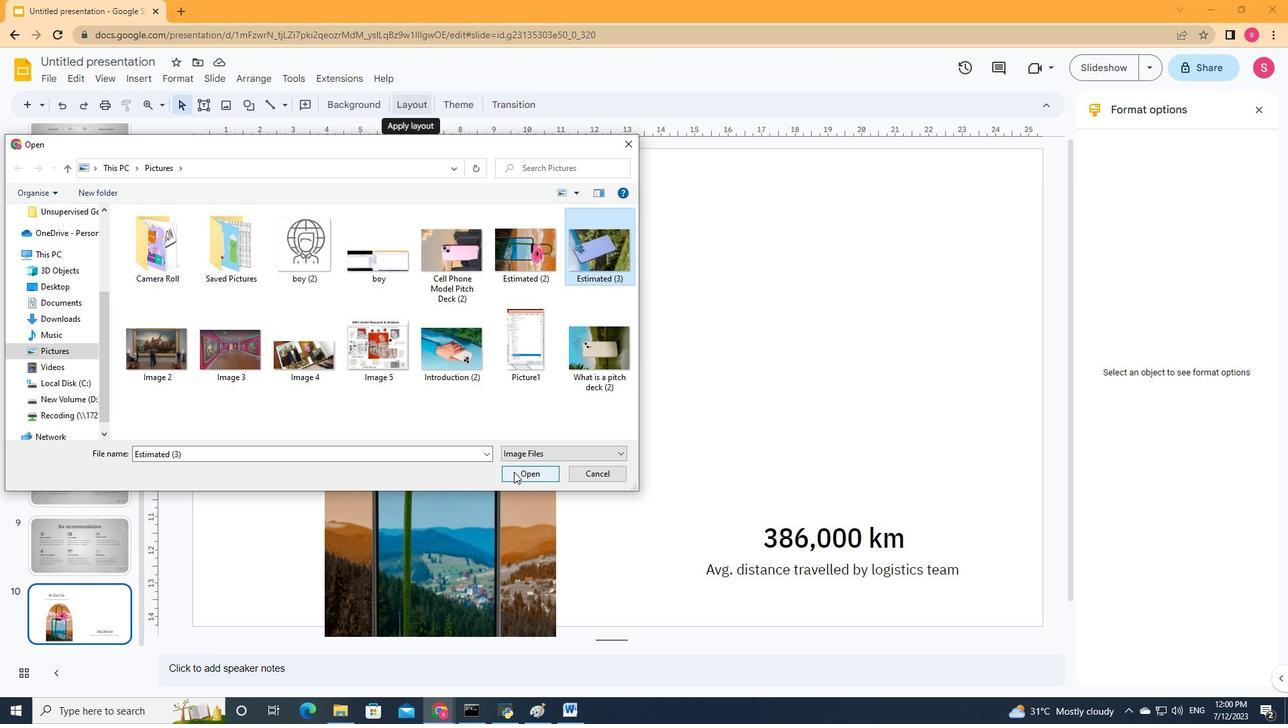 
Action: Mouse moved to (436, 105)
Screenshot: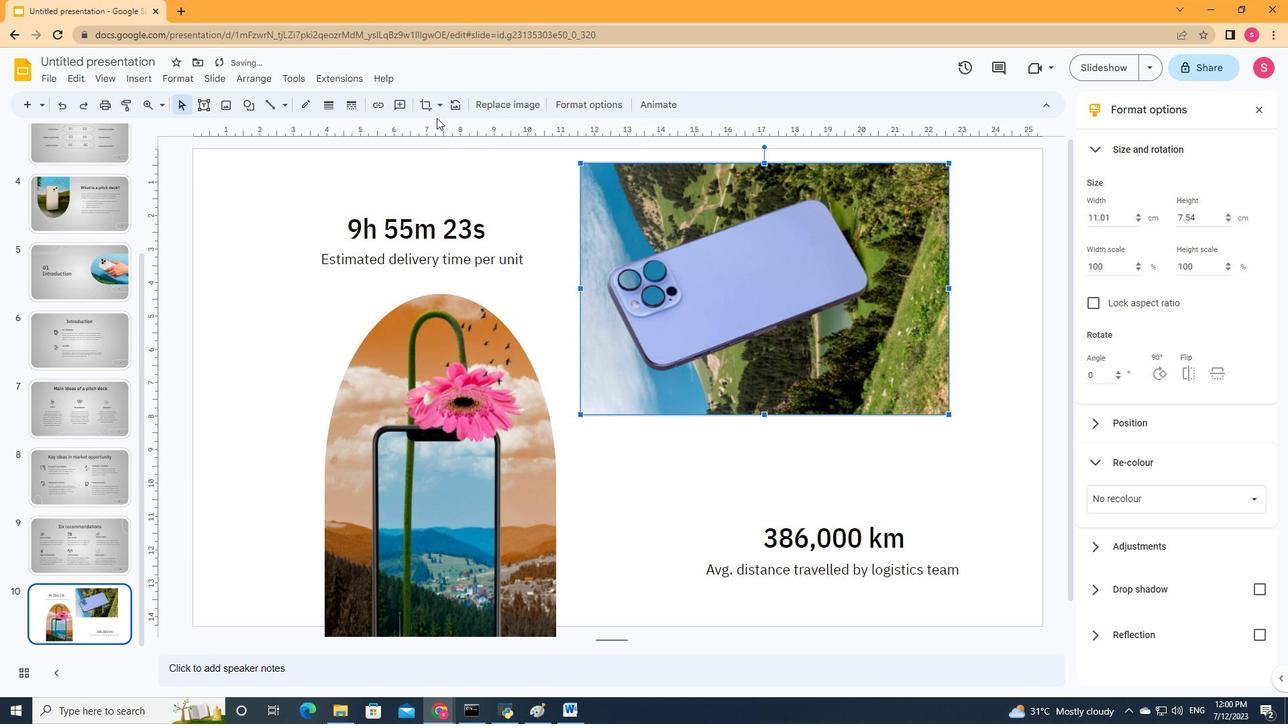 
Action: Mouse pressed left at (436, 105)
Screenshot: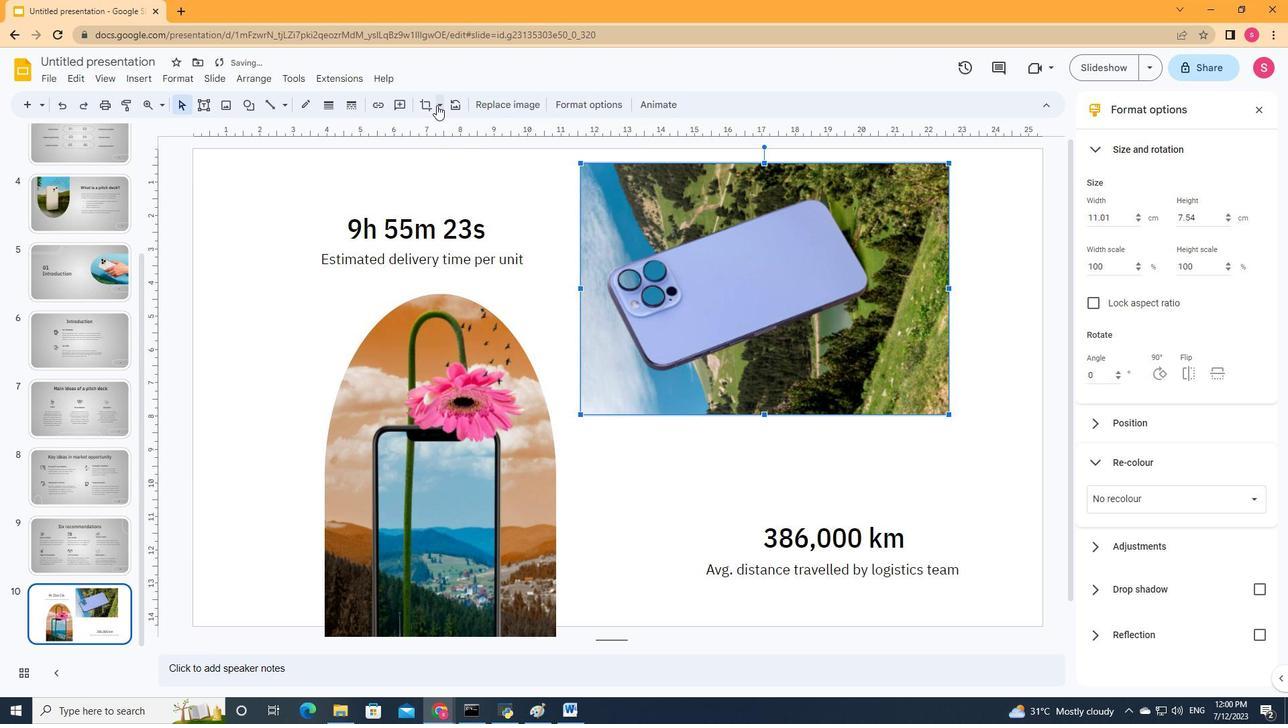 
Action: Mouse moved to (696, 229)
Screenshot: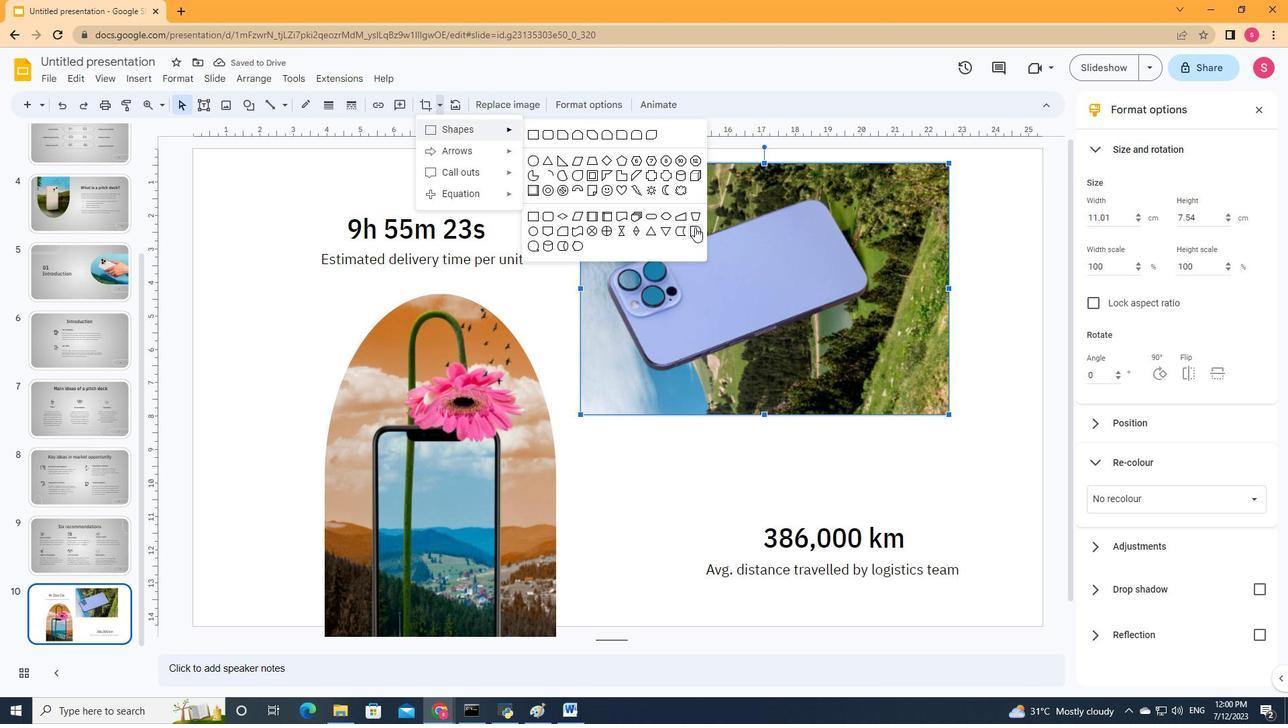 
Action: Mouse pressed left at (696, 229)
Screenshot: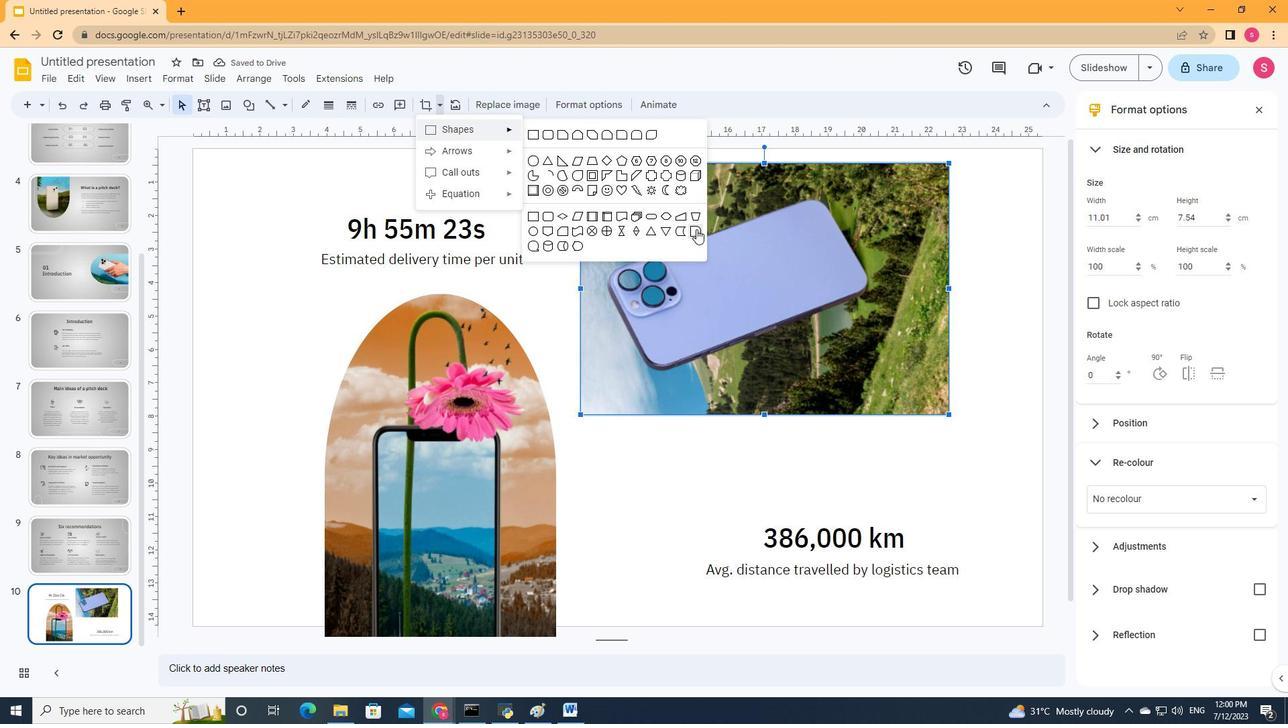
Action: Mouse moved to (1144, 362)
Screenshot: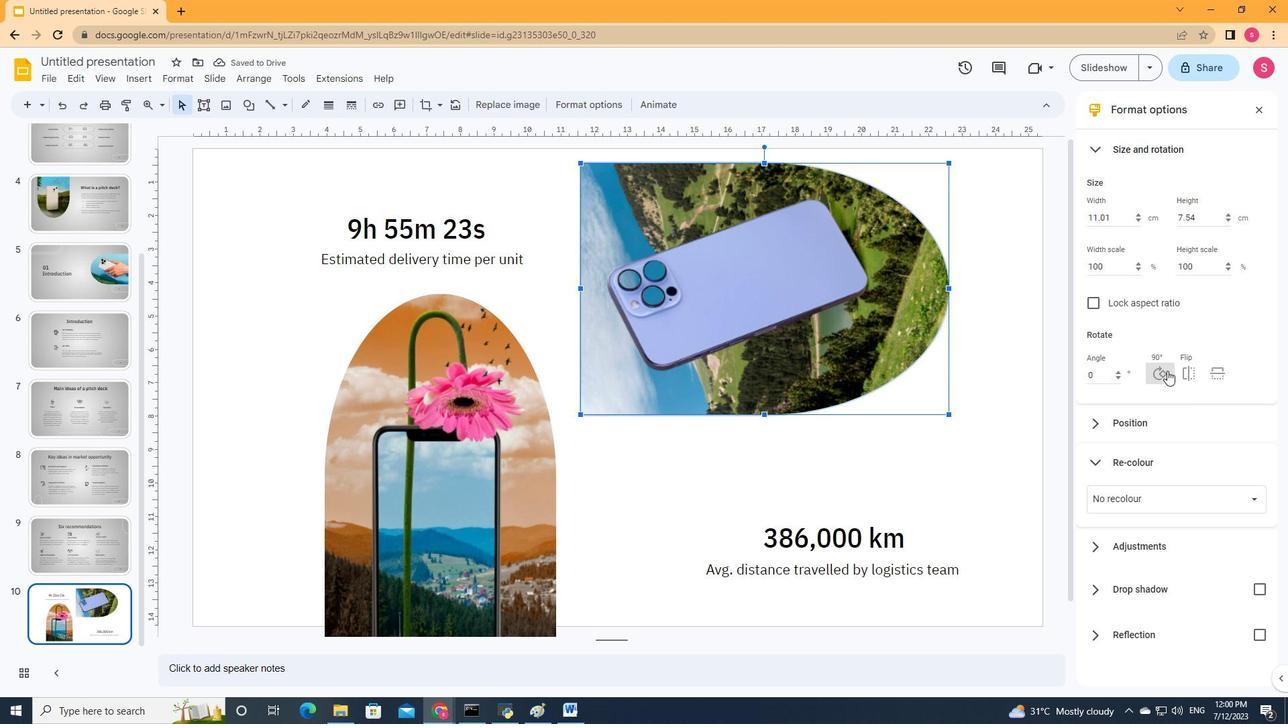 
Action: Mouse pressed left at (1144, 362)
Screenshot: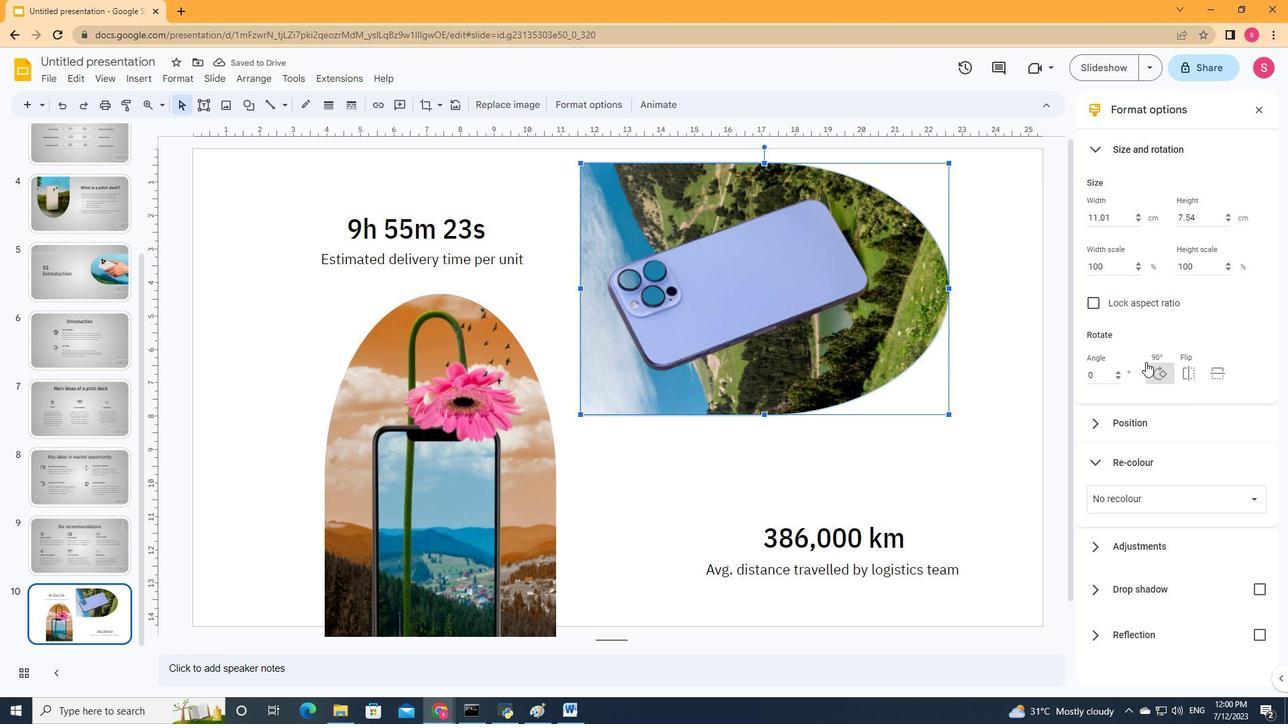 
Action: Mouse moved to (1162, 368)
Screenshot: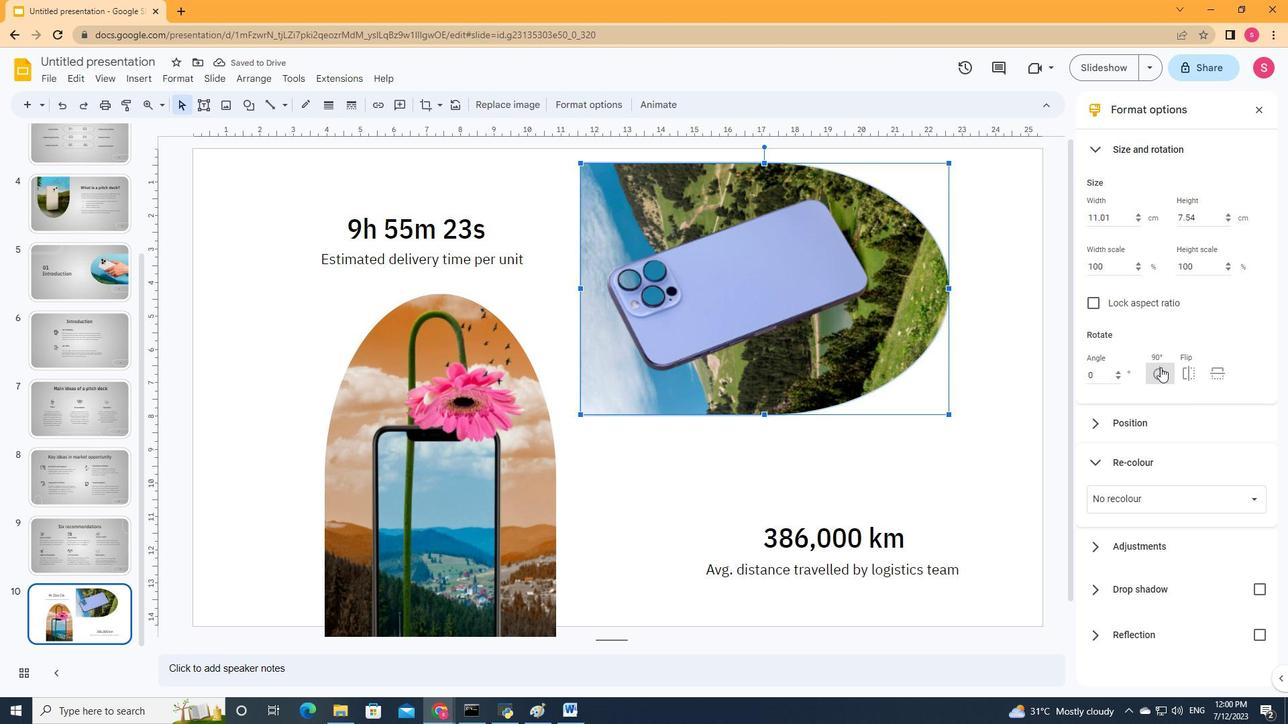 
Action: Mouse pressed left at (1162, 368)
Screenshot: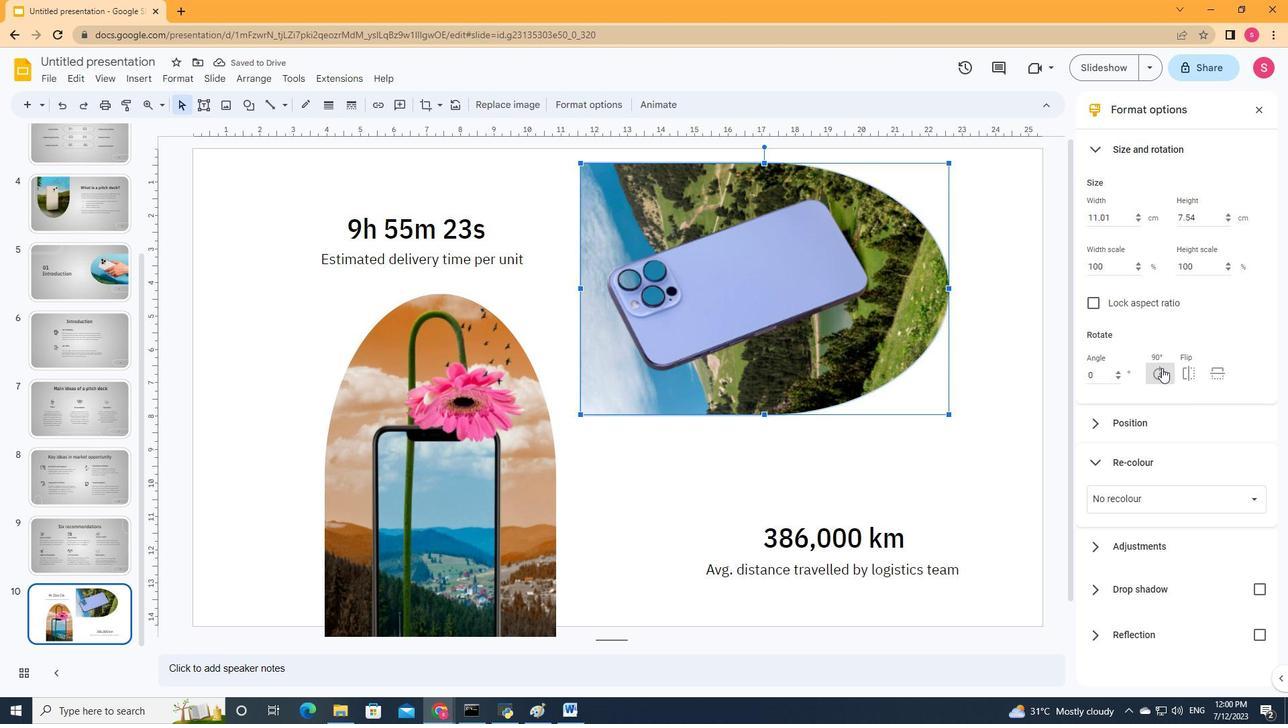 
Action: Mouse moved to (779, 320)
Screenshot: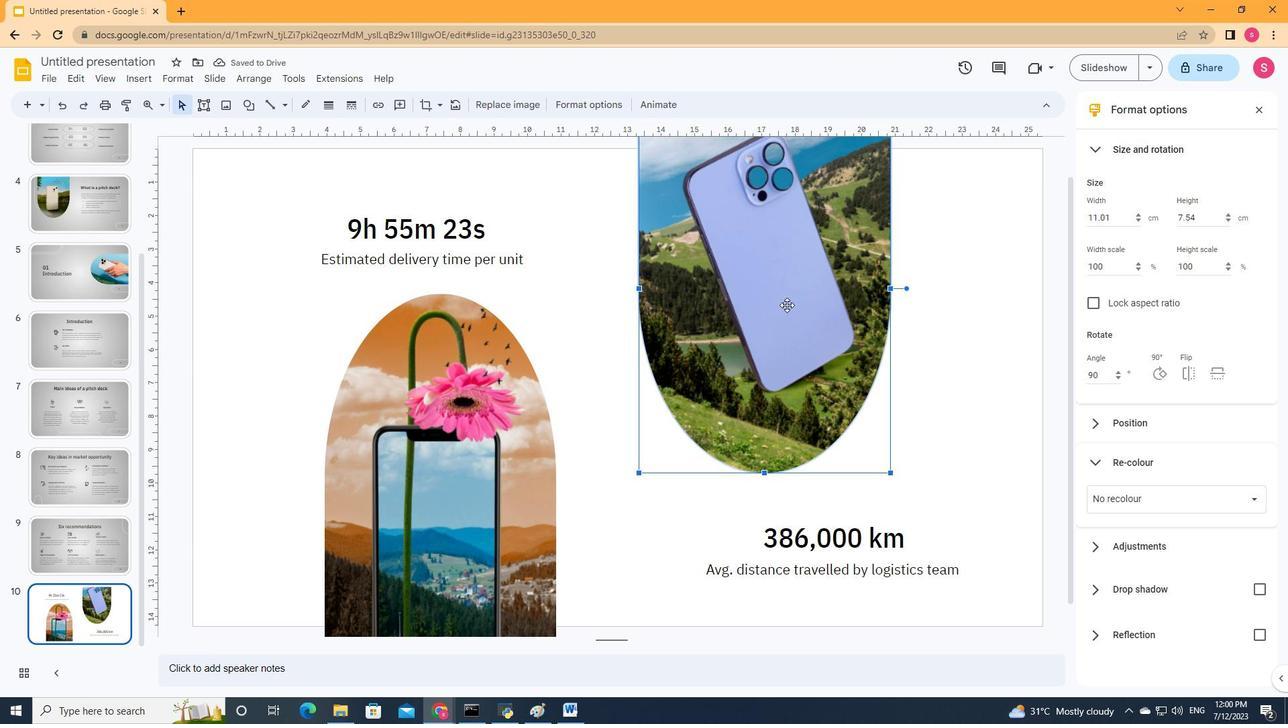 
Action: Mouse pressed left at (779, 320)
Screenshot: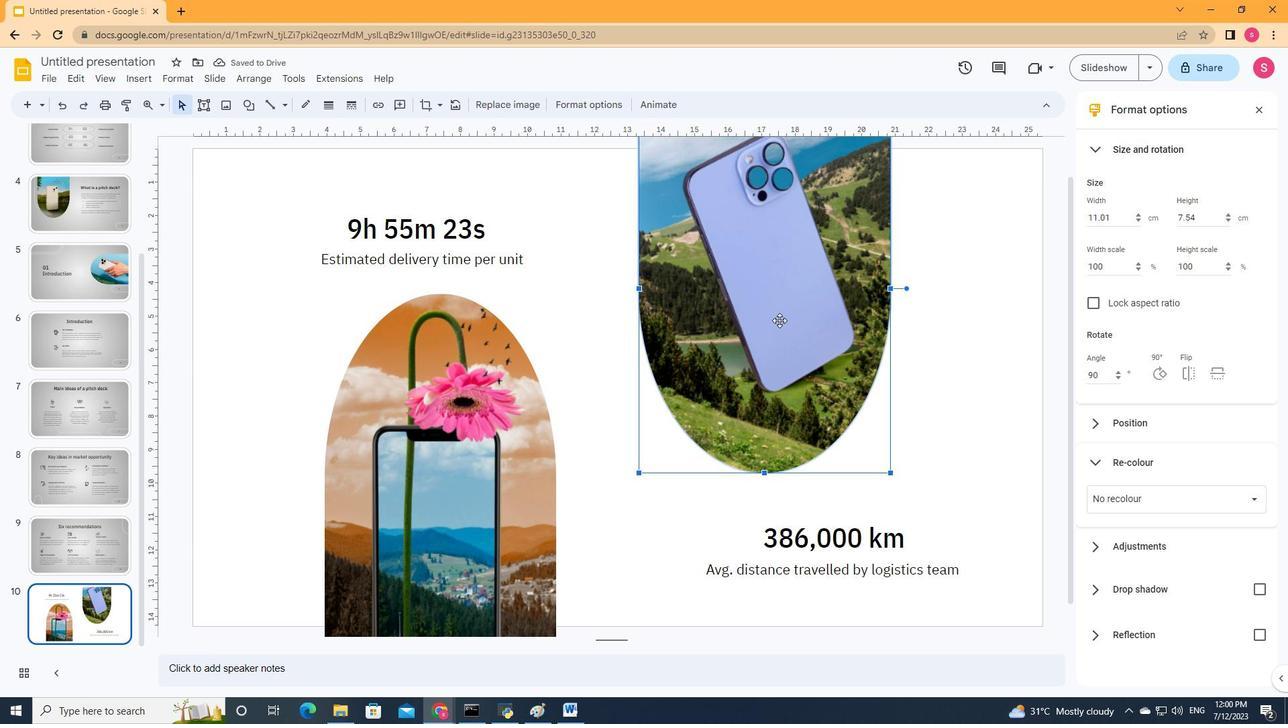 
Action: Mouse moved to (845, 322)
Screenshot: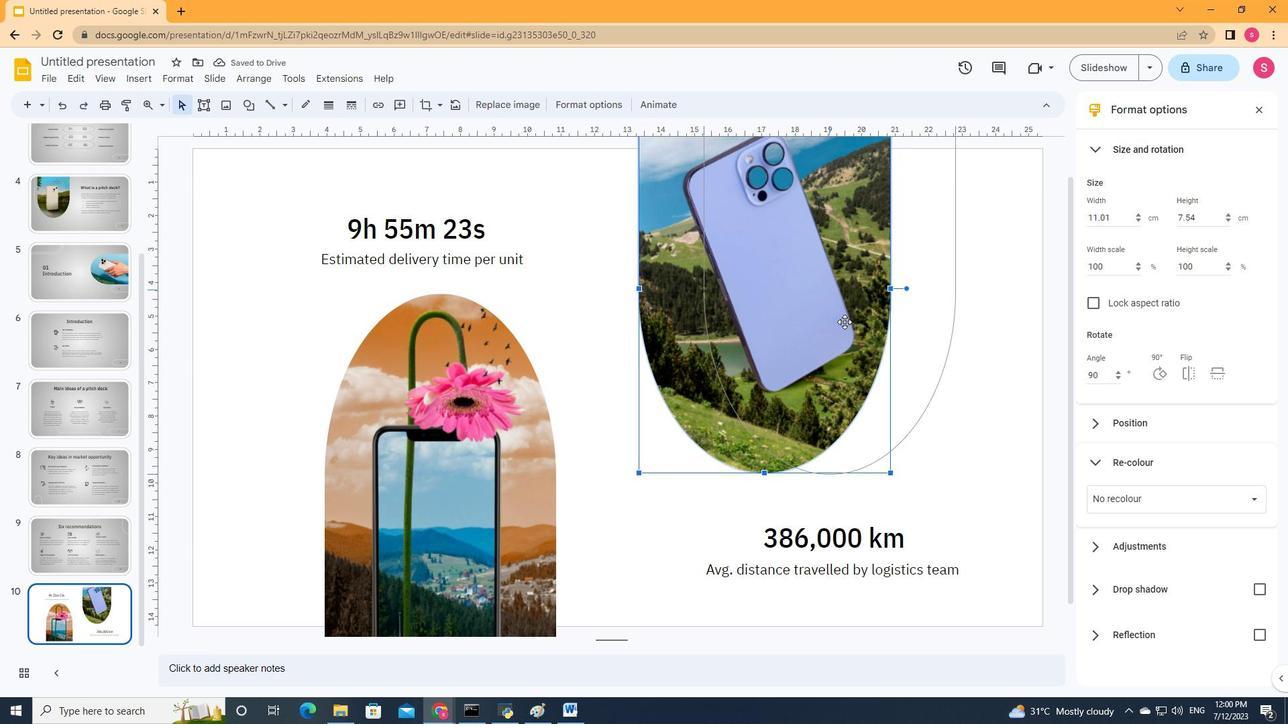 
Action: Mouse pressed left at (845, 322)
Screenshot: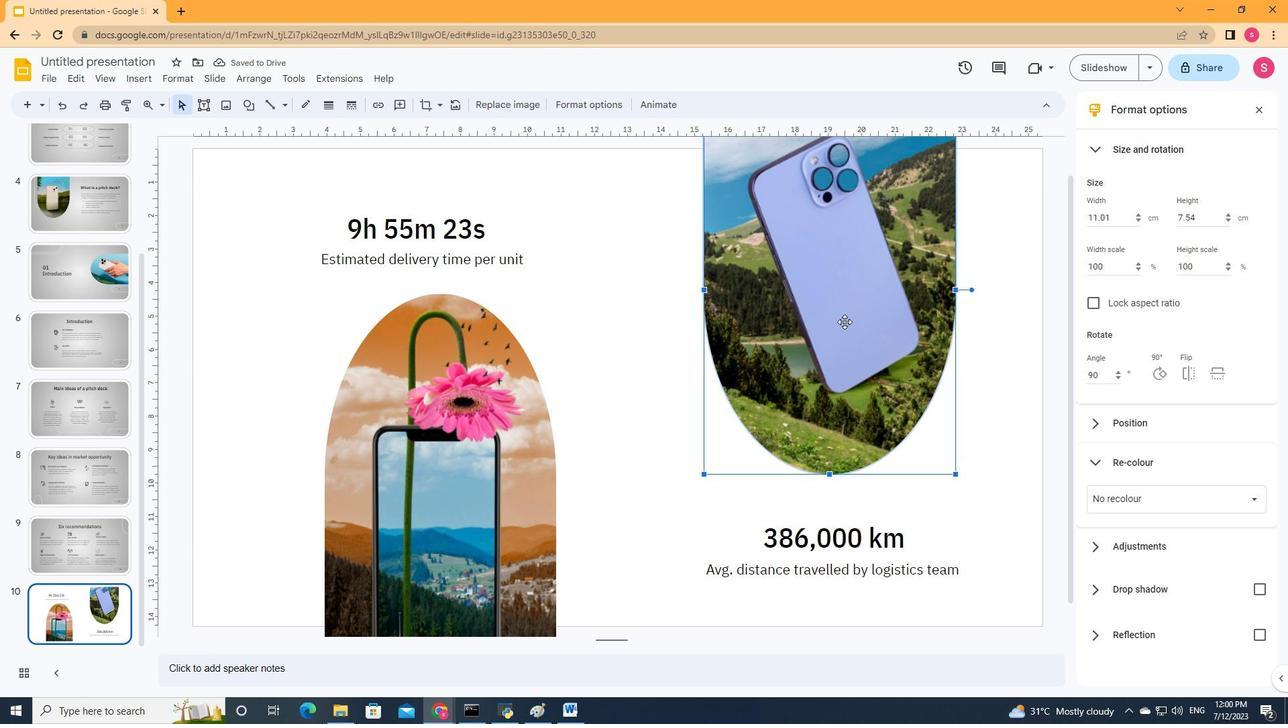 
Action: Mouse moved to (802, 322)
Screenshot: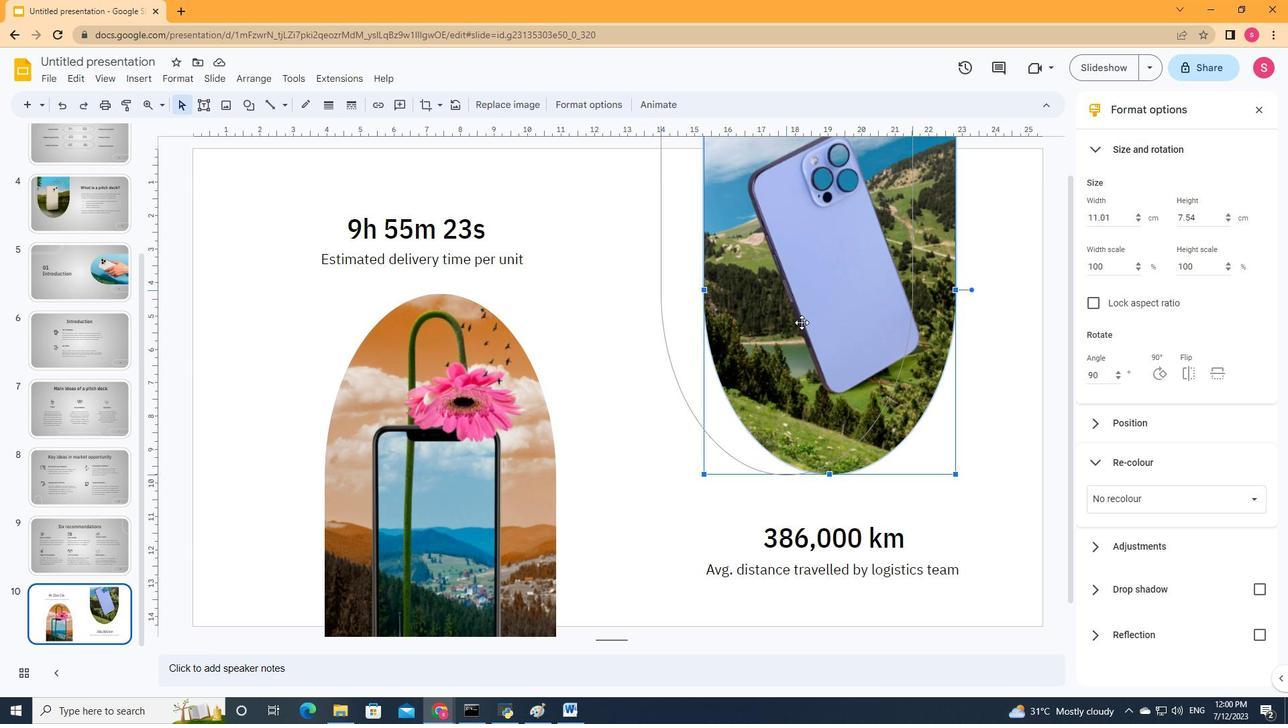 
Action: Mouse pressed left at (802, 322)
Screenshot: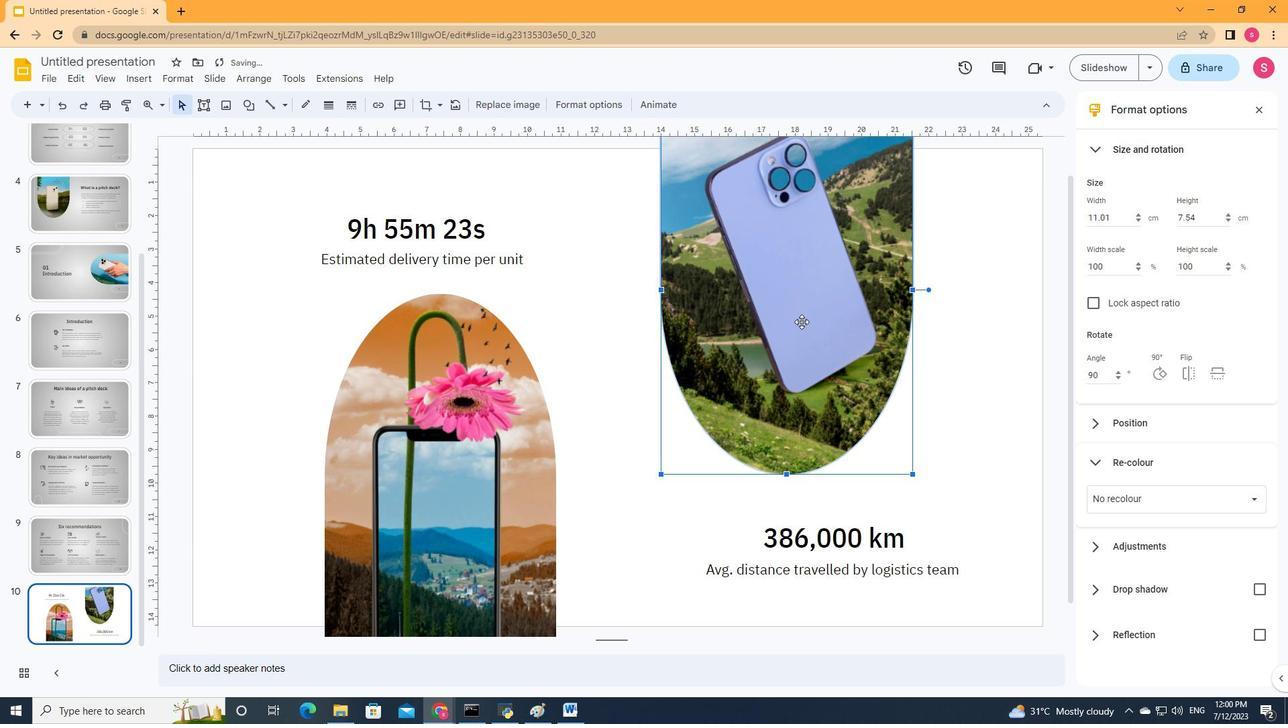 
Action: Mouse moved to (787, 322)
Screenshot: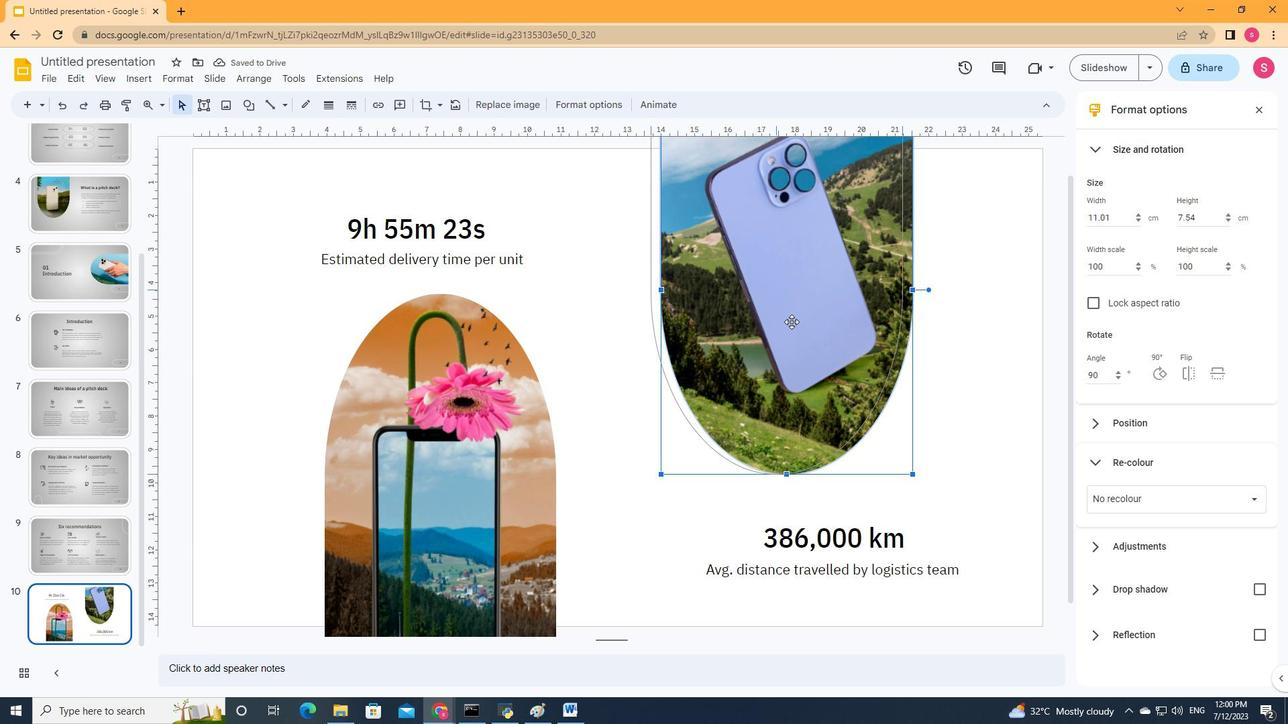 
Action: Mouse pressed left at (787, 322)
Screenshot: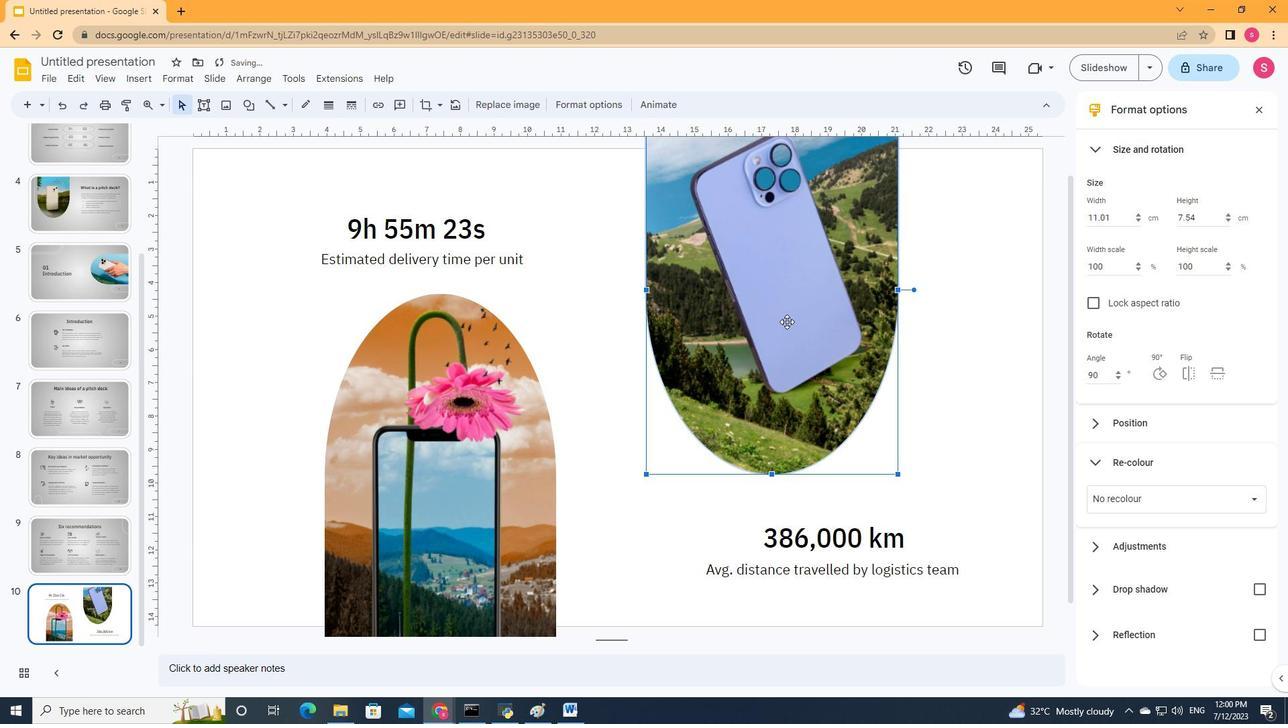 
Action: Mouse moved to (771, 535)
Screenshot: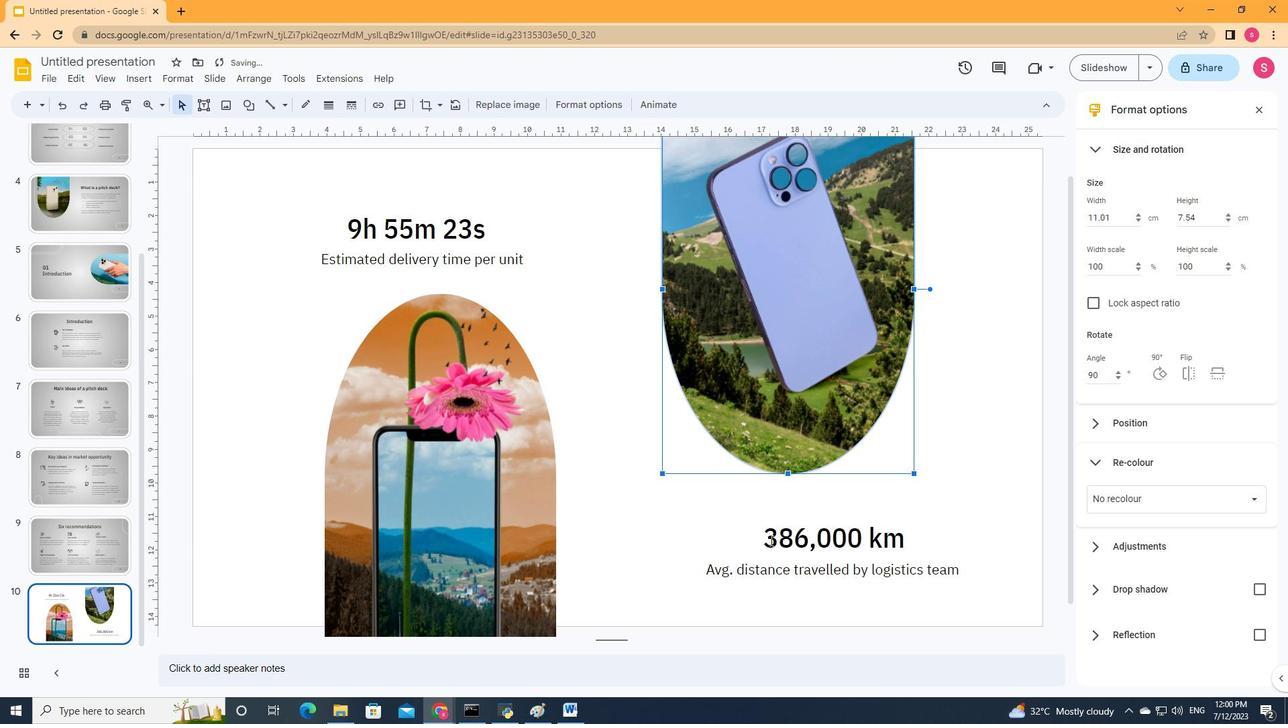 
Action: Mouse pressed left at (771, 535)
Screenshot: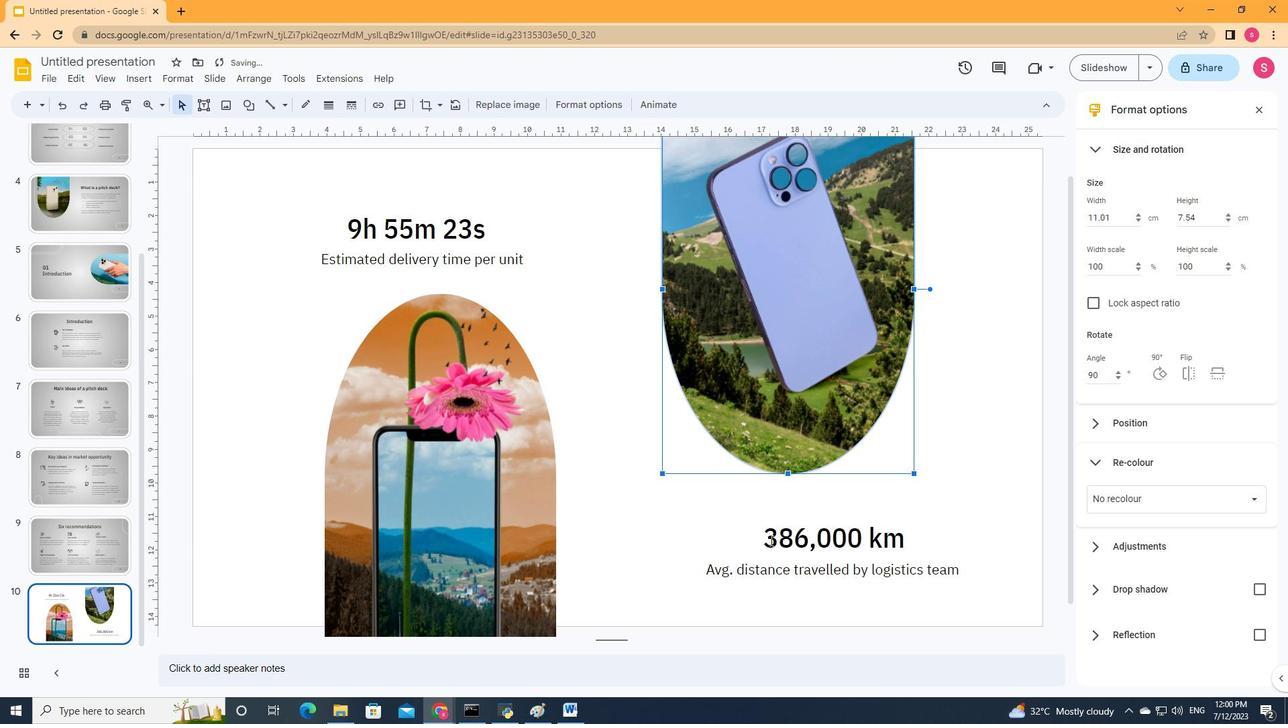 
Action: Mouse moved to (714, 566)
Screenshot: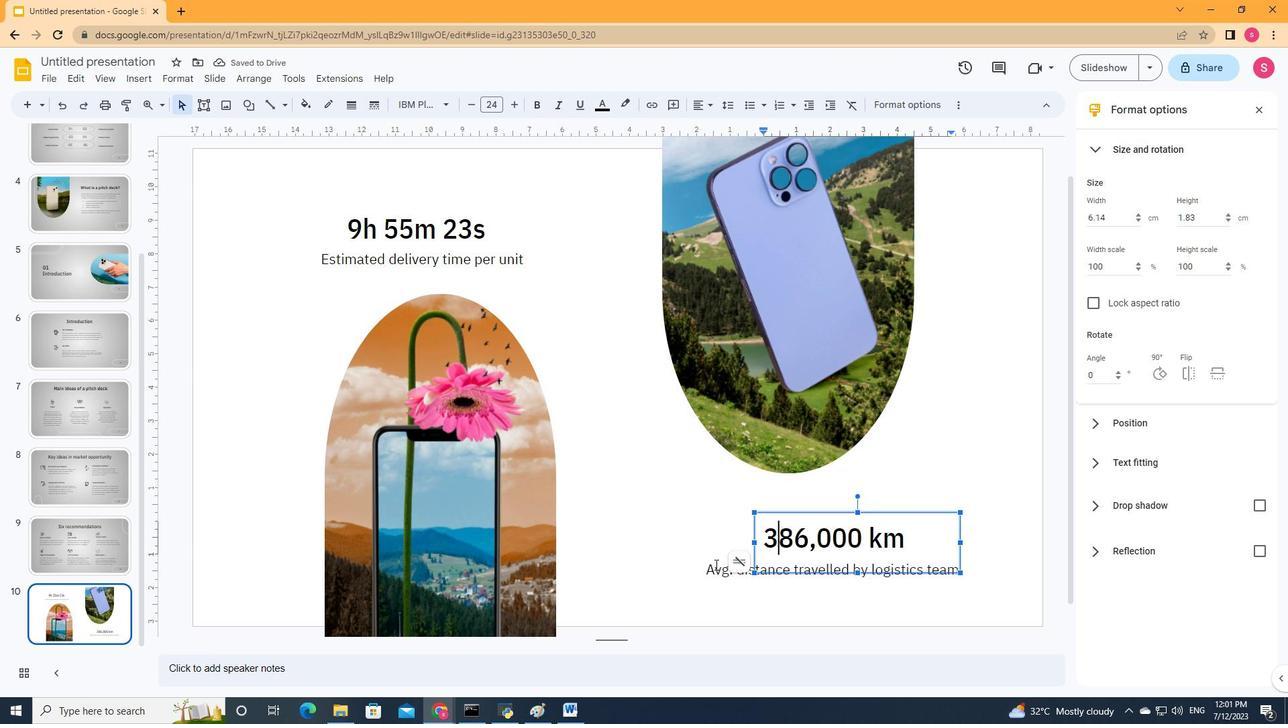 
Action: Mouse pressed left at (714, 566)
Screenshot: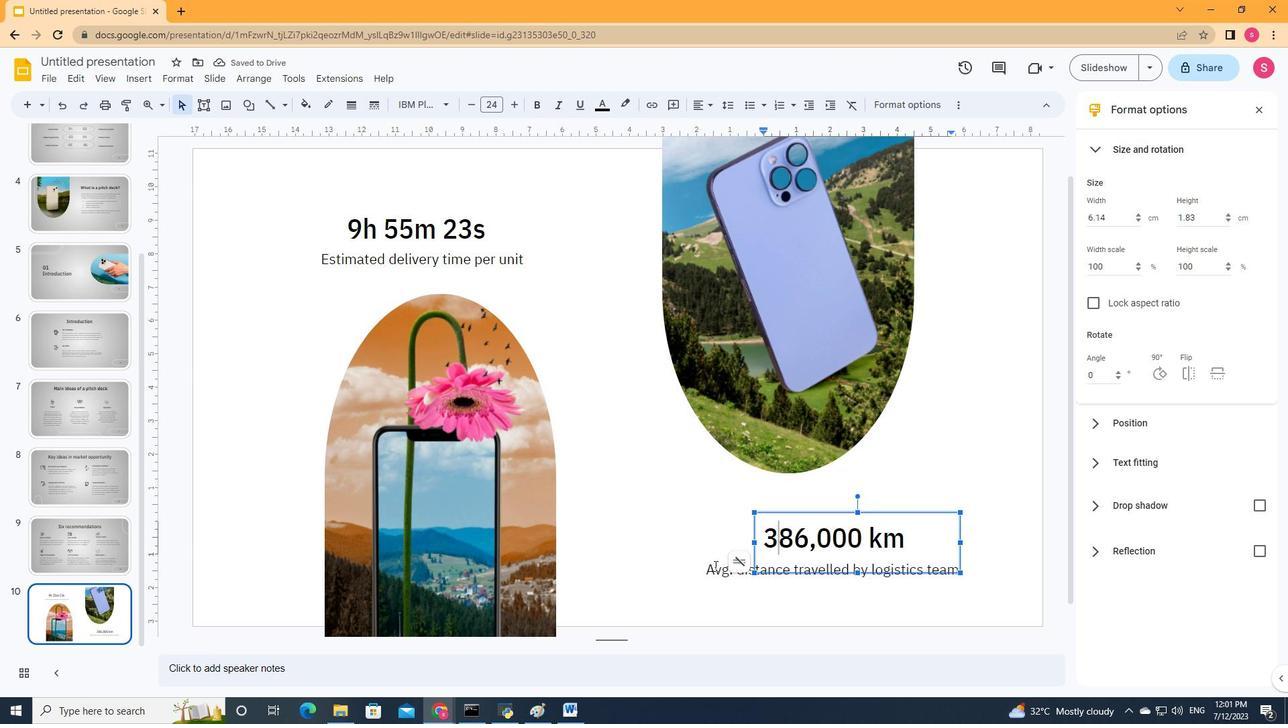 
Action: Mouse moved to (800, 534)
Screenshot: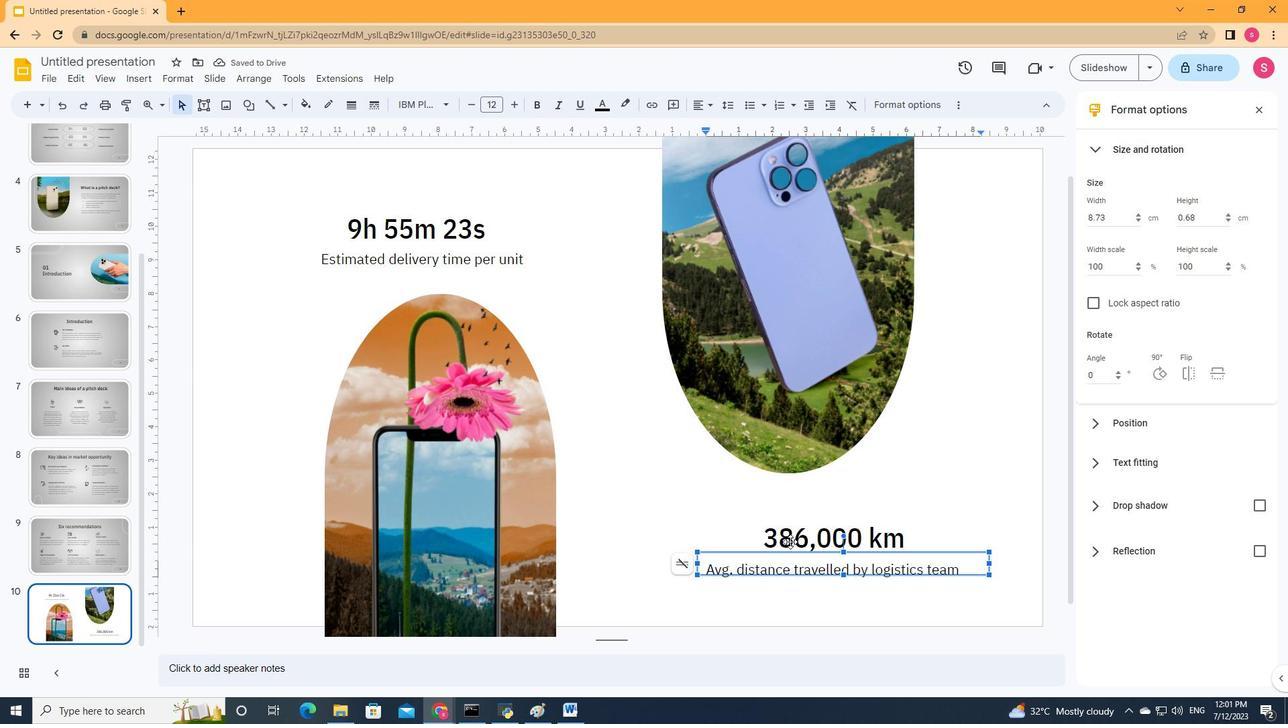
Action: Mouse pressed left at (800, 534)
Screenshot: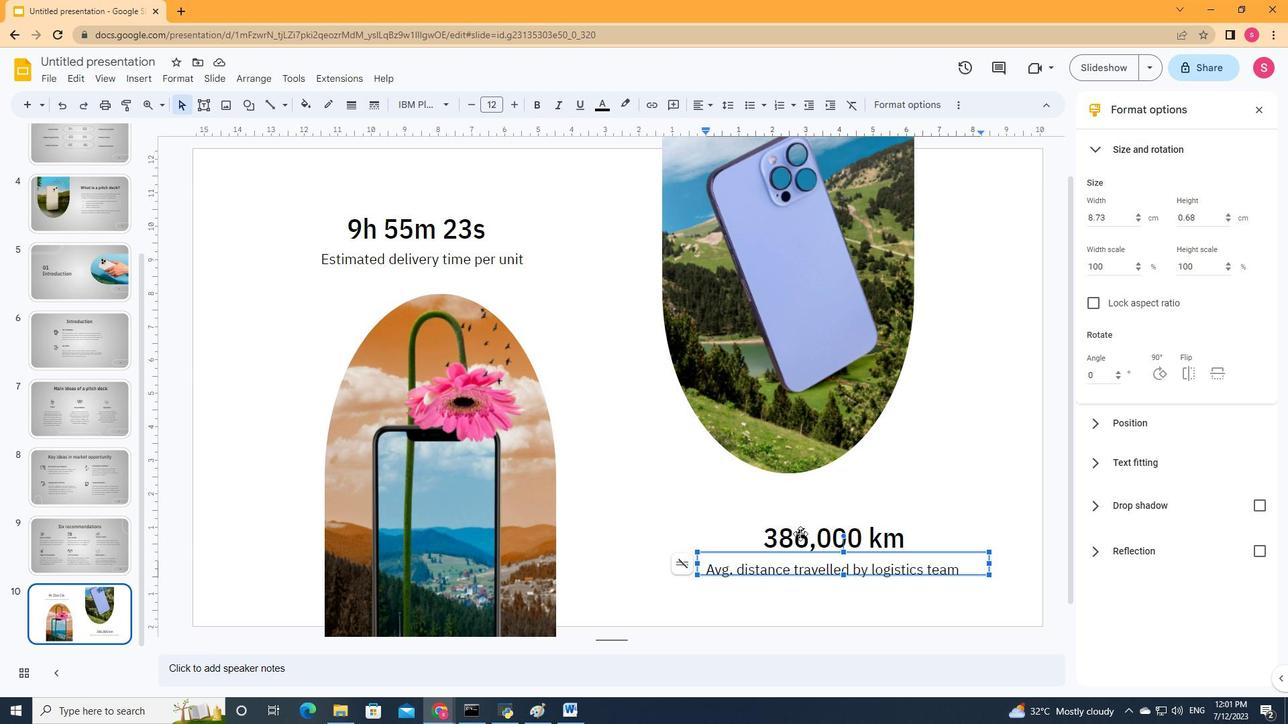 
Action: Mouse moved to (801, 533)
Screenshot: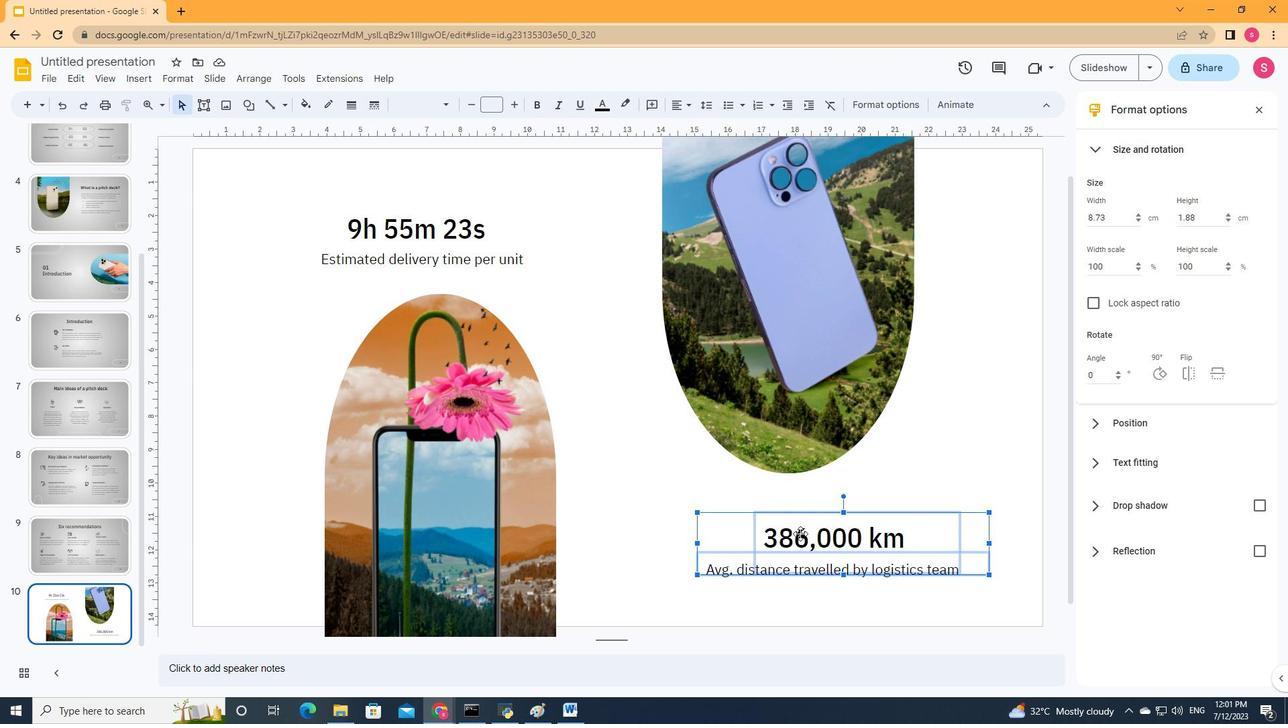 
Action: Key pressed <Key.up><Key.up><Key.up><Key.left><Key.left><Key.left><Key.left><Key.left><Key.left><Key.left><Key.left><Key.right><Key.left><Key.down>
Screenshot: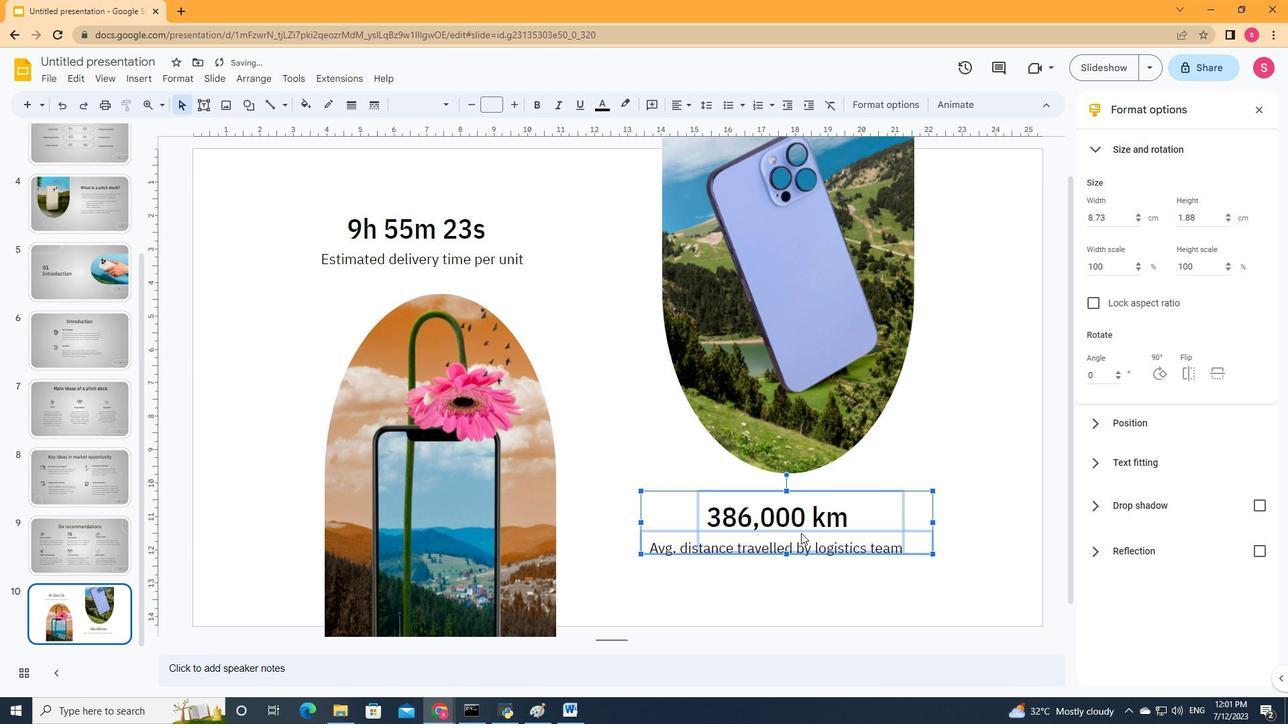 
Action: Mouse moved to (805, 471)
Screenshot: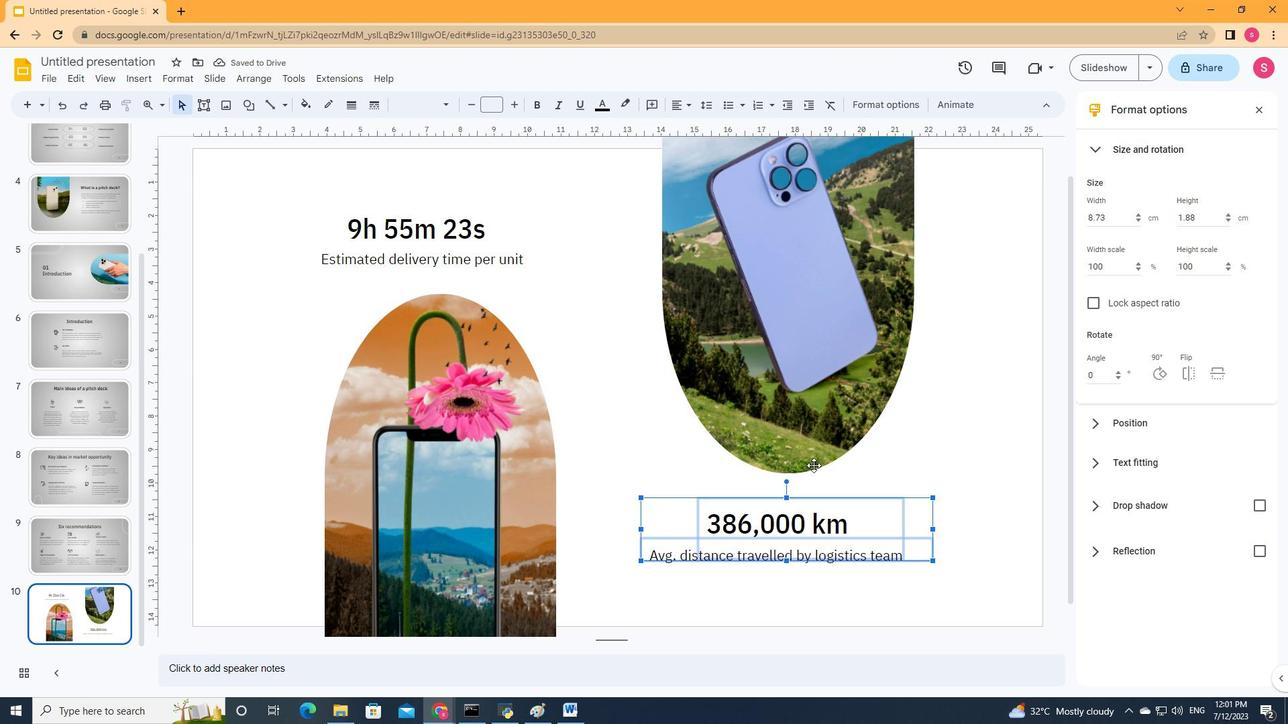 
Action: Mouse pressed left at (805, 471)
Screenshot: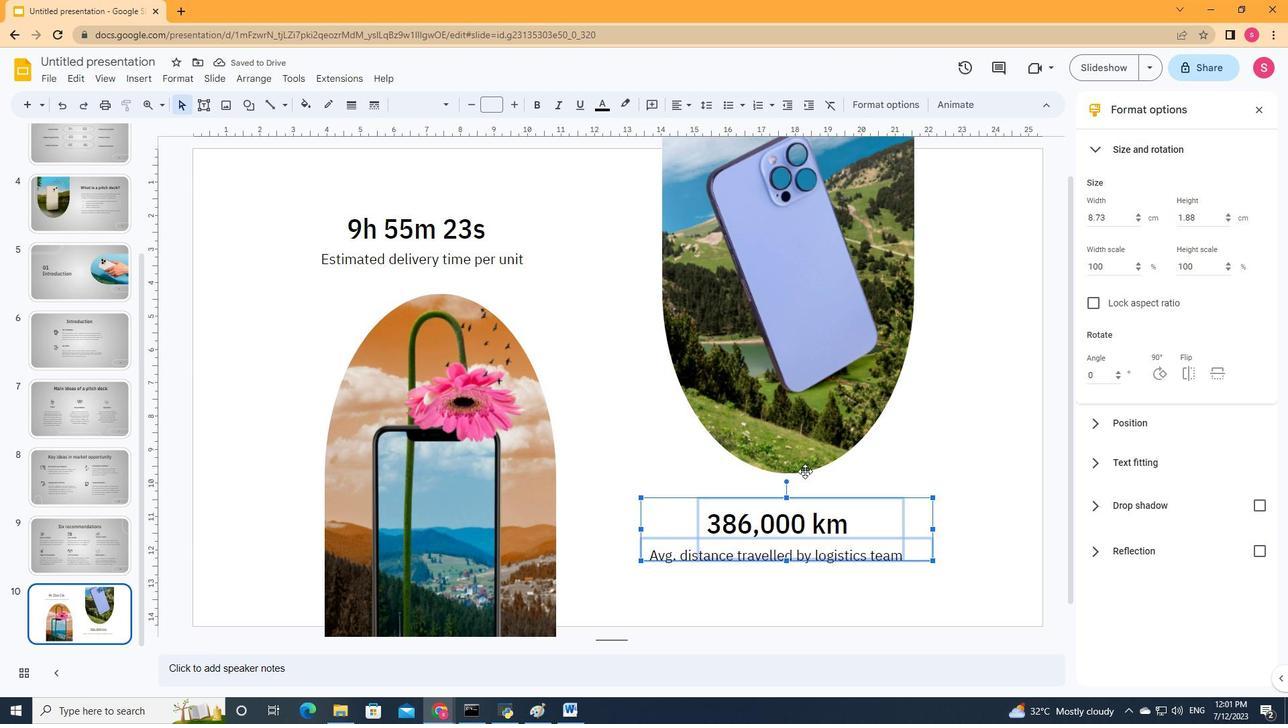 
Action: Mouse moved to (788, 473)
Screenshot: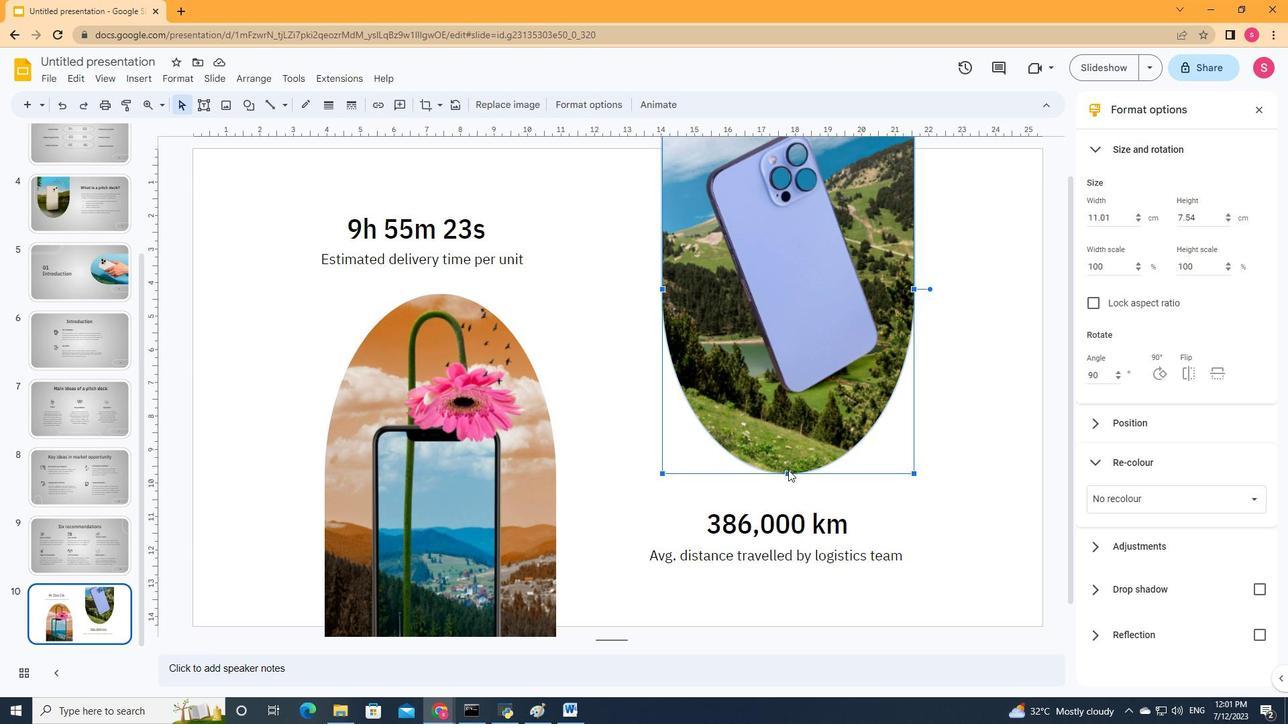 
Action: Mouse pressed left at (788, 473)
Screenshot: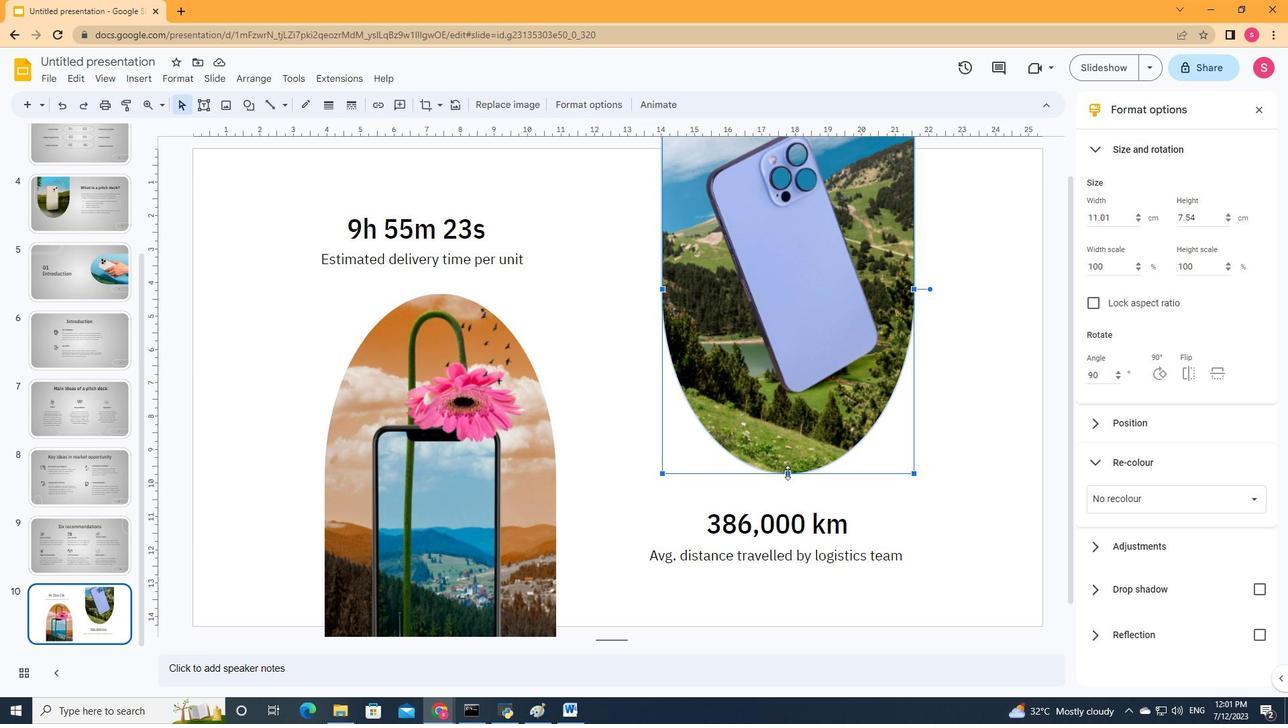 
Action: Mouse moved to (784, 532)
Screenshot: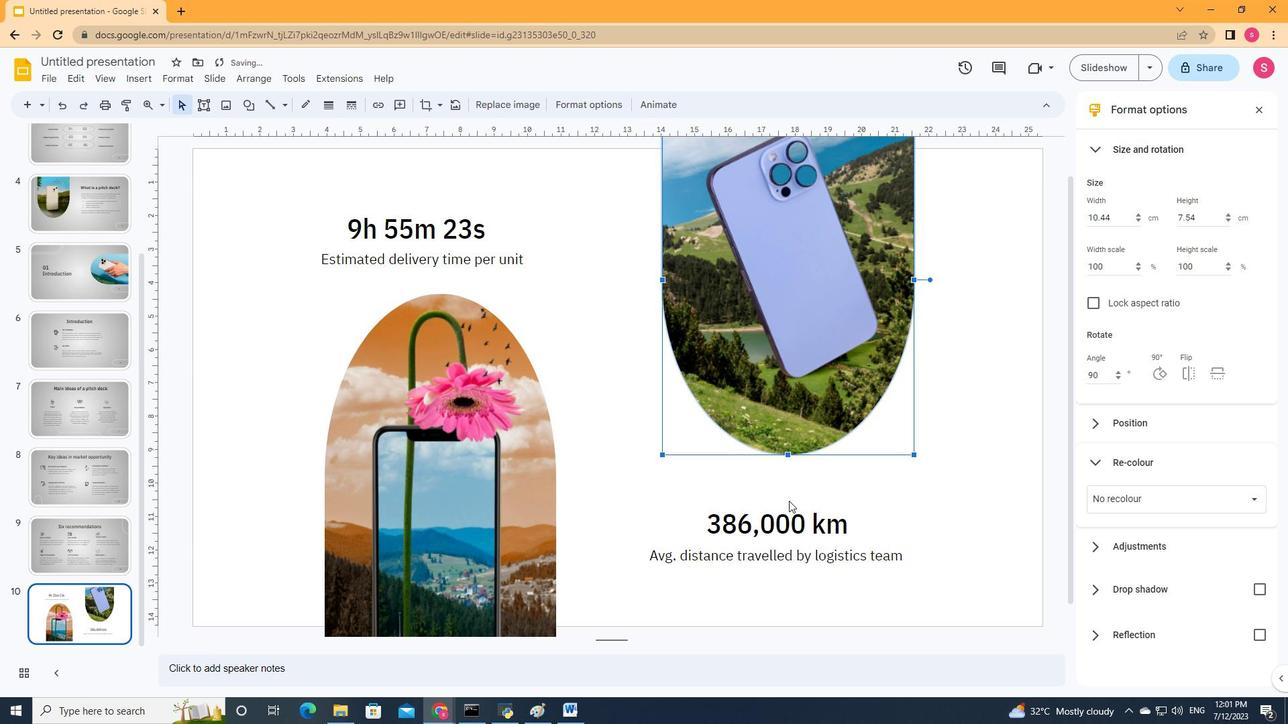 
Action: Mouse pressed left at (784, 532)
Screenshot: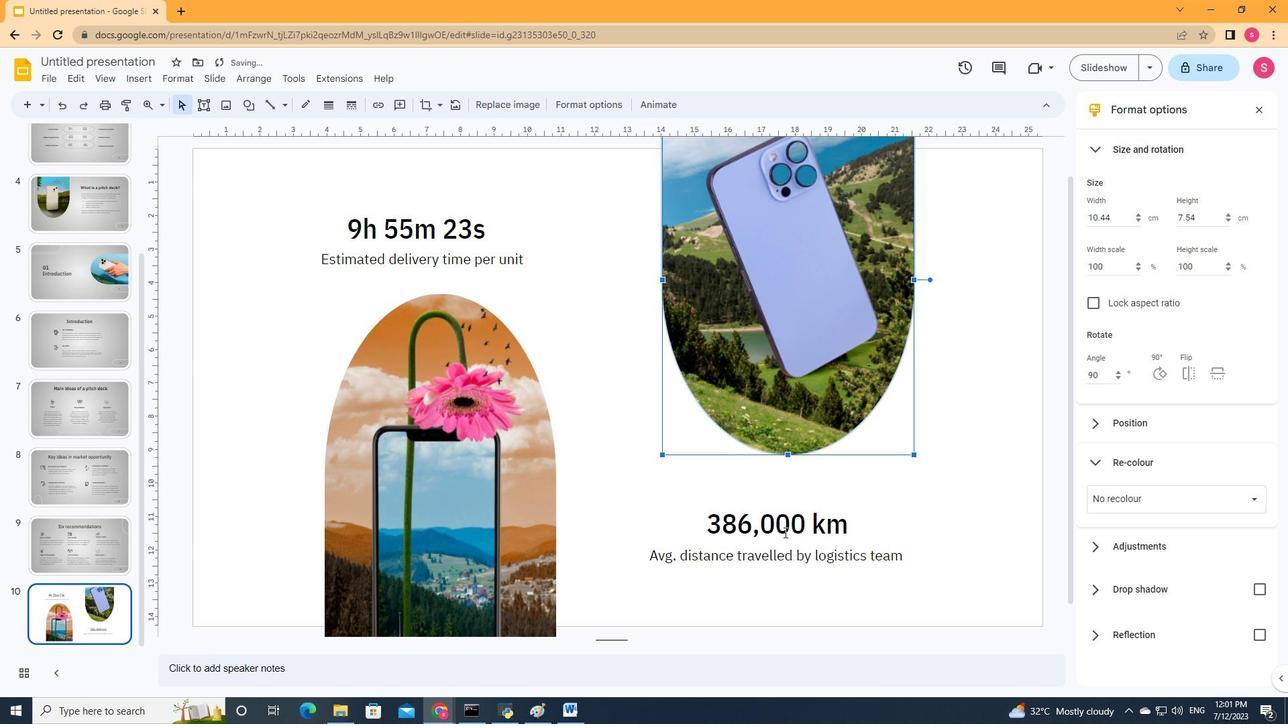 
Action: Mouse moved to (655, 555)
Screenshot: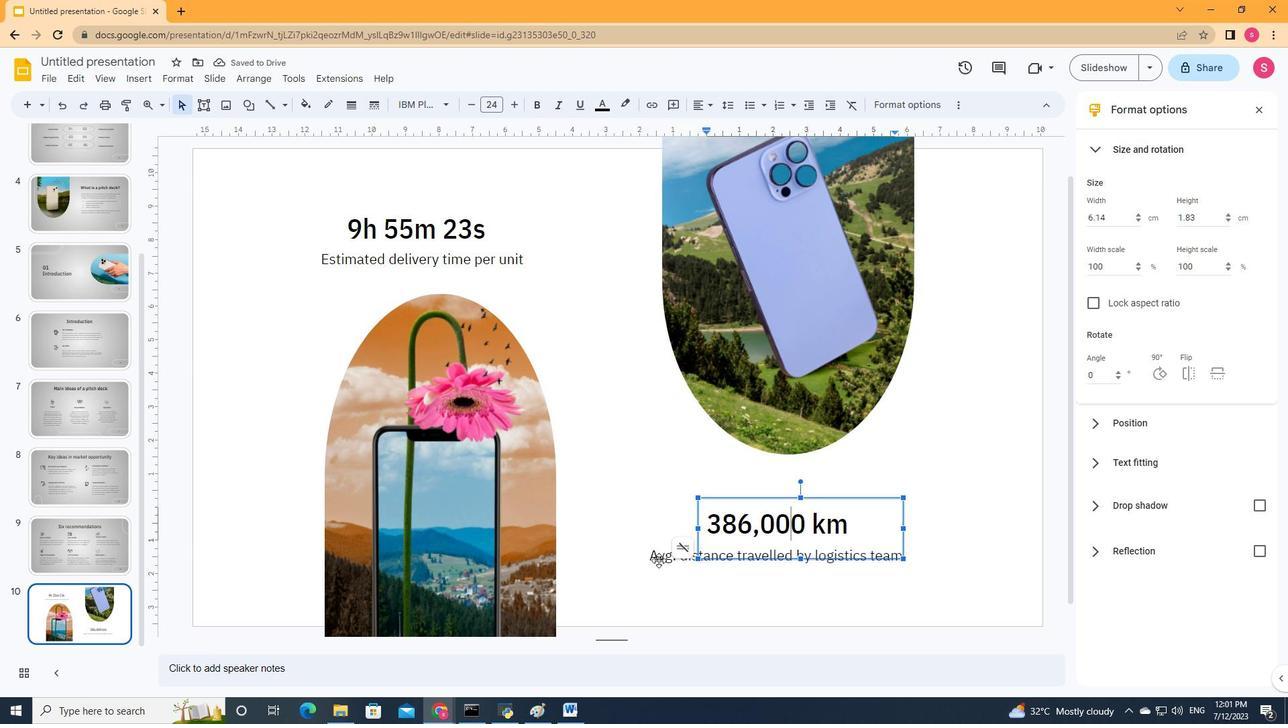 
Action: Mouse pressed left at (655, 555)
Screenshot: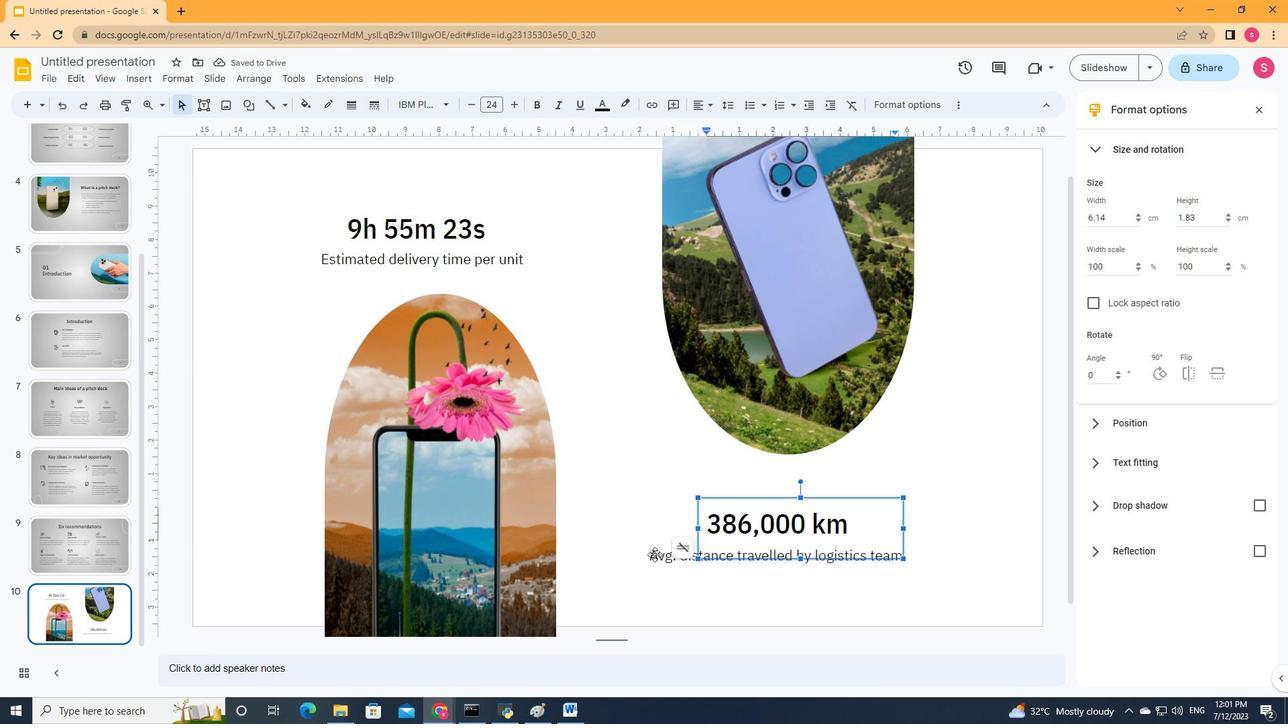 
Action: Mouse moved to (657, 553)
Screenshot: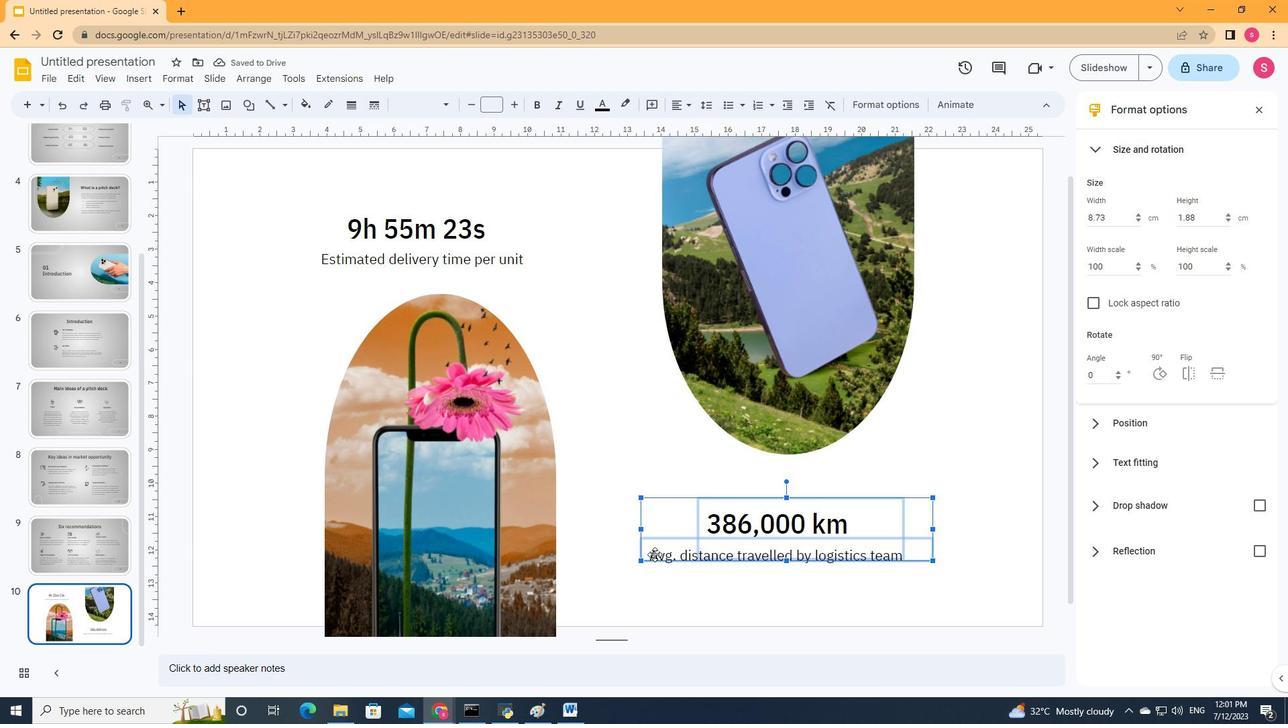 
Action: Key pressed <Key.up><Key.up><Key.up>
Screenshot: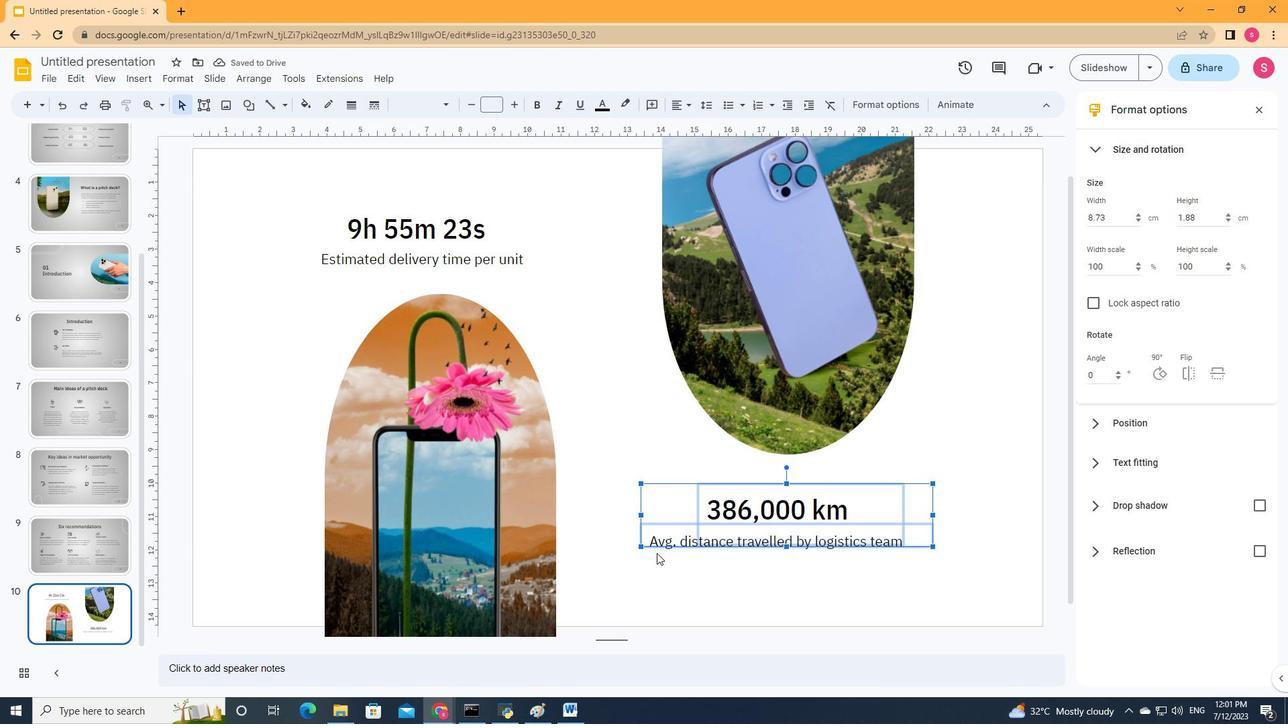 
Action: Mouse moved to (602, 400)
Screenshot: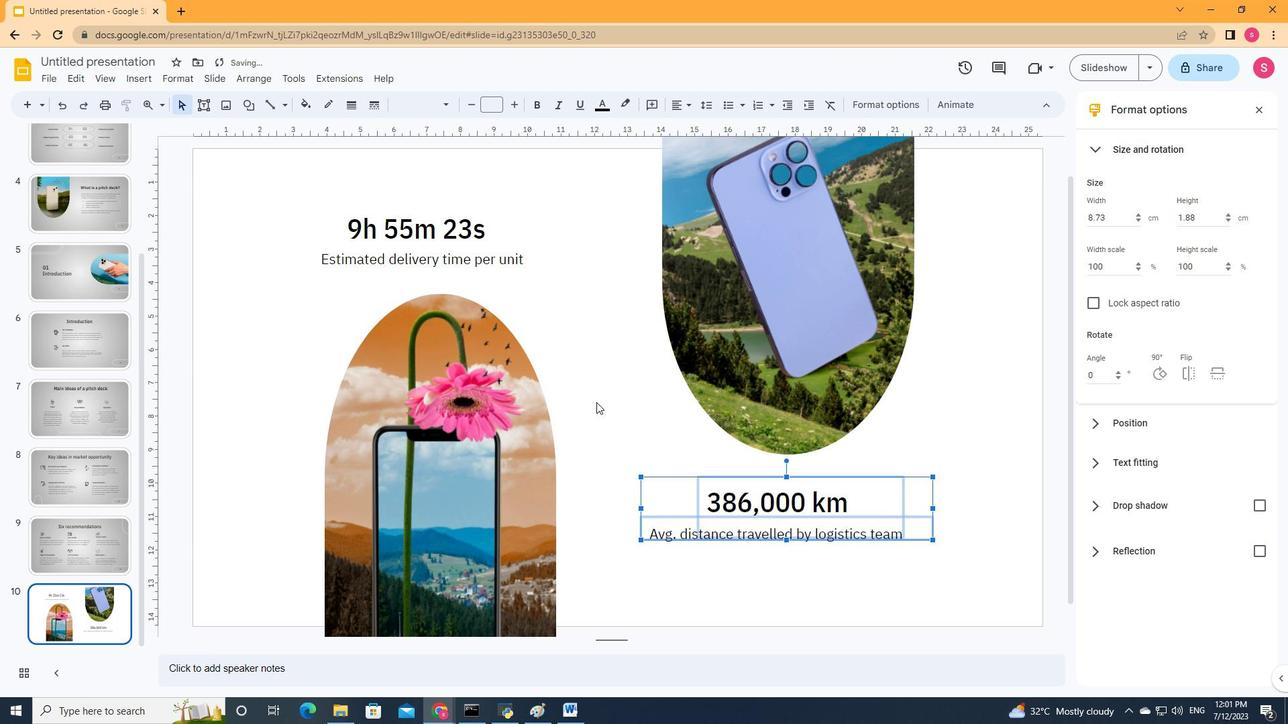 
Action: Mouse pressed left at (602, 400)
Screenshot: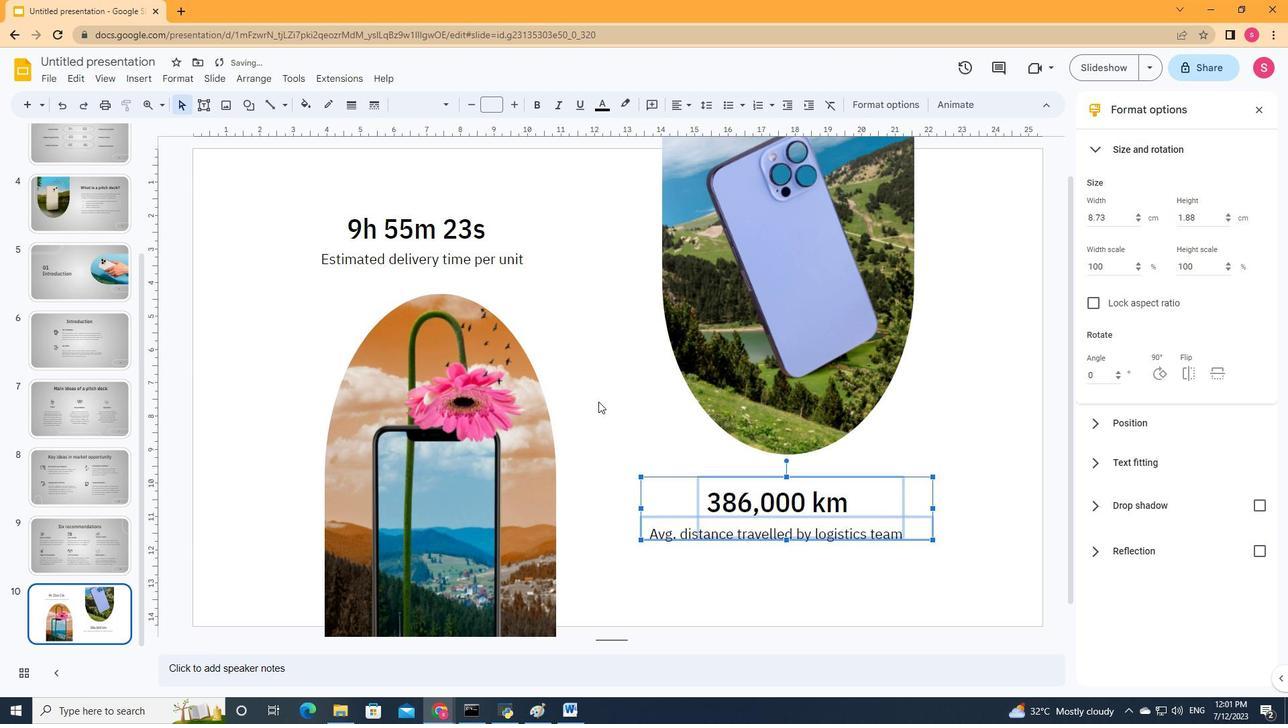 
Action: Mouse moved to (249, 103)
Screenshot: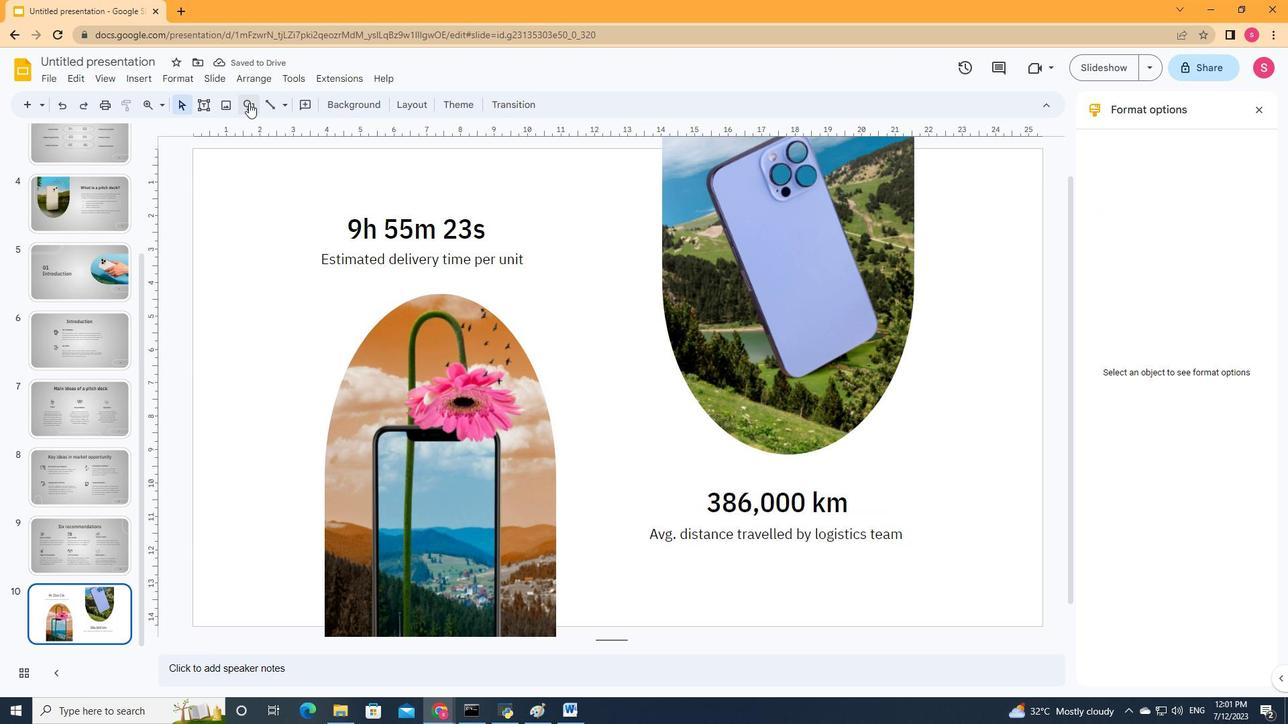
Action: Mouse pressed left at (249, 103)
Screenshot: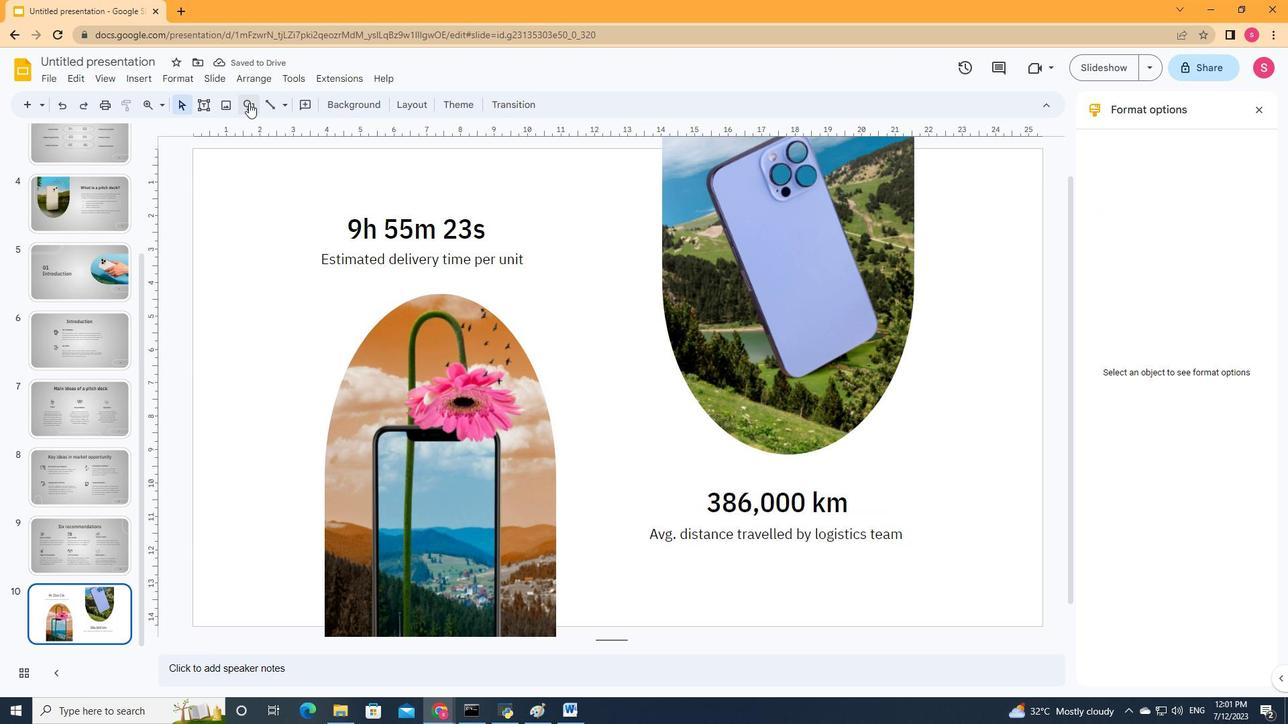 
Action: Mouse moved to (547, 217)
Screenshot: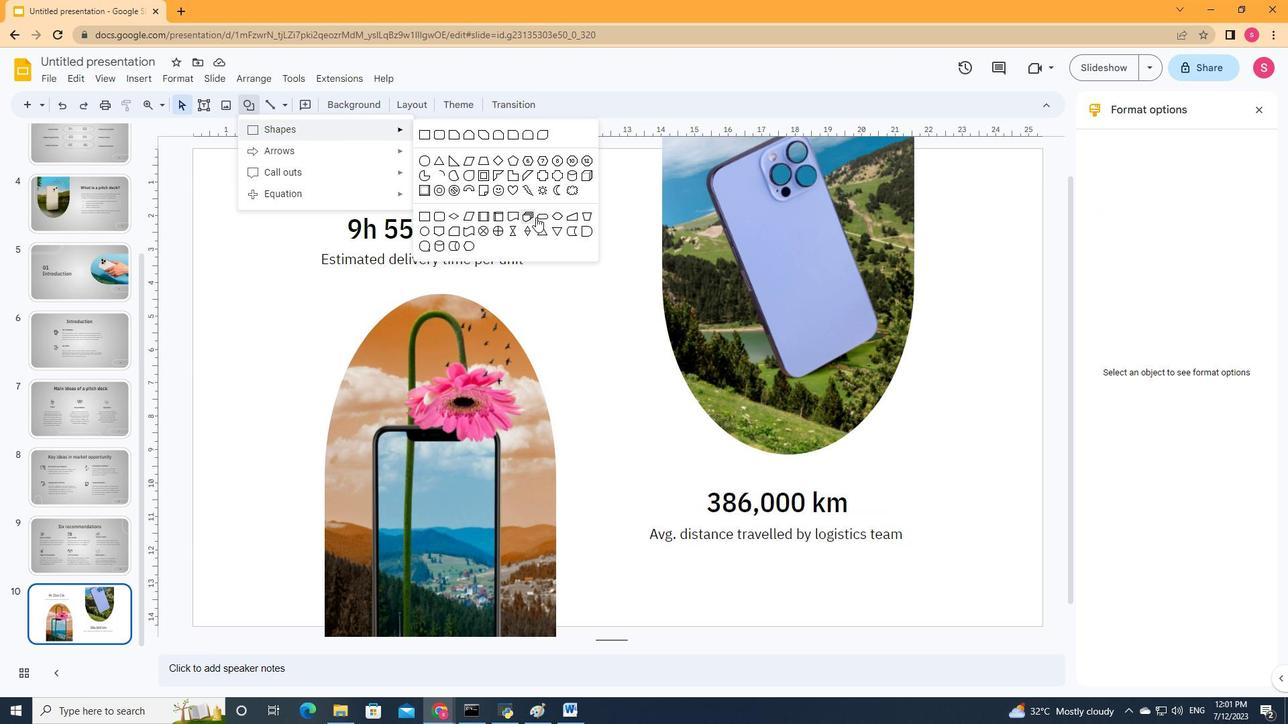 
Action: Mouse pressed left at (547, 217)
Screenshot: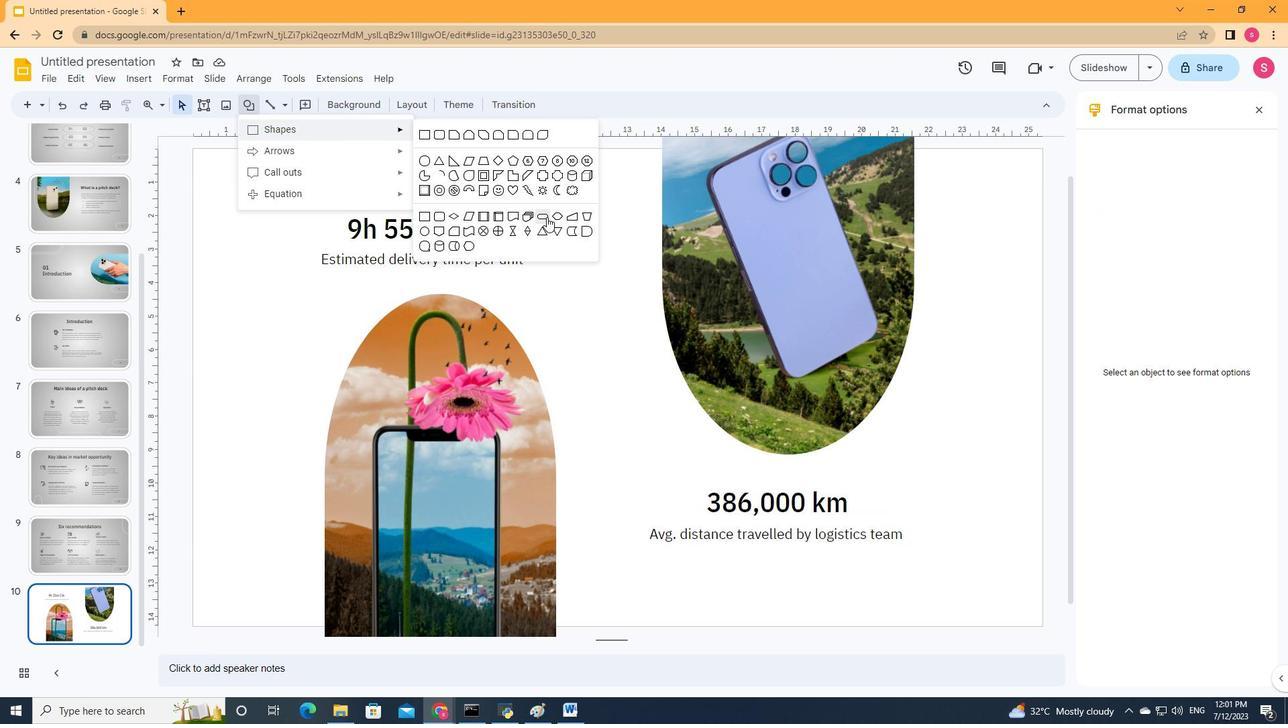
Action: Mouse moved to (910, 579)
Screenshot: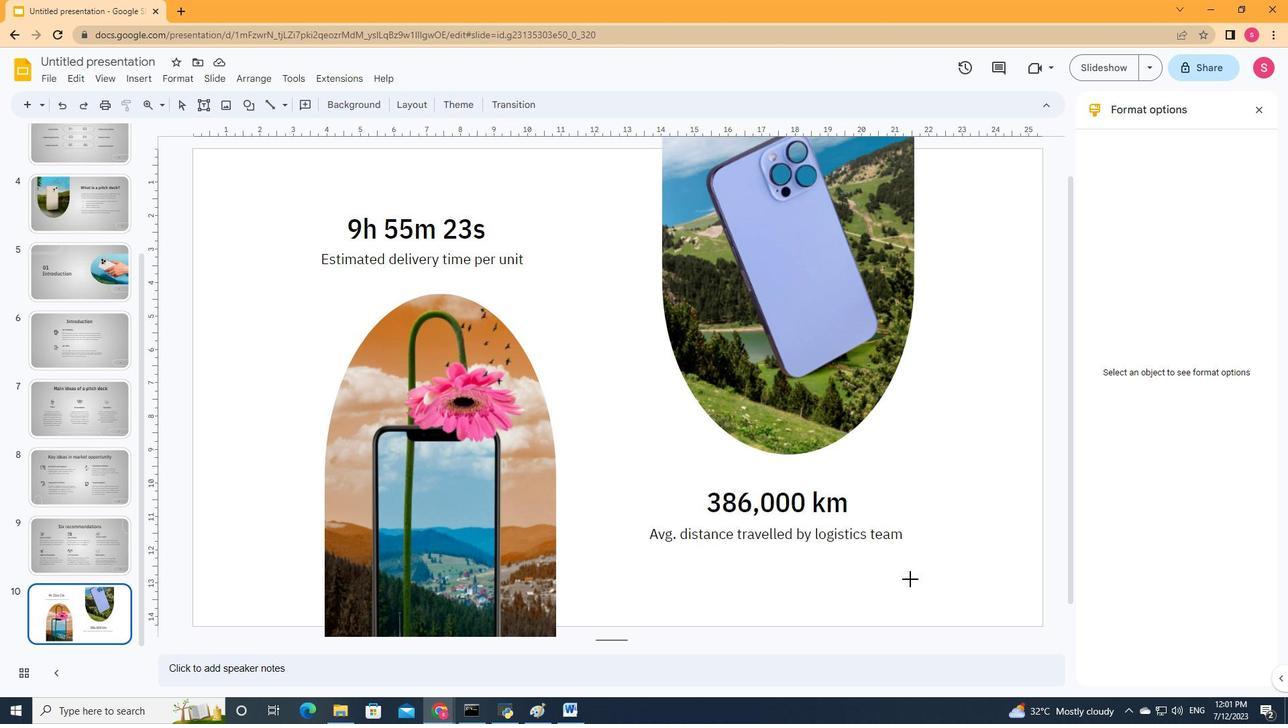 
Action: Mouse pressed left at (910, 579)
Screenshot: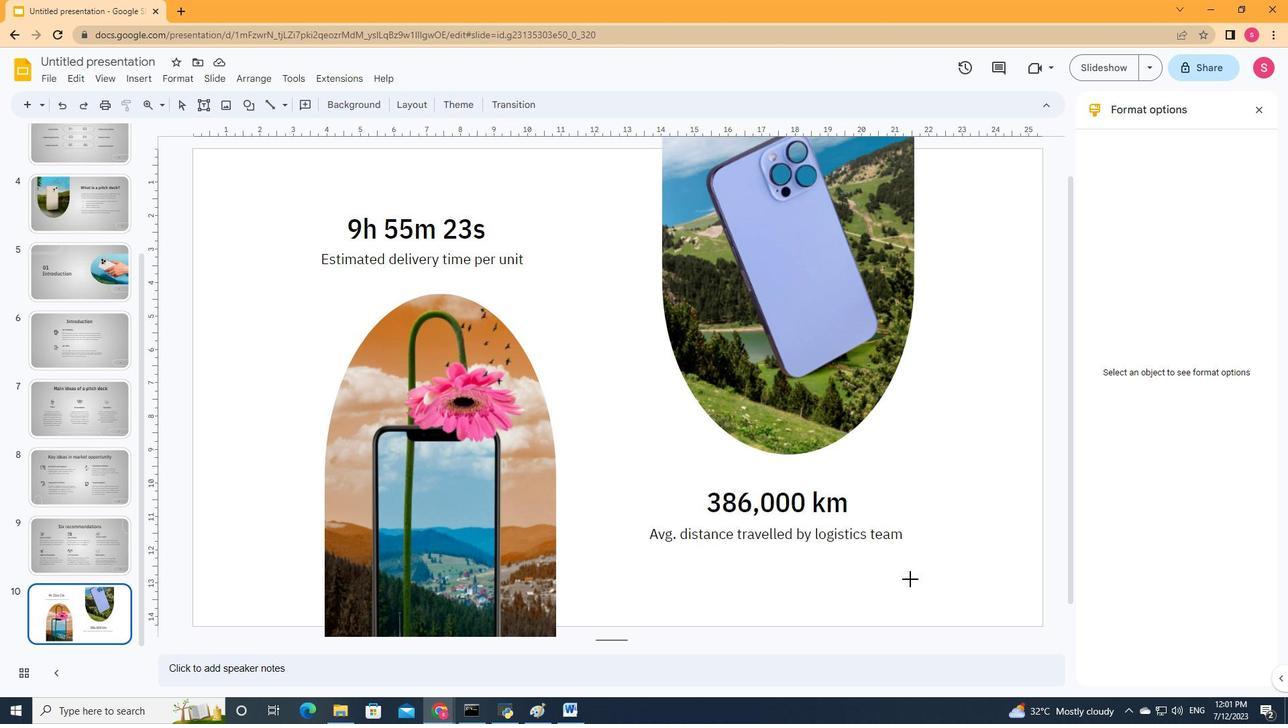 
Action: Mouse moved to (982, 596)
Screenshot: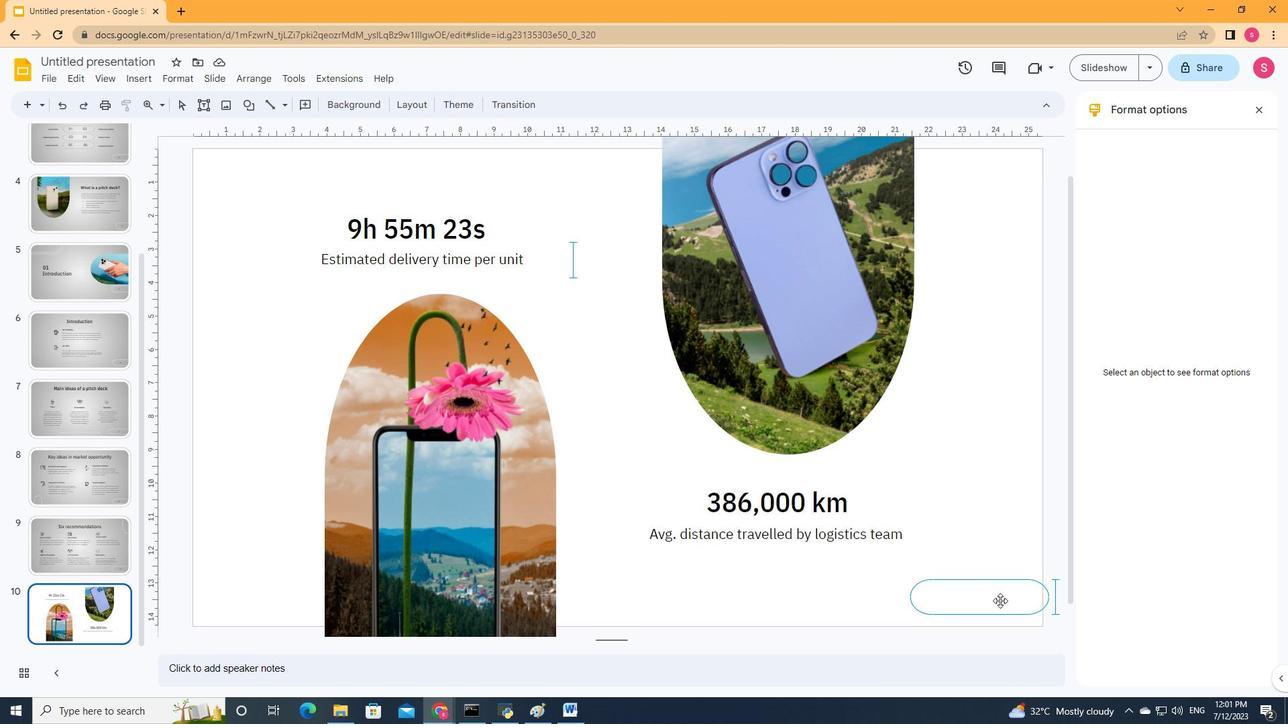 
Action: Mouse pressed left at (982, 596)
Screenshot: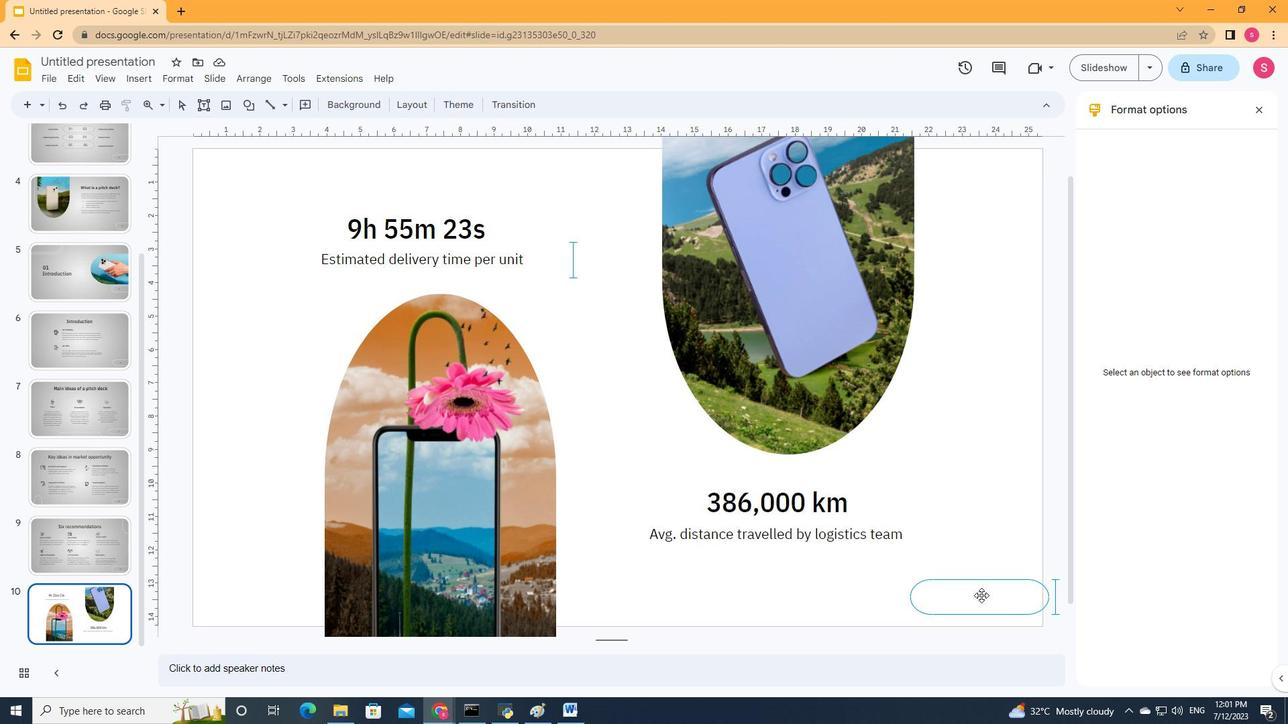 
Action: Mouse moved to (933, 585)
Screenshot: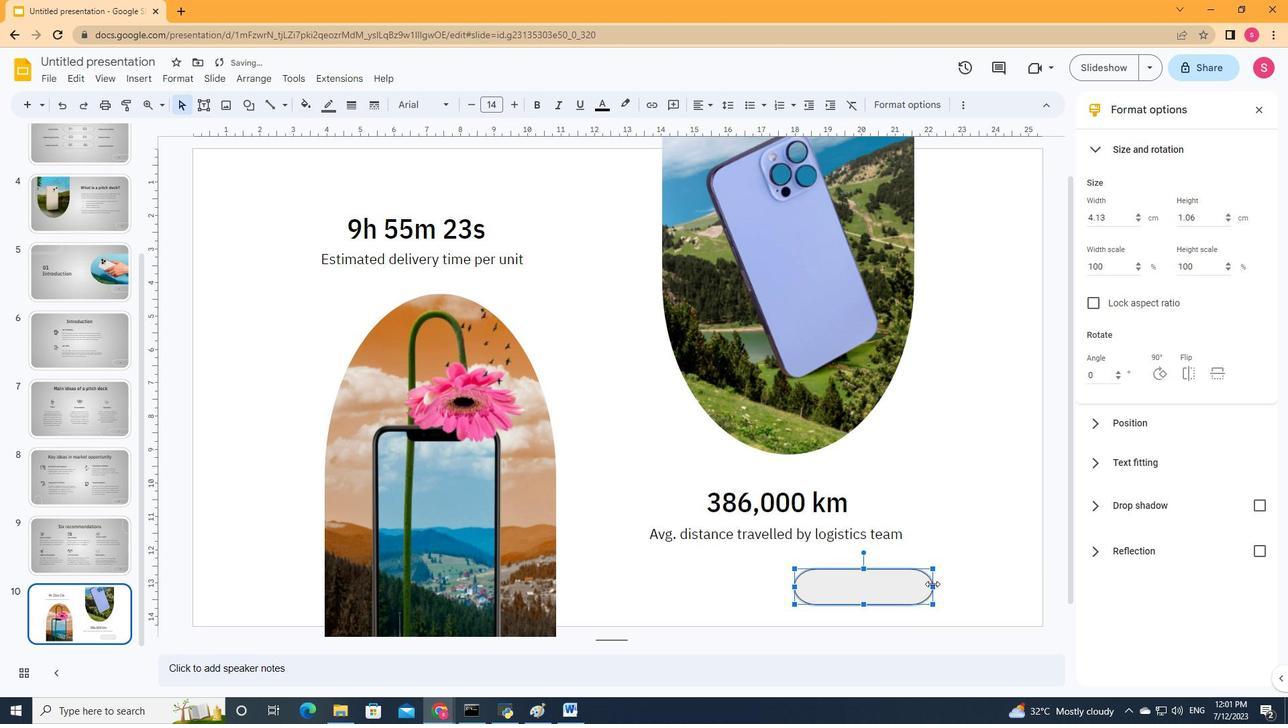 
Action: Mouse pressed left at (933, 585)
Screenshot: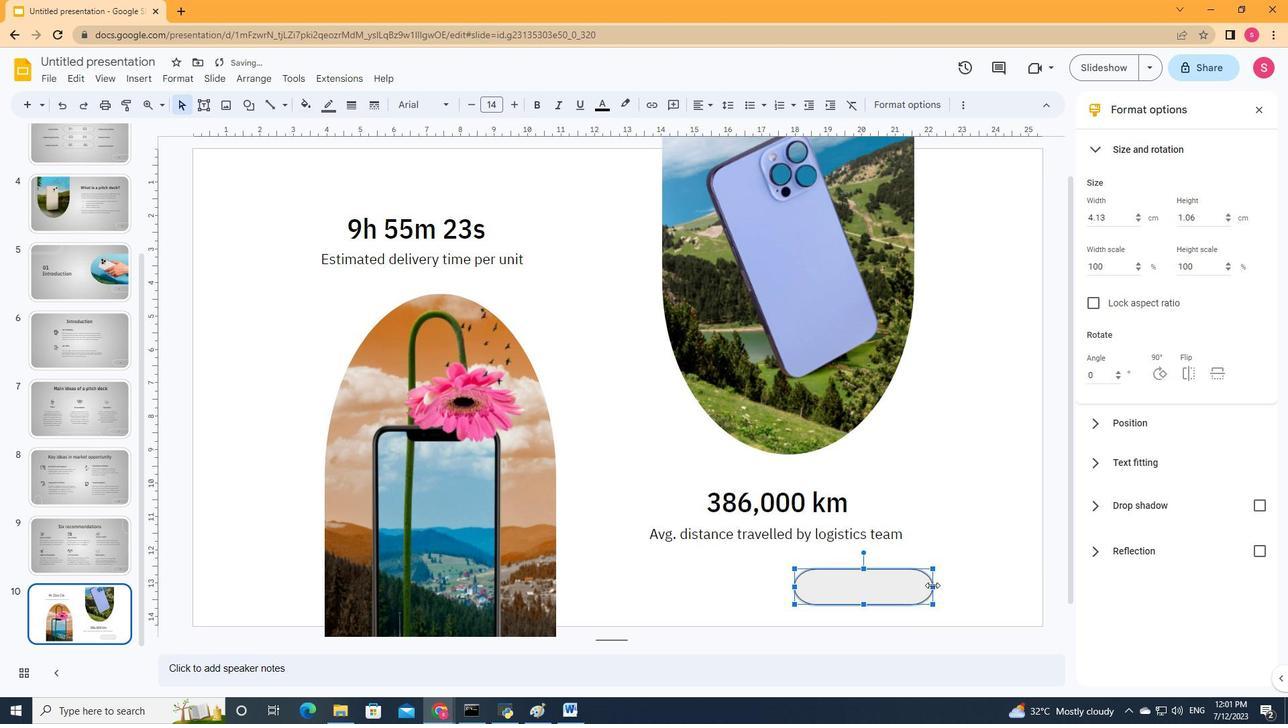 
Action: Mouse moved to (895, 602)
Screenshot: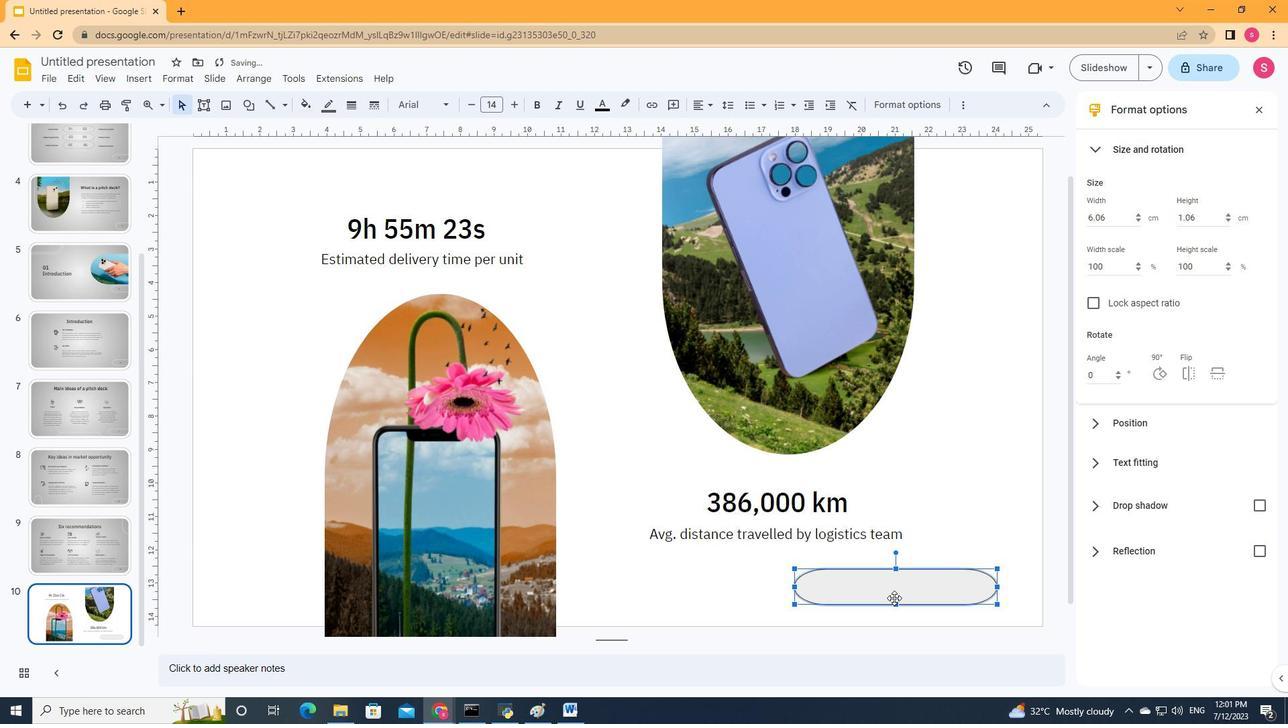 
Action: Mouse pressed left at (895, 602)
Screenshot: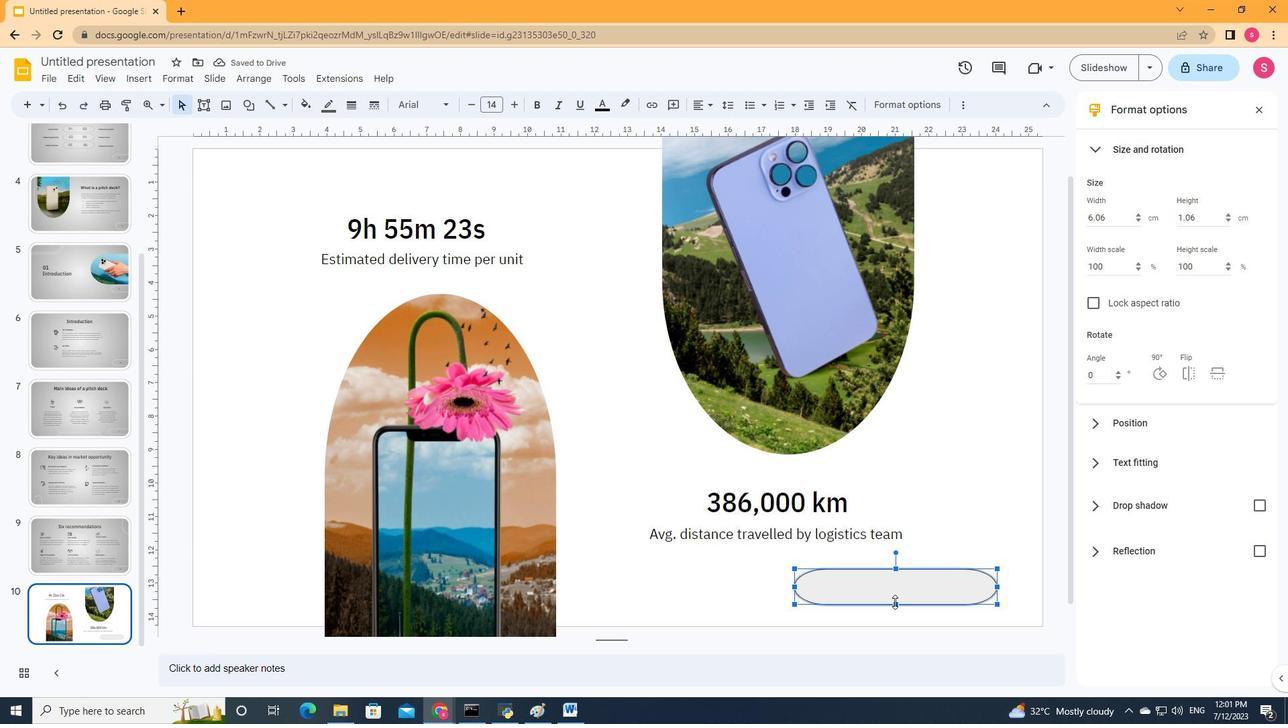 
Action: Mouse moved to (310, 100)
Screenshot: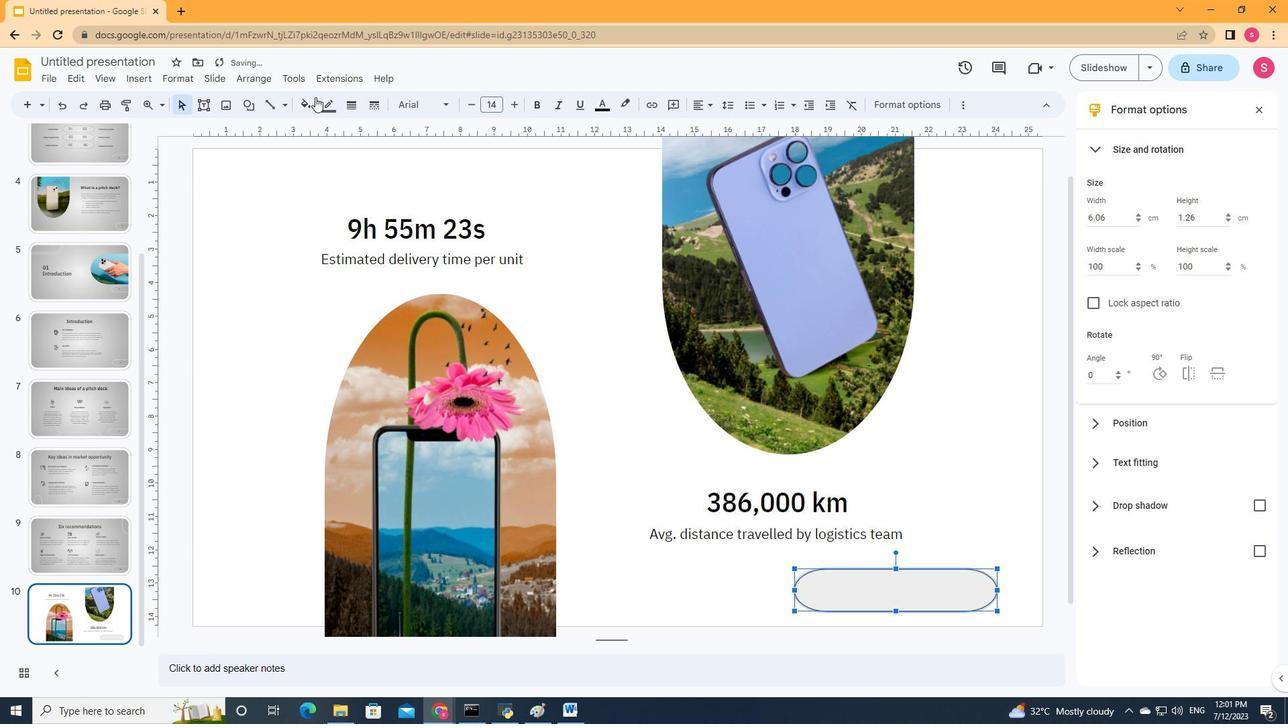
Action: Mouse pressed left at (310, 100)
Screenshot: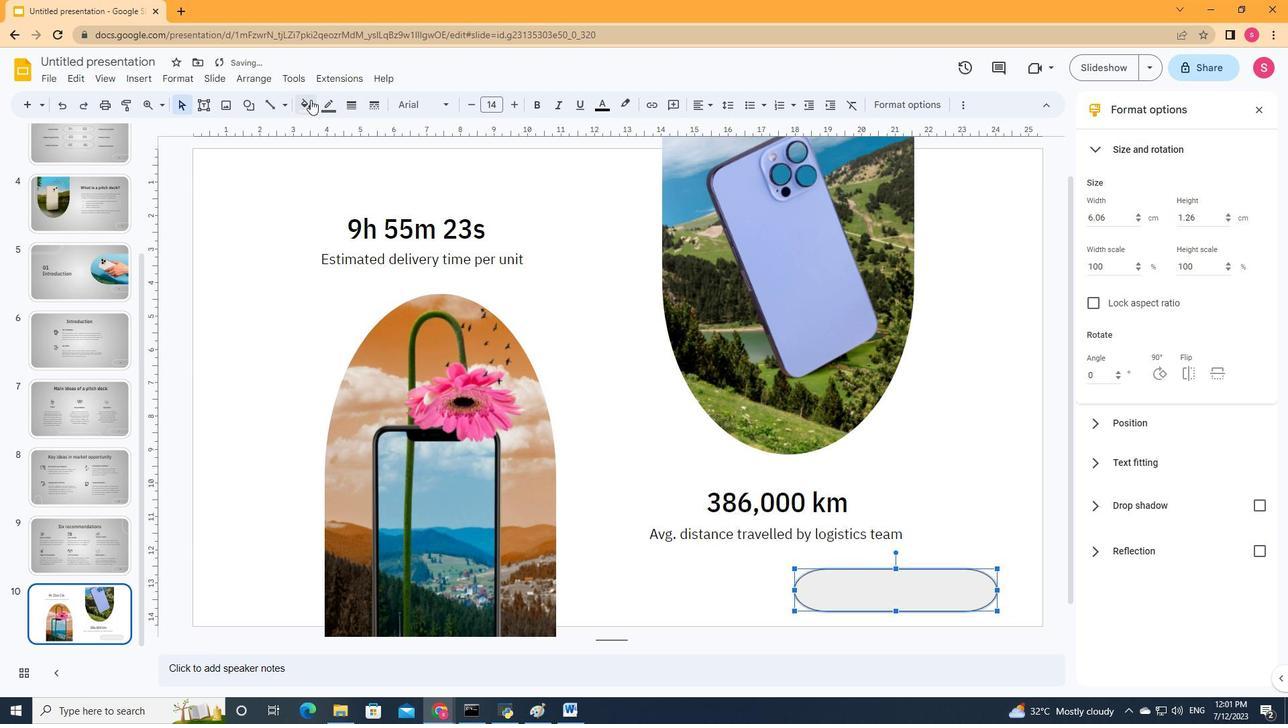 
Action: Mouse moved to (371, 369)
Screenshot: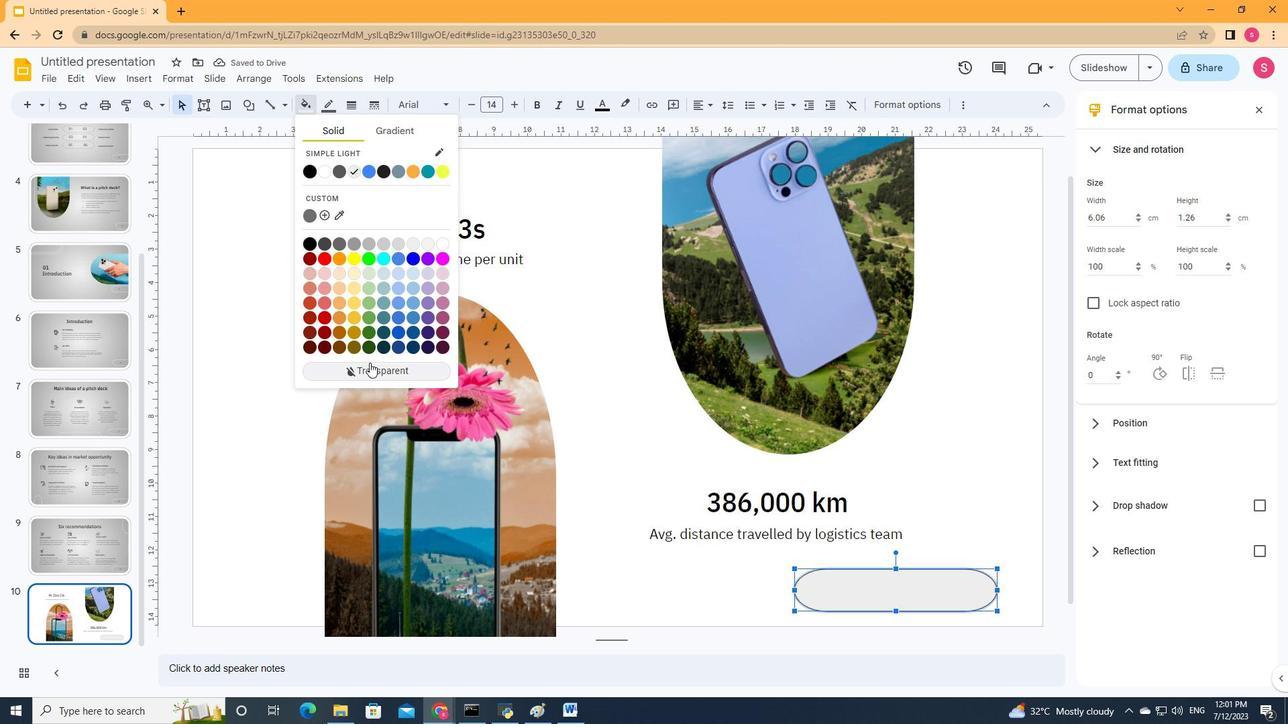 
Action: Mouse pressed left at (371, 369)
Screenshot: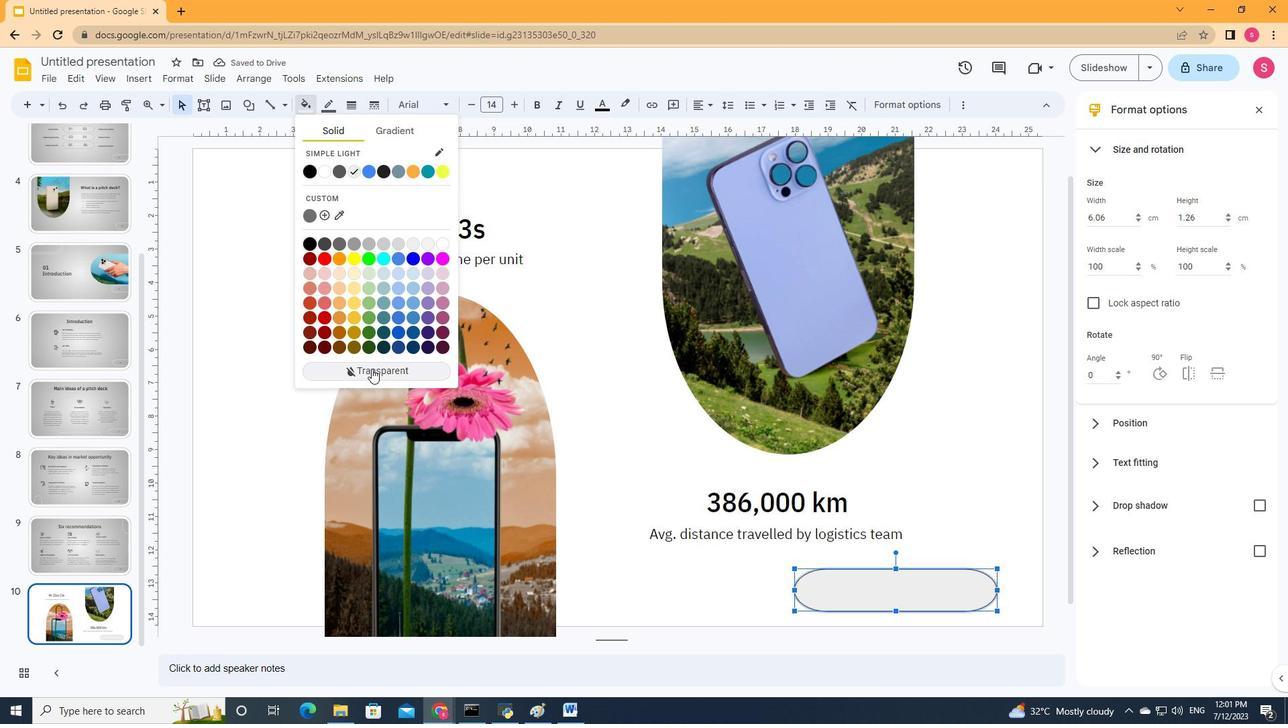 
Action: Mouse moved to (334, 107)
Screenshot: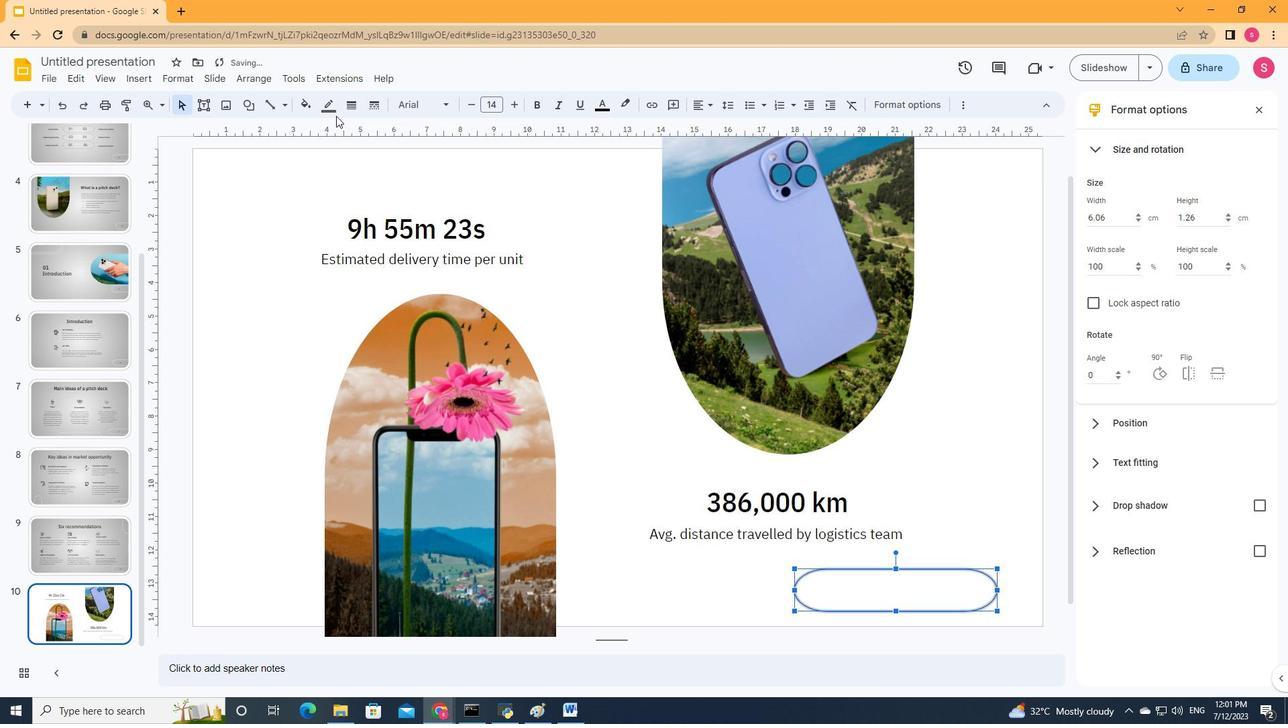 
Action: Mouse pressed left at (334, 107)
Screenshot: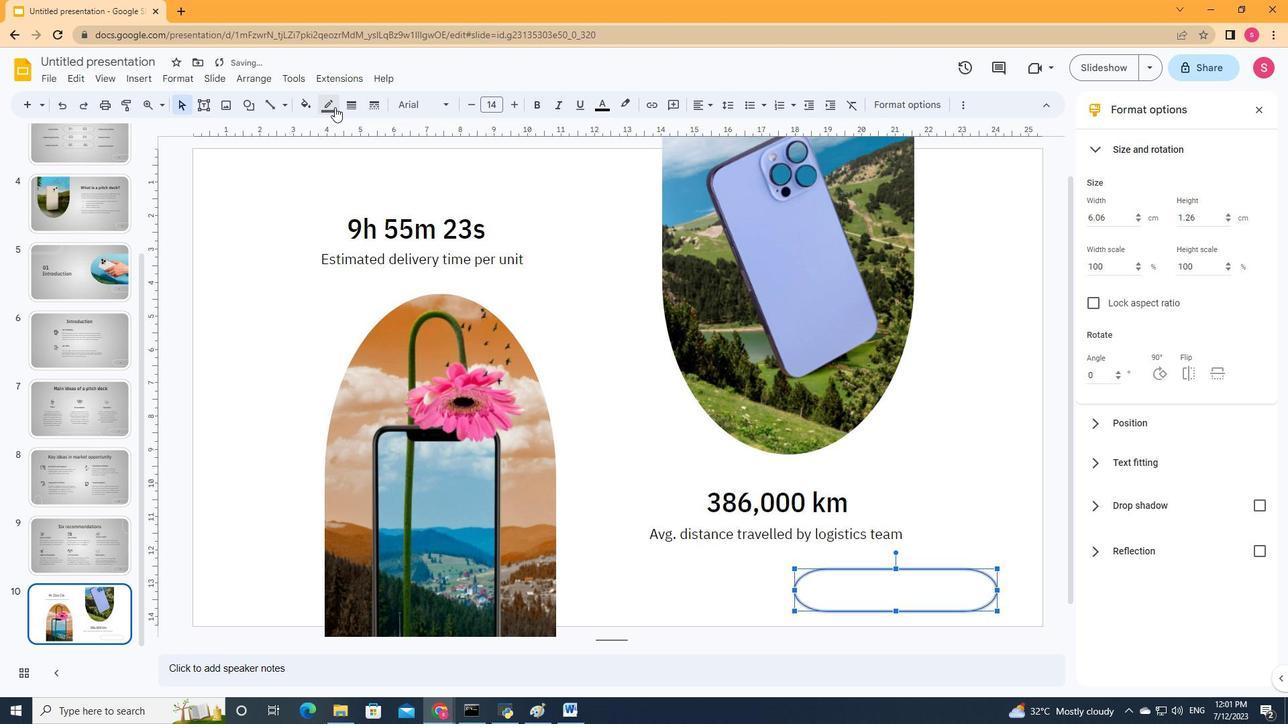 
Action: Mouse moved to (348, 144)
Screenshot: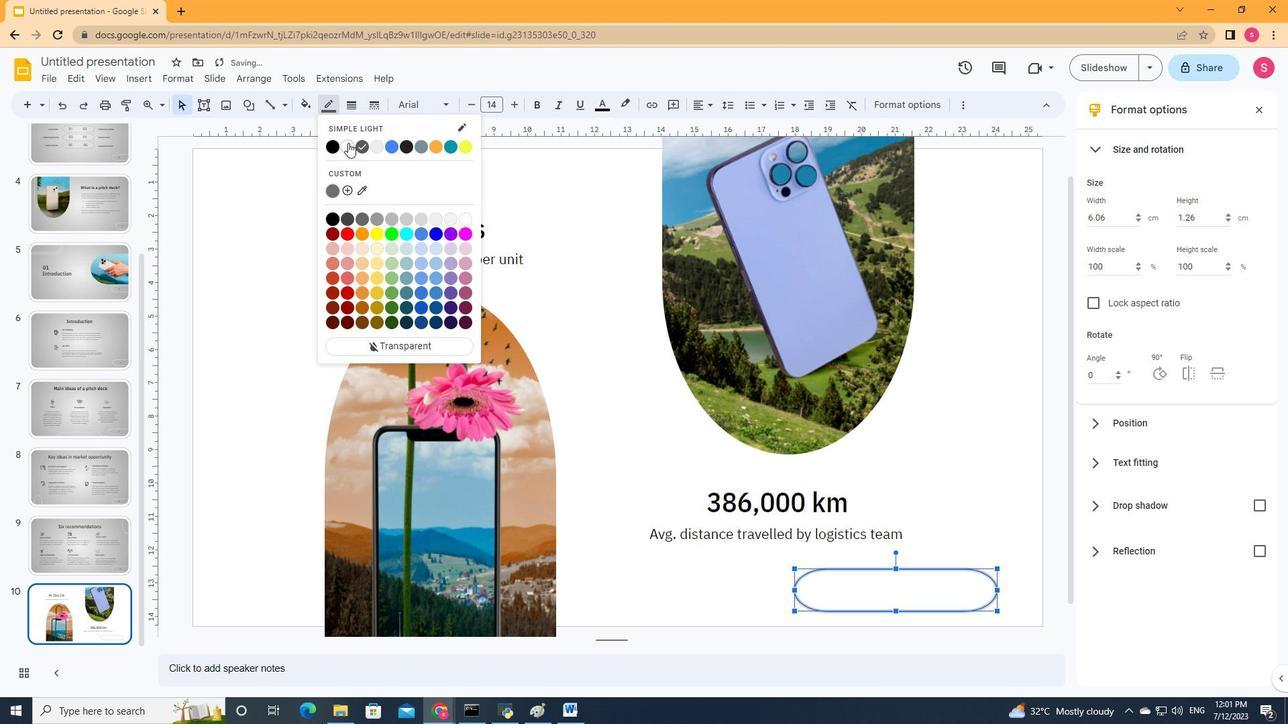 
Action: Mouse pressed left at (348, 144)
Screenshot: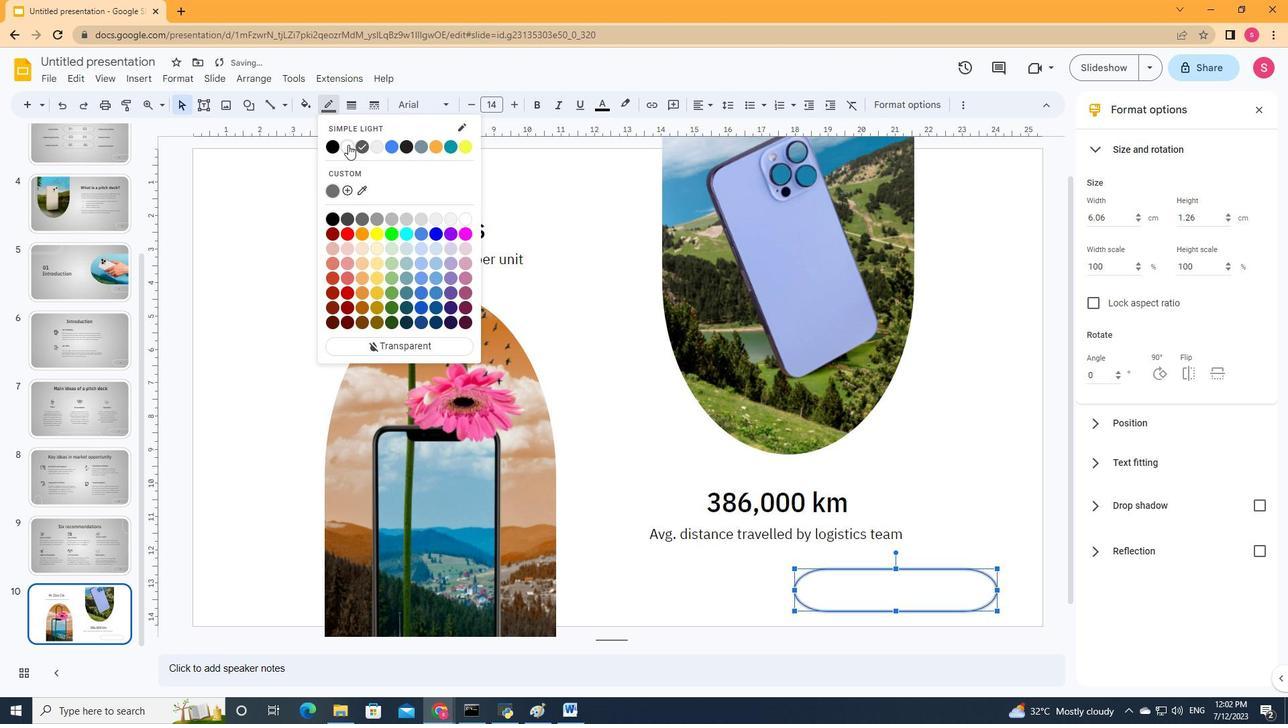 
Action: Mouse moved to (357, 106)
Screenshot: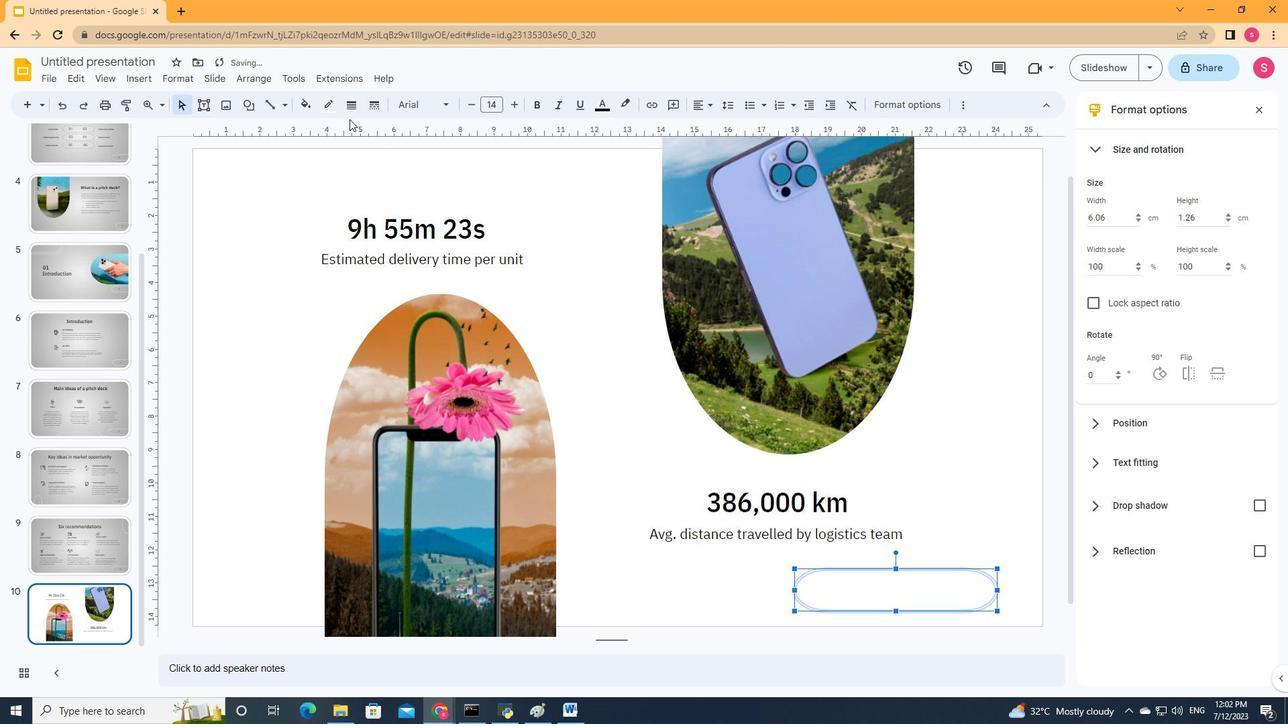 
Action: Mouse pressed left at (357, 106)
Screenshot: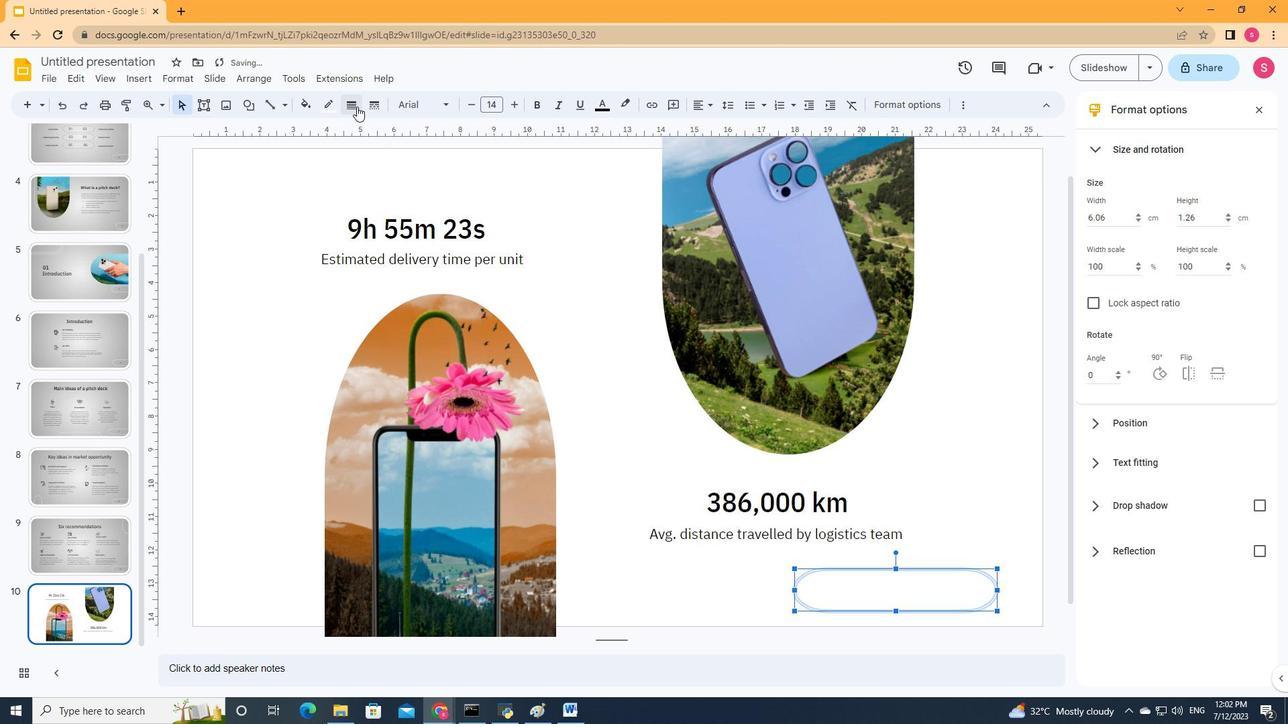 
Action: Mouse moved to (357, 147)
Screenshot: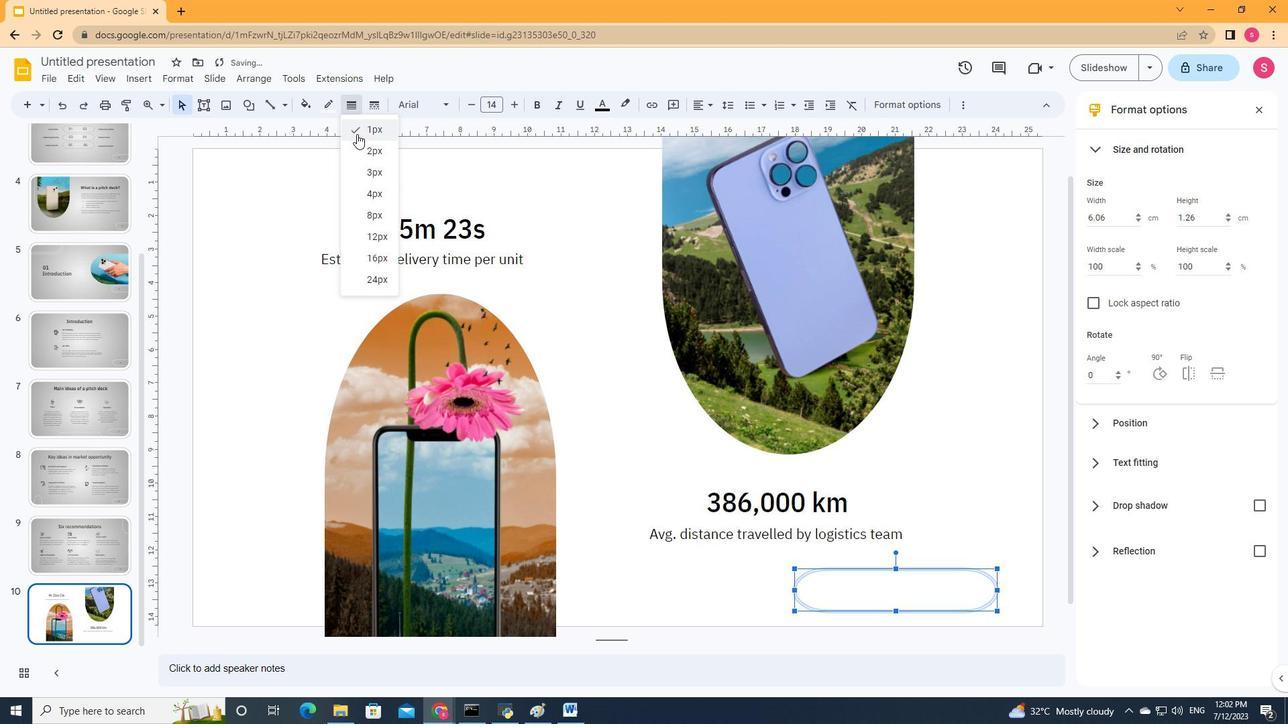 
Action: Mouse pressed left at (357, 147)
Screenshot: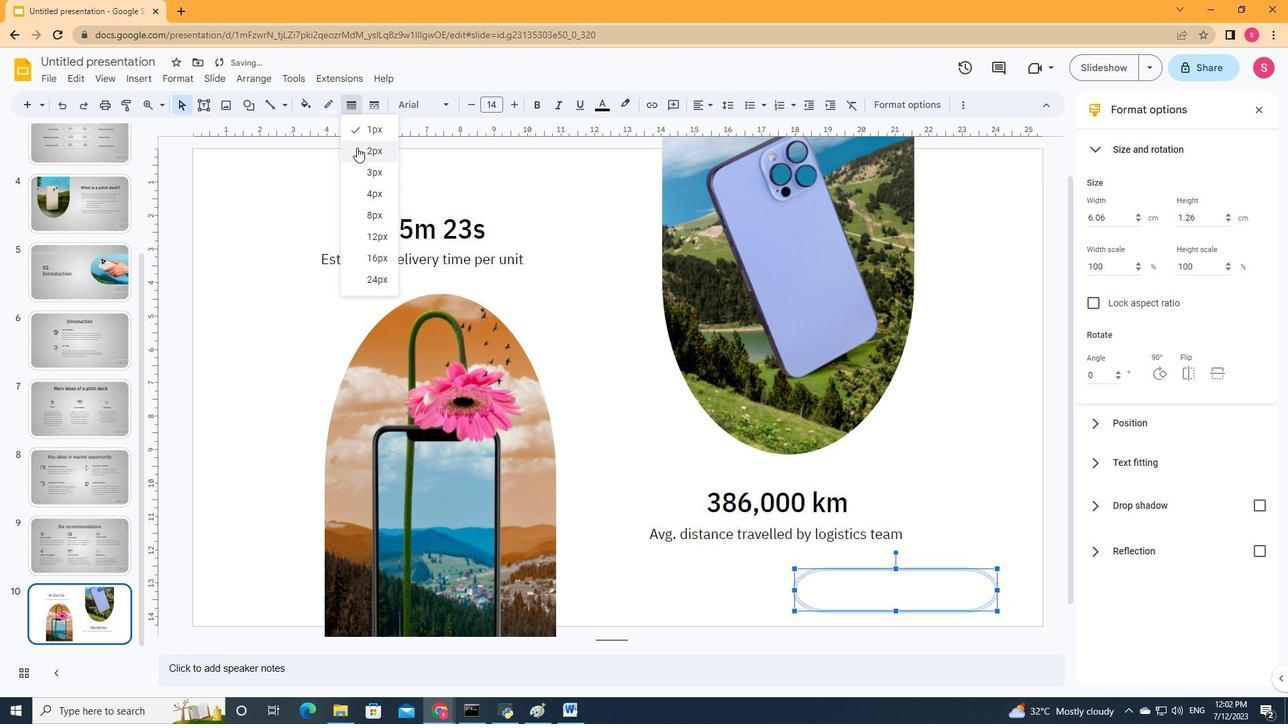 
Action: Key pressed <Key.right><Key.right><Key.right><Key.right><Key.right><Key.right><Key.right><Key.right><Key.right><Key.right><Key.right><Key.right><Key.right><Key.right><Key.right><Key.right><Key.right><Key.right><Key.right>
Screenshot: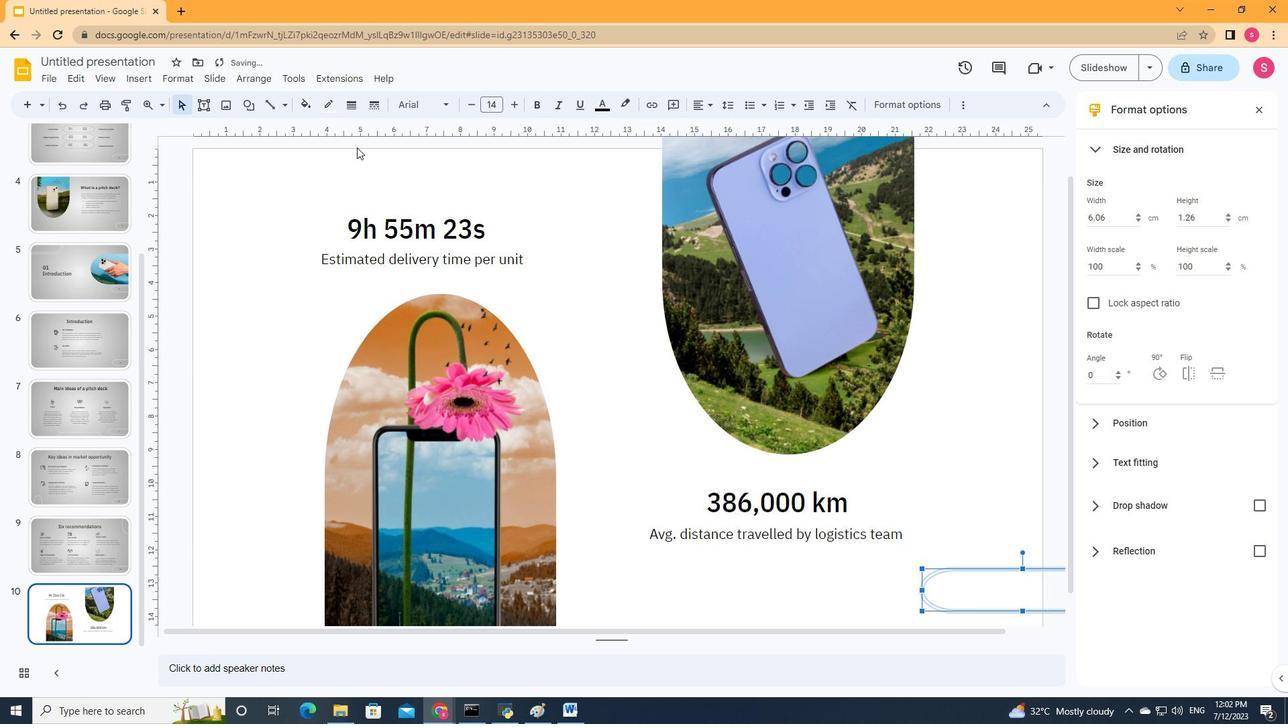 
Action: Mouse moved to (563, 234)
Screenshot: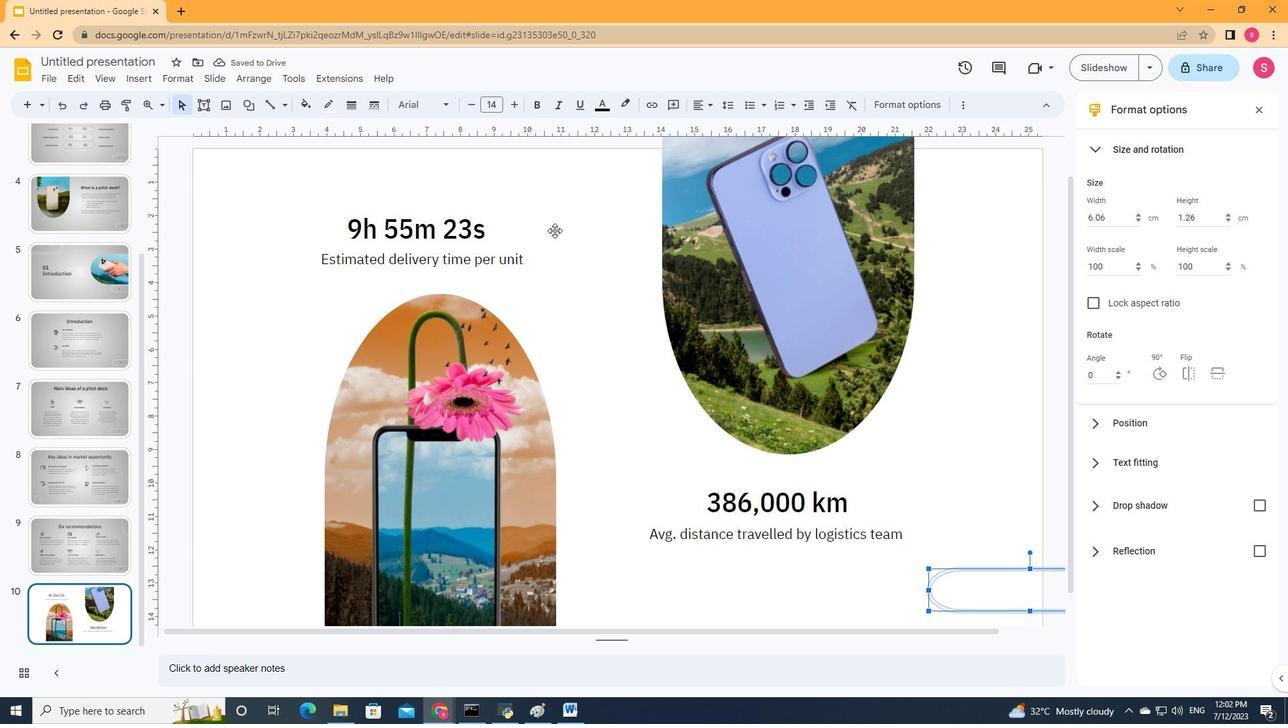 
Action: Mouse pressed left at (563, 234)
Screenshot: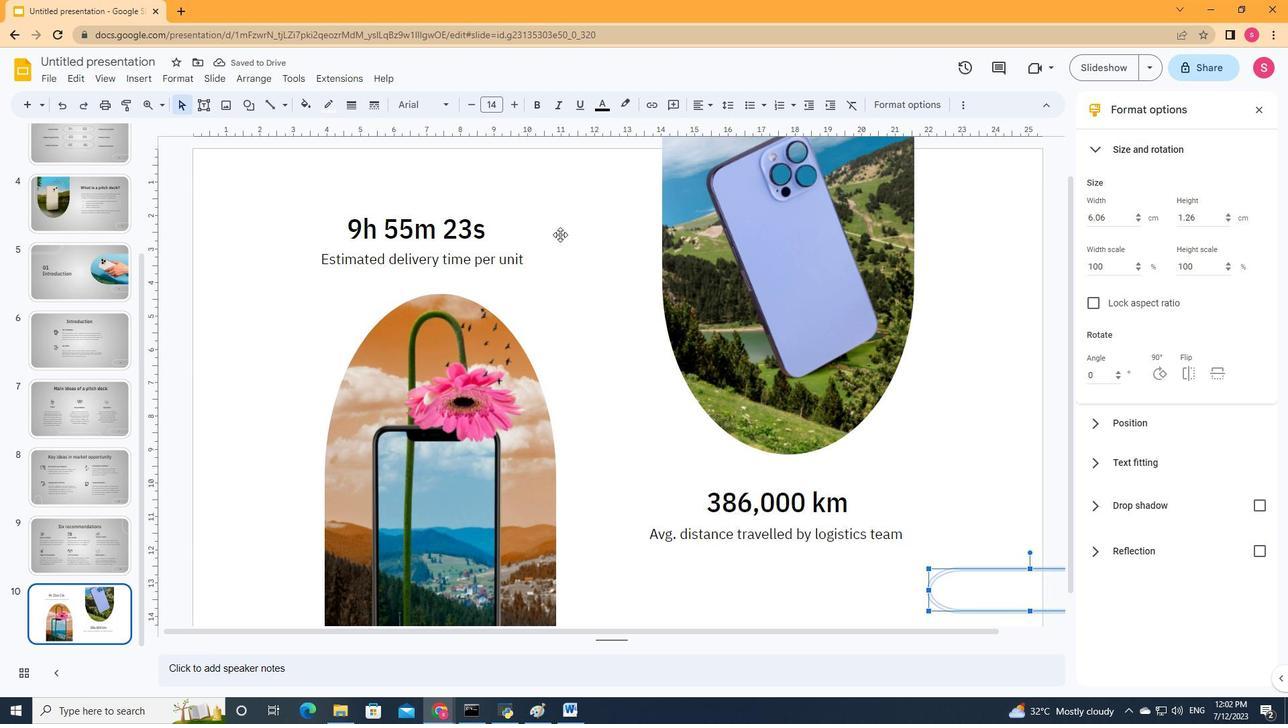
Action: Mouse moved to (346, 106)
Screenshot: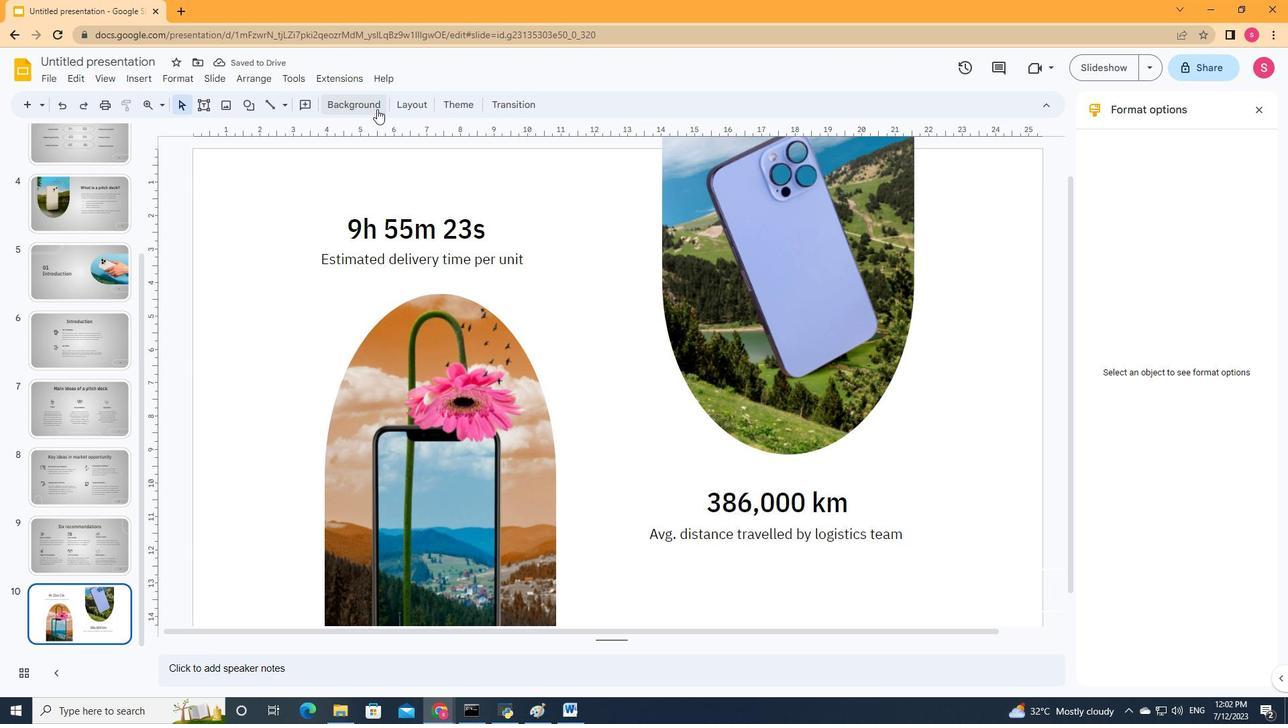 
Action: Mouse pressed left at (346, 106)
Screenshot: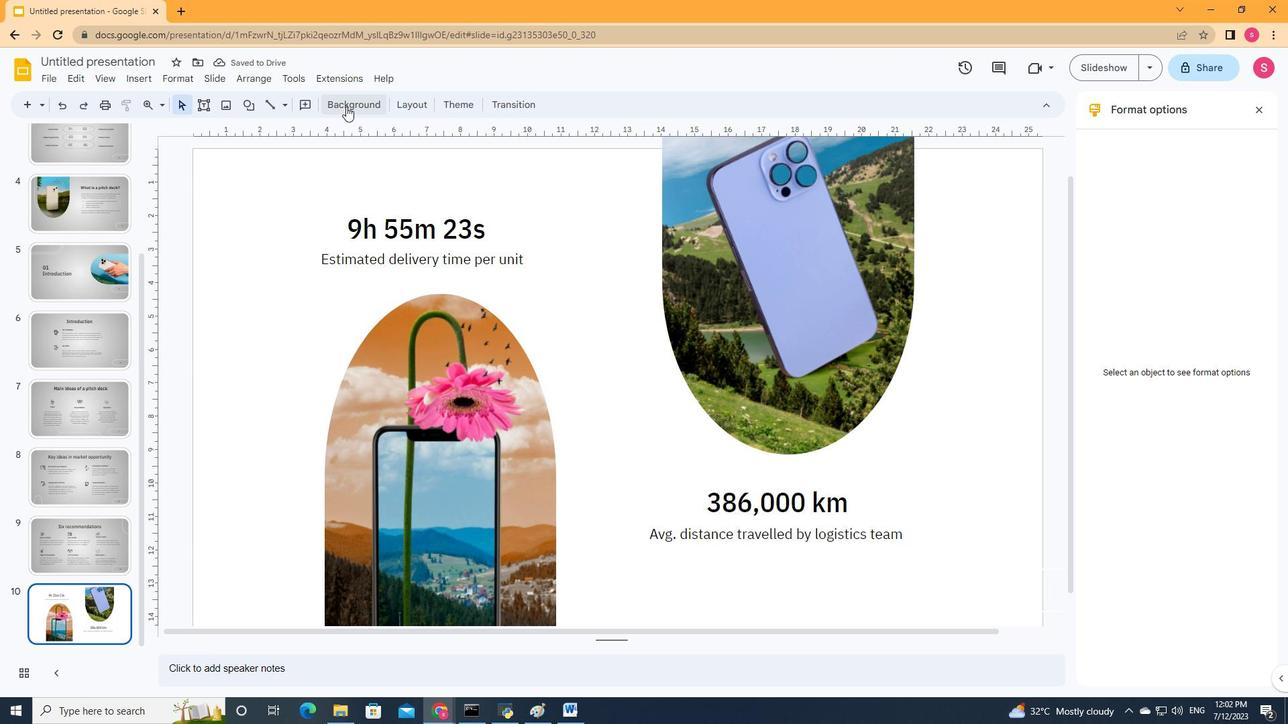 
Action: Mouse moved to (742, 328)
Screenshot: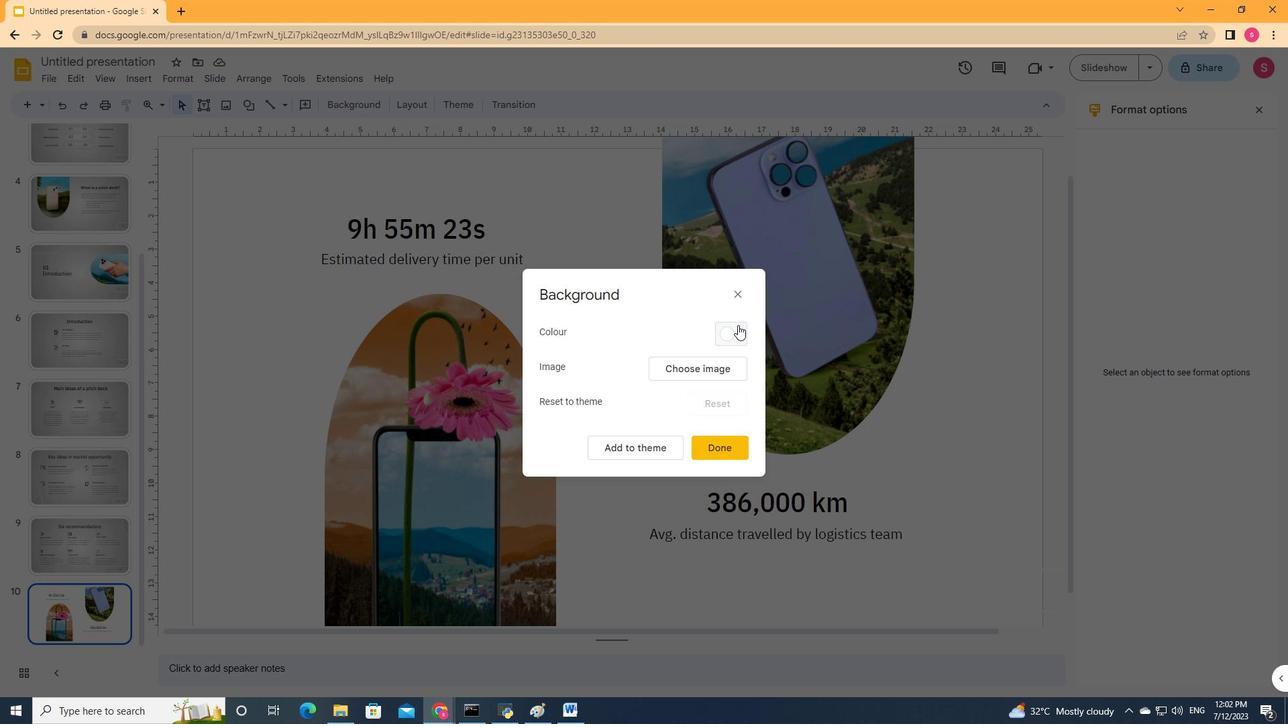 
Action: Mouse pressed left at (742, 328)
Screenshot: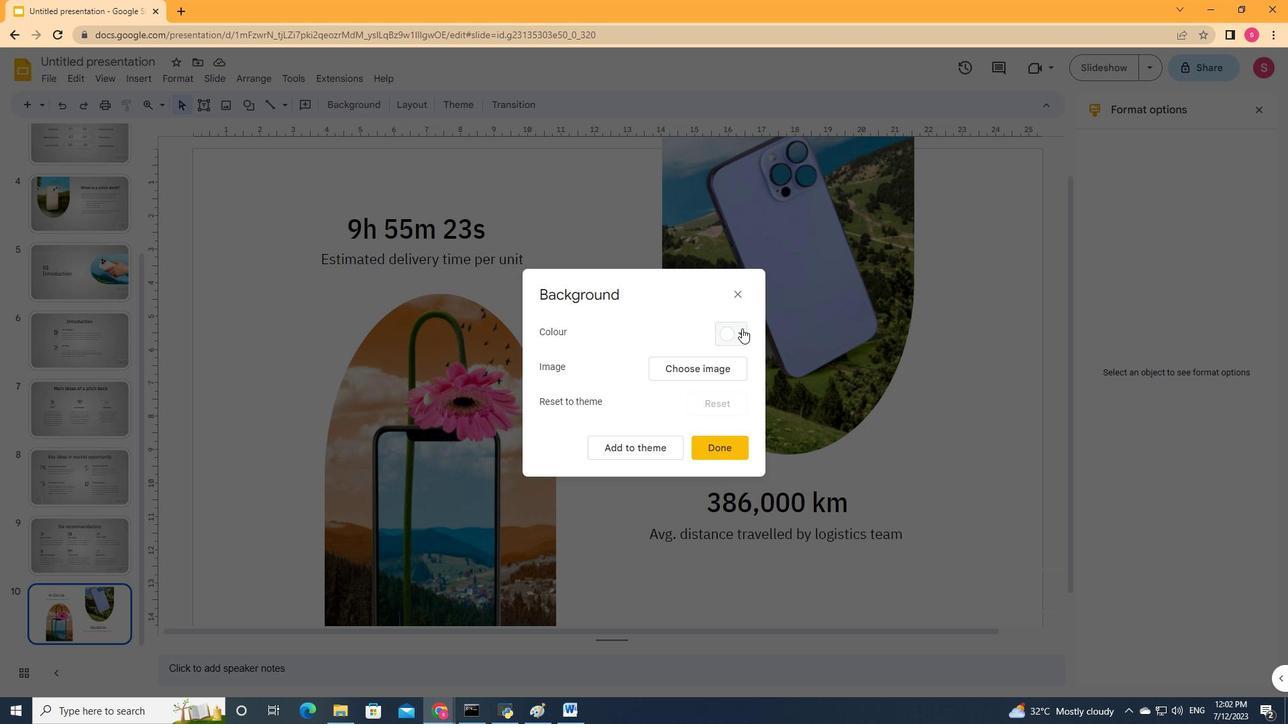 
Action: Mouse moved to (841, 359)
Screenshot: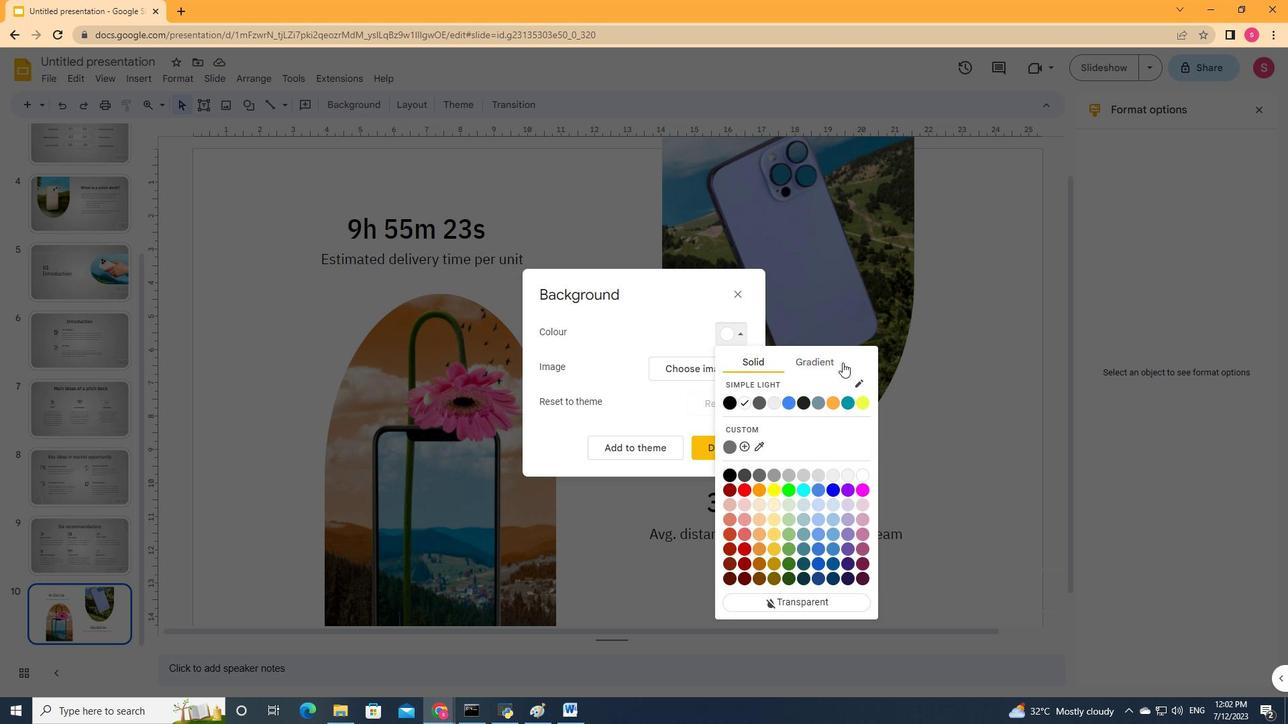 
Action: Mouse pressed left at (841, 359)
Screenshot: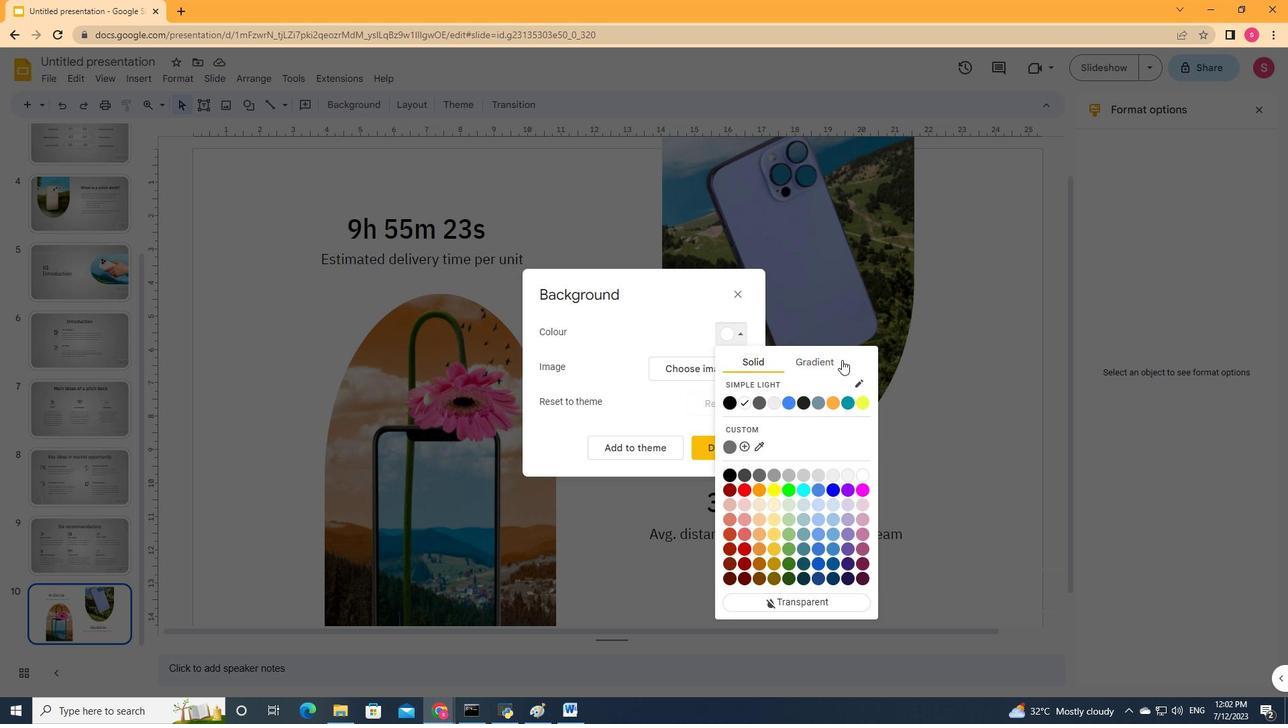 
Action: Mouse moved to (816, 514)
Screenshot: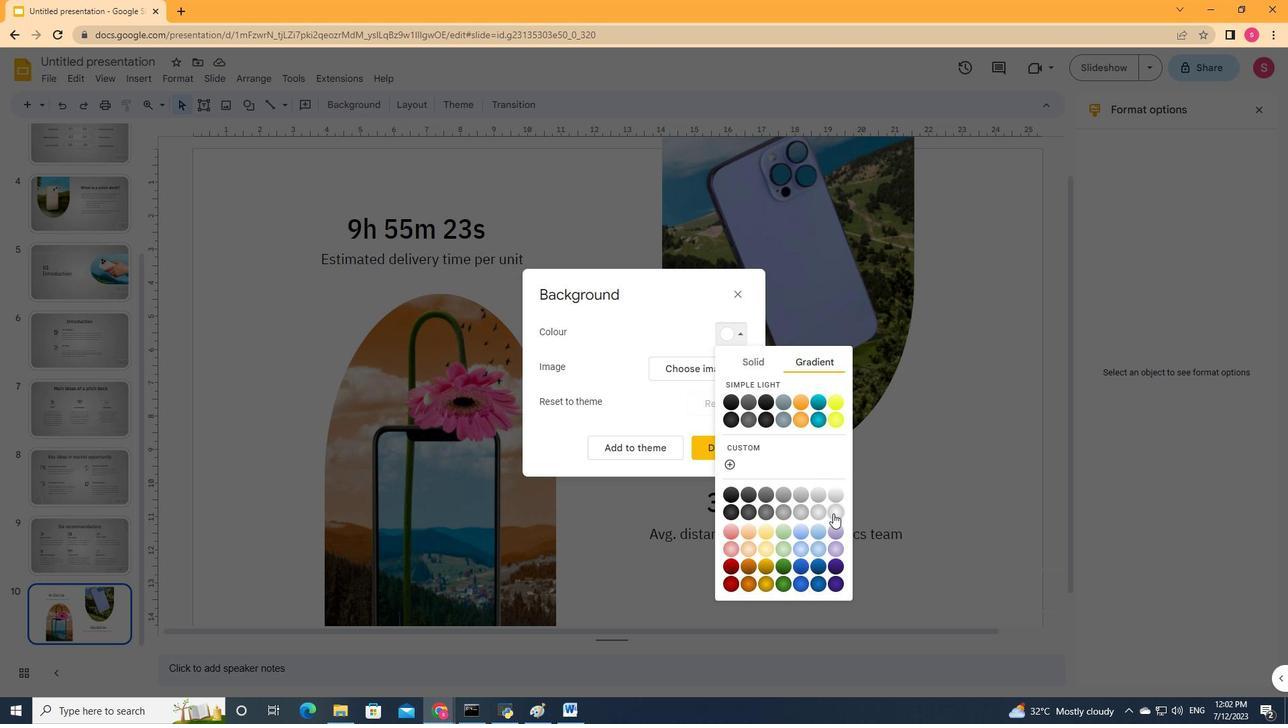 
Action: Mouse pressed left at (816, 514)
Screenshot: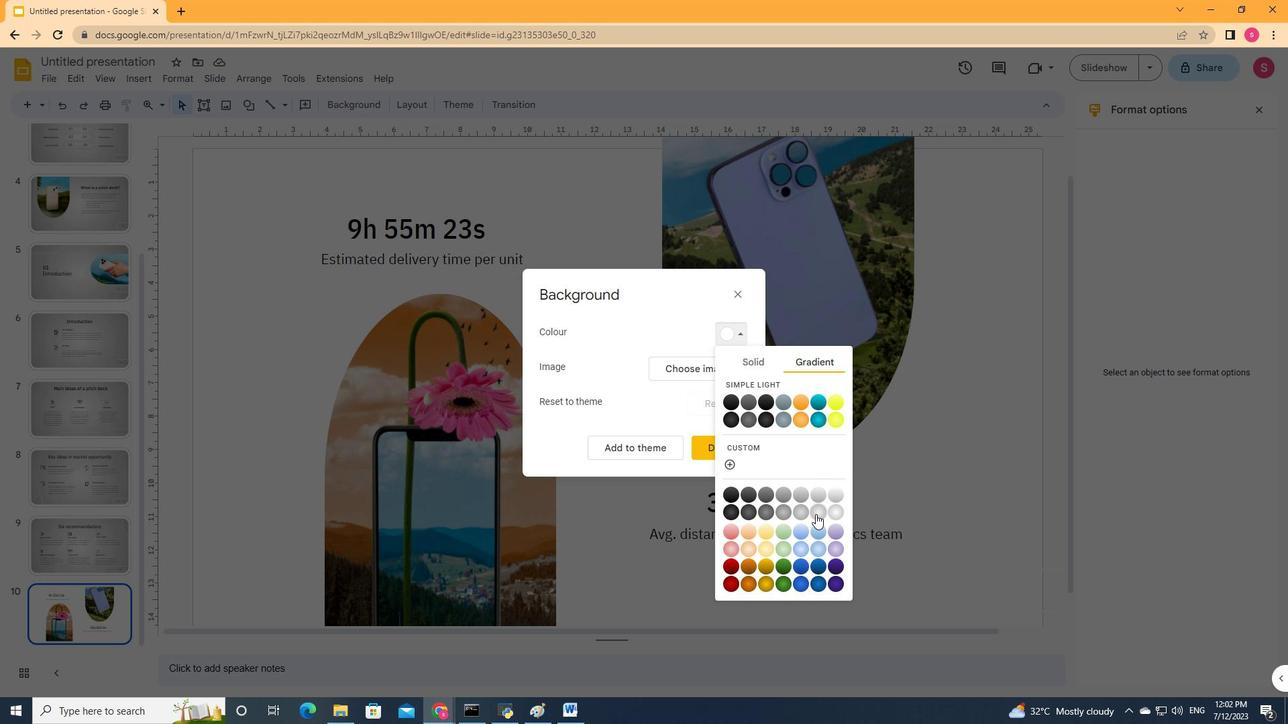 
Action: Mouse moved to (732, 449)
Screenshot: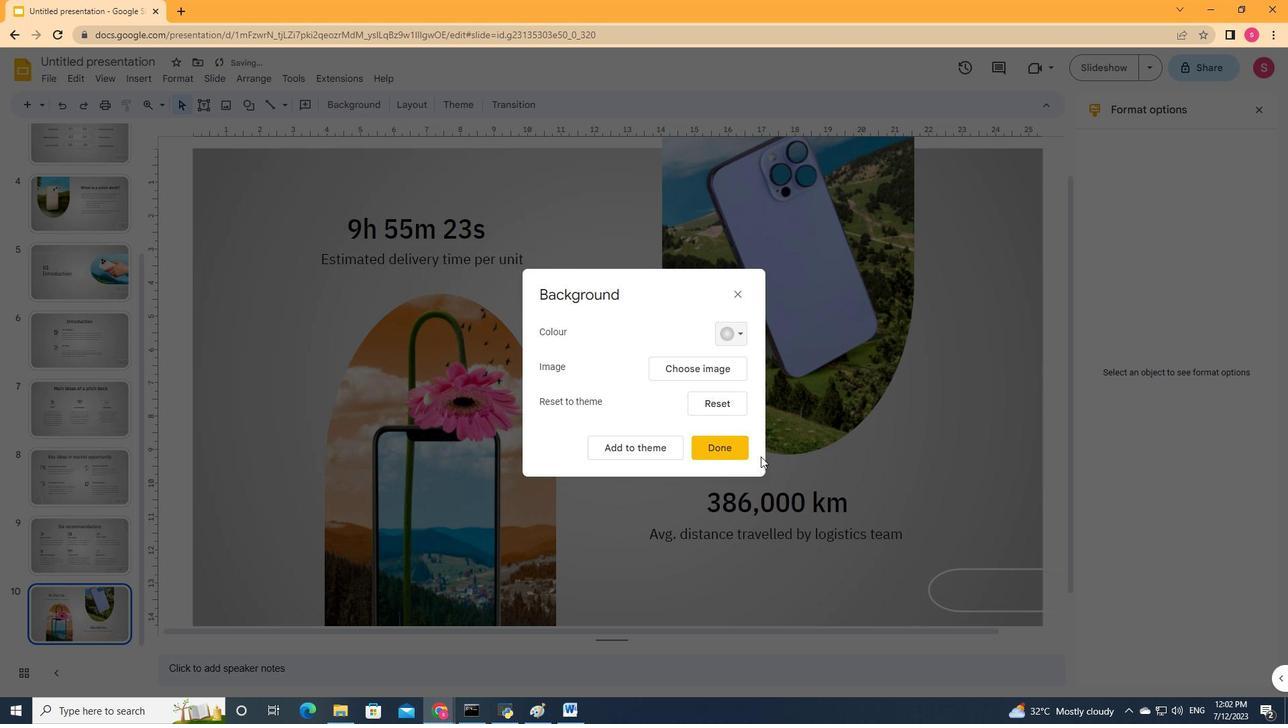 
Action: Mouse pressed left at (732, 449)
Screenshot: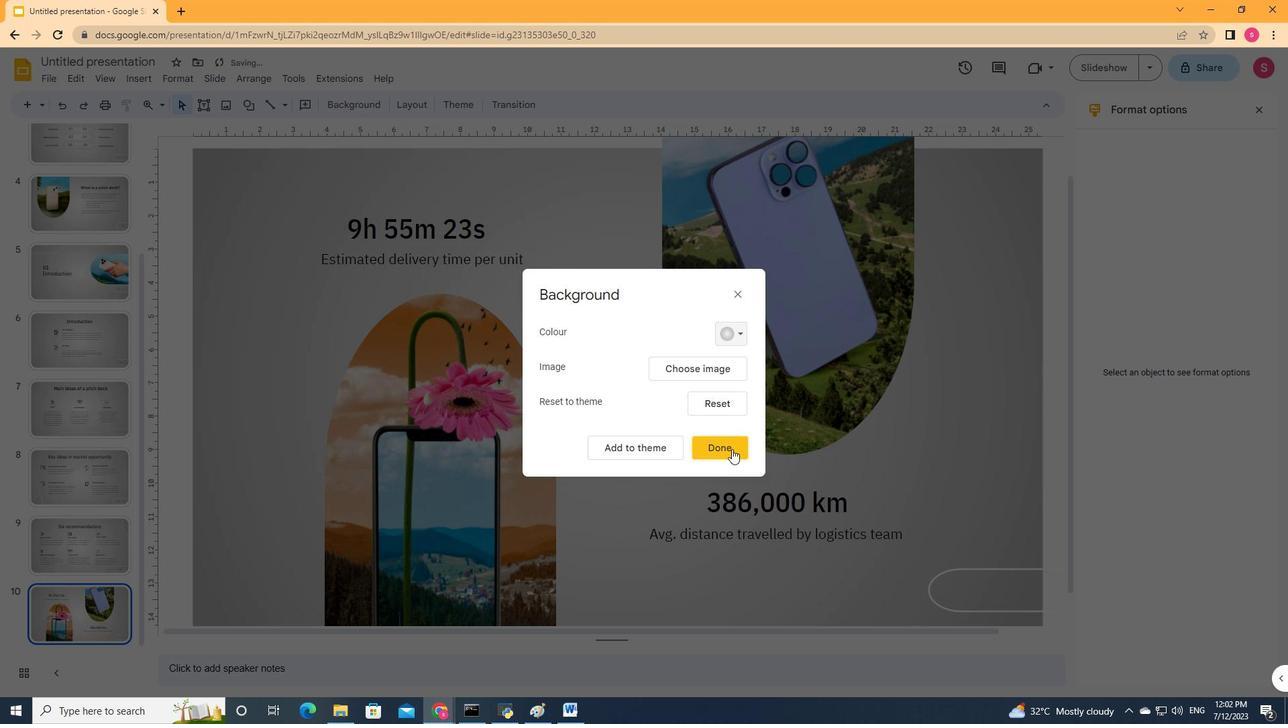 
Action: Mouse moved to (210, 102)
Screenshot: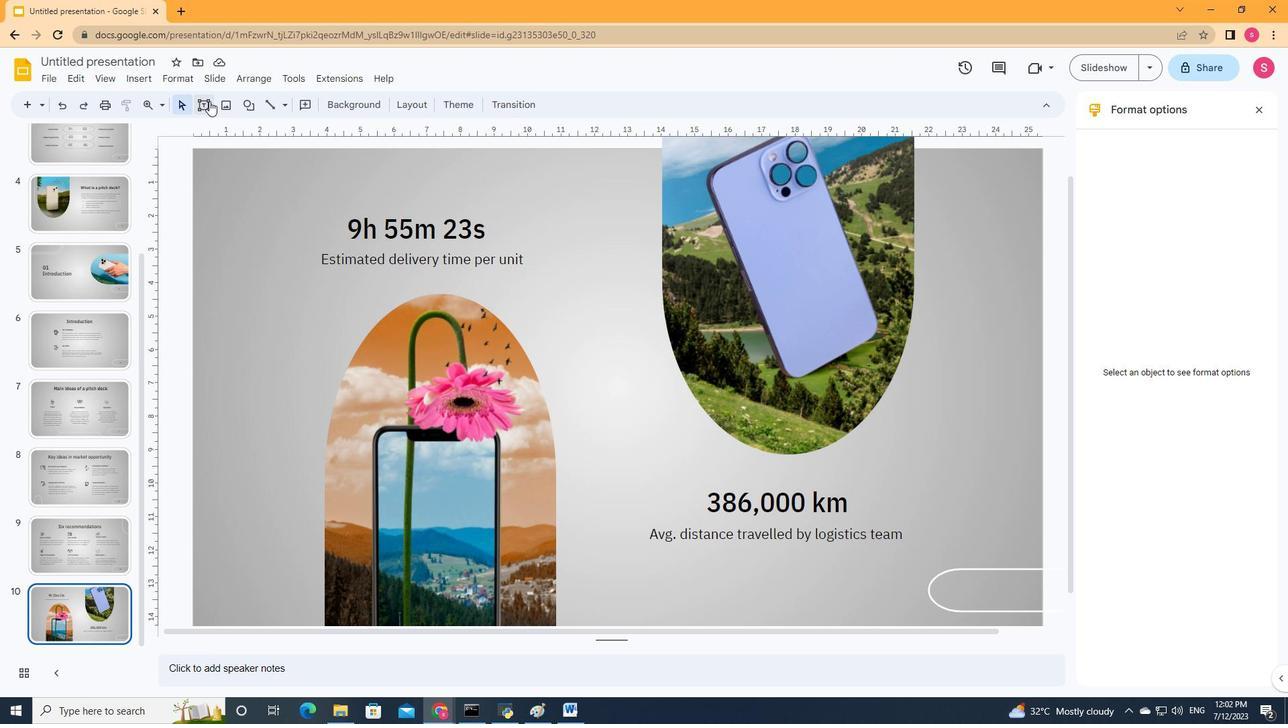 
Action: Mouse pressed left at (210, 102)
Screenshot: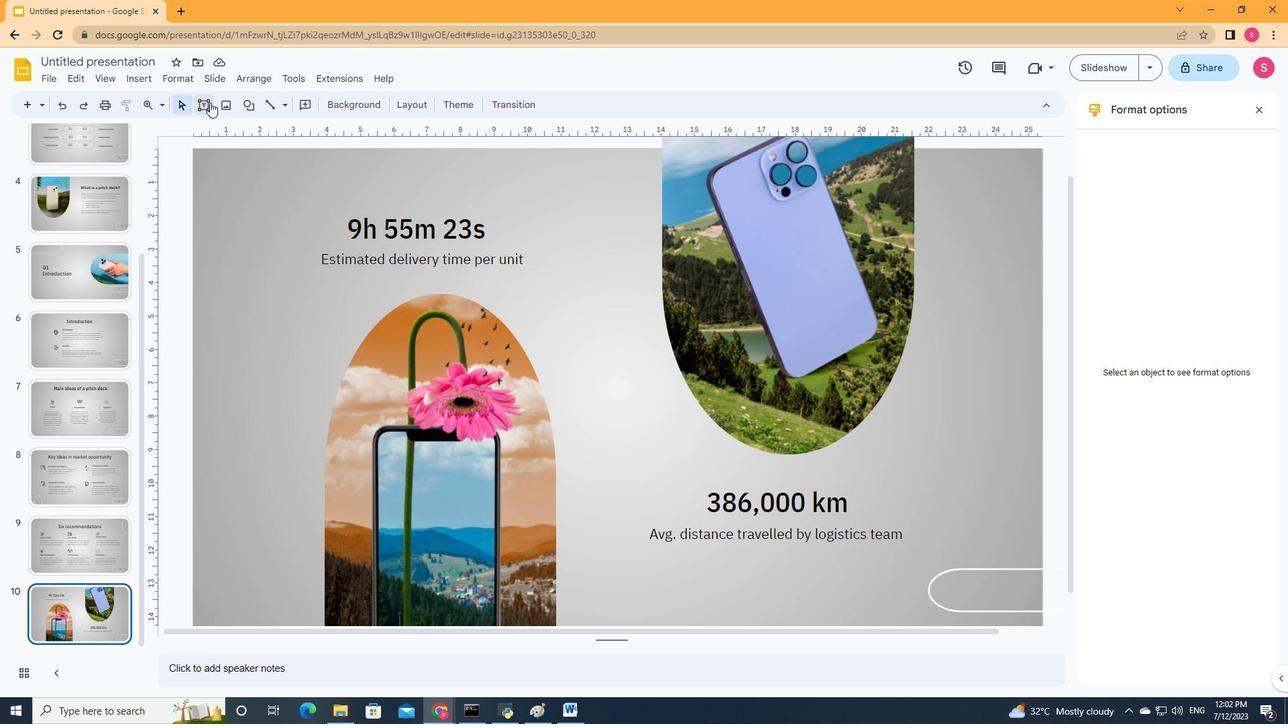 
Action: Mouse moved to (965, 577)
Screenshot: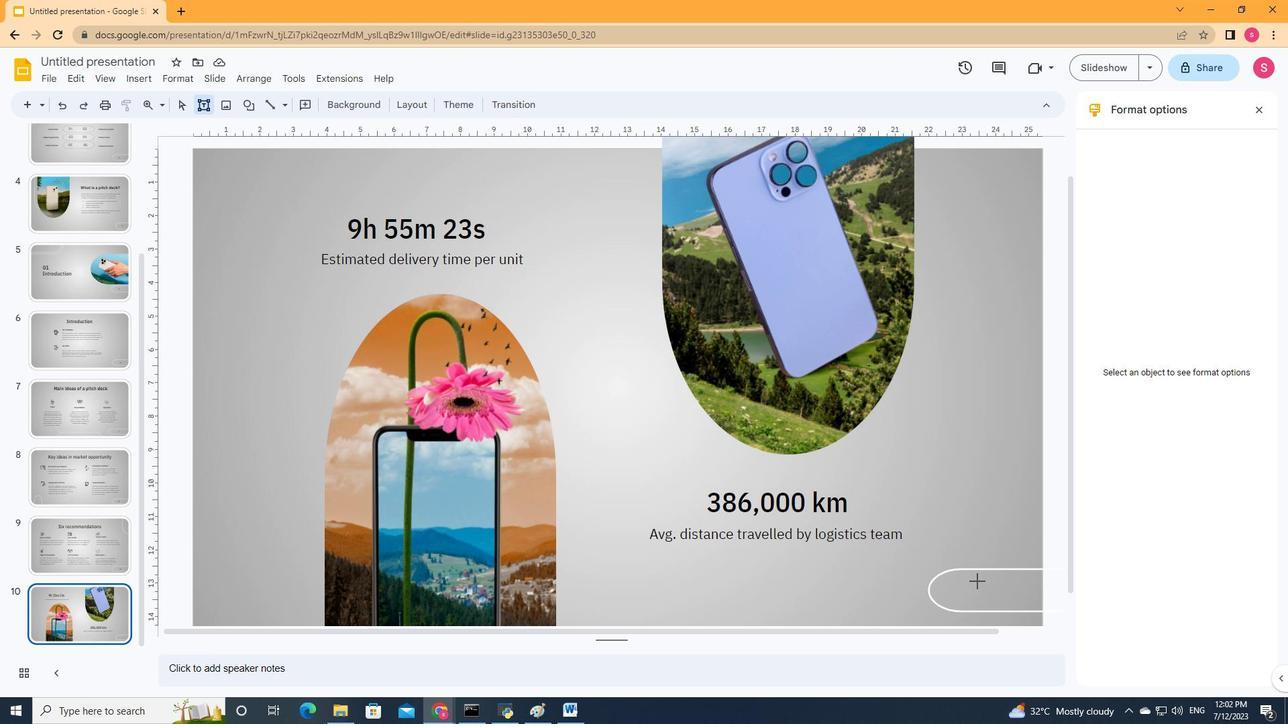 
Action: Mouse pressed left at (965, 577)
Screenshot: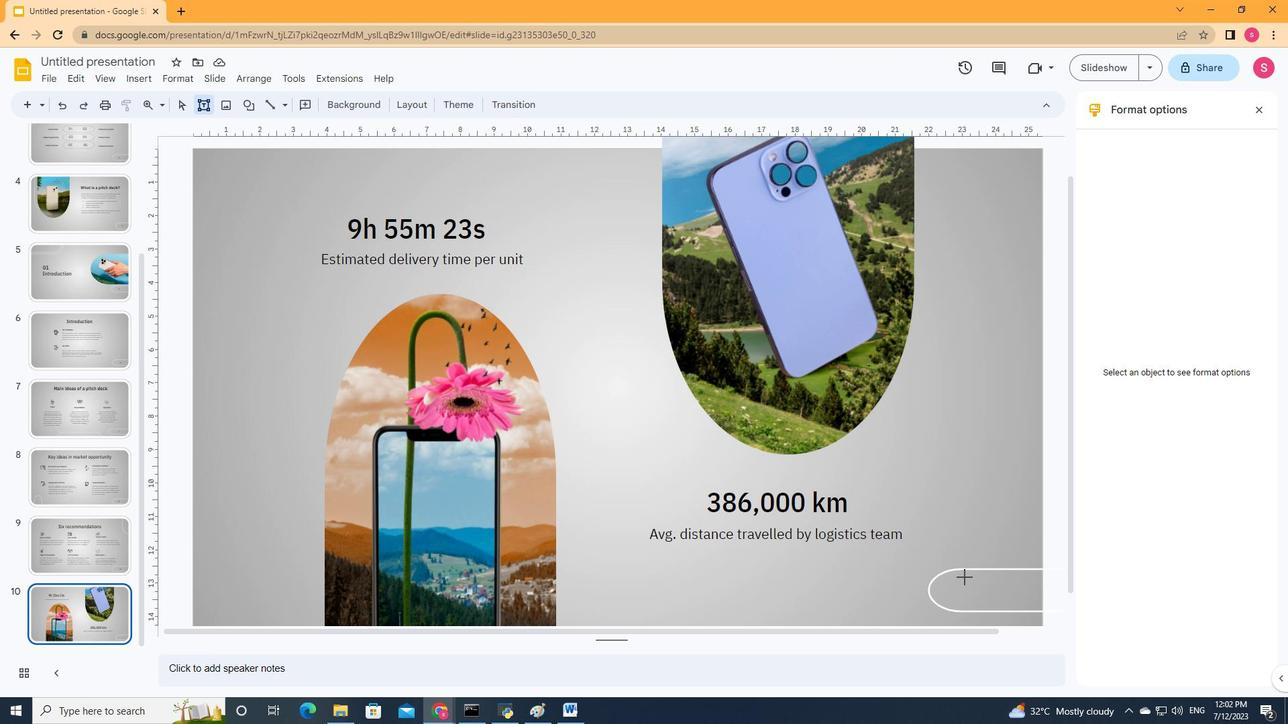 
Action: Mouse moved to (1008, 611)
Screenshot: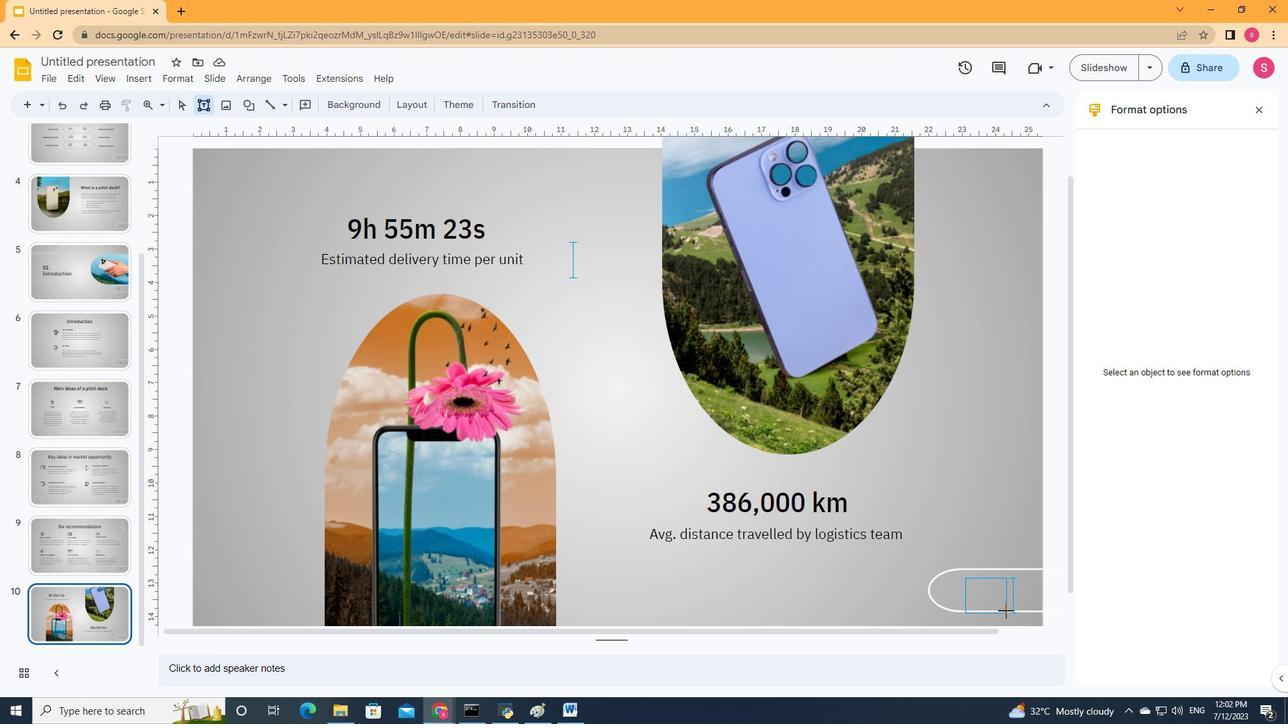 
Action: Key pressed 10
Screenshot: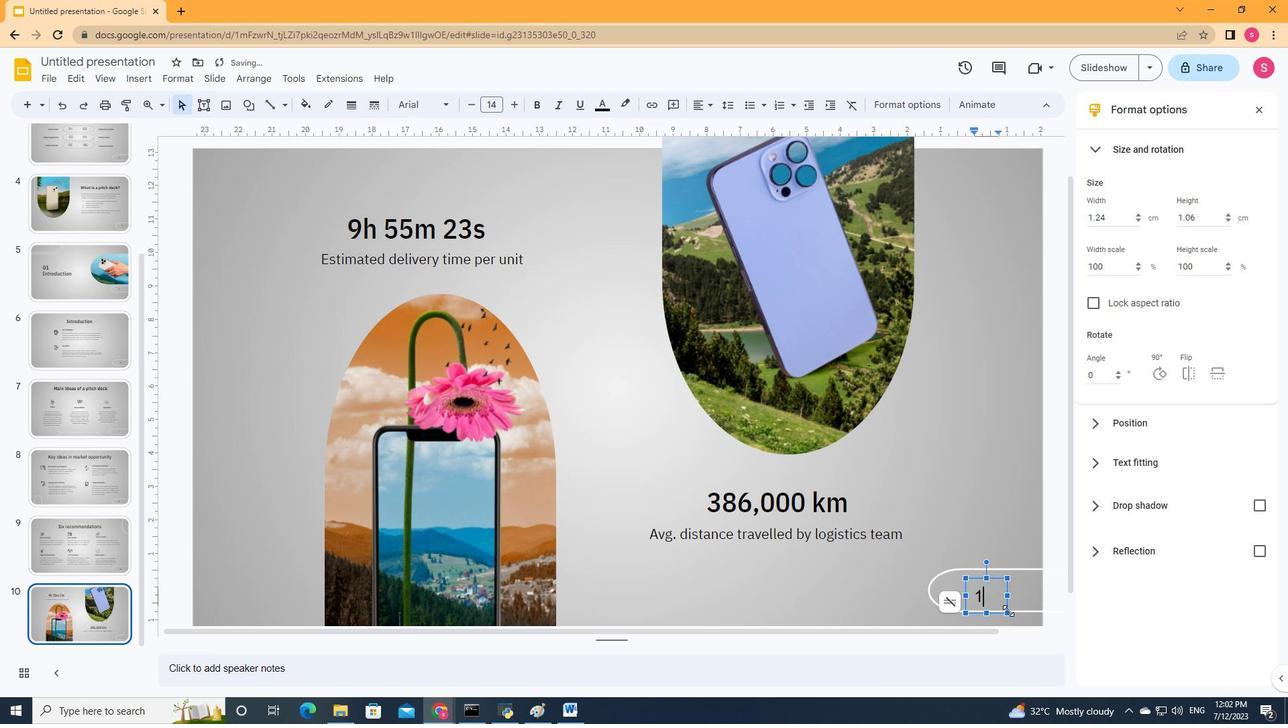 
Action: Mouse moved to (1000, 579)
Screenshot: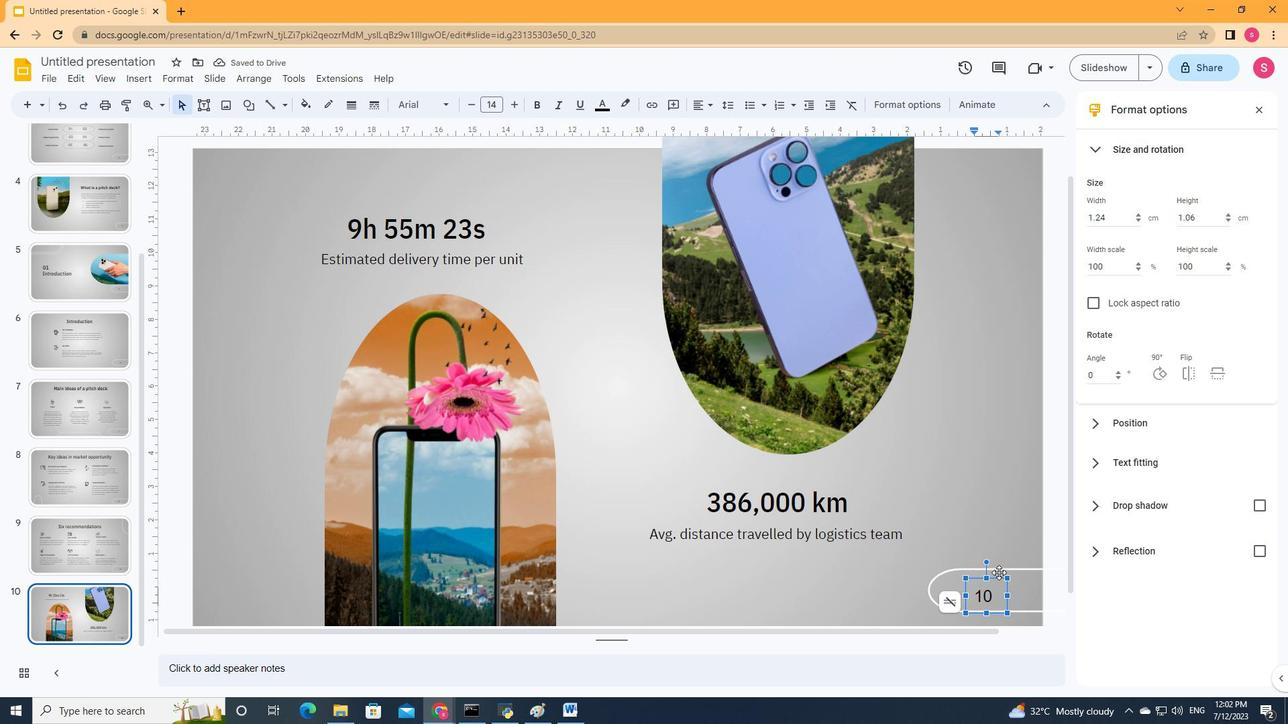 
Action: Mouse pressed left at (1000, 579)
Screenshot: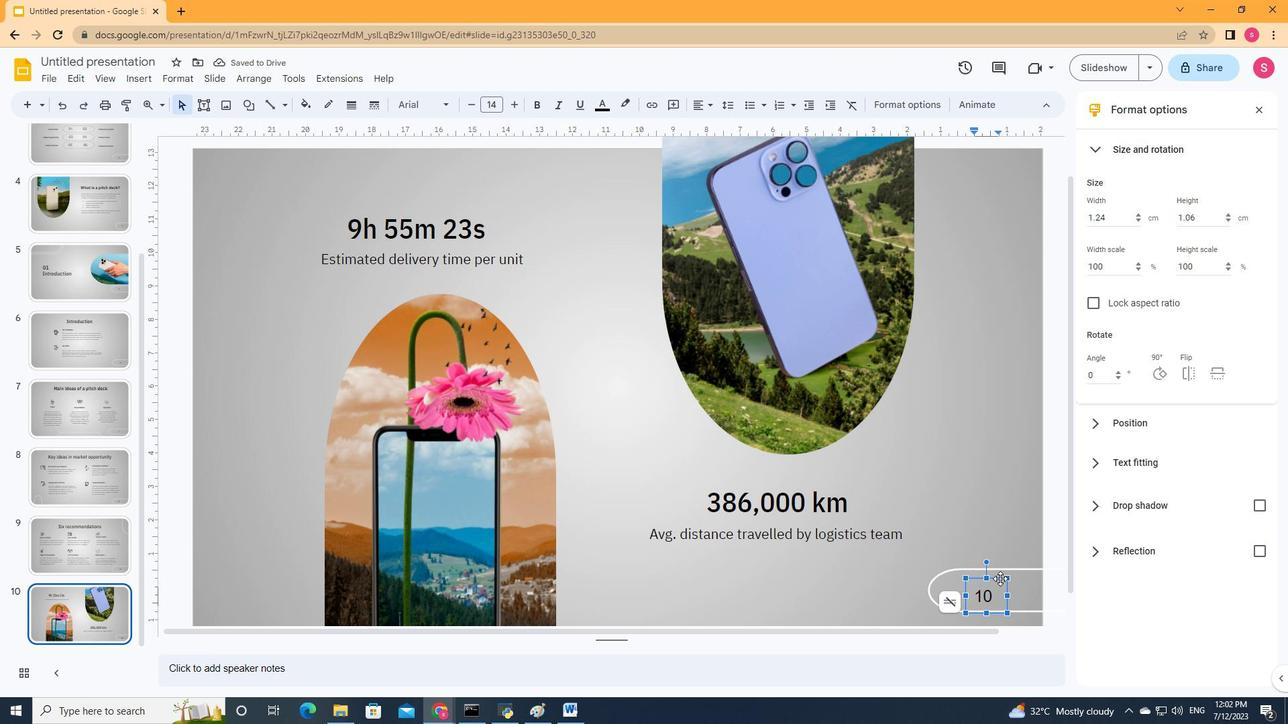 
Action: Key pressed <Key.up><Key.right>
Screenshot: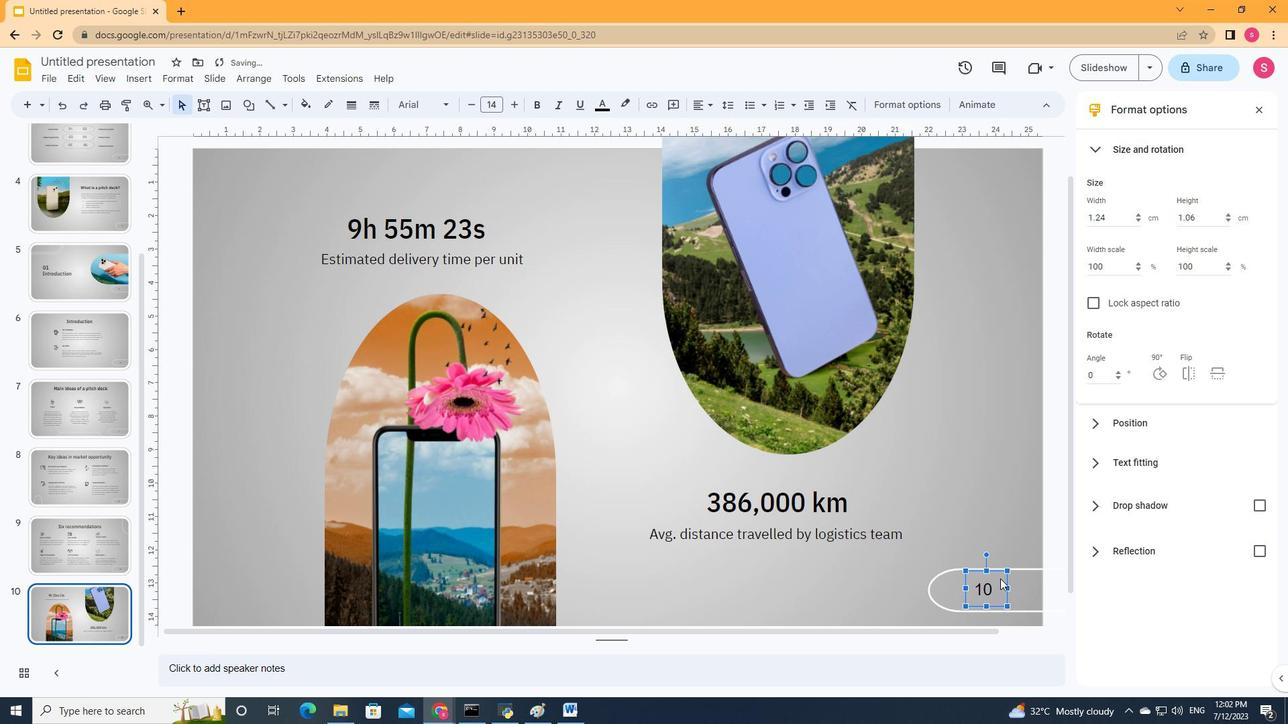 
Action: Mouse moved to (904, 587)
Screenshot: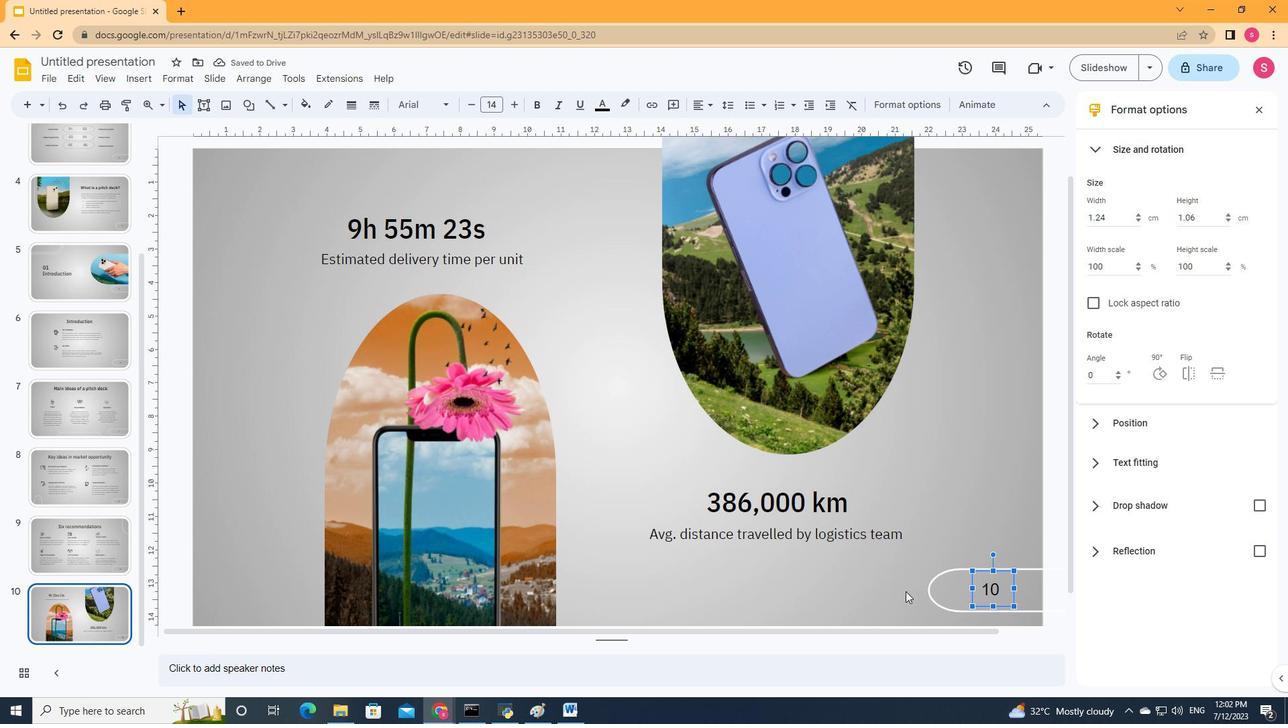 
Action: Mouse pressed left at (904, 587)
Screenshot: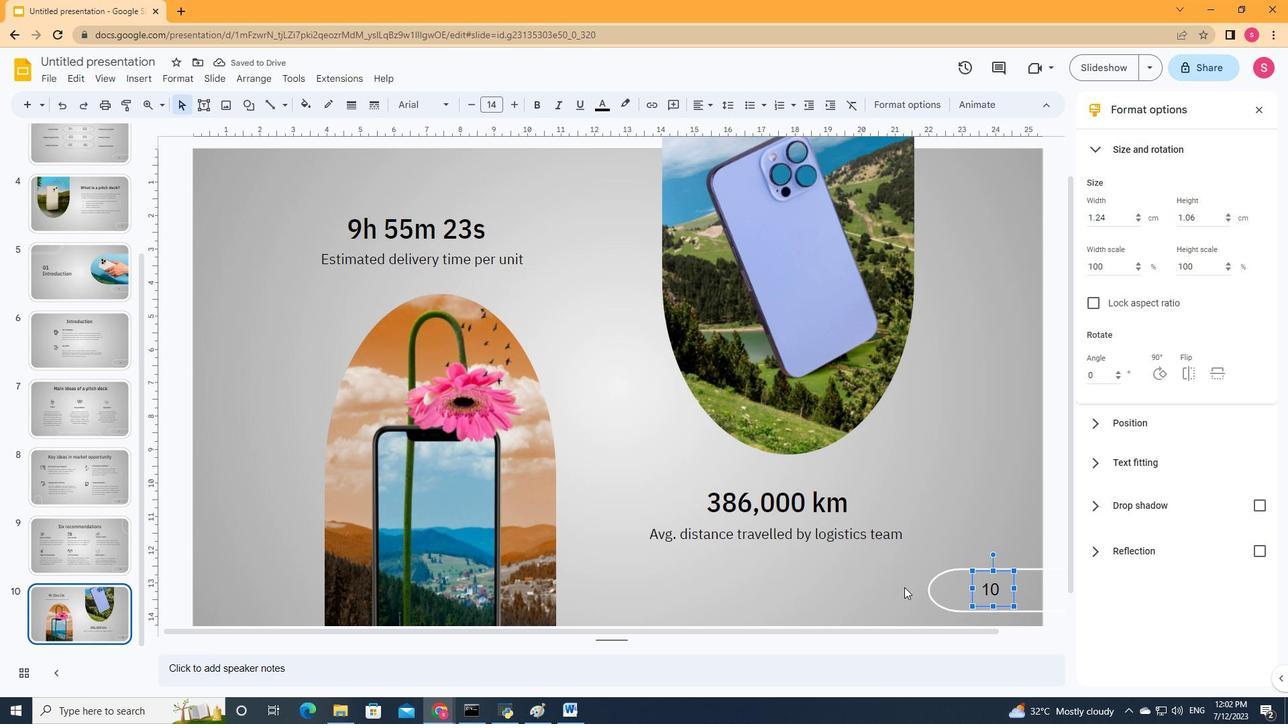 
Action: Mouse moved to (244, 108)
Screenshot: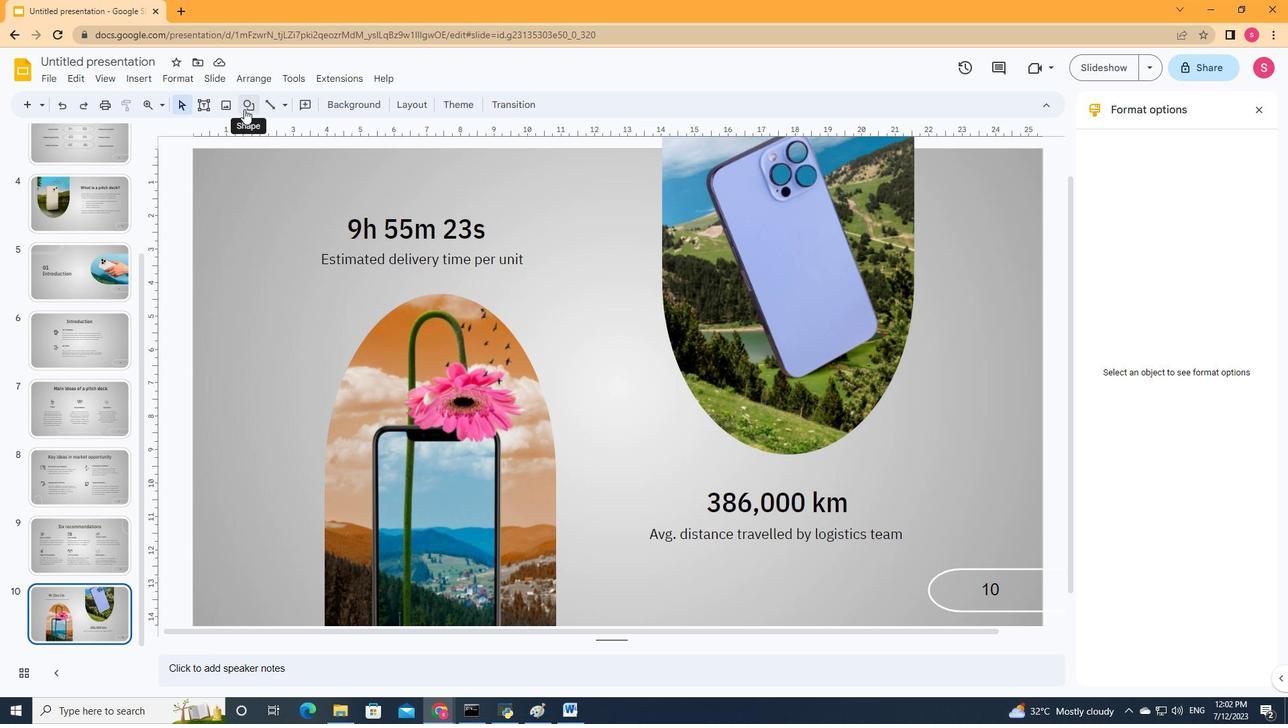 
Action: Mouse pressed left at (244, 108)
Screenshot: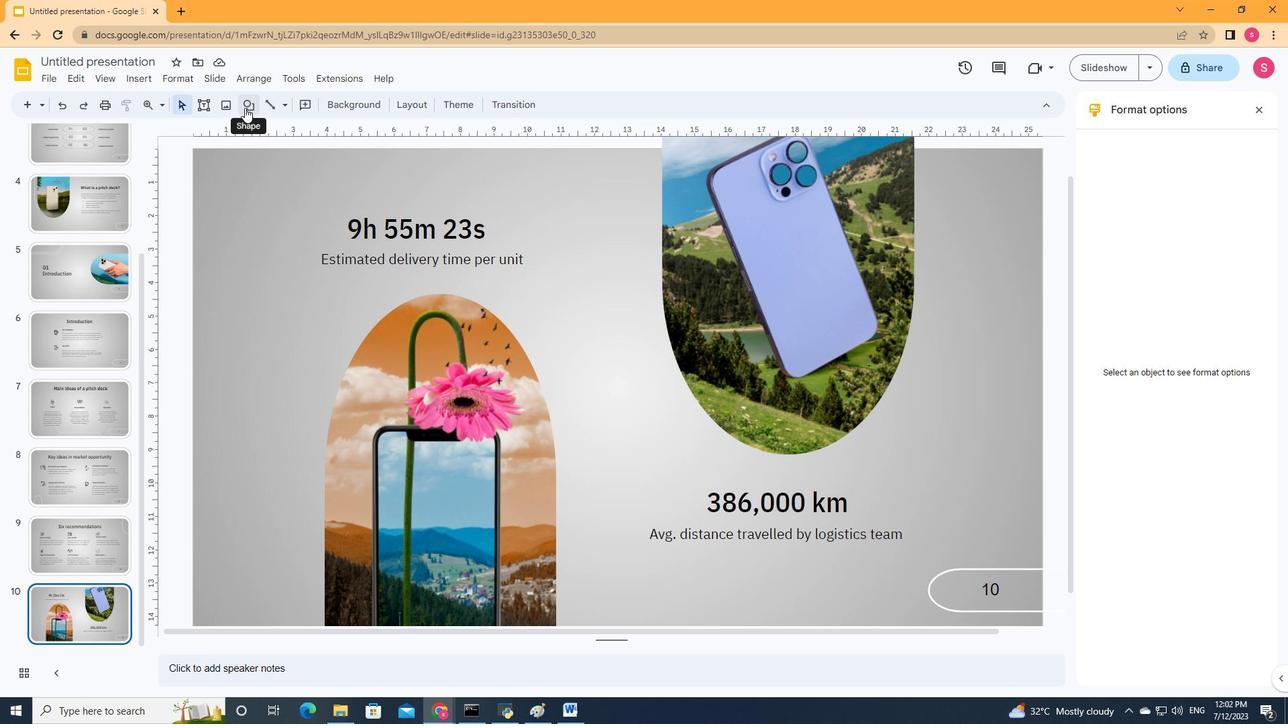 
Action: Mouse moved to (547, 218)
Screenshot: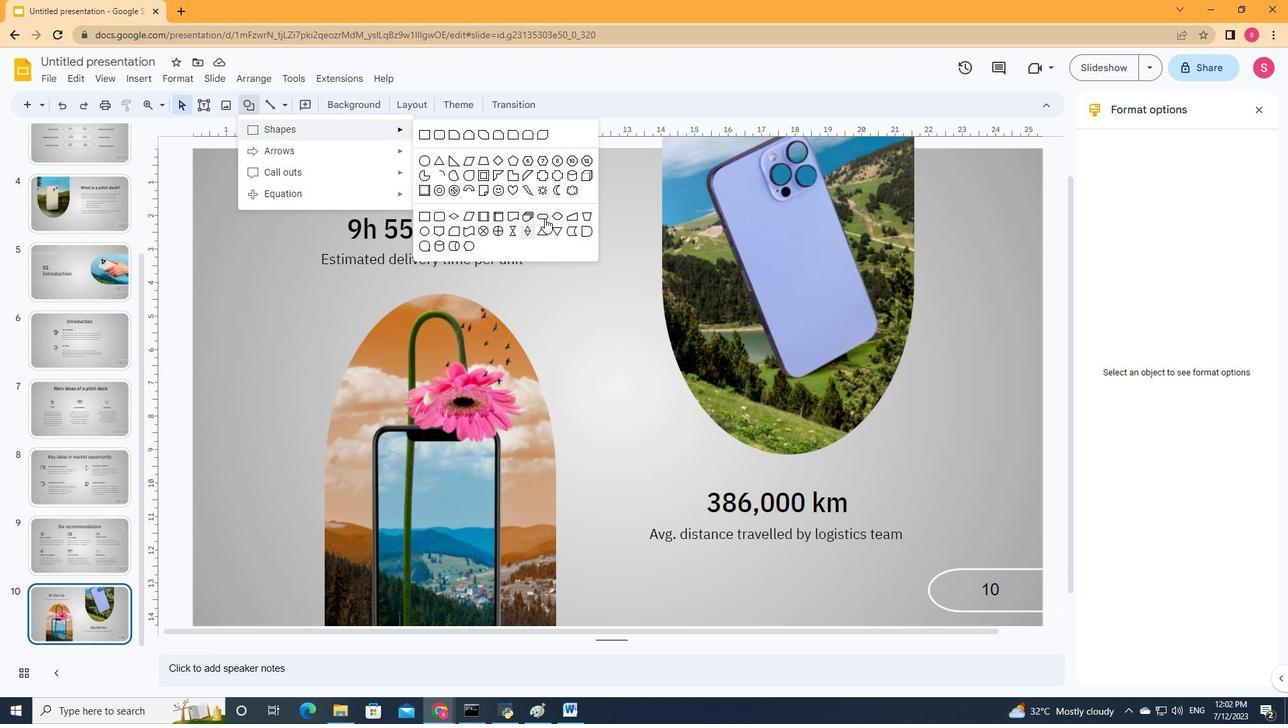 
Action: Mouse pressed left at (547, 218)
Screenshot: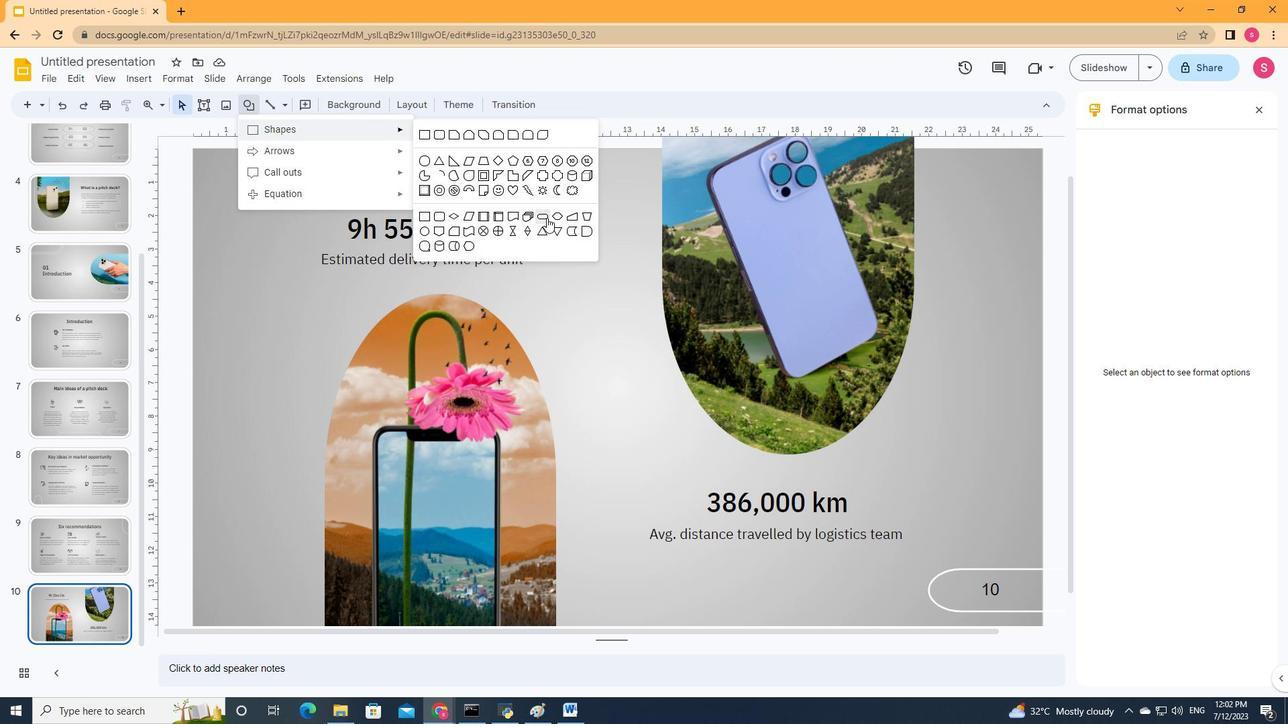 
Action: Mouse moved to (565, 222)
Screenshot: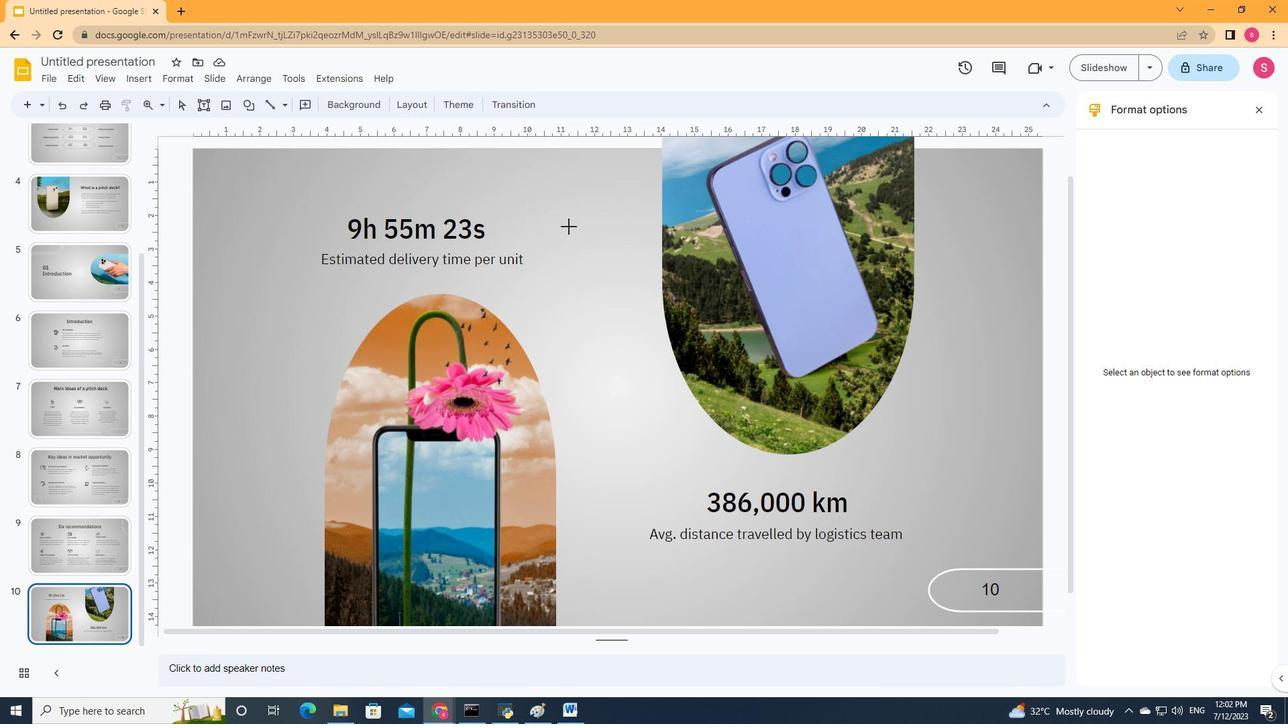
Action: Mouse pressed left at (565, 222)
Screenshot: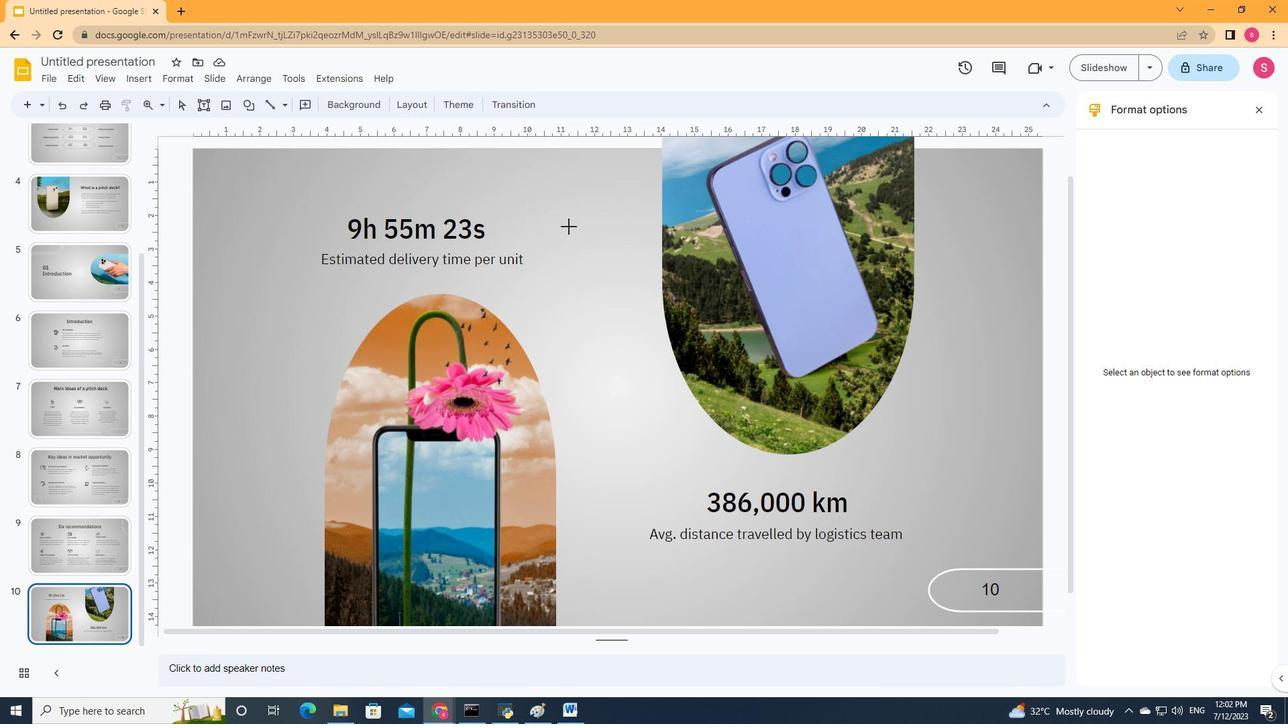 
Action: Mouse moved to (303, 109)
Screenshot: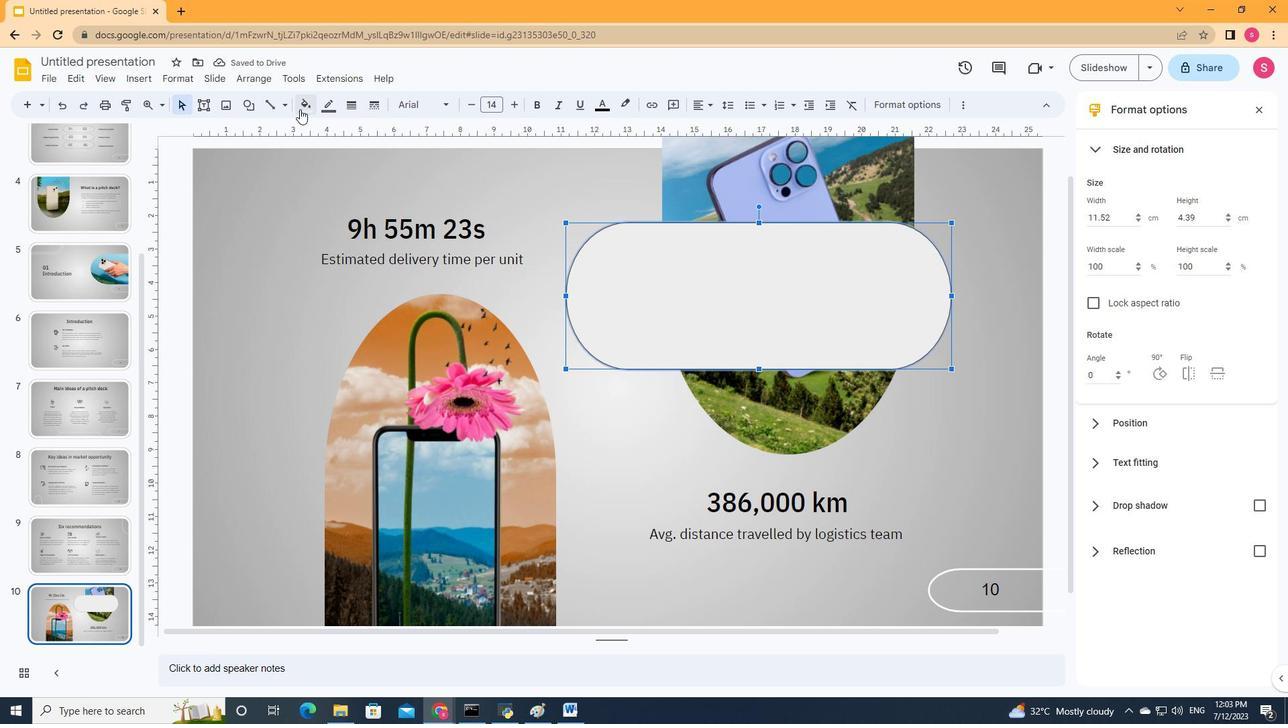 
Action: Mouse pressed left at (303, 109)
Screenshot: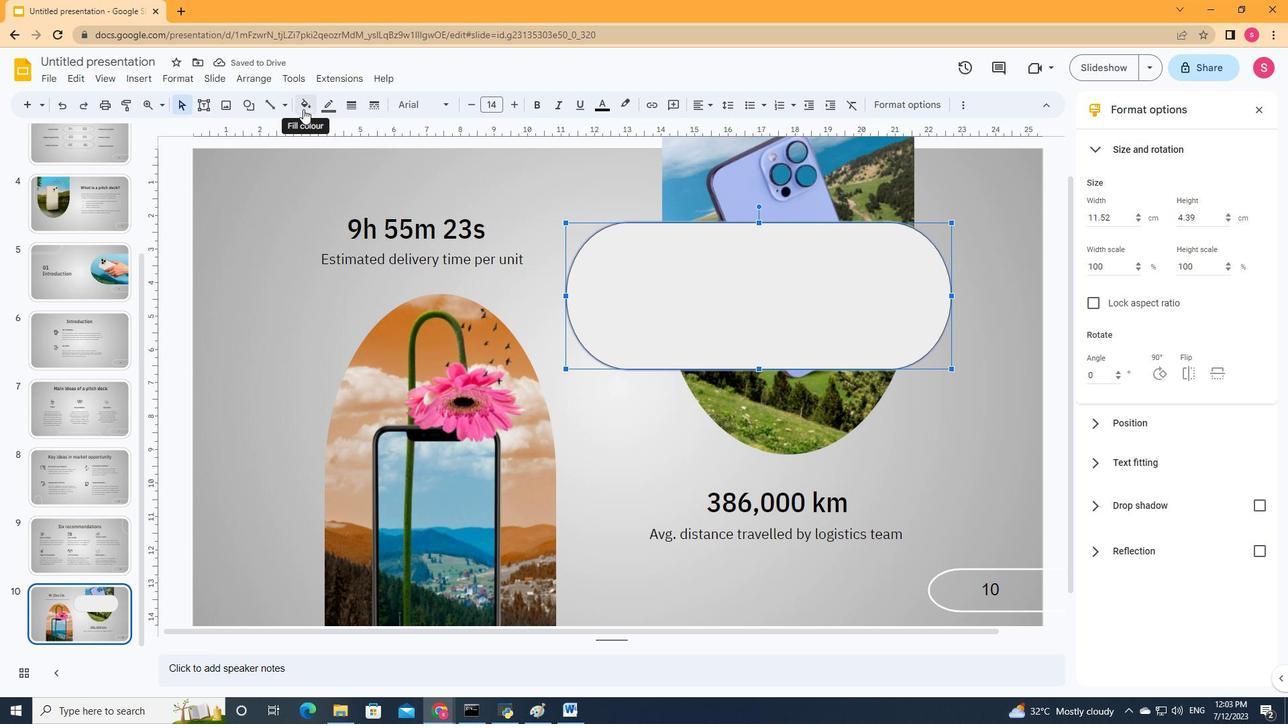 
Action: Mouse moved to (378, 373)
Screenshot: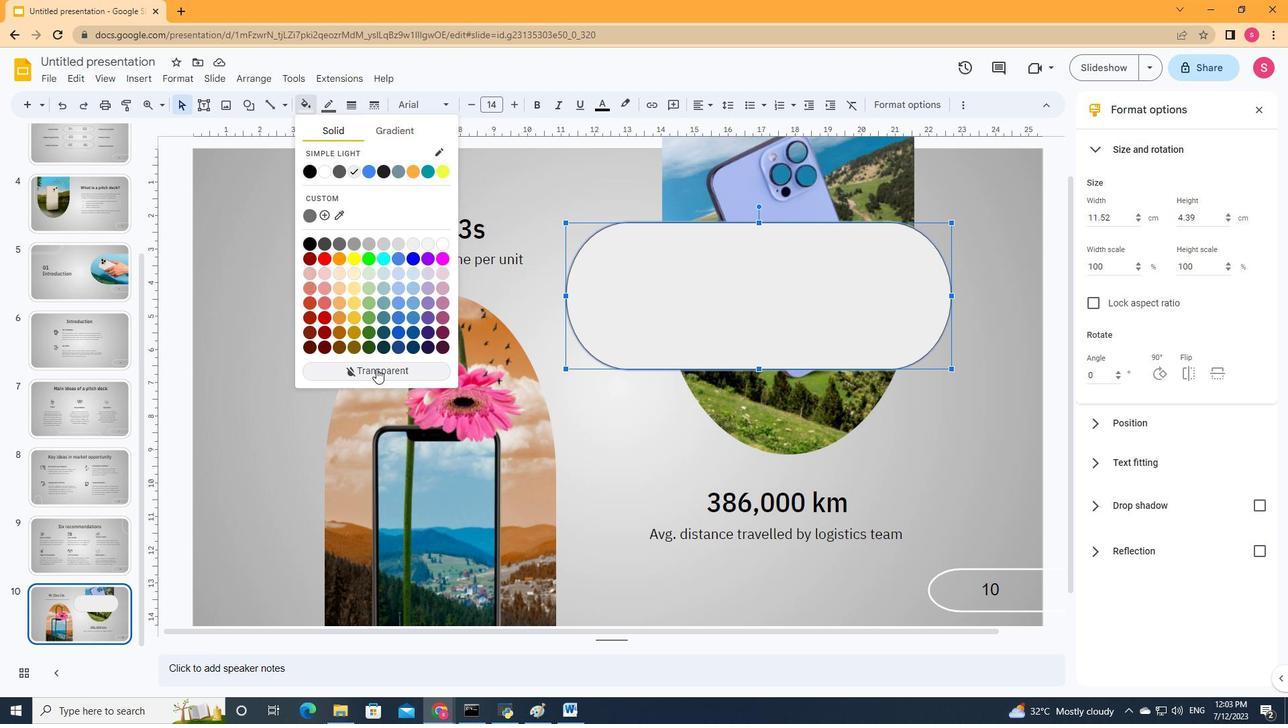 
Action: Mouse pressed left at (378, 373)
Screenshot: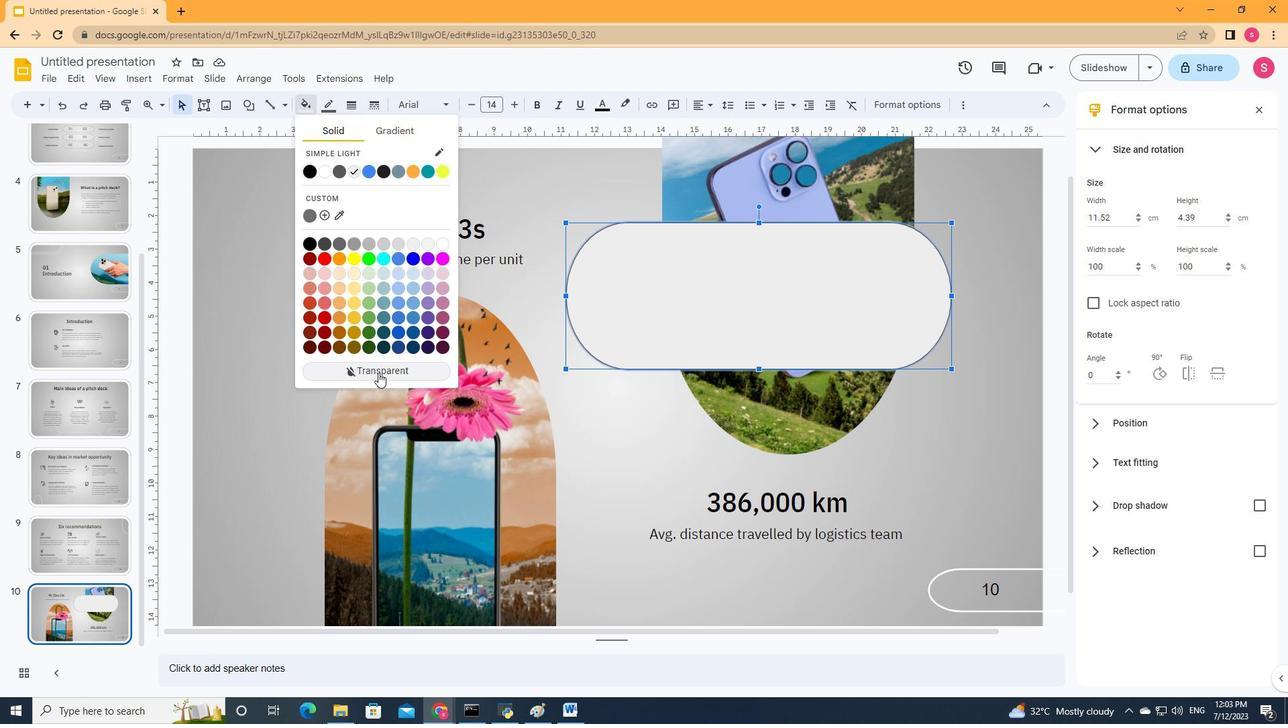 
Action: Mouse moved to (327, 102)
Screenshot: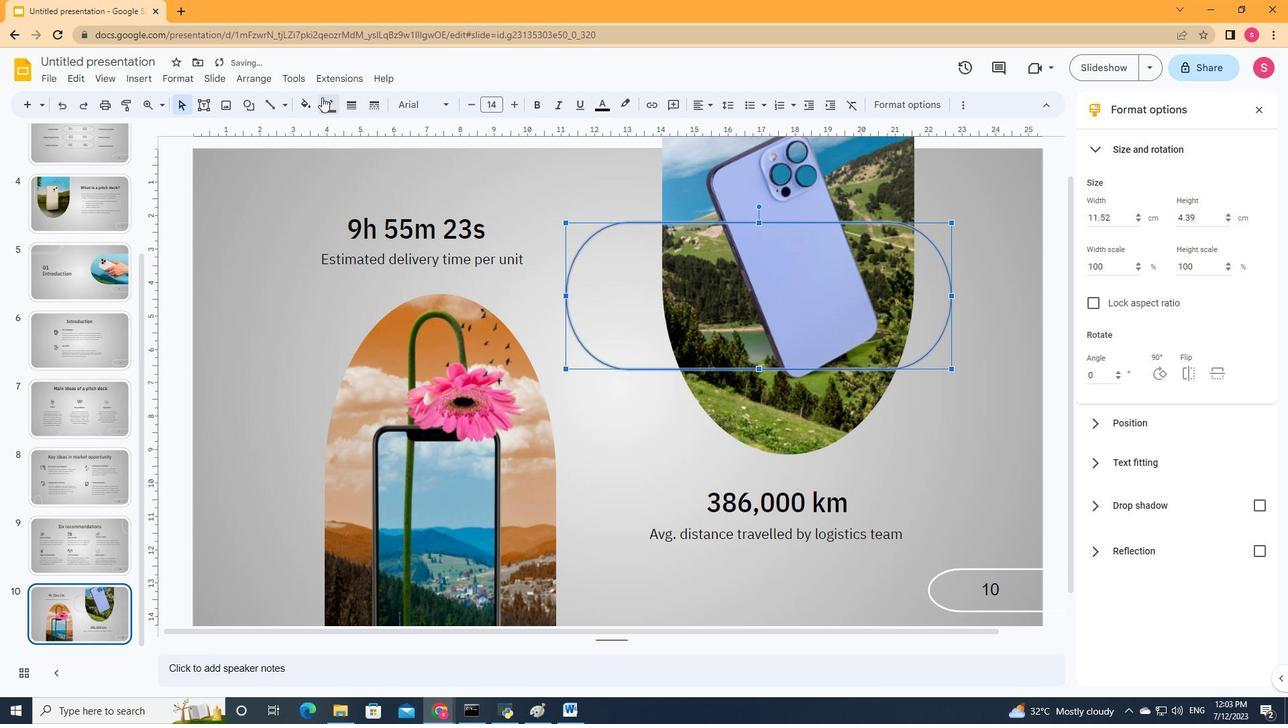 
Action: Mouse pressed left at (327, 102)
Screenshot: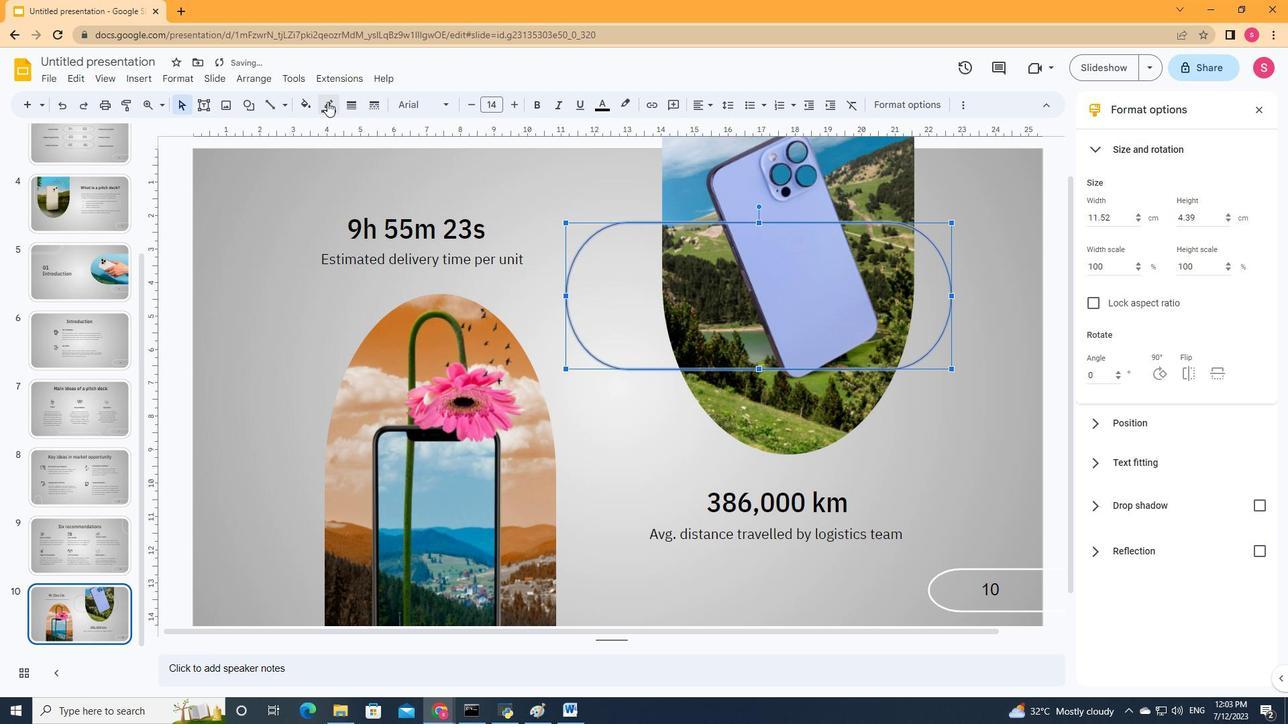 
Action: Mouse moved to (343, 149)
